 Task: Create a creative modern business powerpoint presentation slide template set.
Action: Mouse moved to (154, 474)
Screenshot: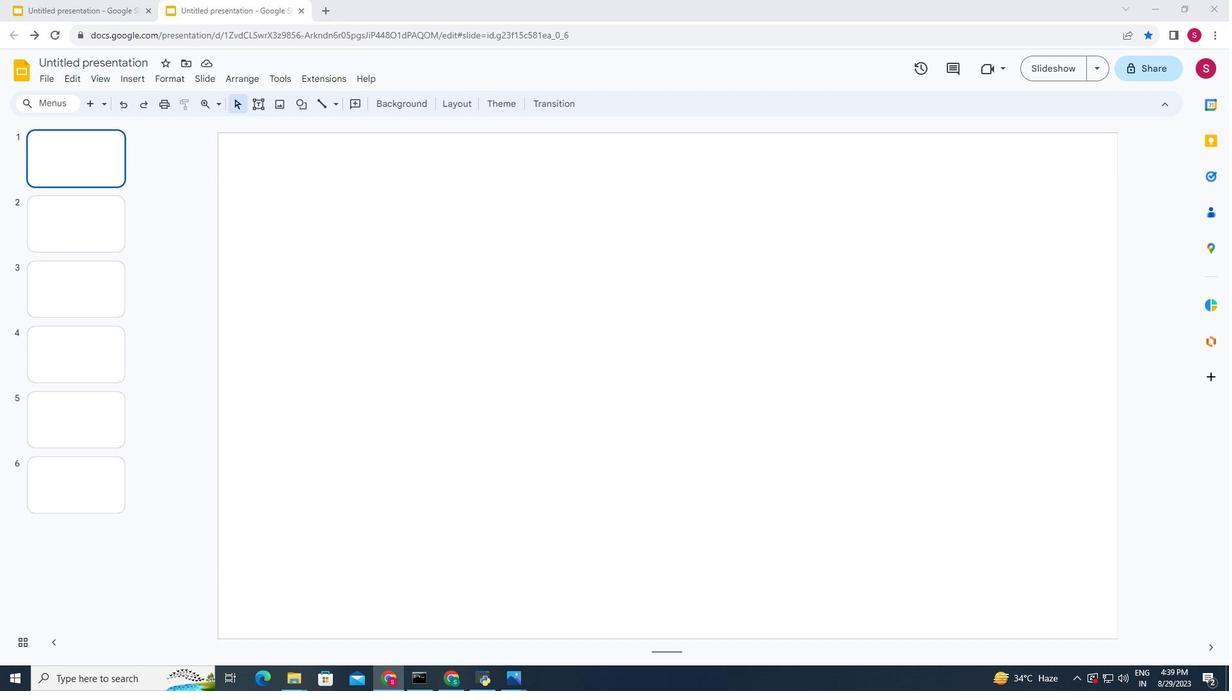 
Action: Mouse pressed left at (154, 474)
Screenshot: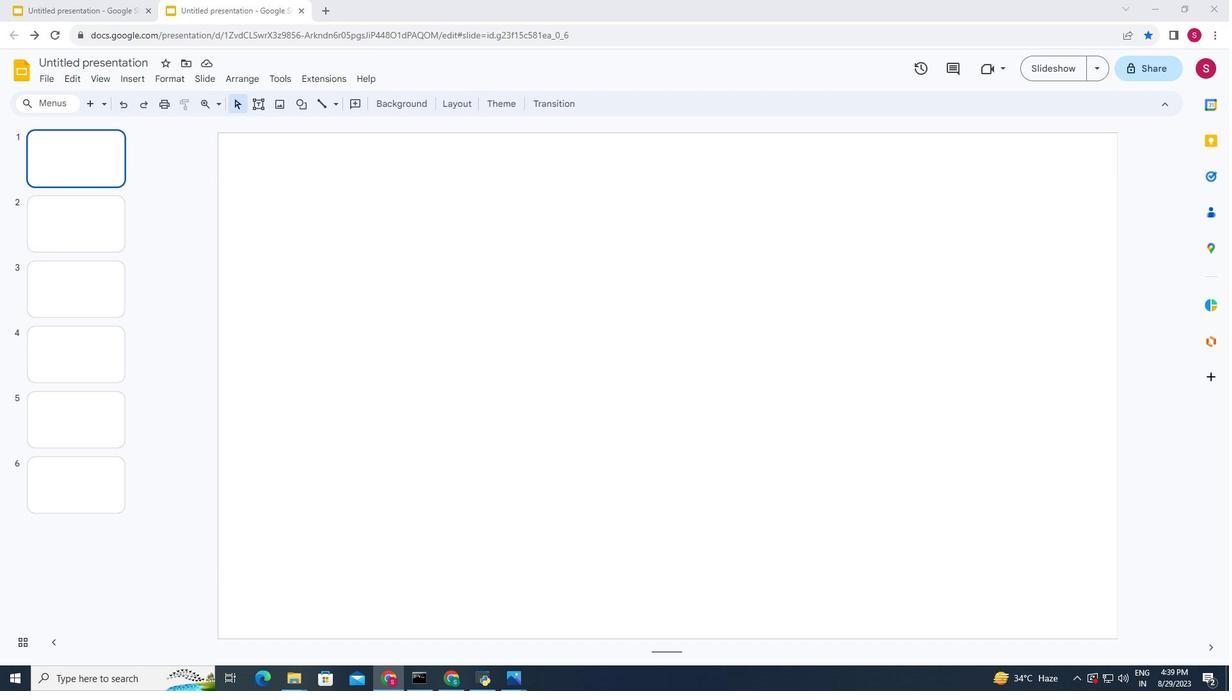 
Action: Mouse moved to (146, 477)
Screenshot: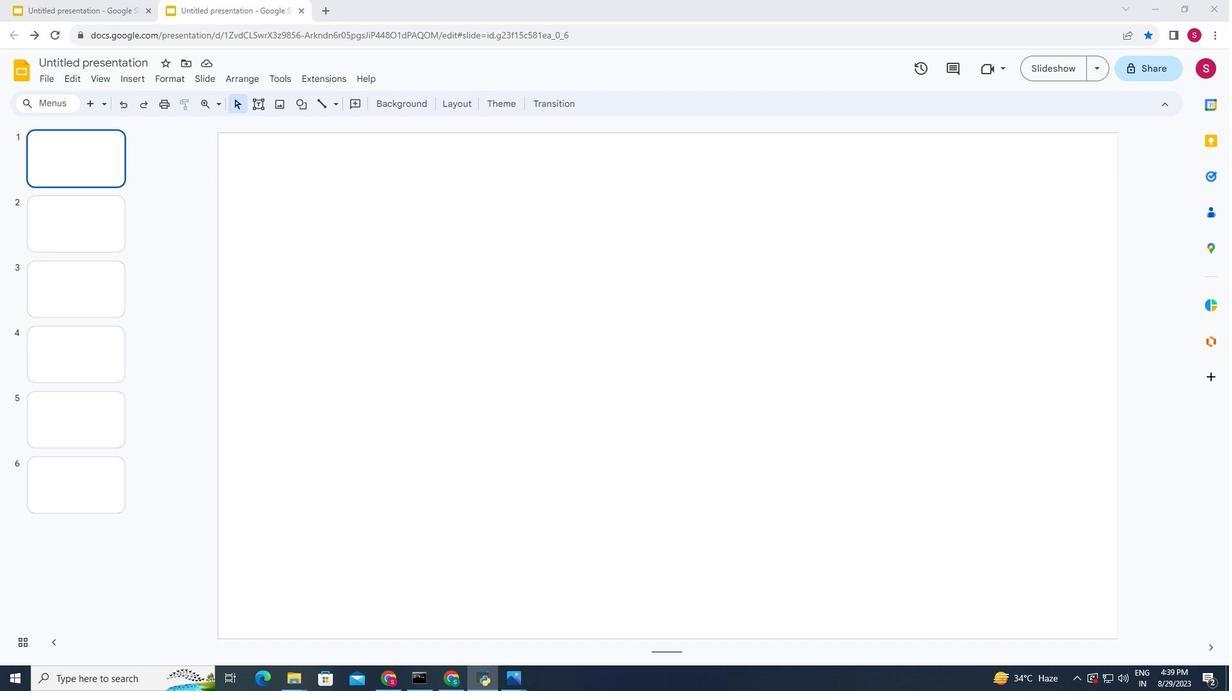 
Action: Mouse pressed left at (146, 477)
Screenshot: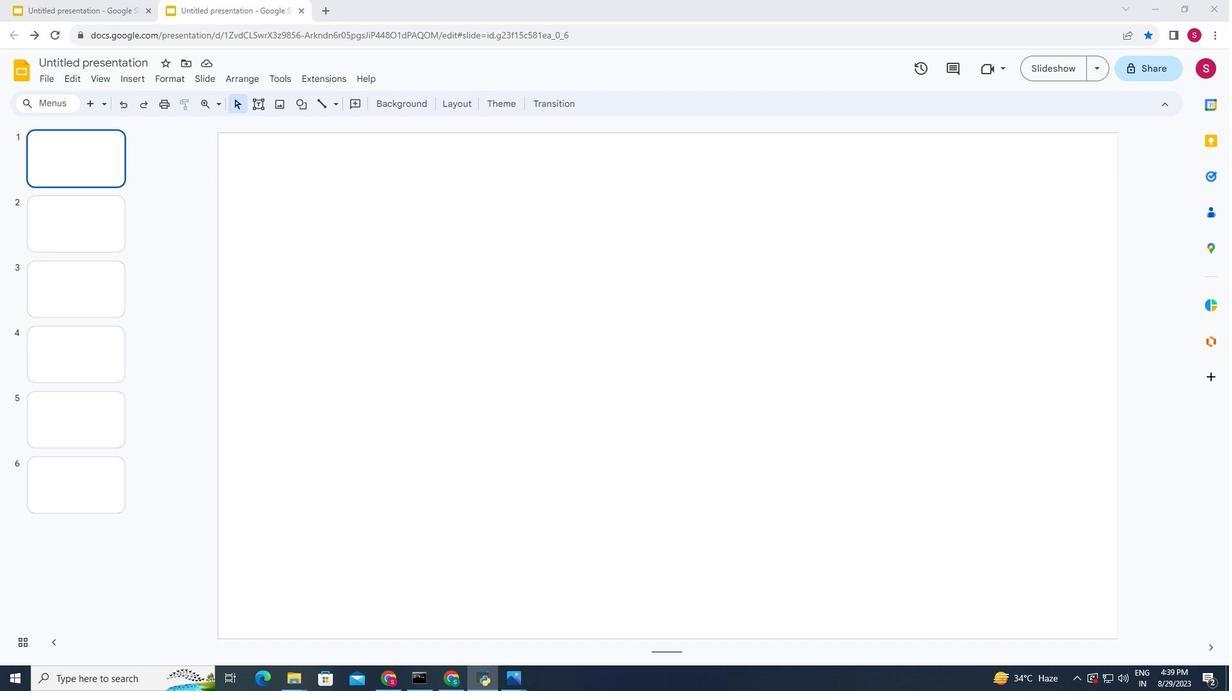
Action: Mouse moved to (94, 227)
Screenshot: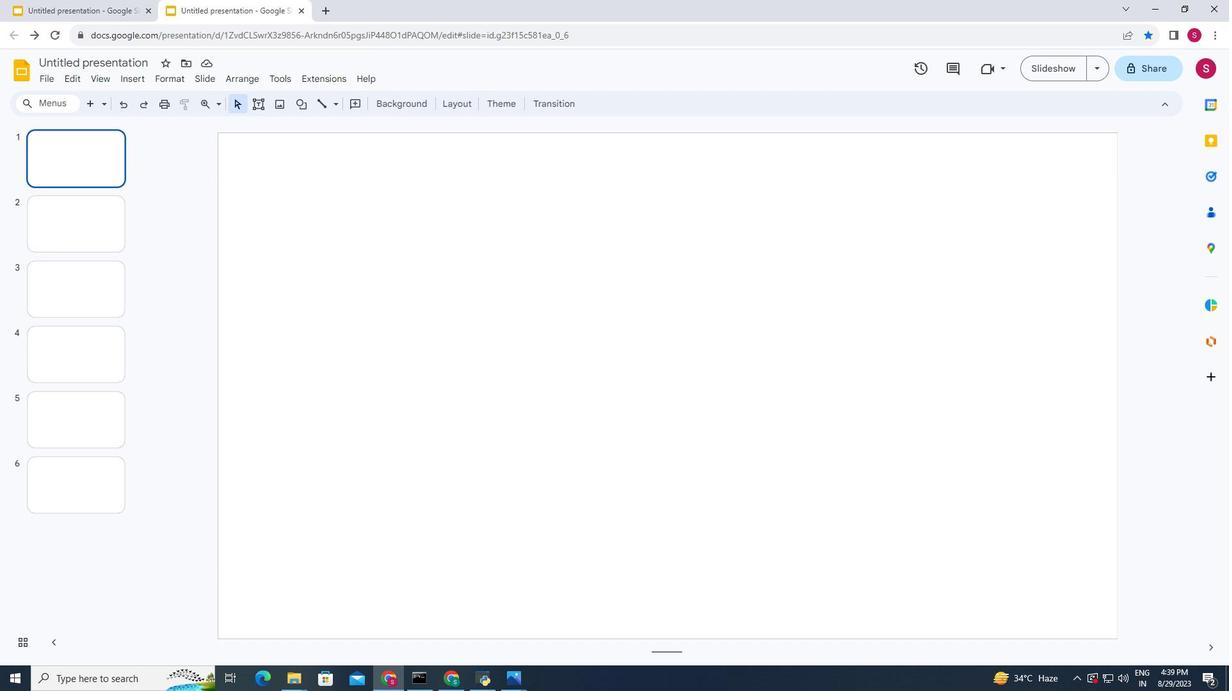 
Action: Mouse scrolled (94, 227) with delta (0, 0)
Screenshot: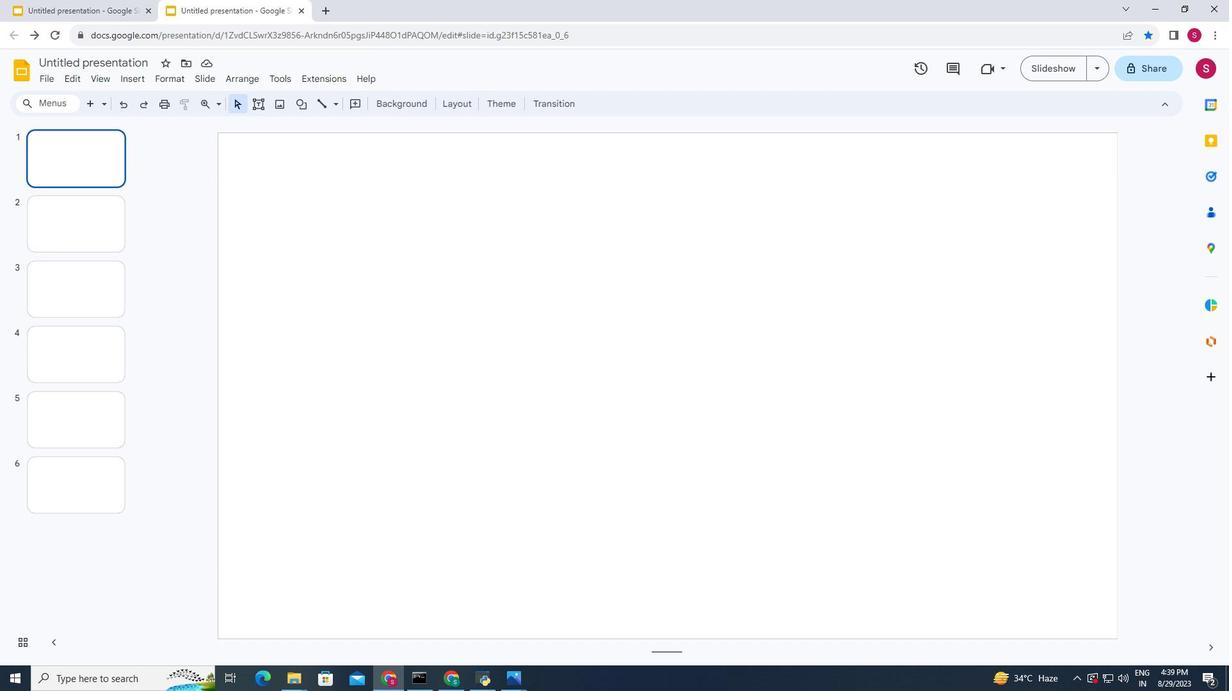 
Action: Mouse scrolled (94, 227) with delta (0, 0)
Screenshot: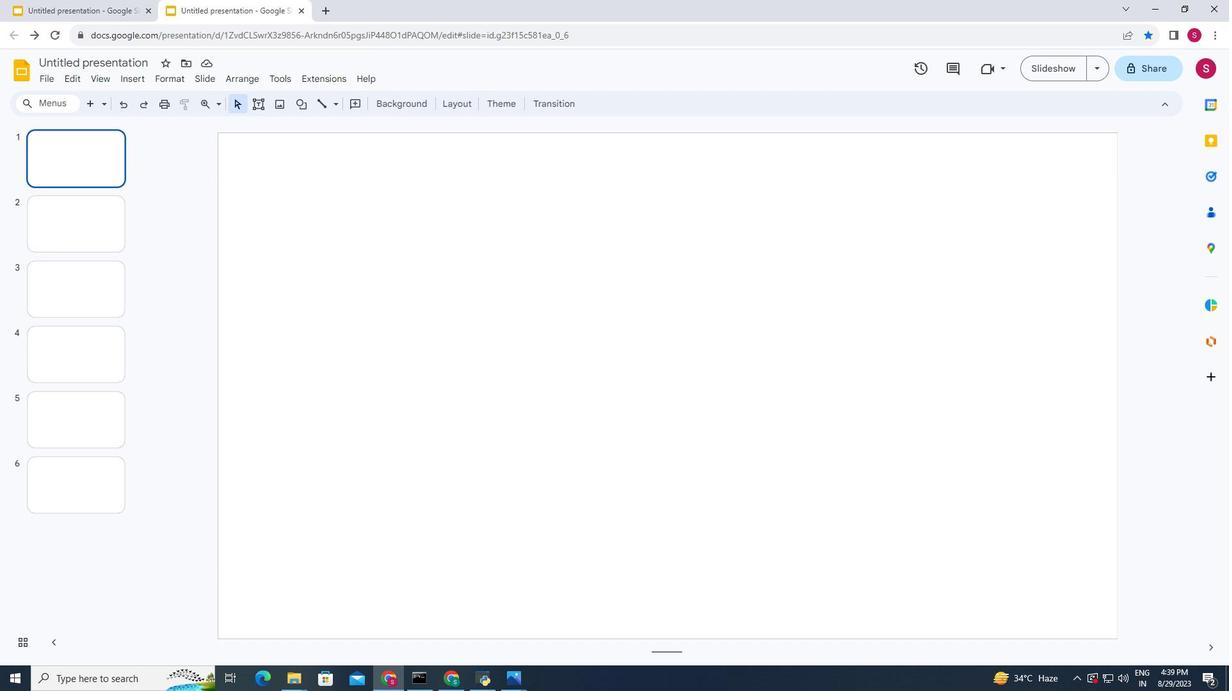 
Action: Mouse moved to (95, 227)
Screenshot: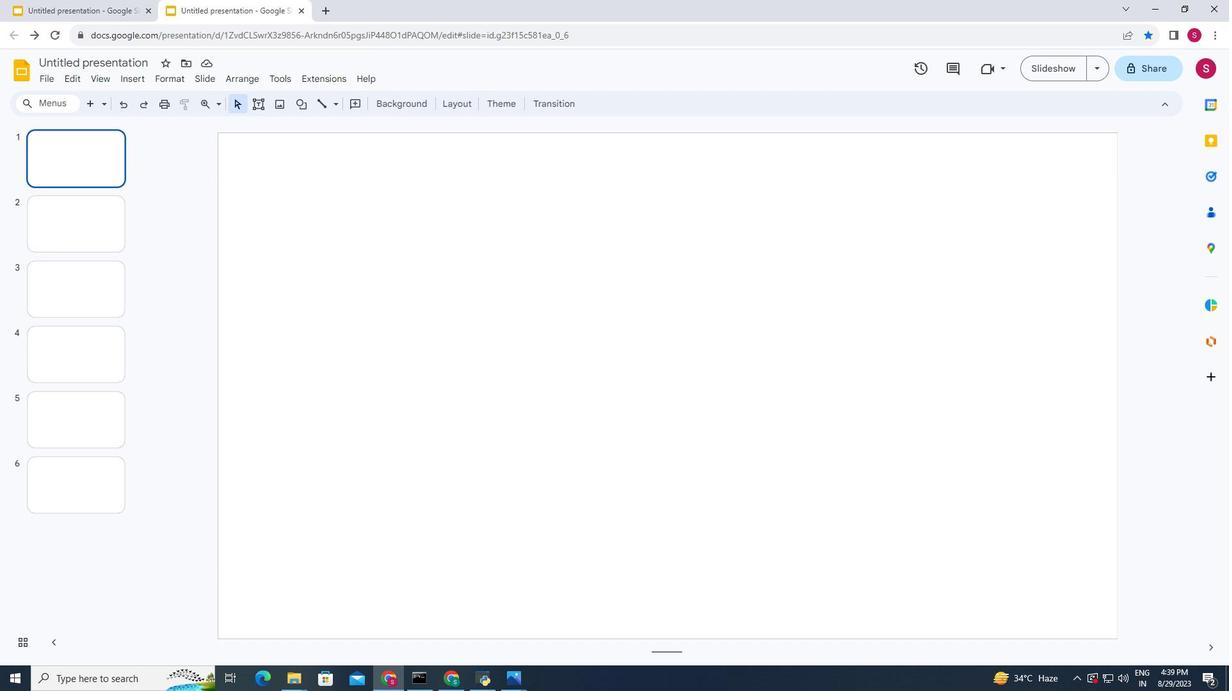 
Action: Mouse scrolled (95, 227) with delta (0, 0)
Screenshot: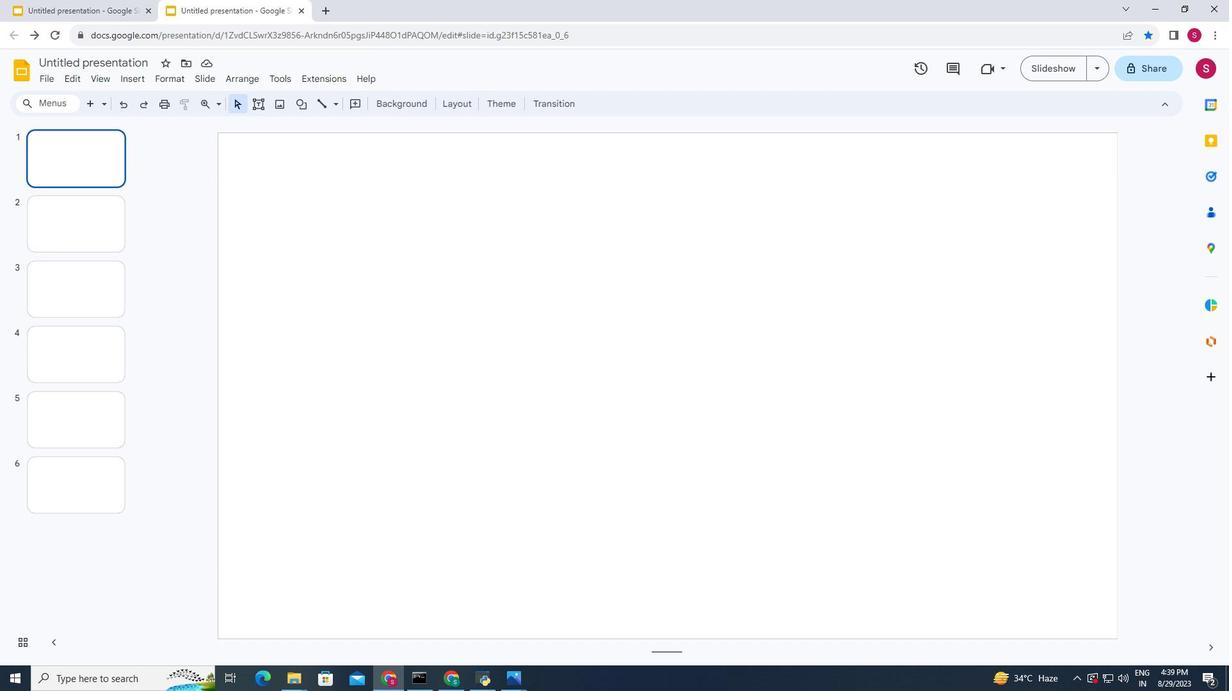
Action: Mouse moved to (96, 224)
Screenshot: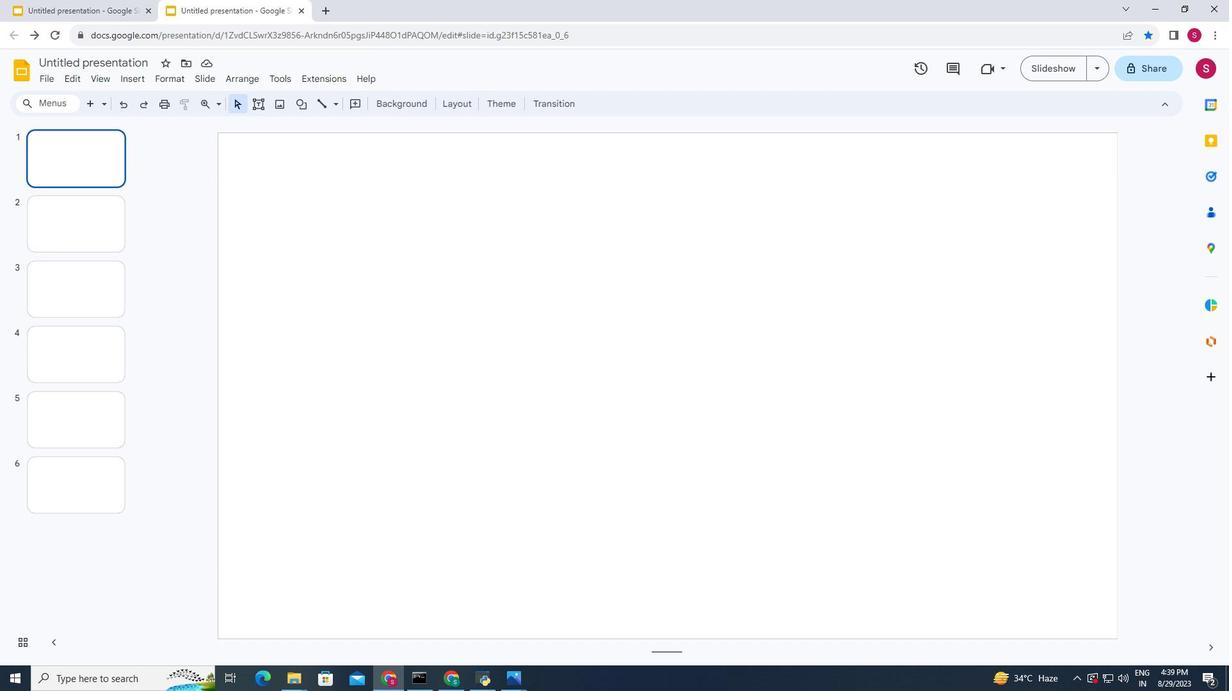 
Action: Mouse scrolled (96, 225) with delta (0, 0)
Screenshot: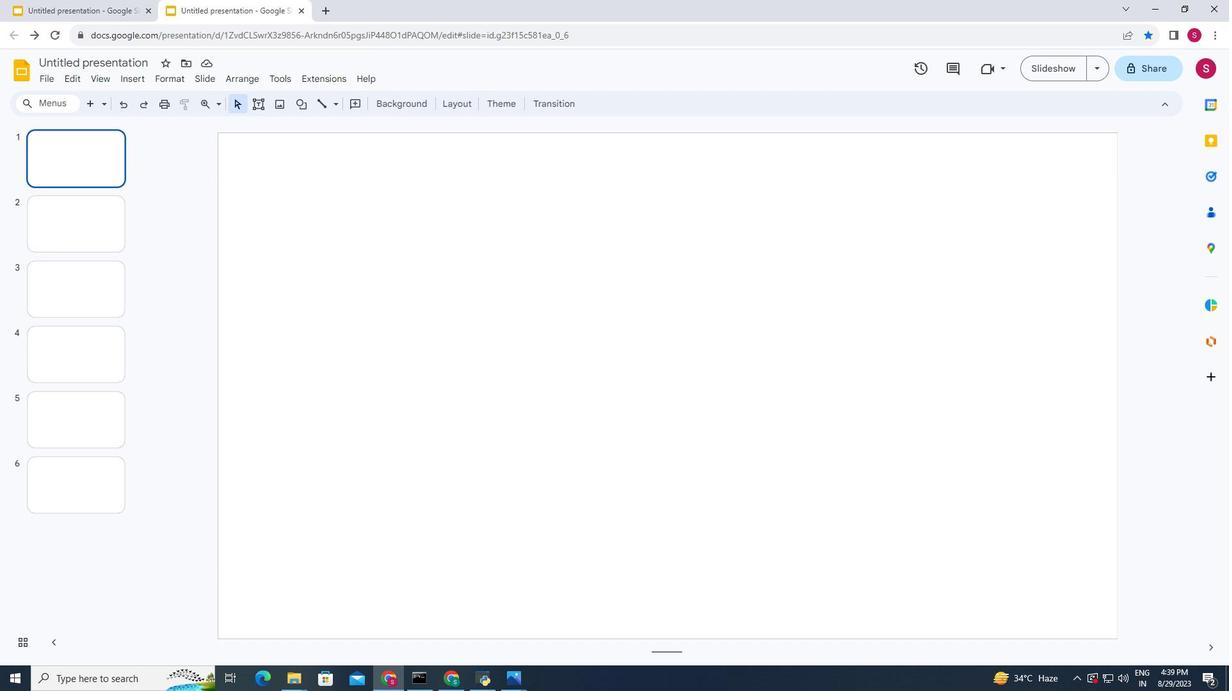 
Action: Mouse moved to (96, 221)
Screenshot: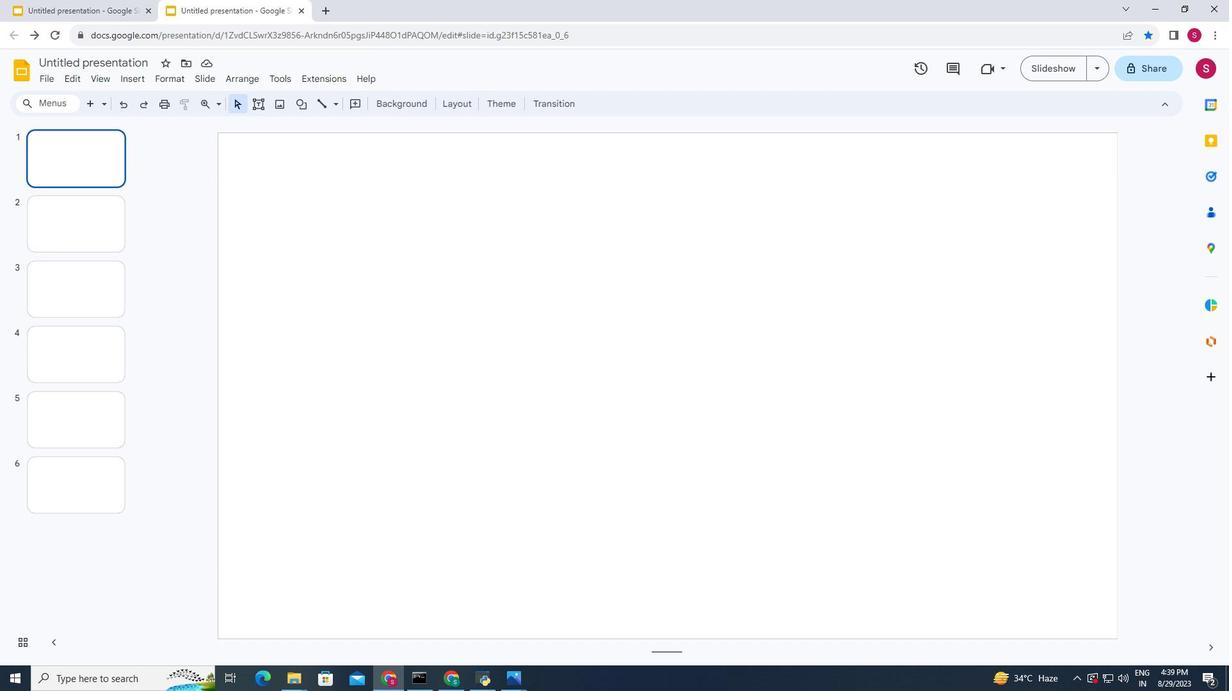 
Action: Mouse scrolled (96, 222) with delta (0, 0)
Screenshot: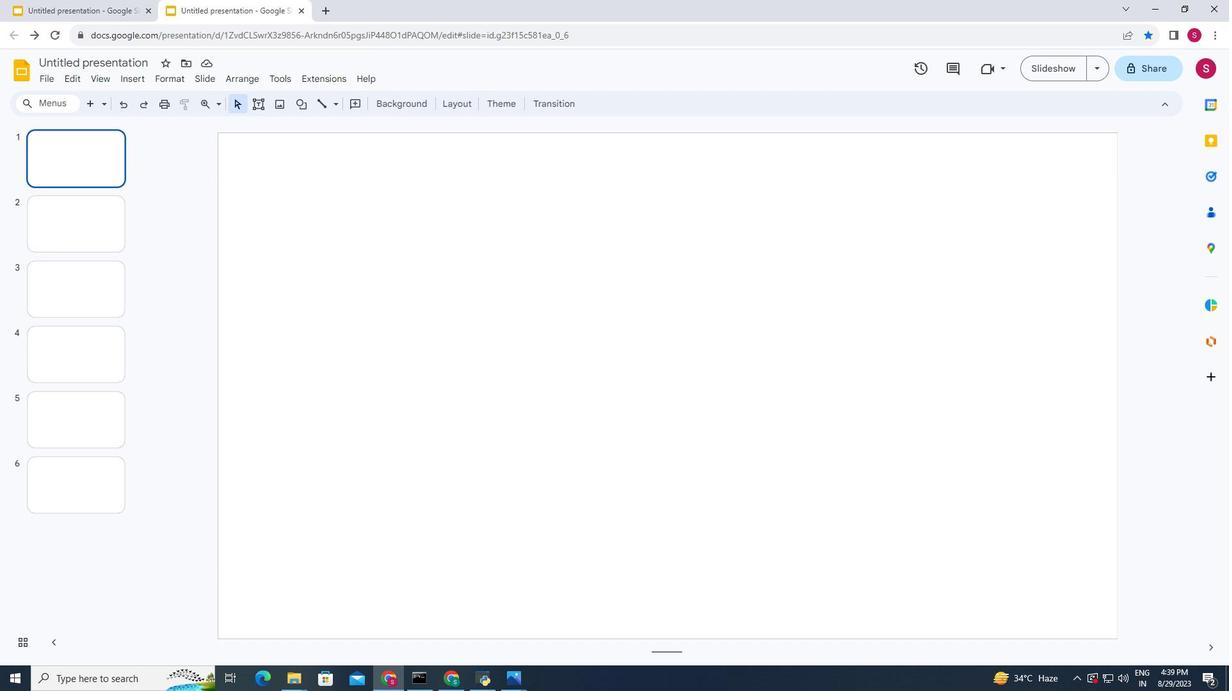 
Action: Mouse moved to (81, 169)
Screenshot: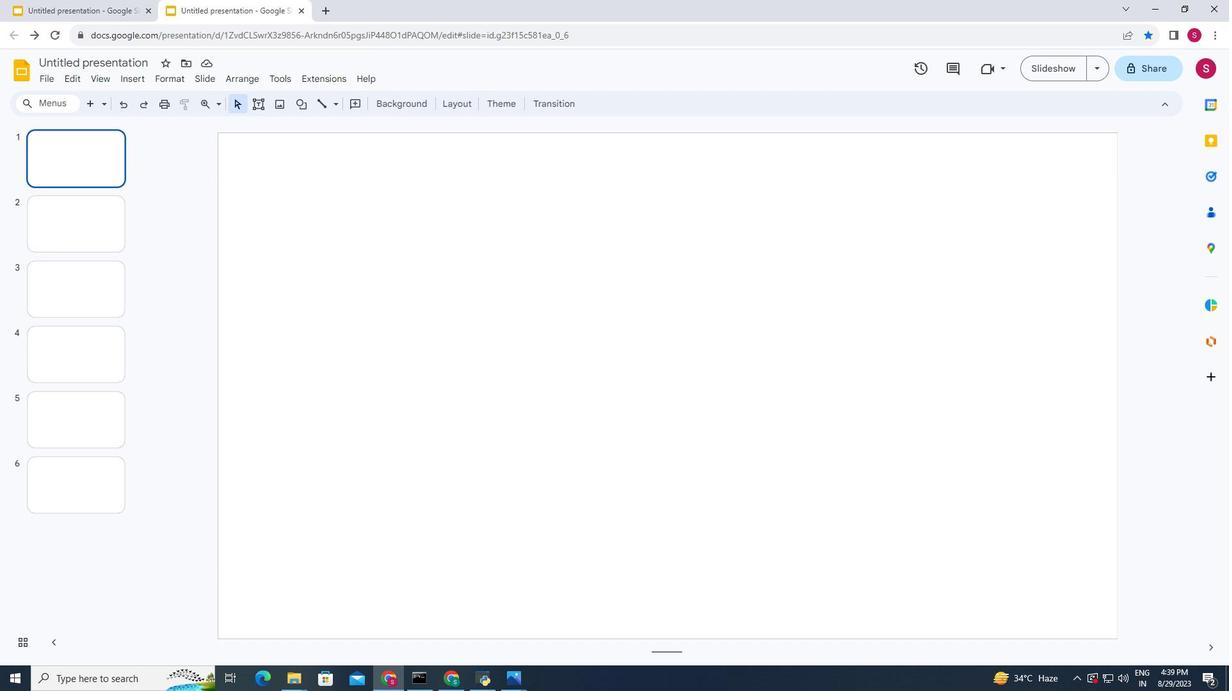 
Action: Mouse scrolled (81, 169) with delta (0, 0)
Screenshot: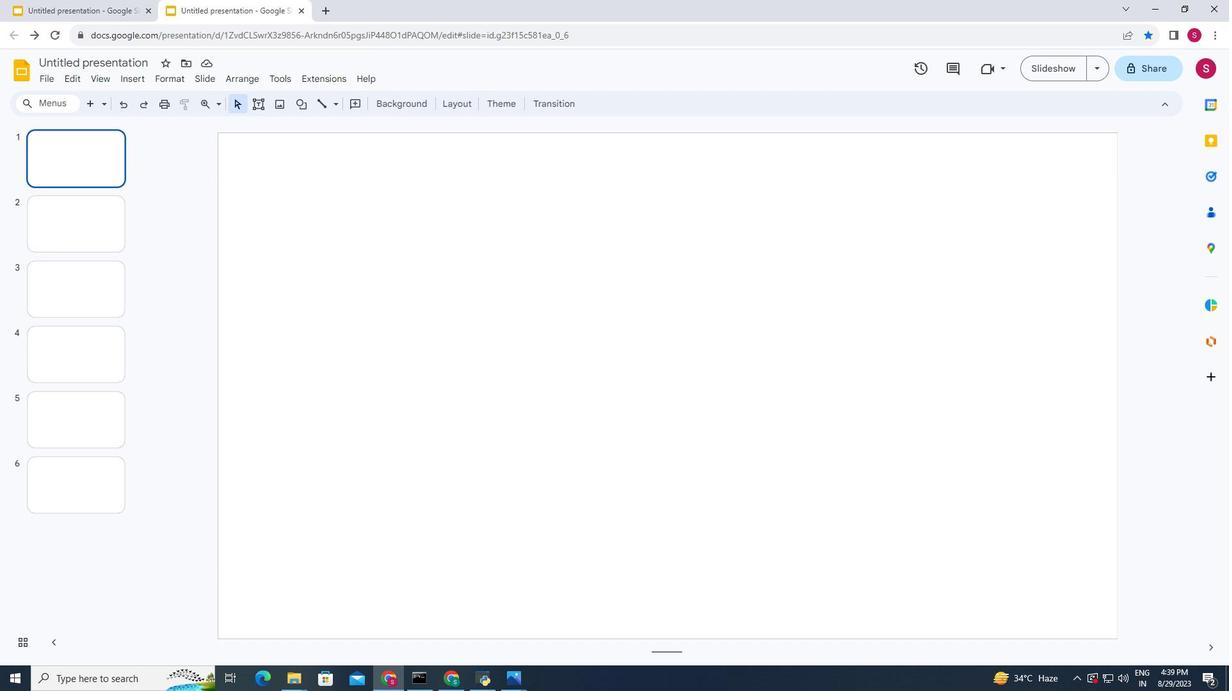 
Action: Mouse scrolled (81, 169) with delta (0, 0)
Screenshot: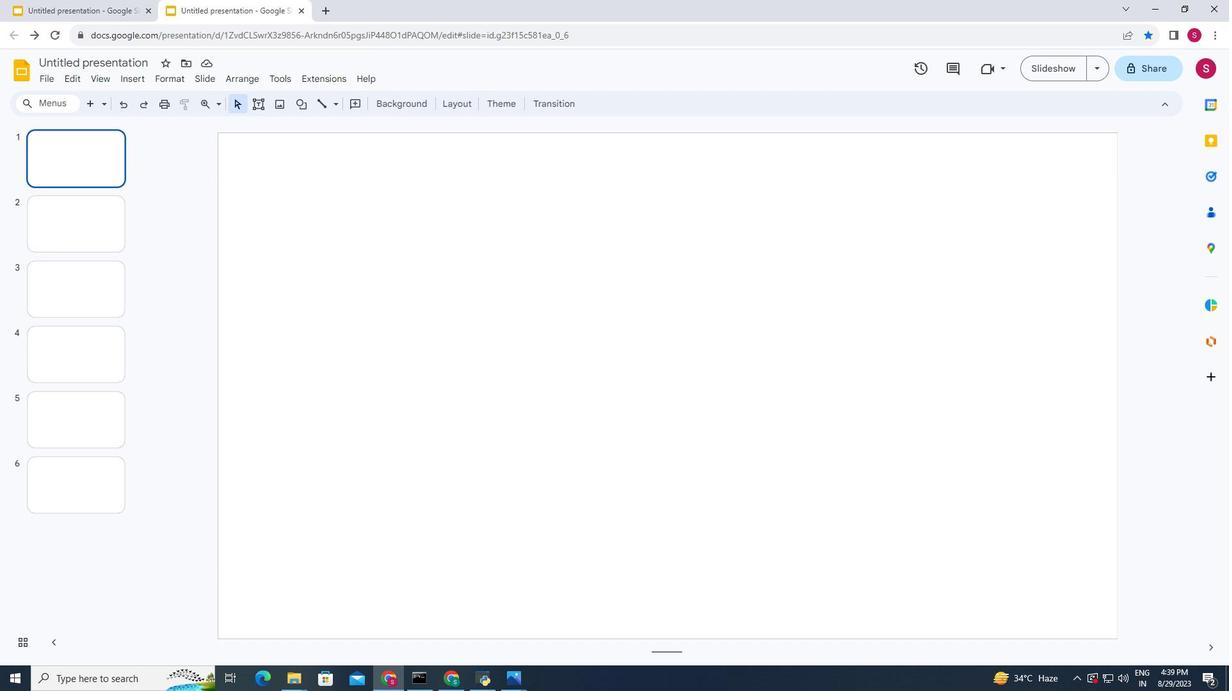 
Action: Mouse scrolled (81, 169) with delta (0, 0)
Screenshot: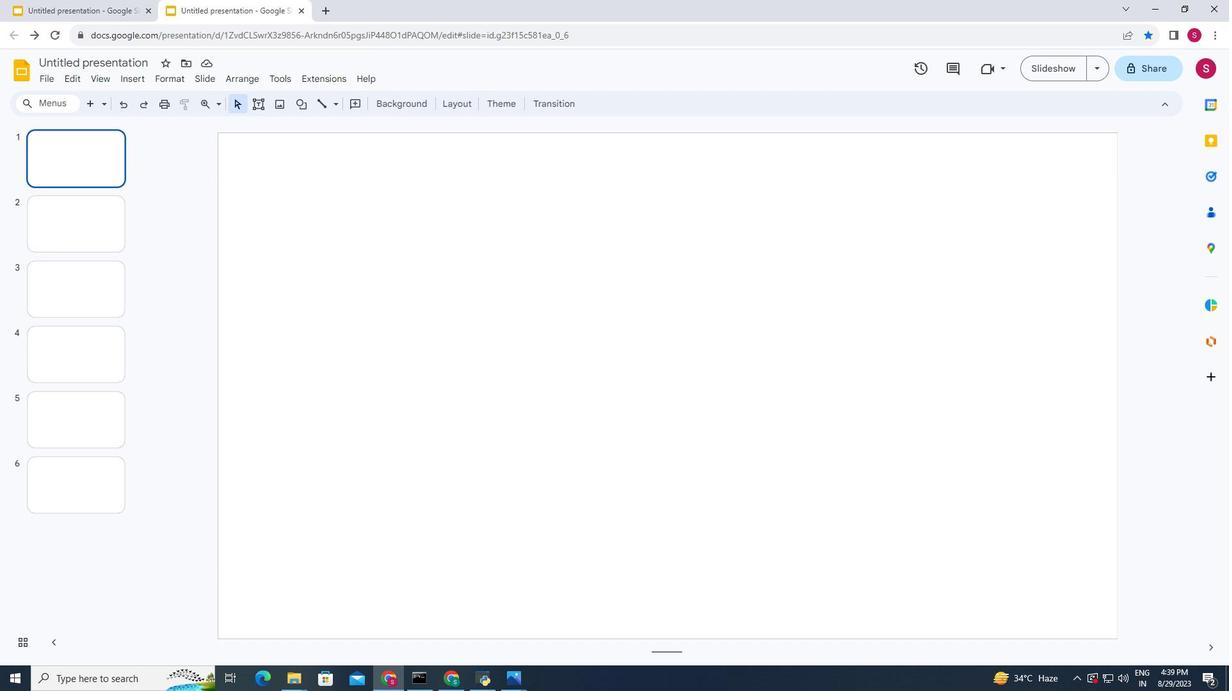 
Action: Mouse moved to (86, 218)
Screenshot: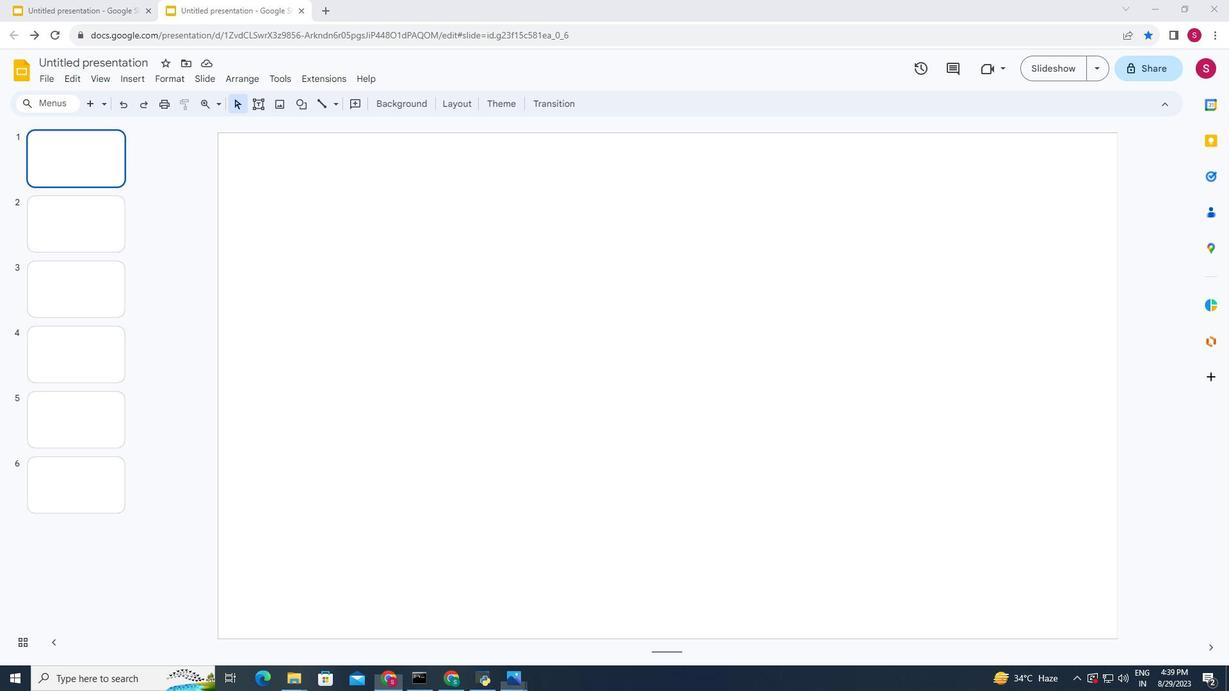 
Action: Mouse pressed left at (86, 218)
Screenshot: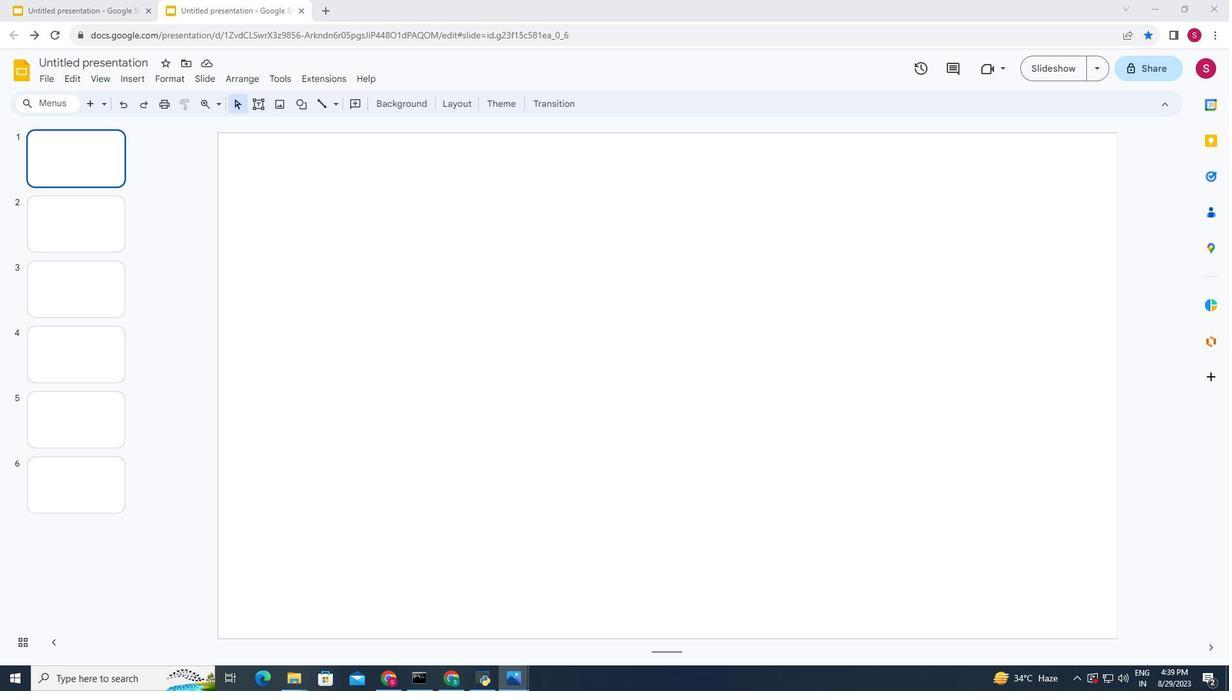 
Action: Mouse moved to (514, 181)
Screenshot: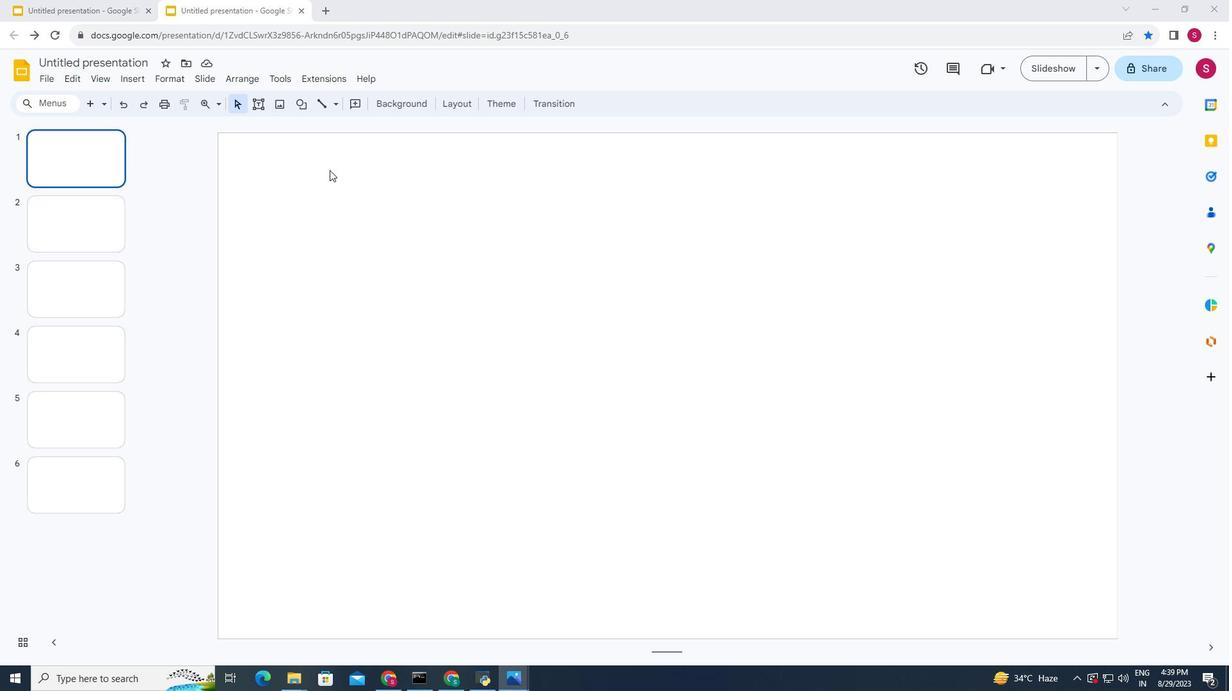 
Action: Mouse pressed left at (514, 181)
Screenshot: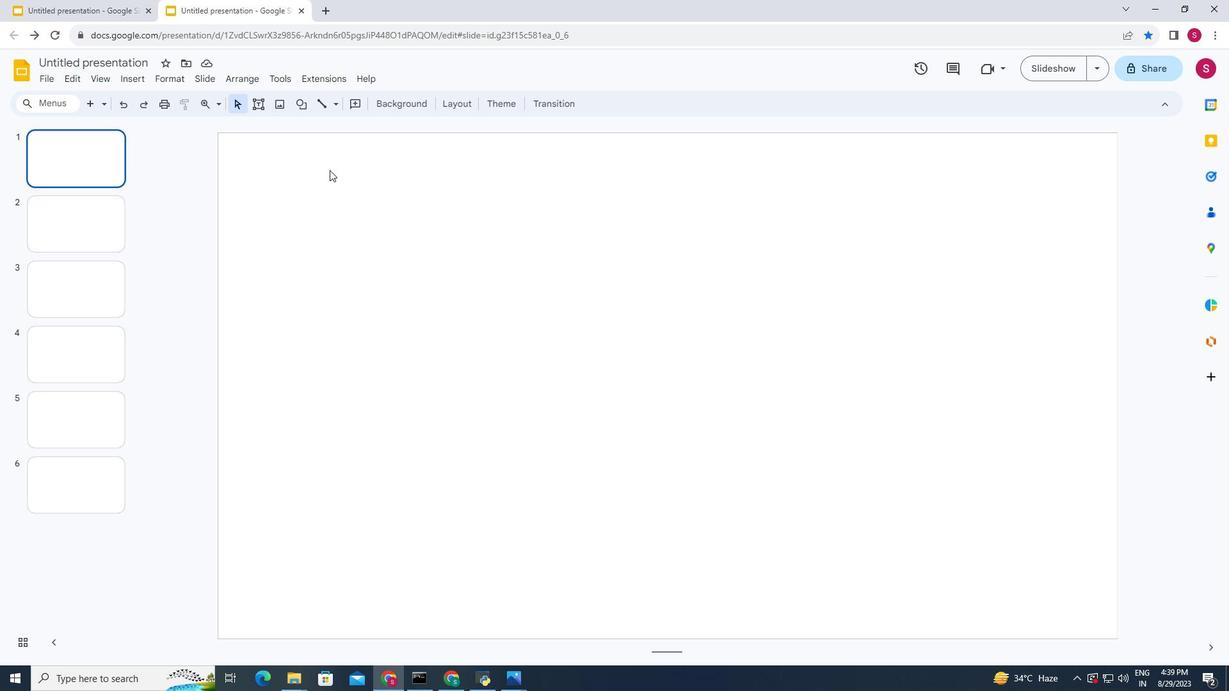 
Action: Mouse moved to (413, 162)
Screenshot: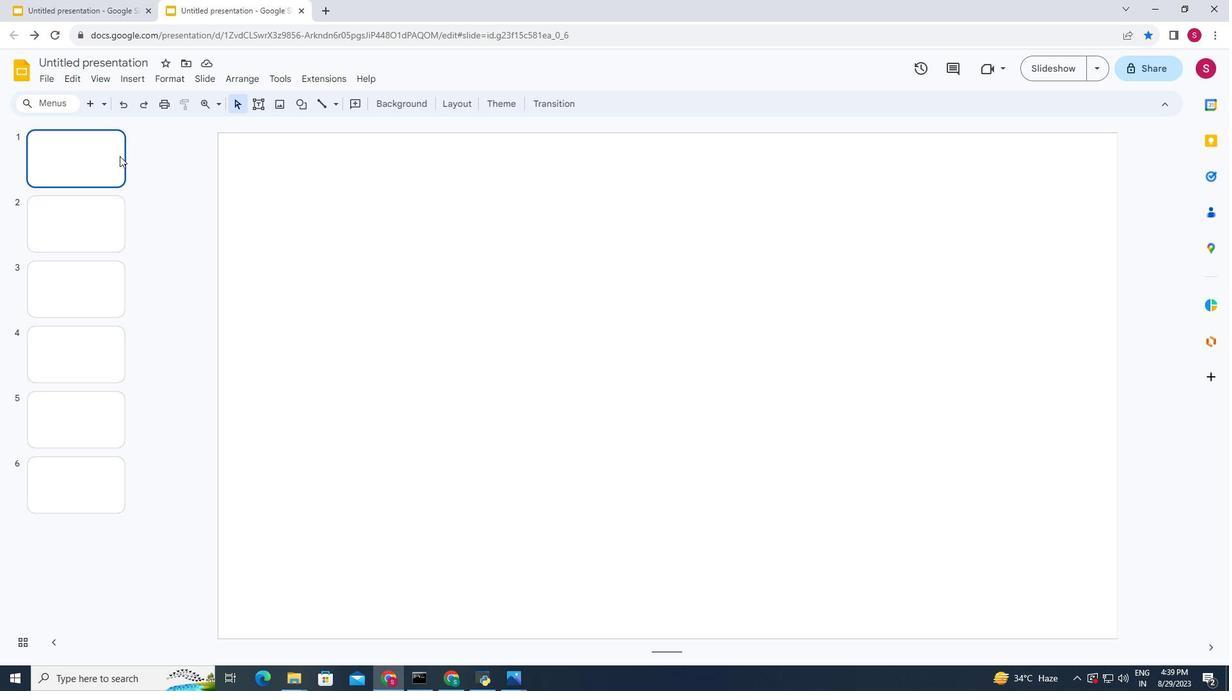 
Action: Mouse pressed left at (413, 162)
Screenshot: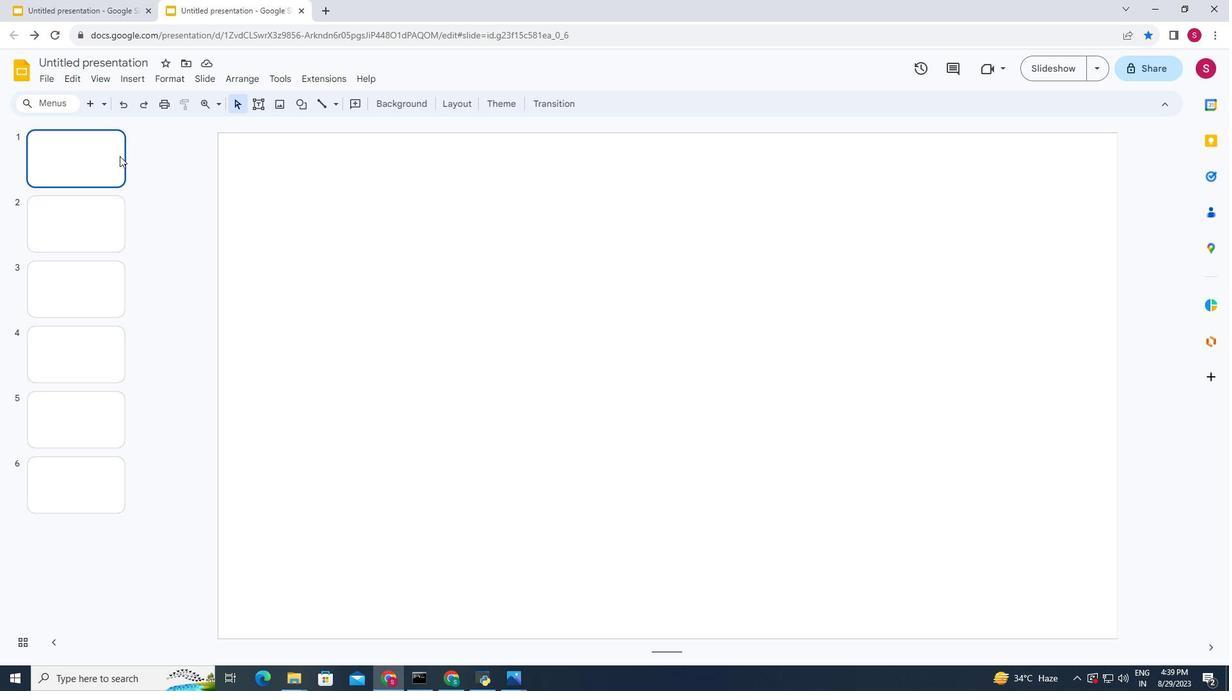 
Action: Mouse moved to (513, 122)
Screenshot: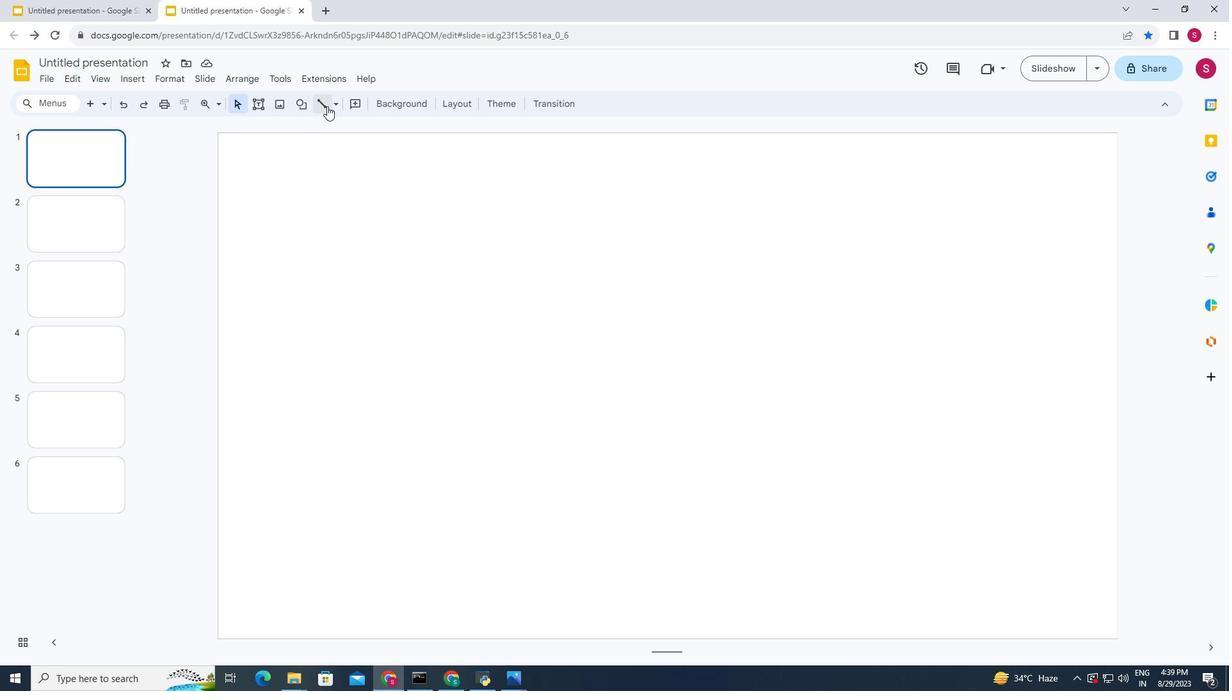 
Action: Mouse pressed left at (513, 122)
Screenshot: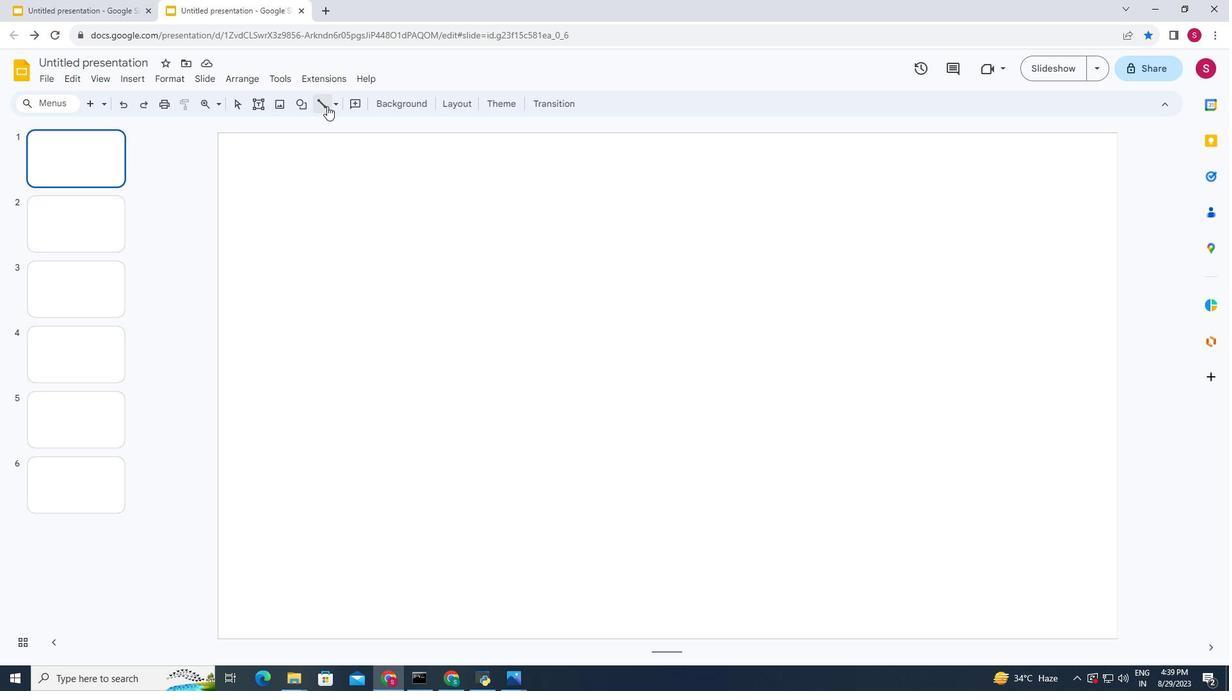 
Action: Mouse moved to (510, 186)
Screenshot: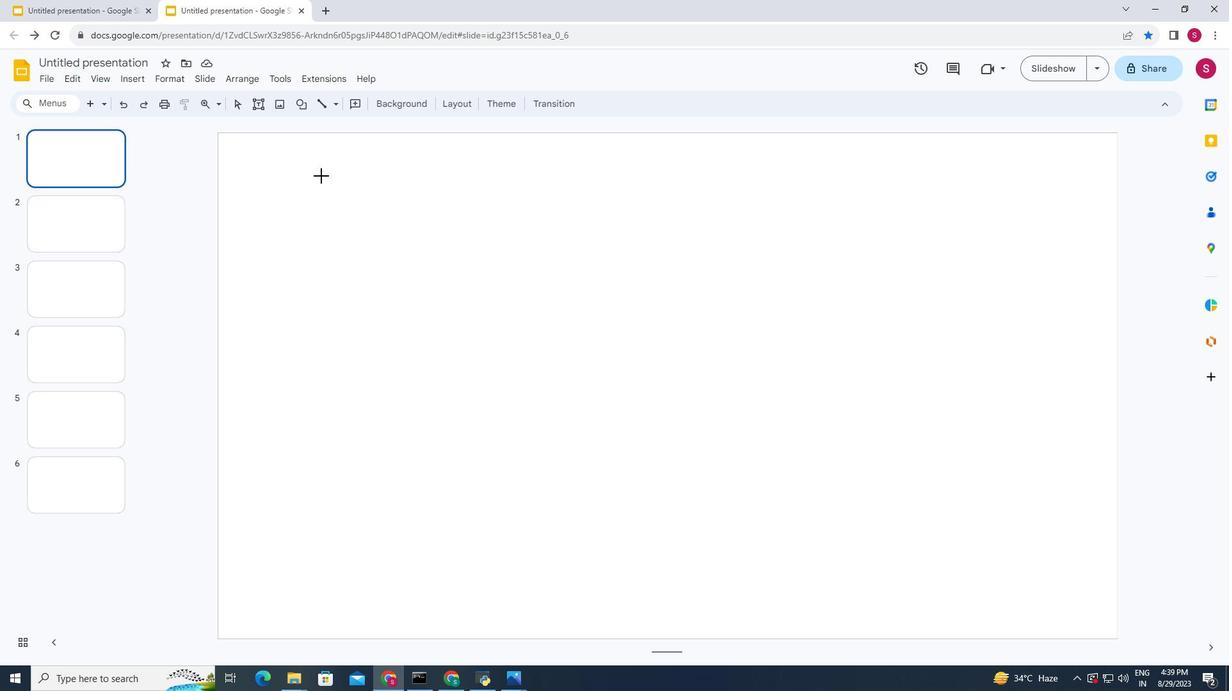 
Action: Mouse pressed left at (510, 186)
Screenshot: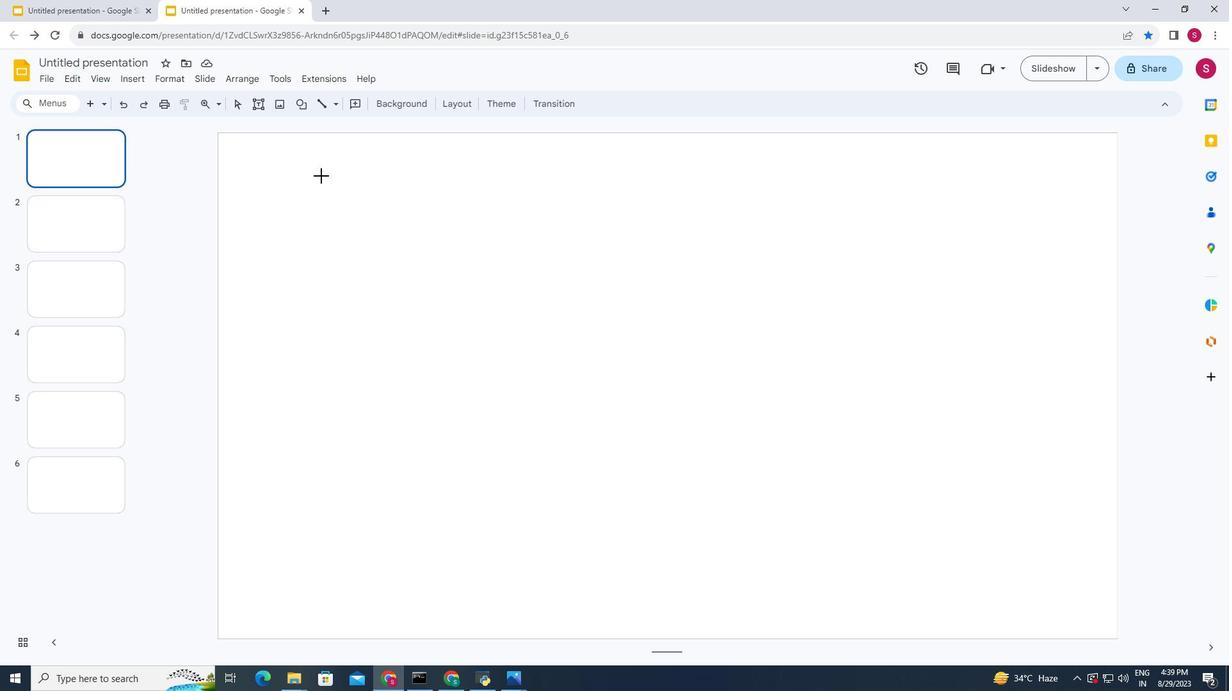 
Action: Mouse moved to (519, 243)
Screenshot: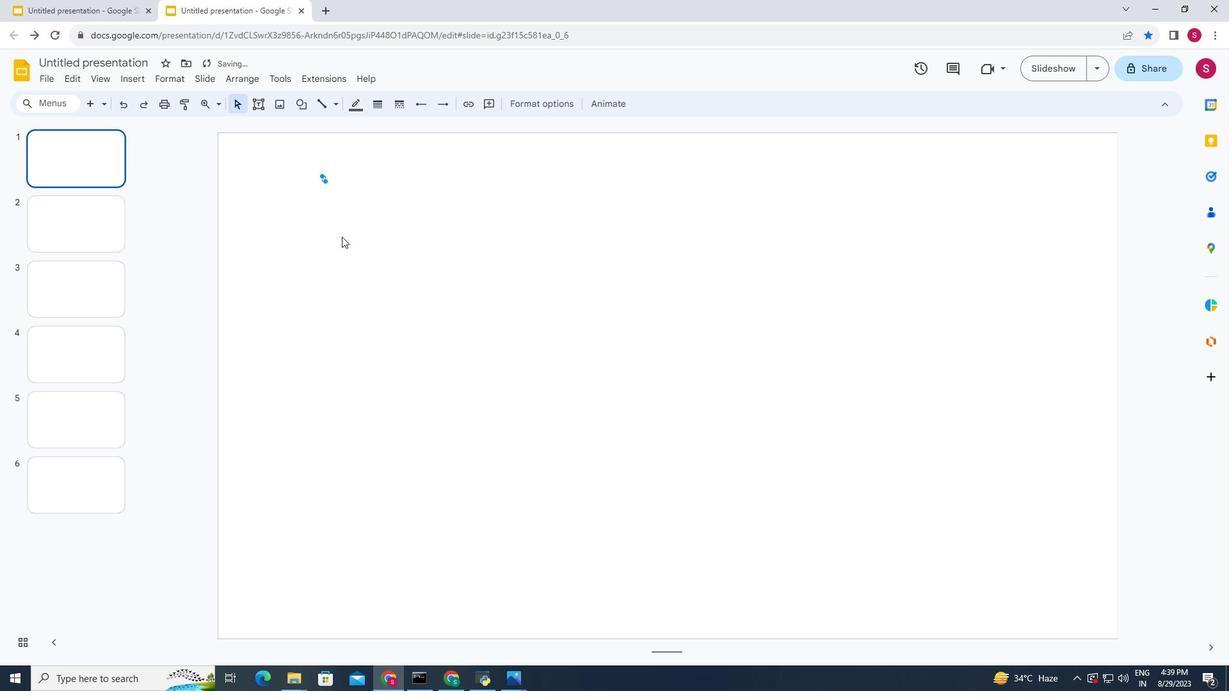 
Action: Key pressed ctrl+Z
Screenshot: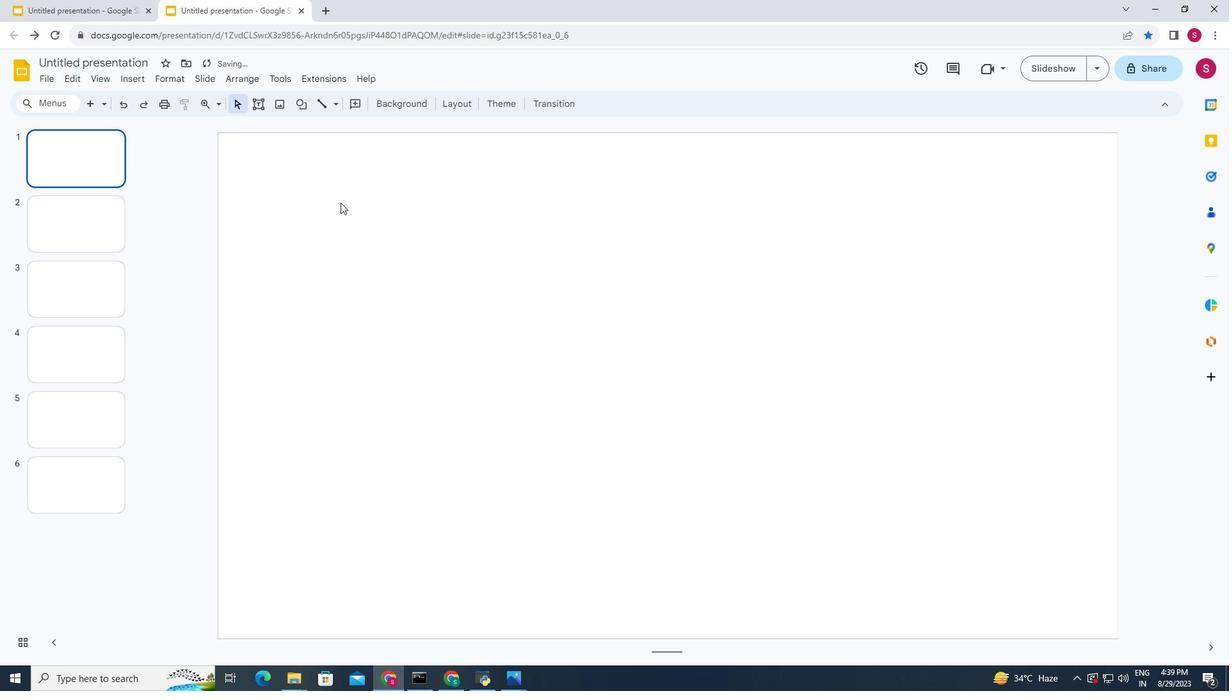 
Action: Mouse moved to (509, 117)
Screenshot: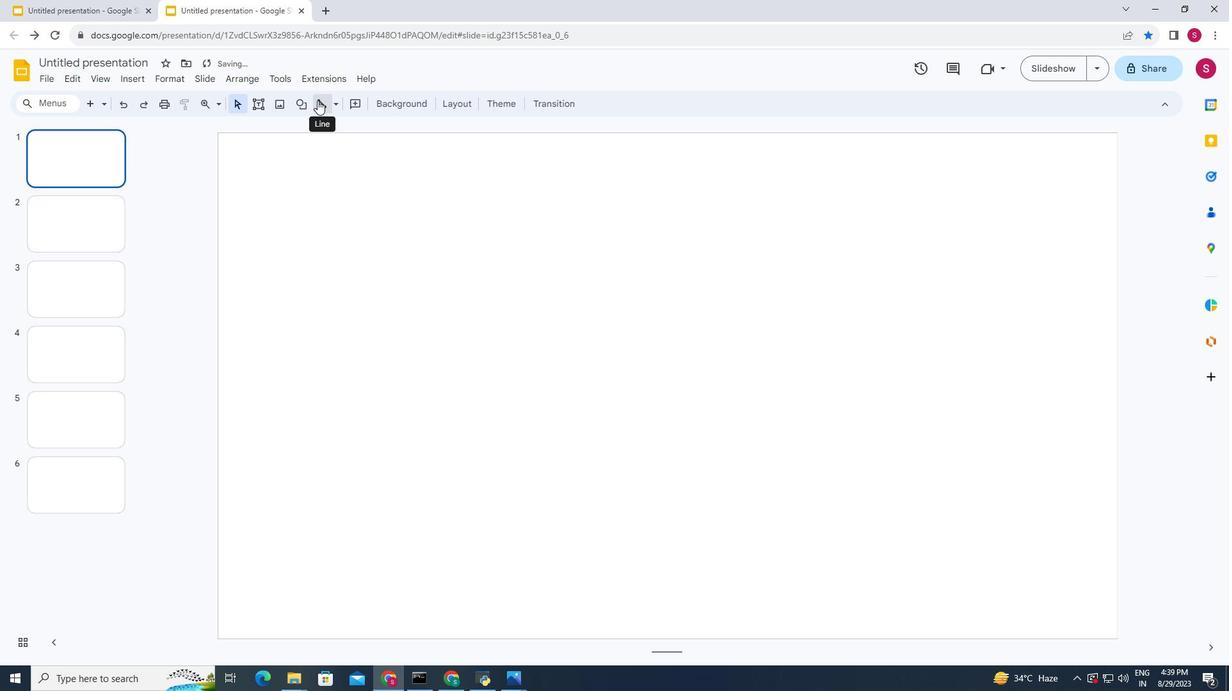 
Action: Mouse pressed left at (509, 117)
Screenshot: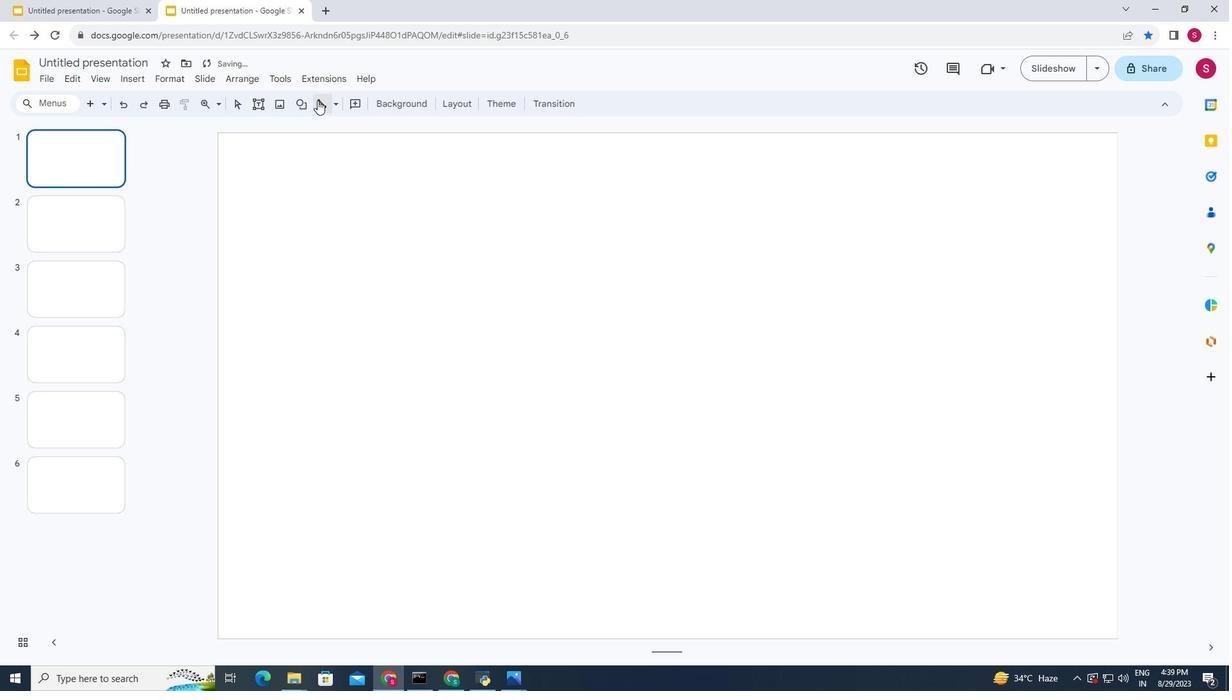 
Action: Mouse moved to (509, 118)
Screenshot: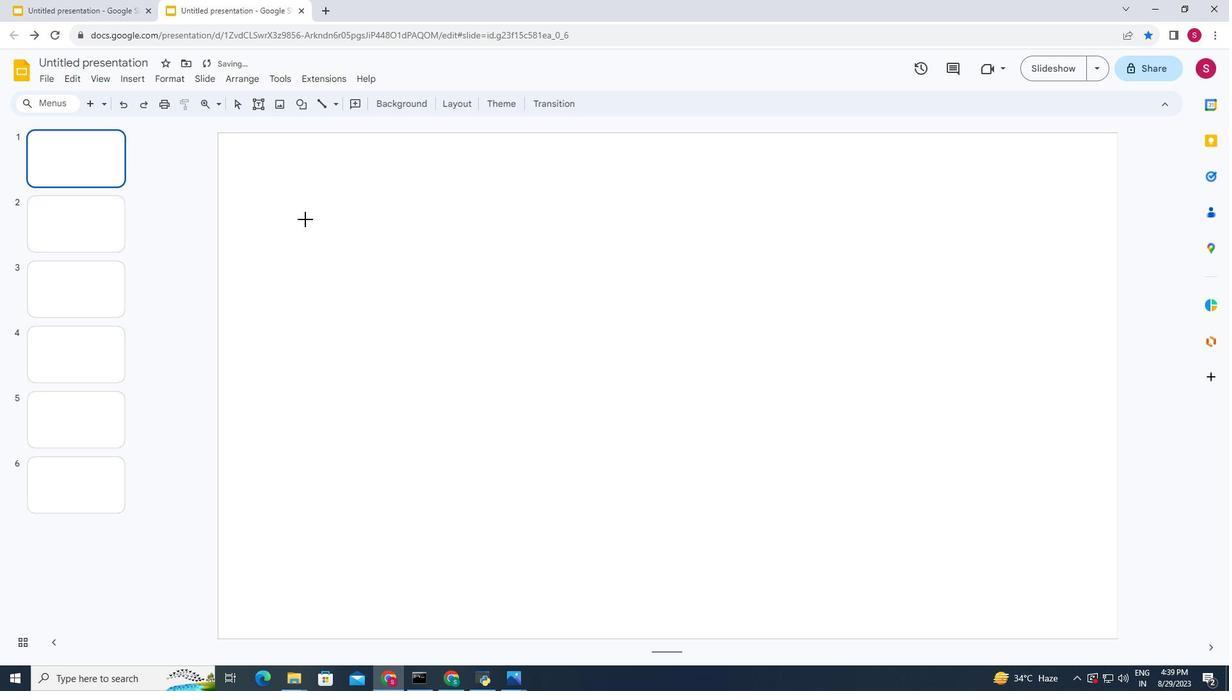 
Action: Key pressed <Key.shift>
Screenshot: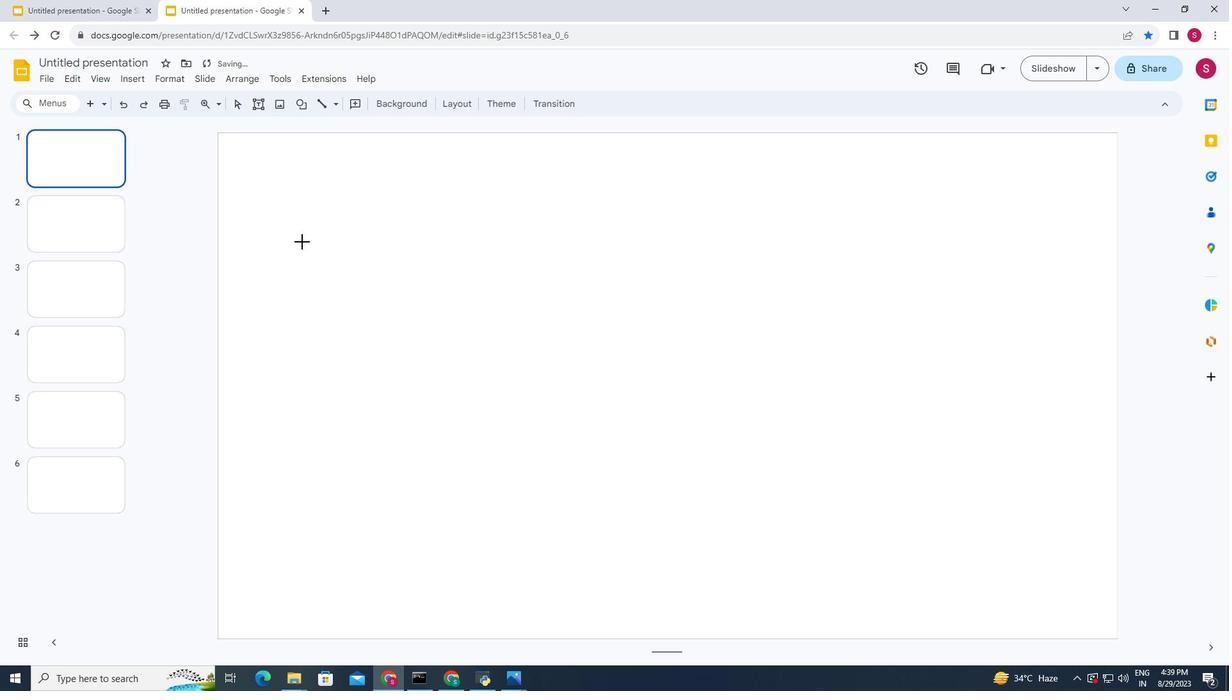 
Action: Mouse moved to (501, 236)
Screenshot: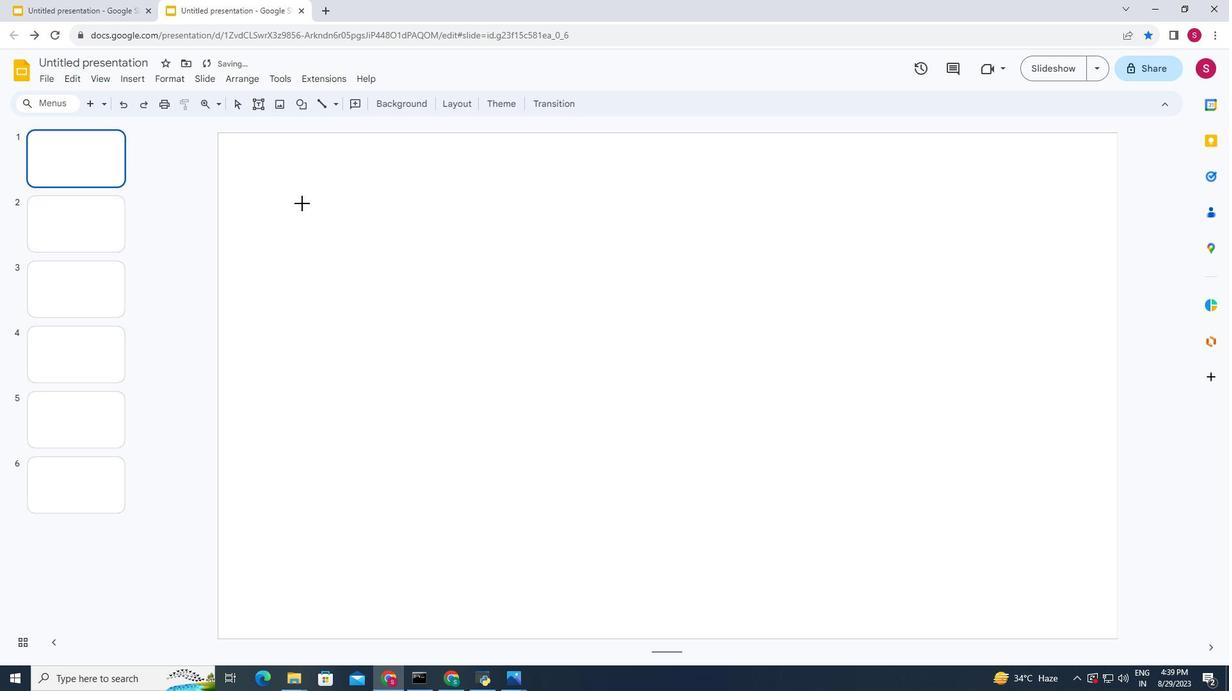 
Action: Key pressed <Key.shift>
Screenshot: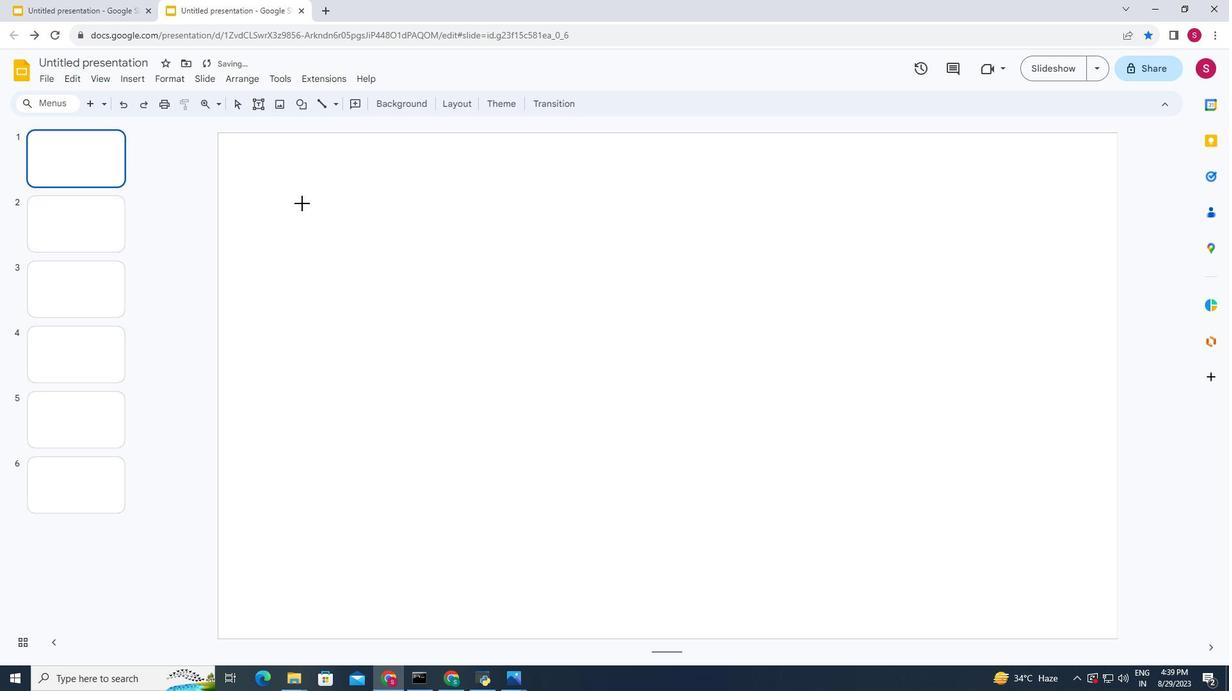 
Action: Mouse moved to (502, 227)
Screenshot: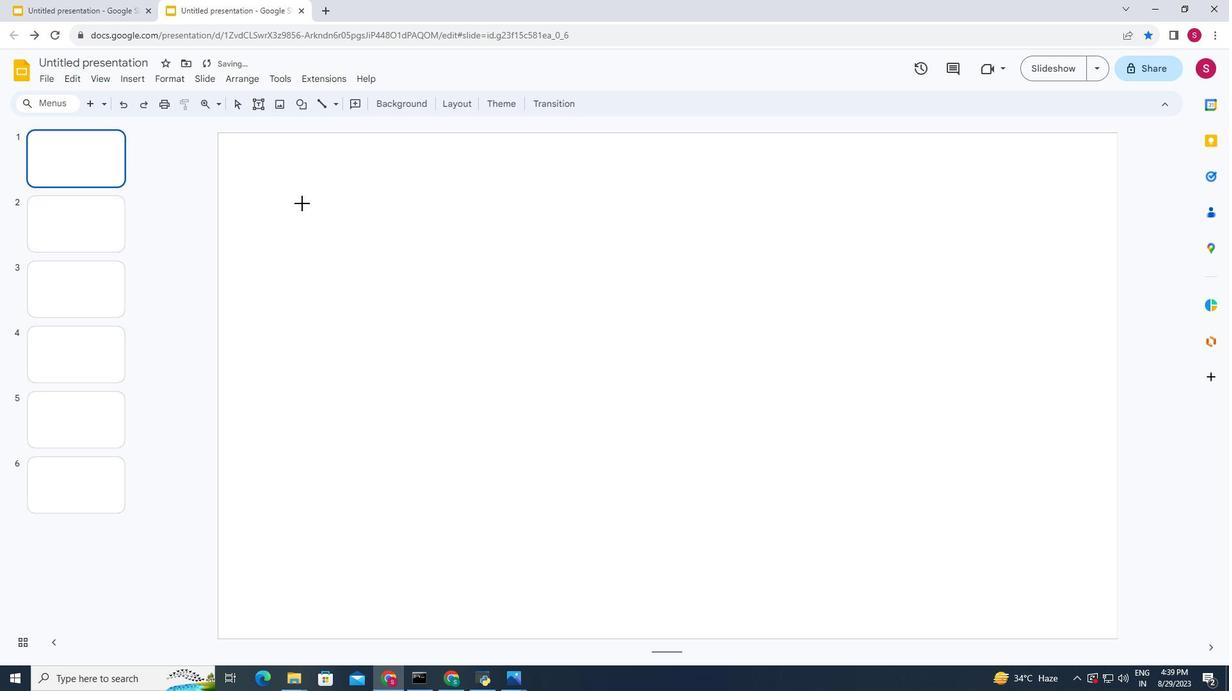 
Action: Key pressed <Key.shift>
Screenshot: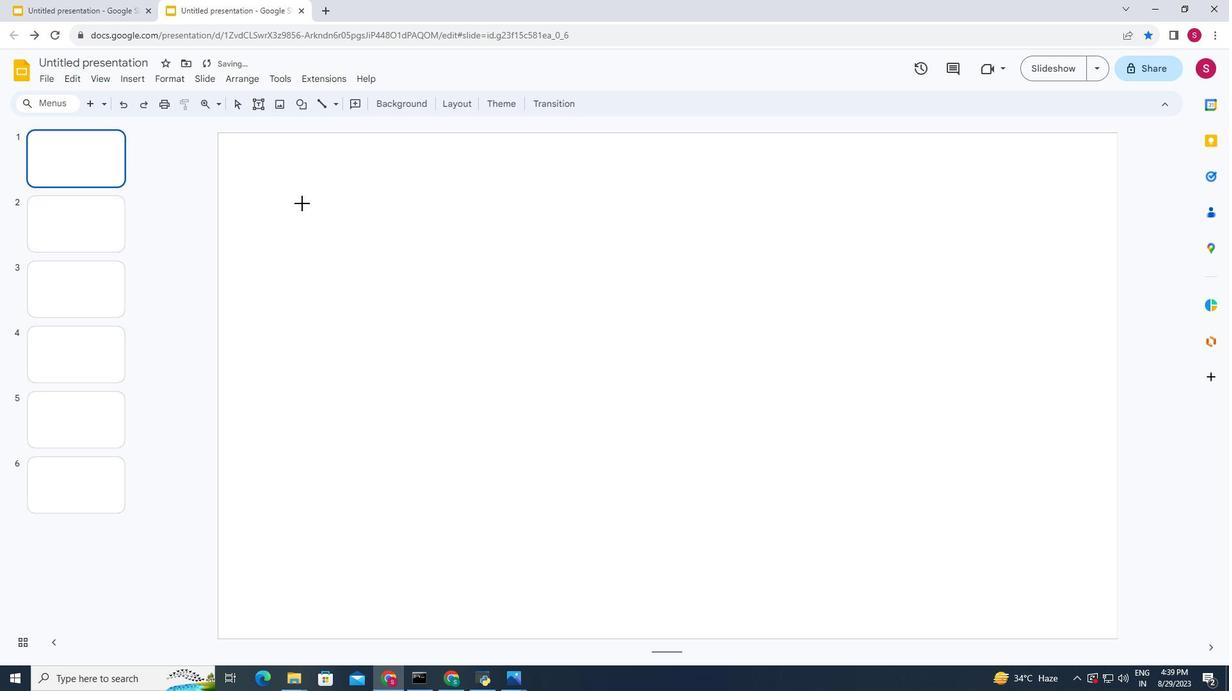 
Action: Mouse moved to (502, 222)
Screenshot: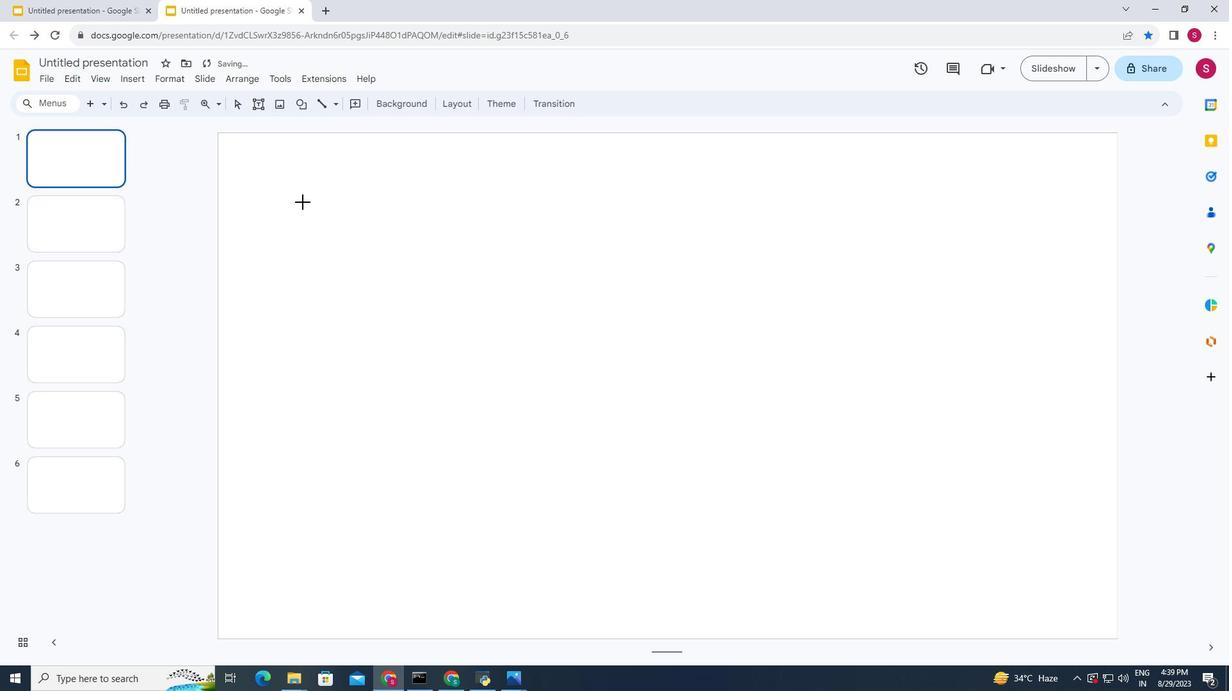 
Action: Key pressed <Key.shift>
Screenshot: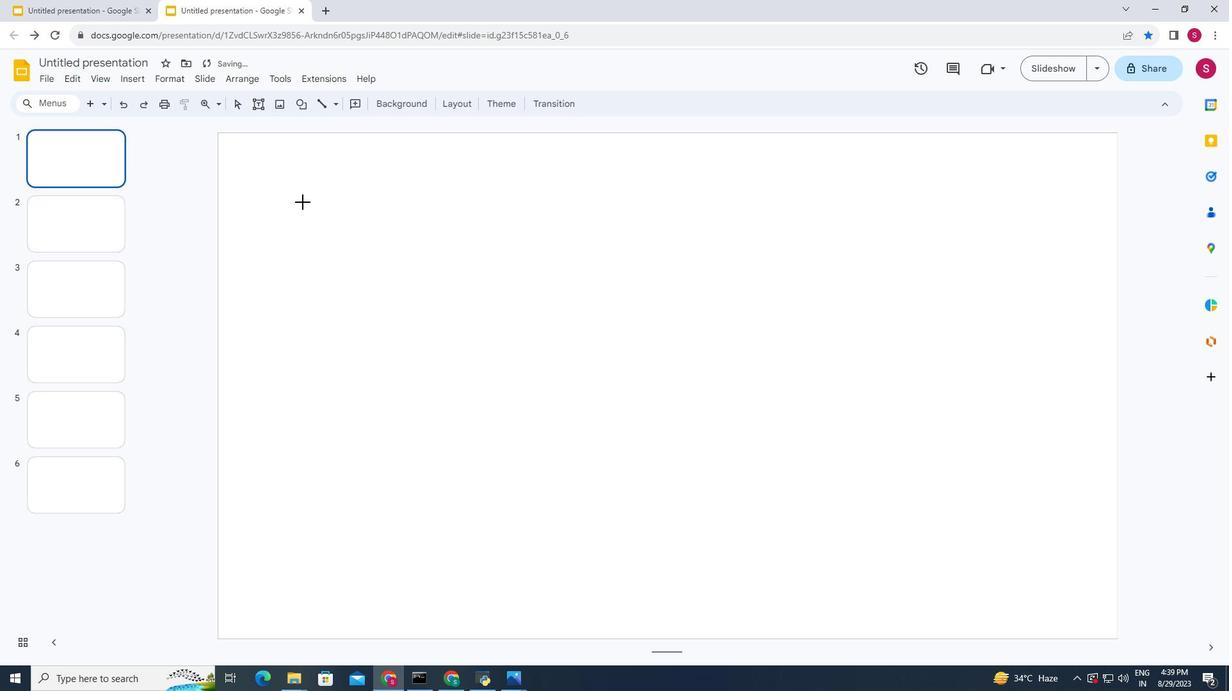 
Action: Mouse moved to (502, 220)
Screenshot: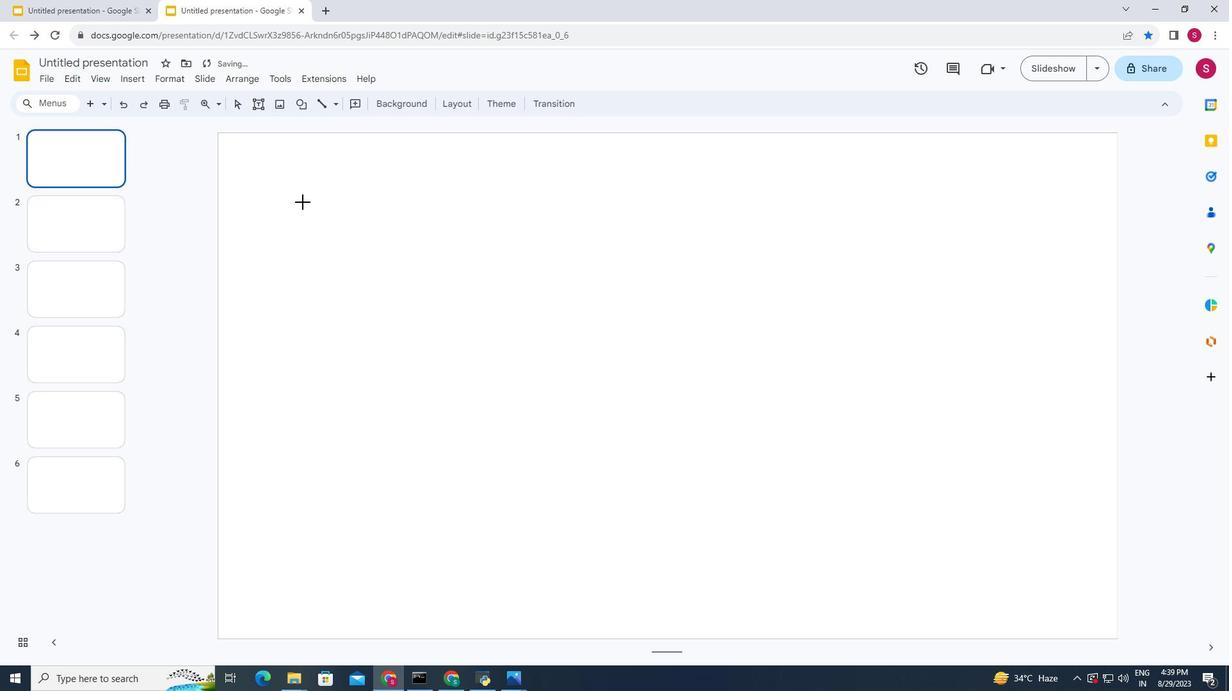 
Action: Key pressed <Key.shift>
Screenshot: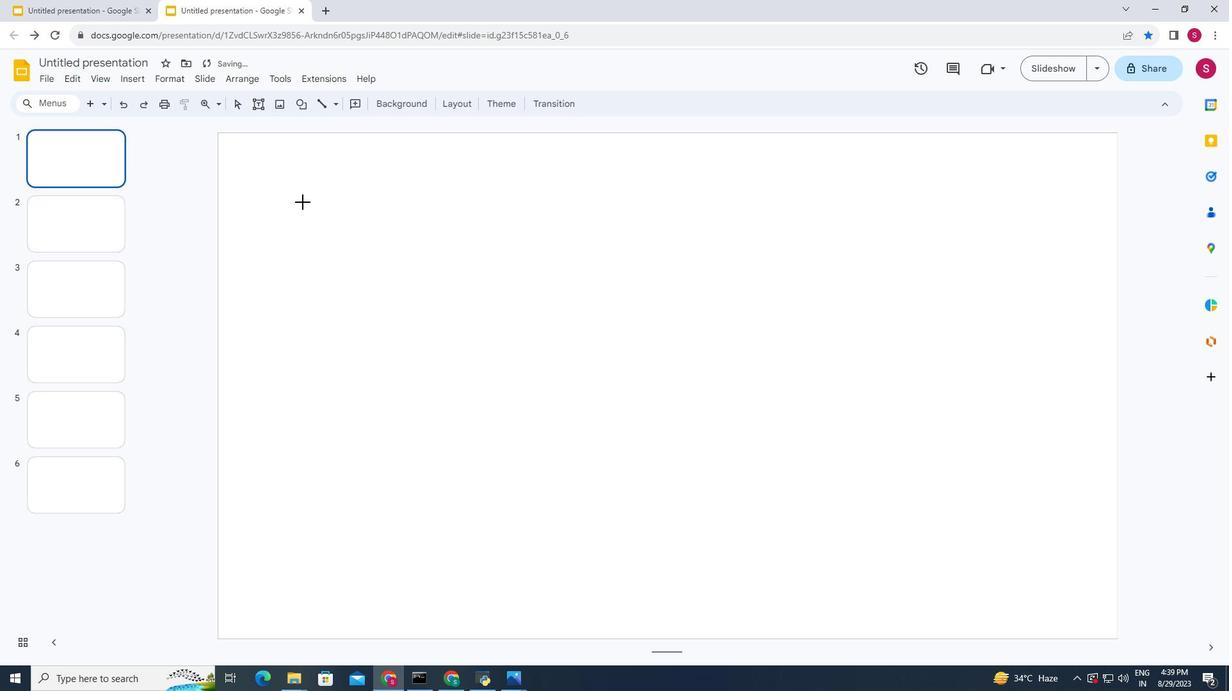 
Action: Mouse moved to (502, 219)
Screenshot: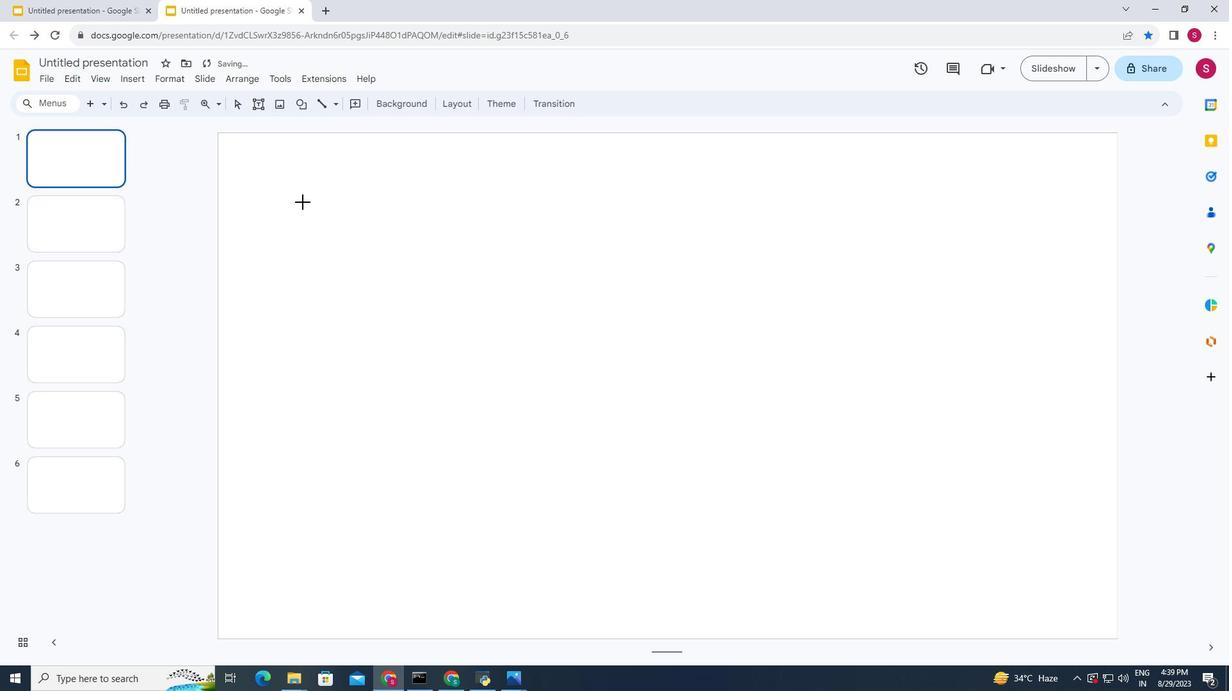 
Action: Key pressed <Key.shift>
Screenshot: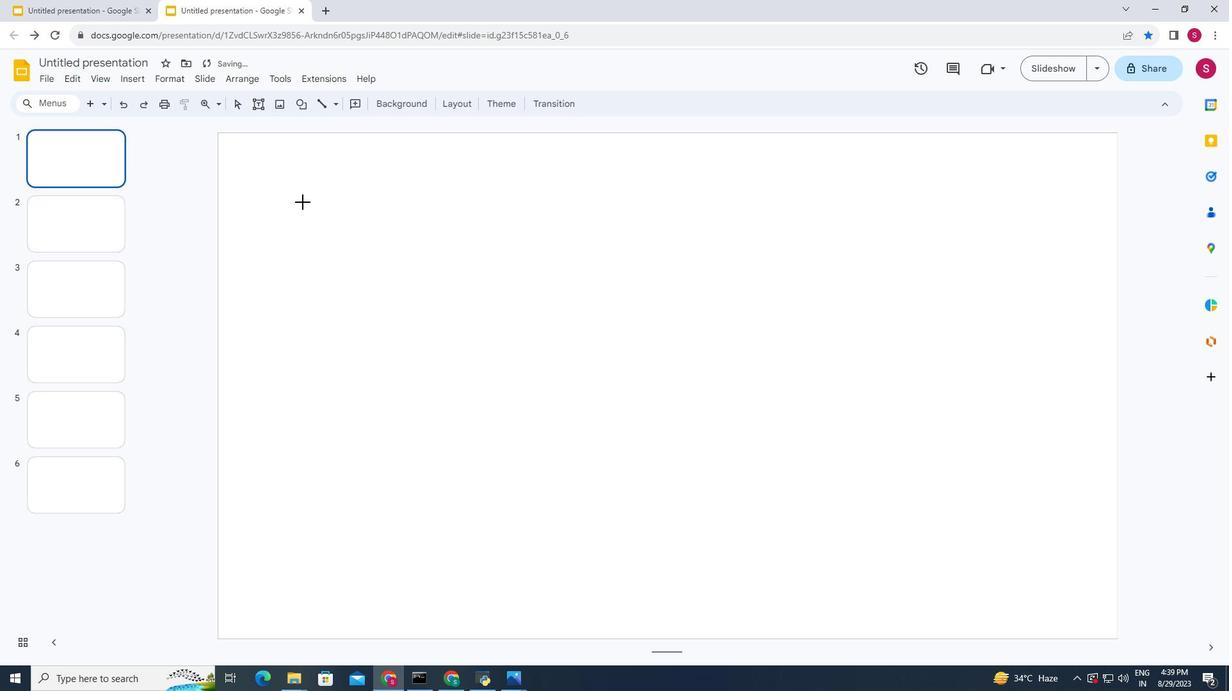 
Action: Mouse moved to (502, 216)
Screenshot: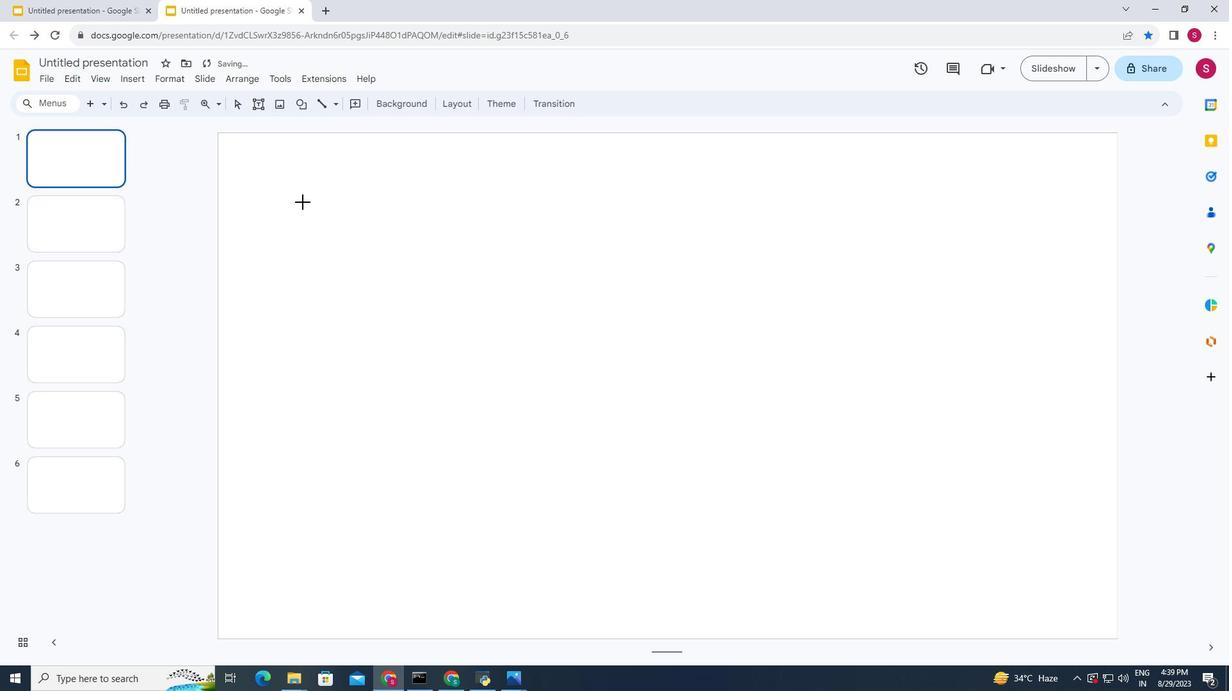 
Action: Key pressed <Key.shift>
Screenshot: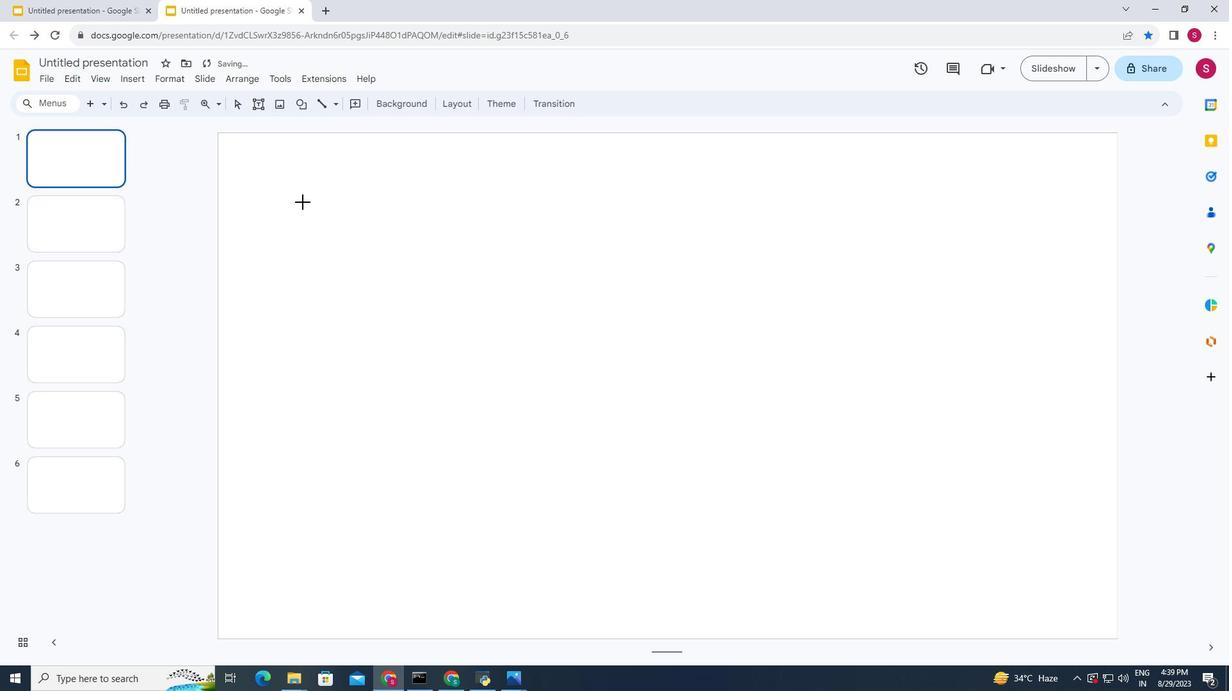 
Action: Mouse moved to (502, 213)
Screenshot: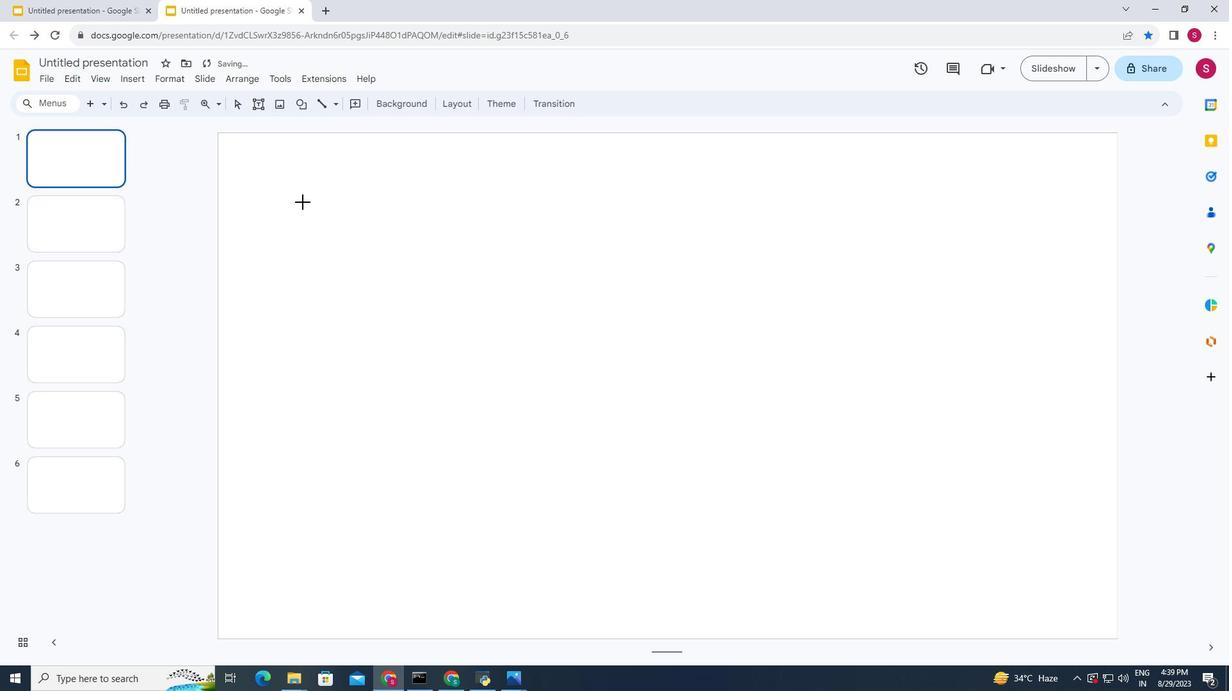 
Action: Key pressed <Key.shift>
Screenshot: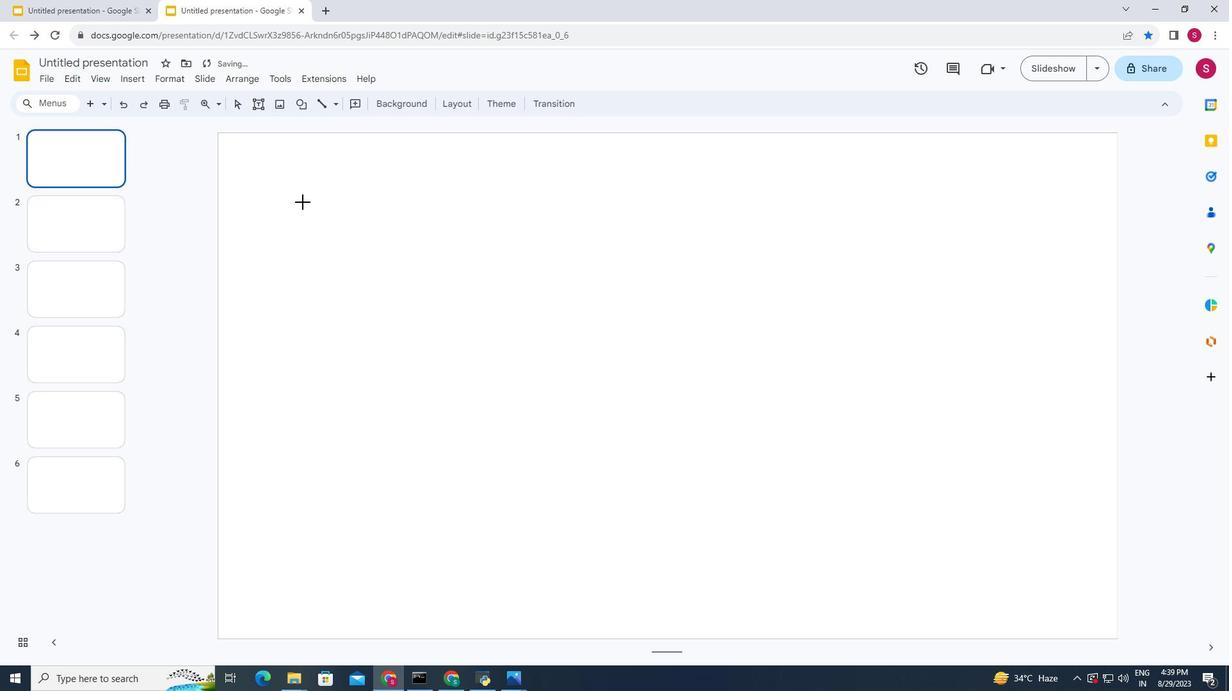 
Action: Mouse moved to (503, 211)
Screenshot: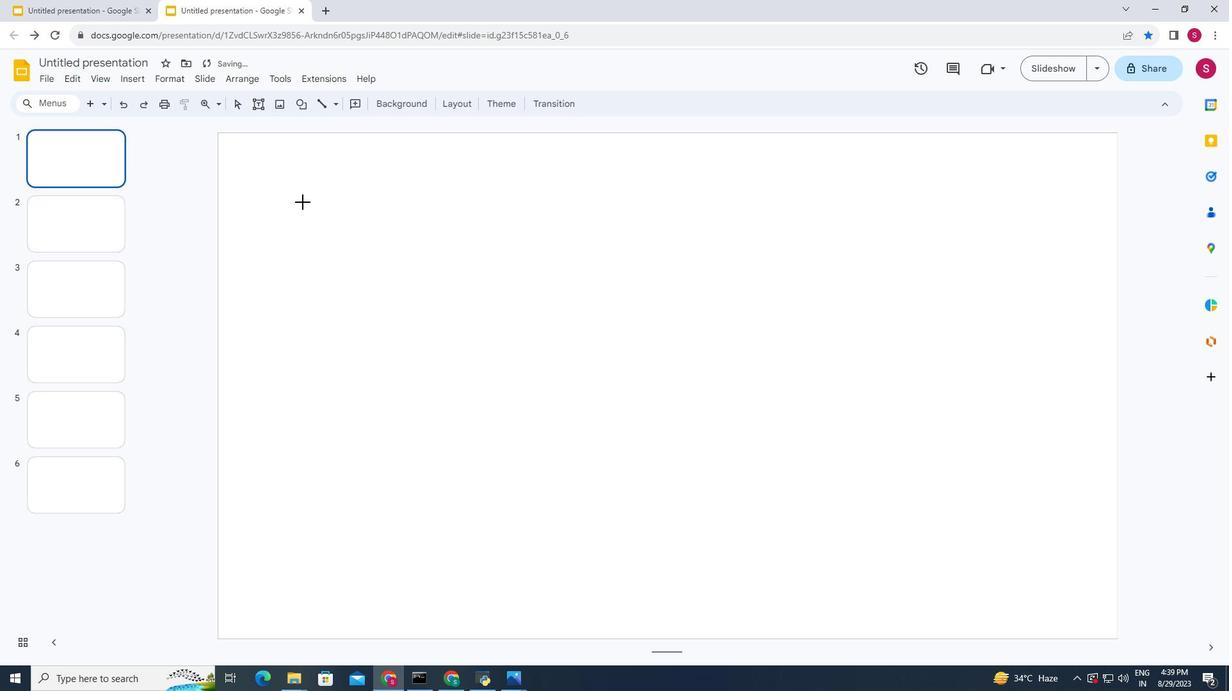 
Action: Key pressed <Key.shift>
Screenshot: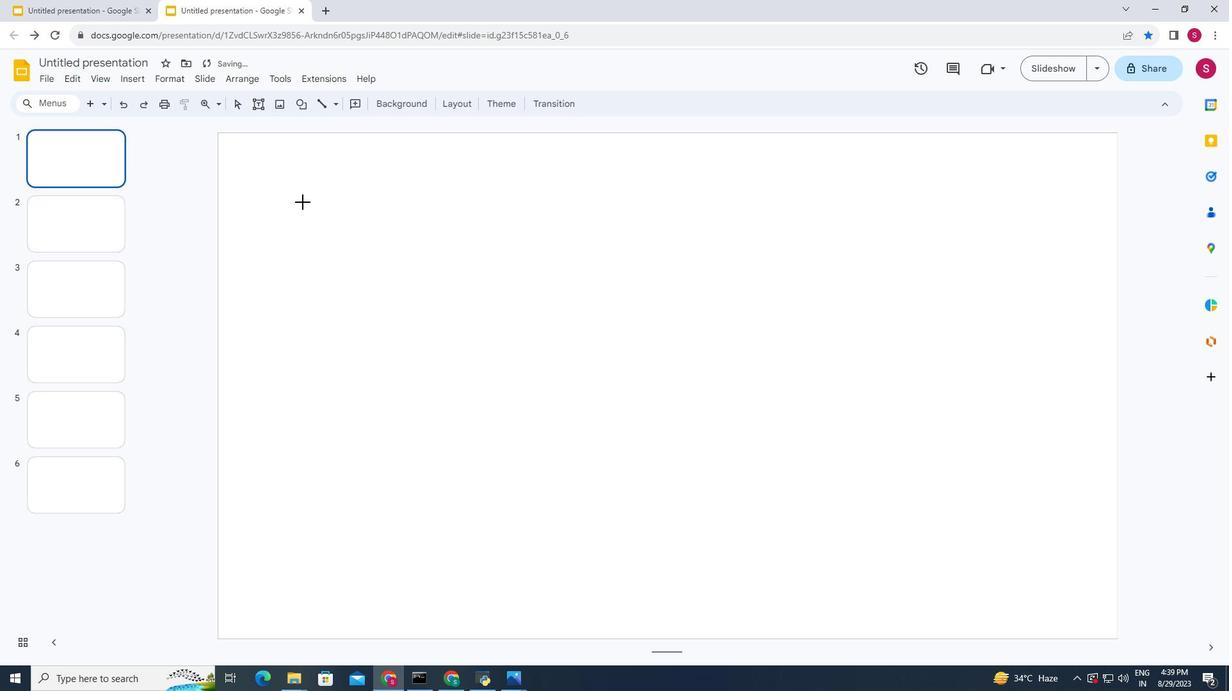 
Action: Mouse moved to (503, 211)
Screenshot: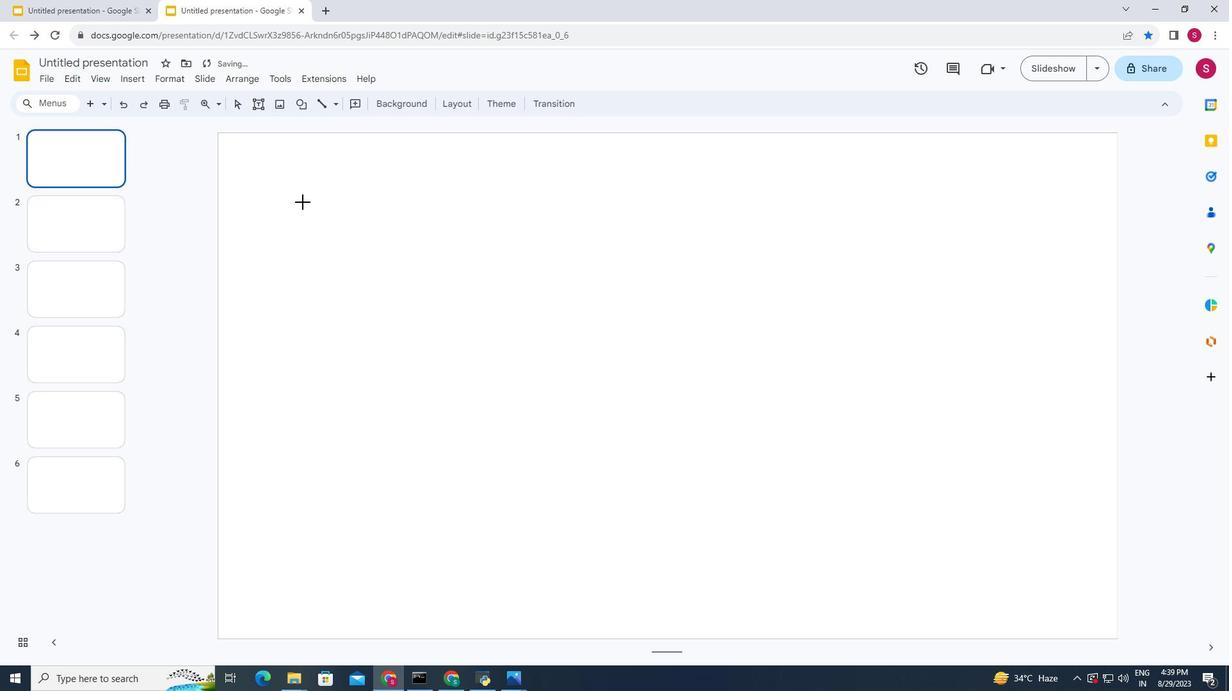 
Action: Key pressed <Key.shift><Key.shift>
Screenshot: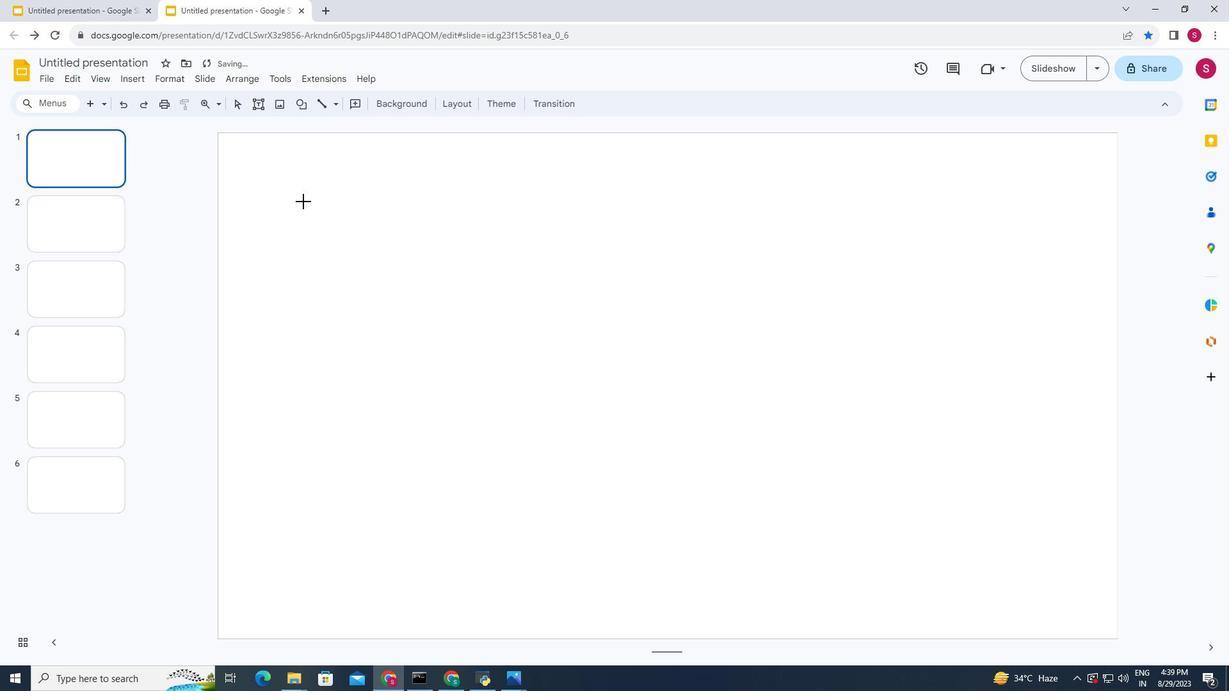 
Action: Mouse pressed left at (503, 211)
Screenshot: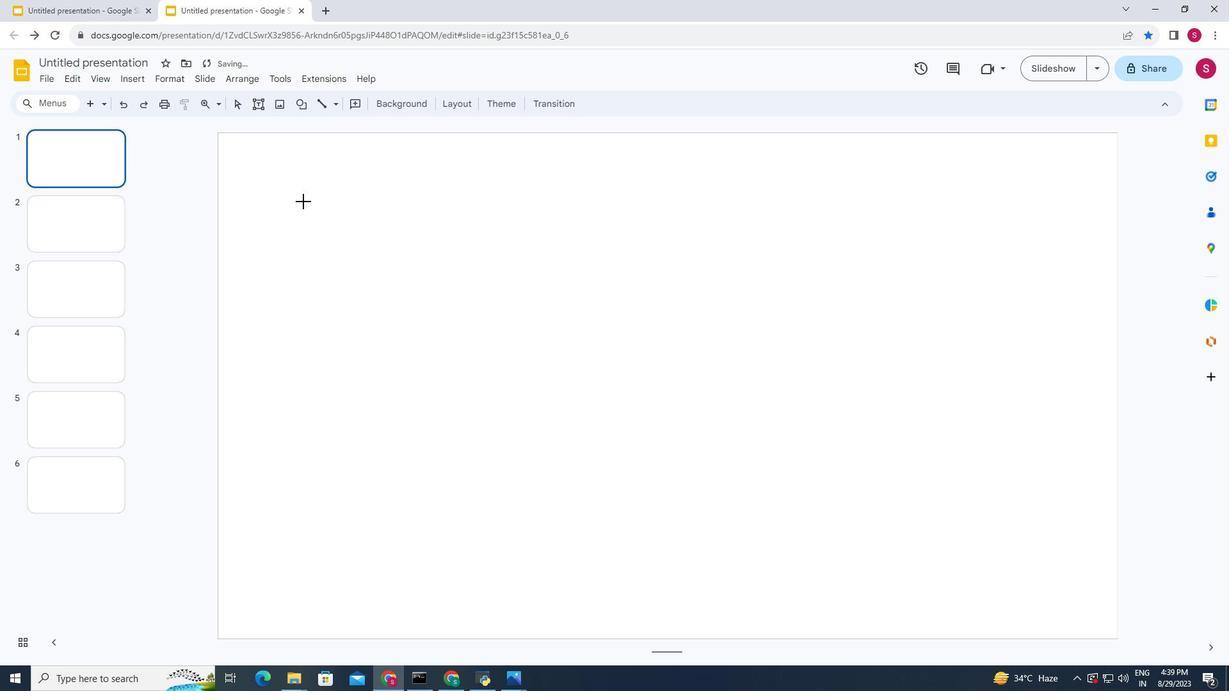 
Action: Key pressed <Key.shift><Key.shift><Key.shift>
Screenshot: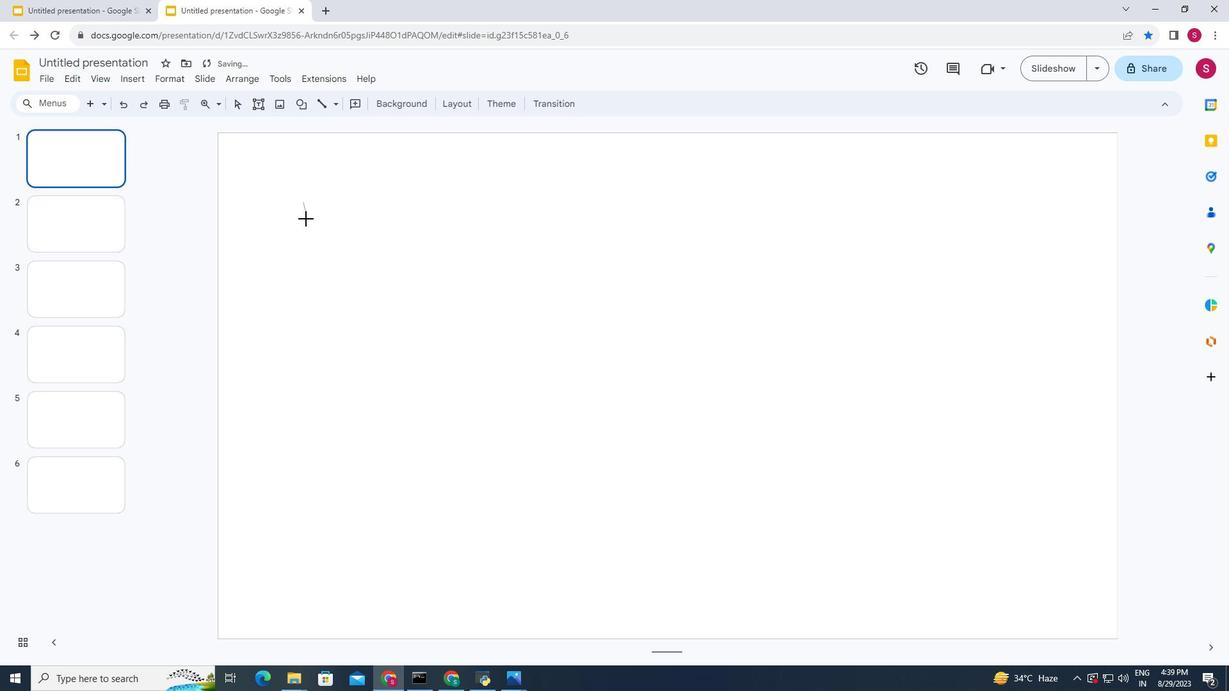 
Action: Mouse moved to (503, 211)
Screenshot: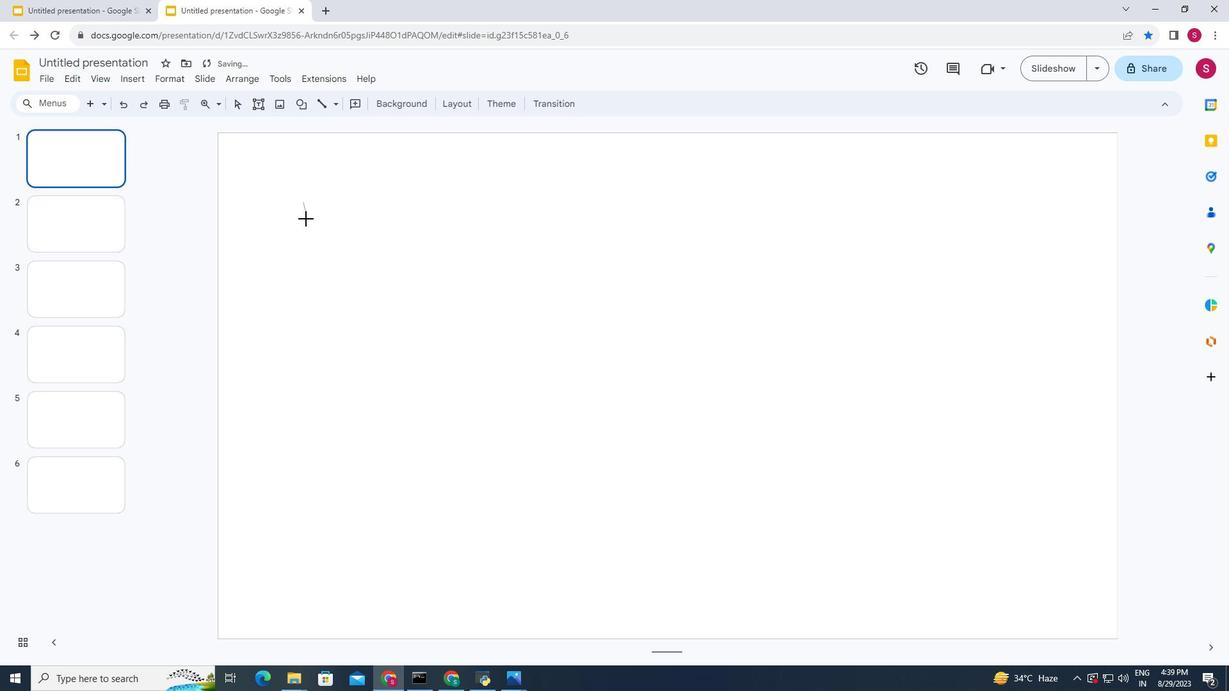 
Action: Key pressed <Key.shift>
Screenshot: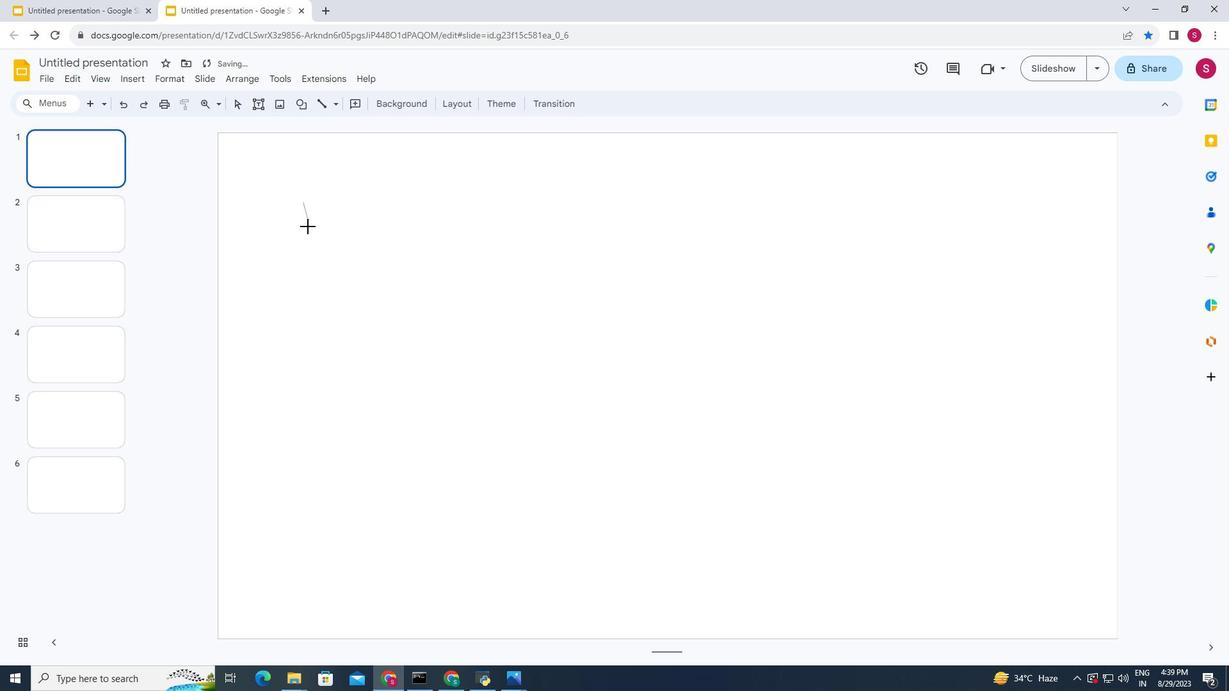 
Action: Mouse moved to (503, 211)
Screenshot: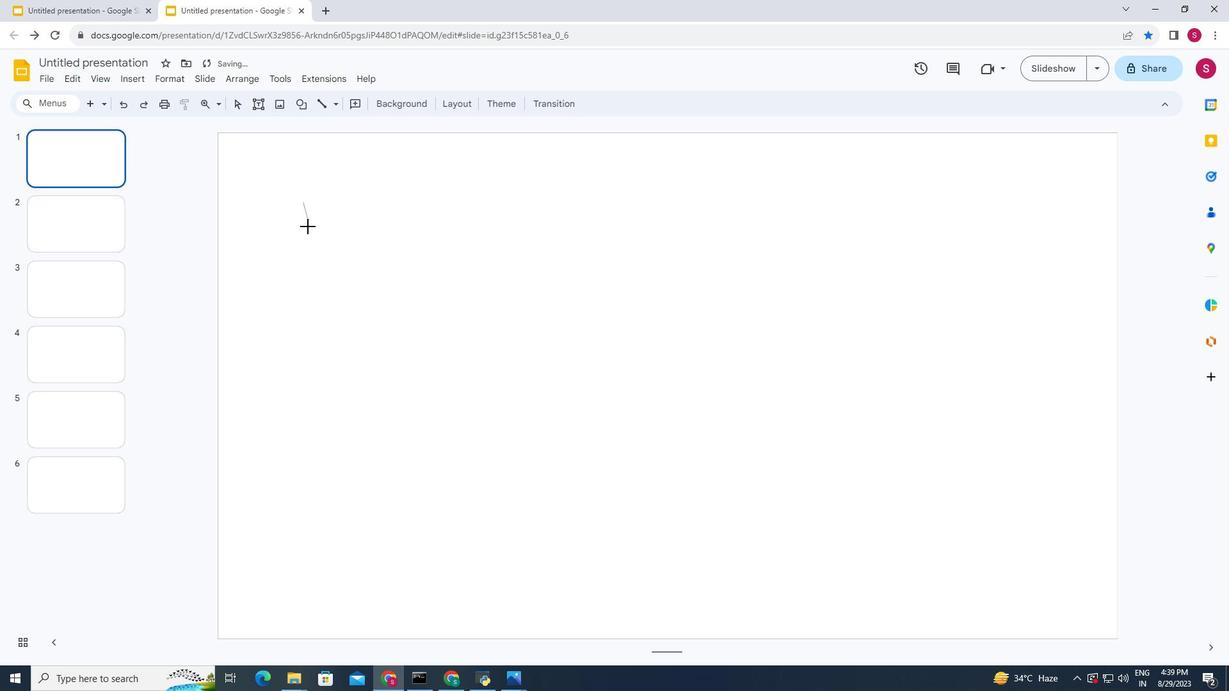 
Action: Key pressed <Key.shift>
Screenshot: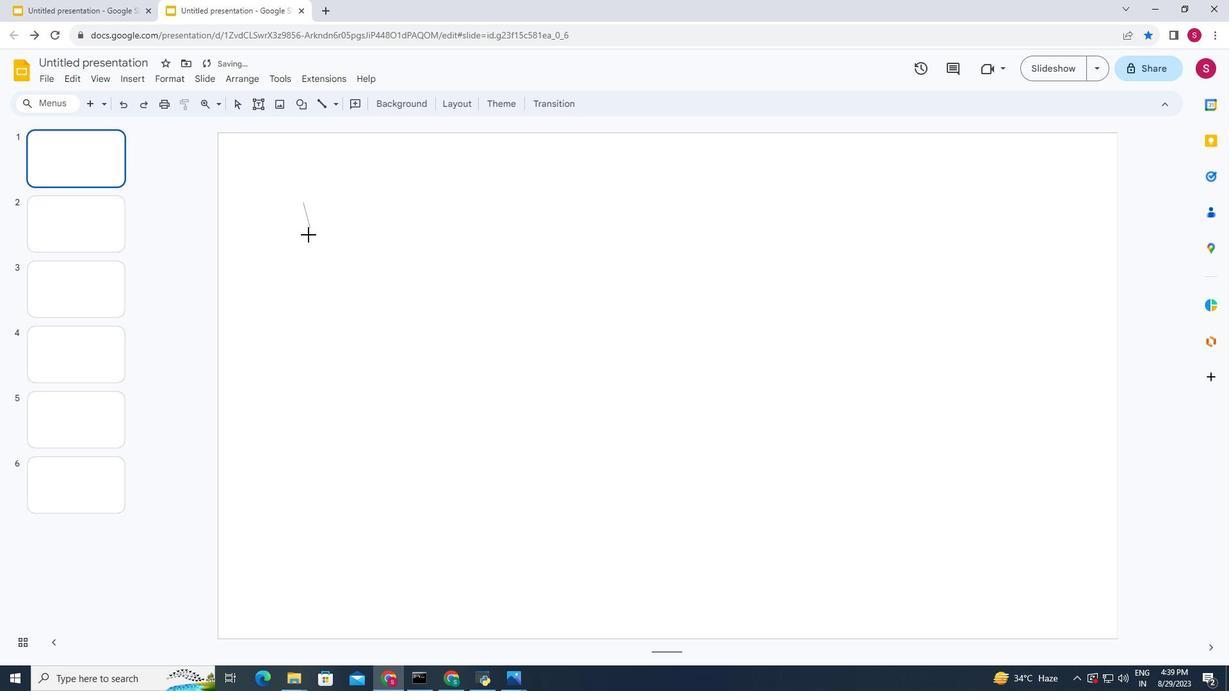 
Action: Mouse moved to (503, 218)
Screenshot: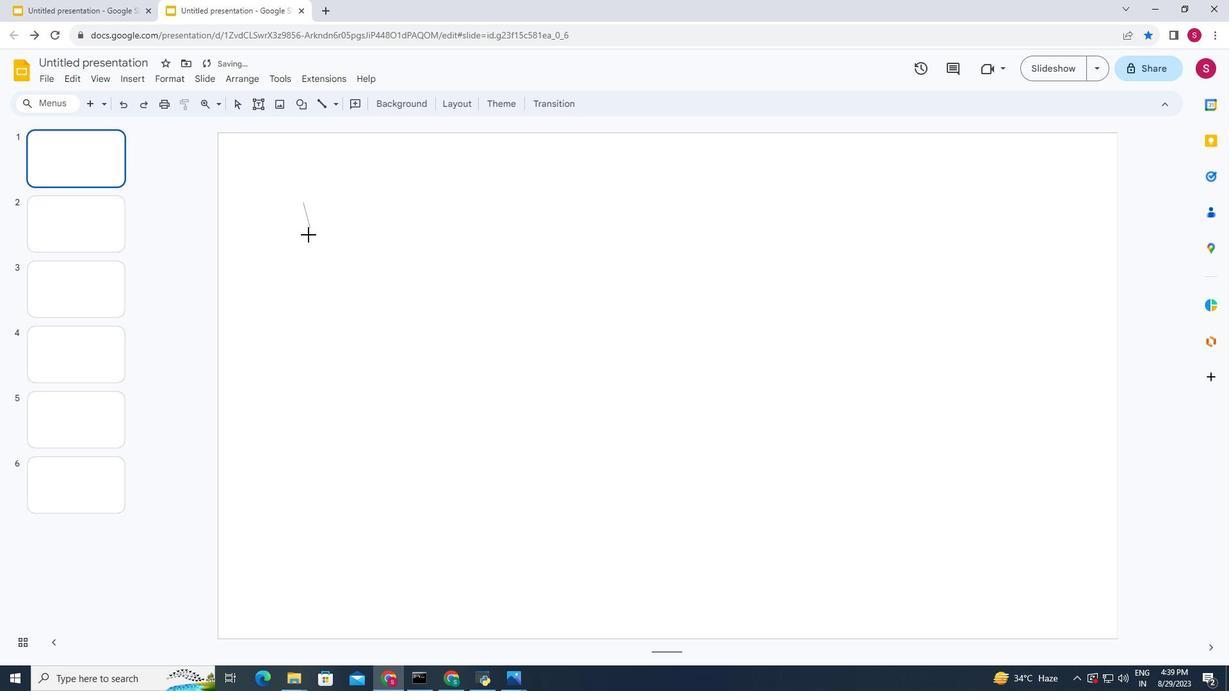 
Action: Key pressed <Key.shift>
Screenshot: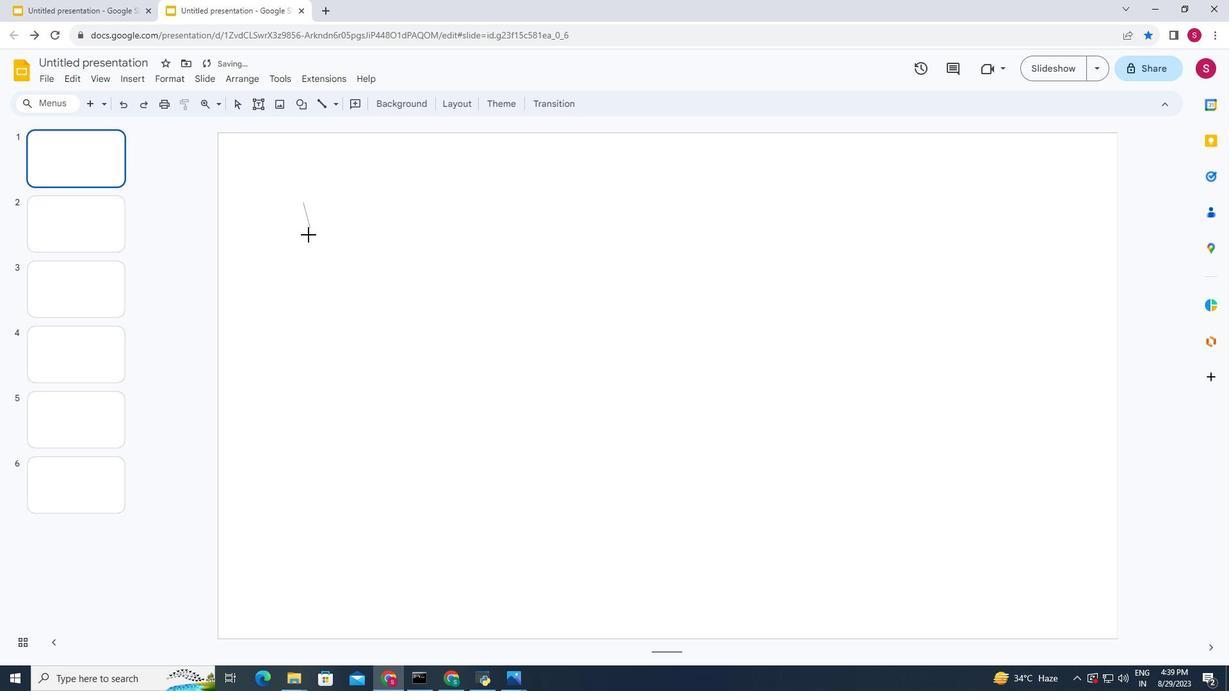 
Action: Mouse moved to (503, 222)
Screenshot: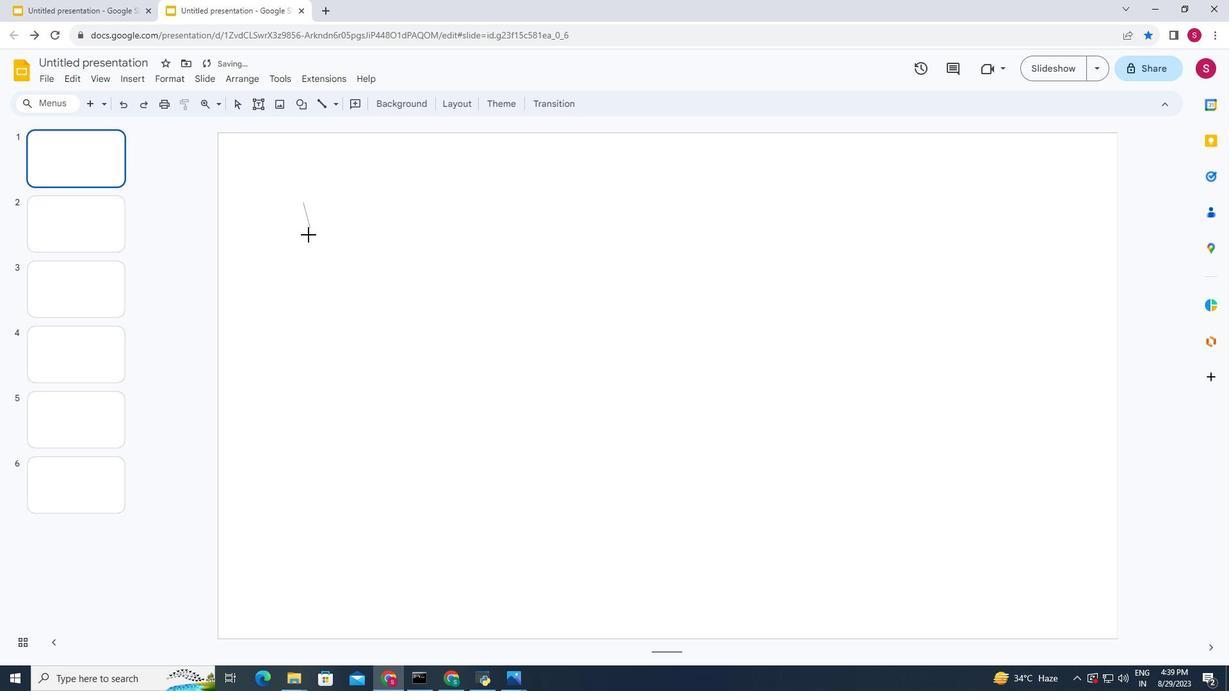 
Action: Key pressed <Key.shift>
Screenshot: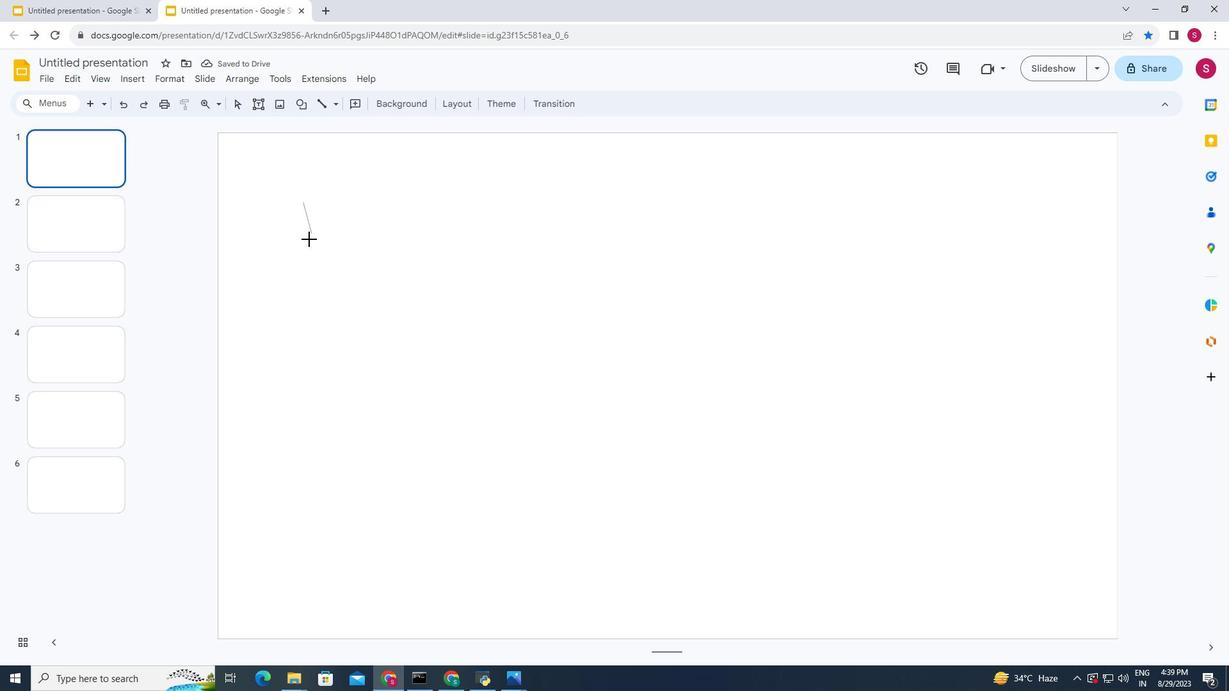 
Action: Mouse moved to (504, 227)
Screenshot: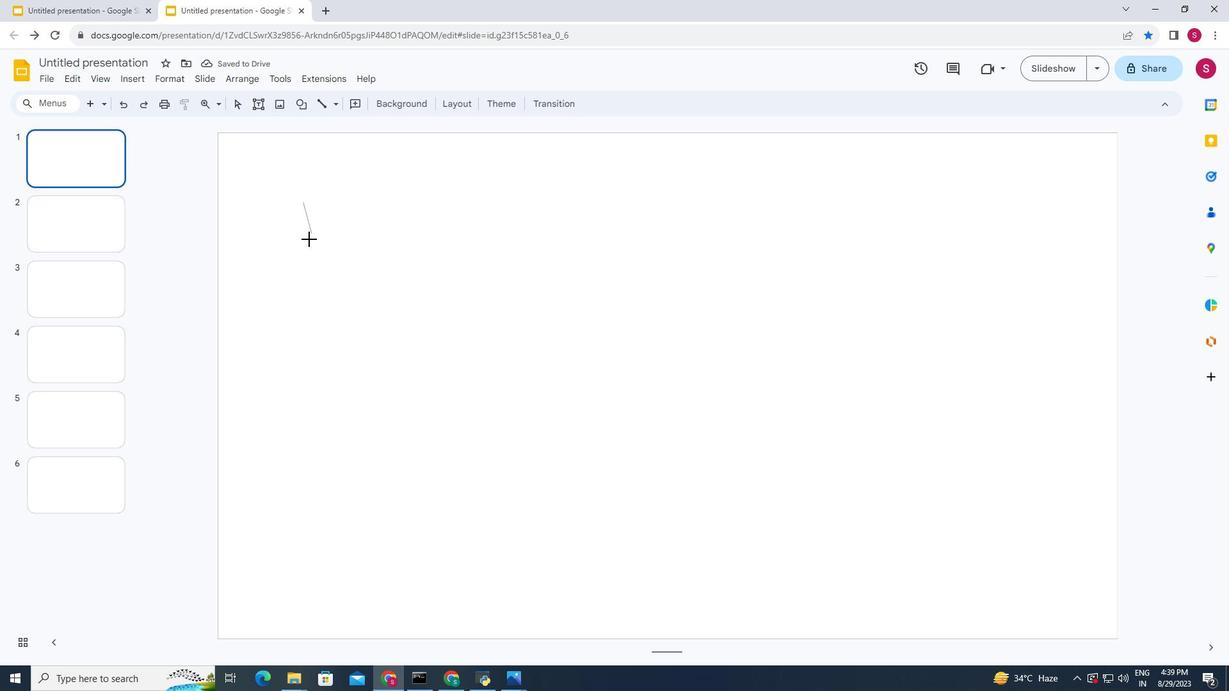 
Action: Key pressed <Key.shift>
Screenshot: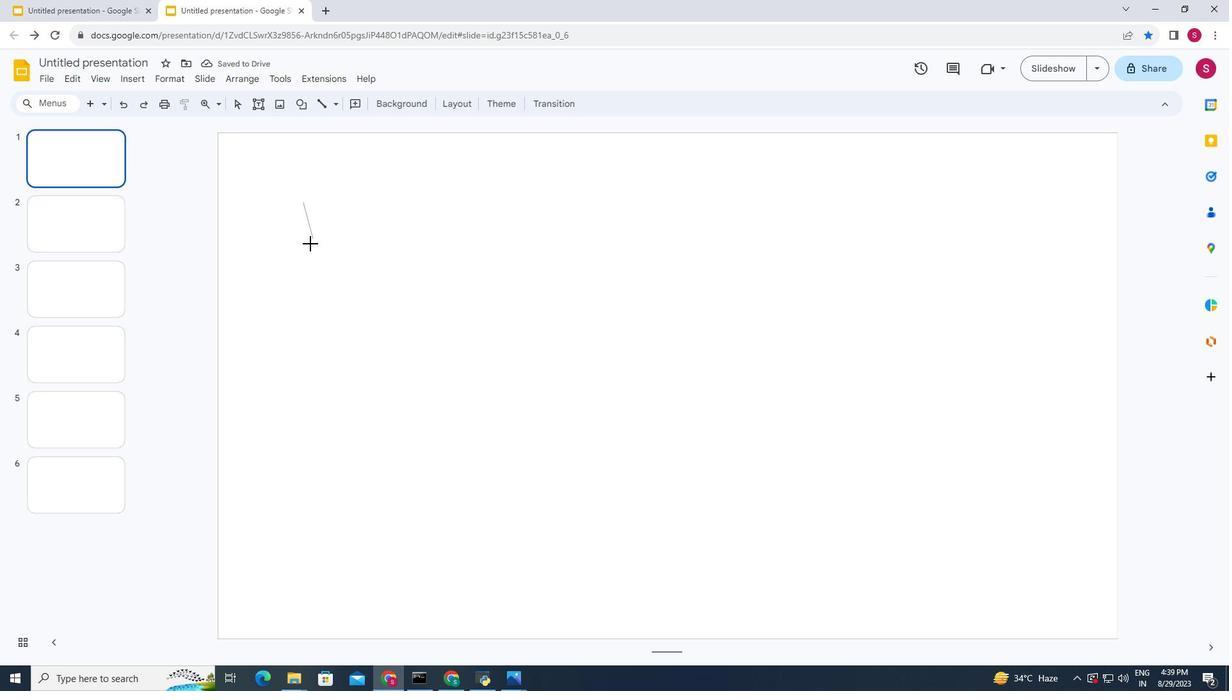 
Action: Mouse moved to (504, 230)
Screenshot: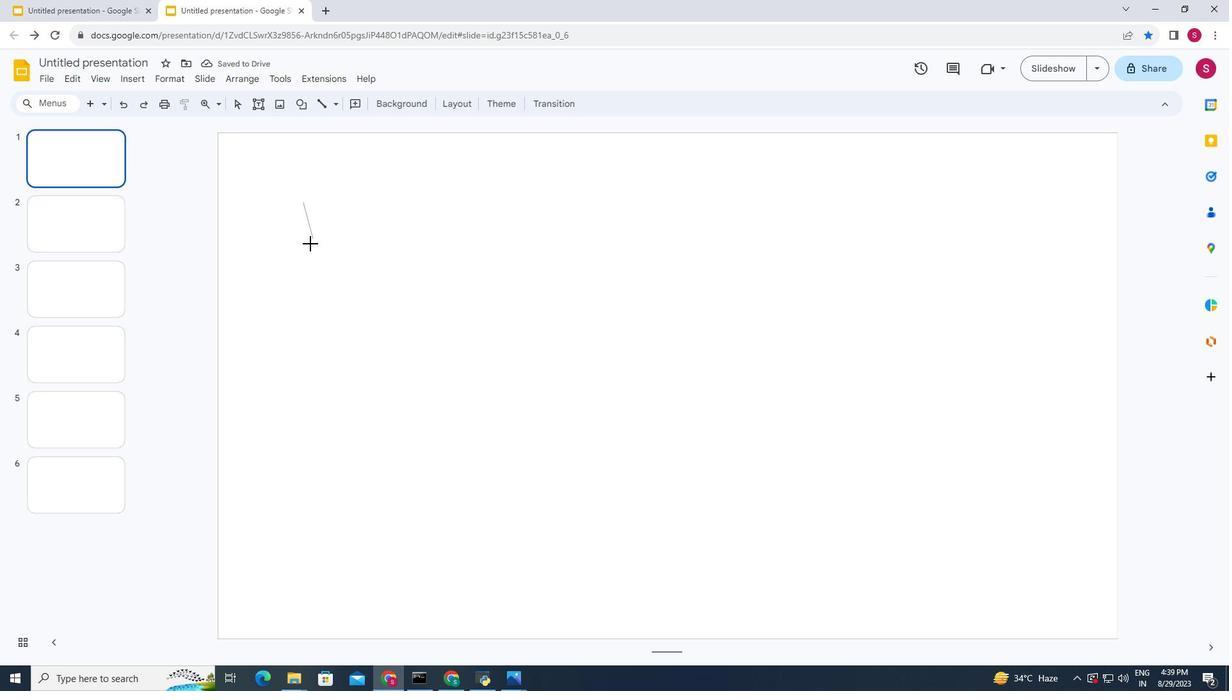 
Action: Key pressed <Key.shift>
Screenshot: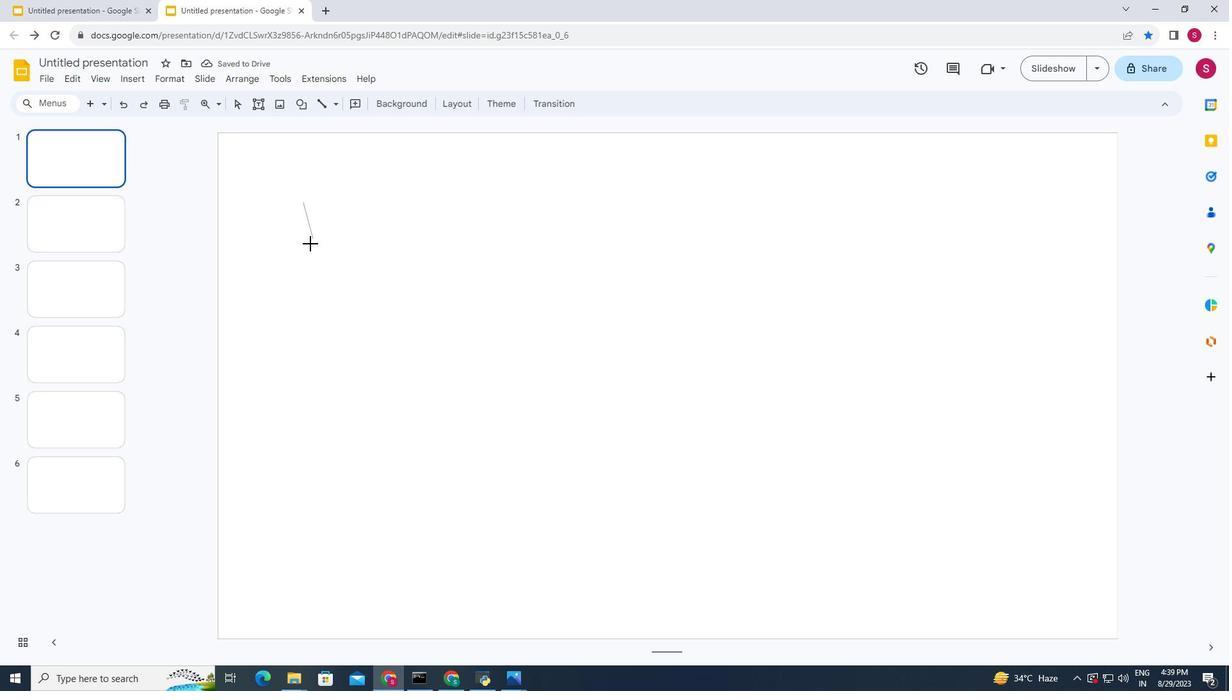 
Action: Mouse moved to (505, 236)
Screenshot: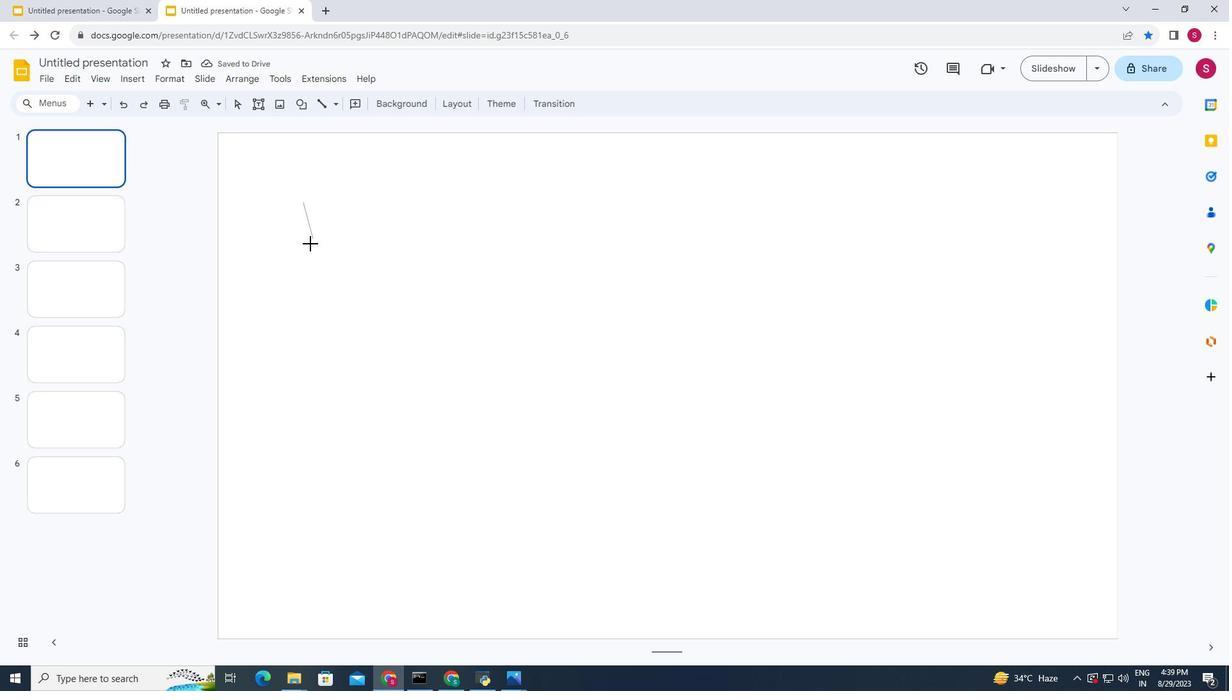 
Action: Key pressed <Key.shift>
Screenshot: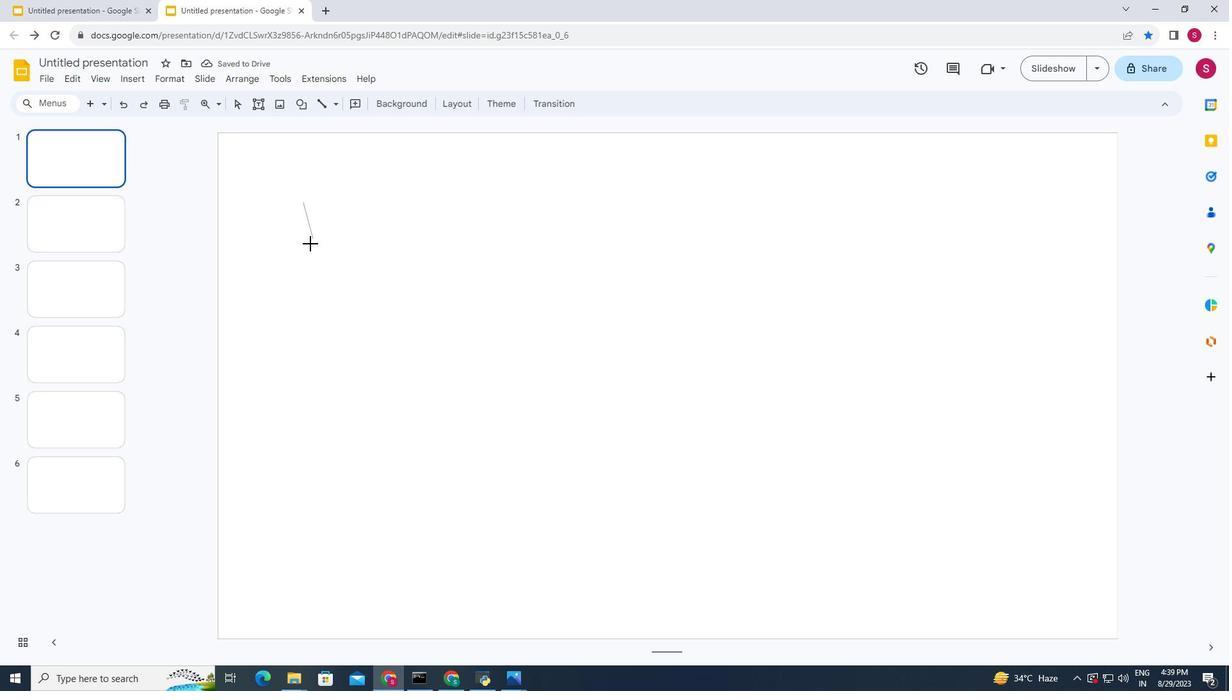 
Action: Mouse moved to (505, 242)
Screenshot: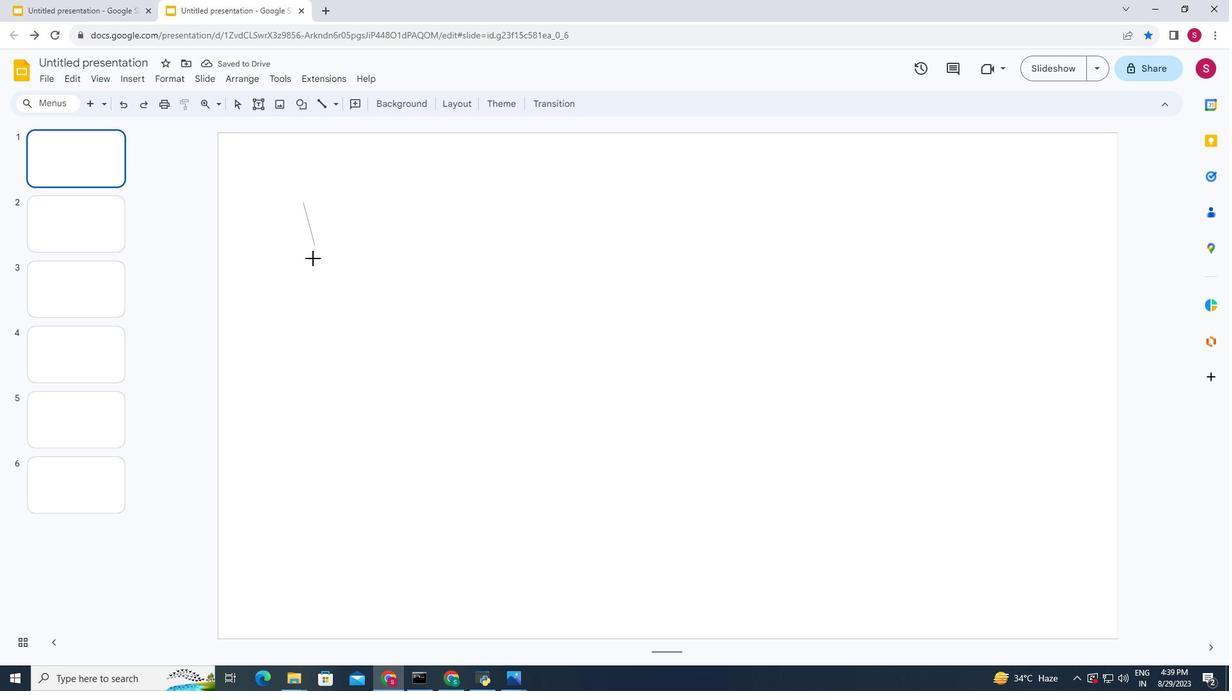
Action: Key pressed <Key.shift>
Screenshot: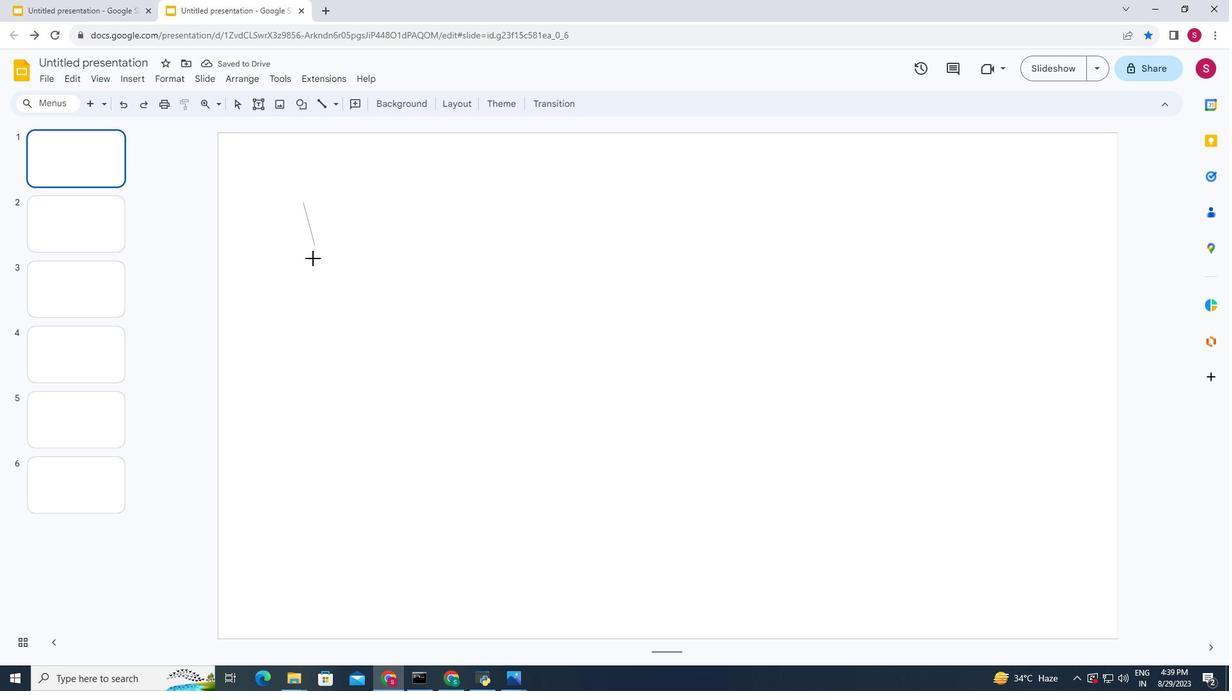 
Action: Mouse moved to (505, 245)
Screenshot: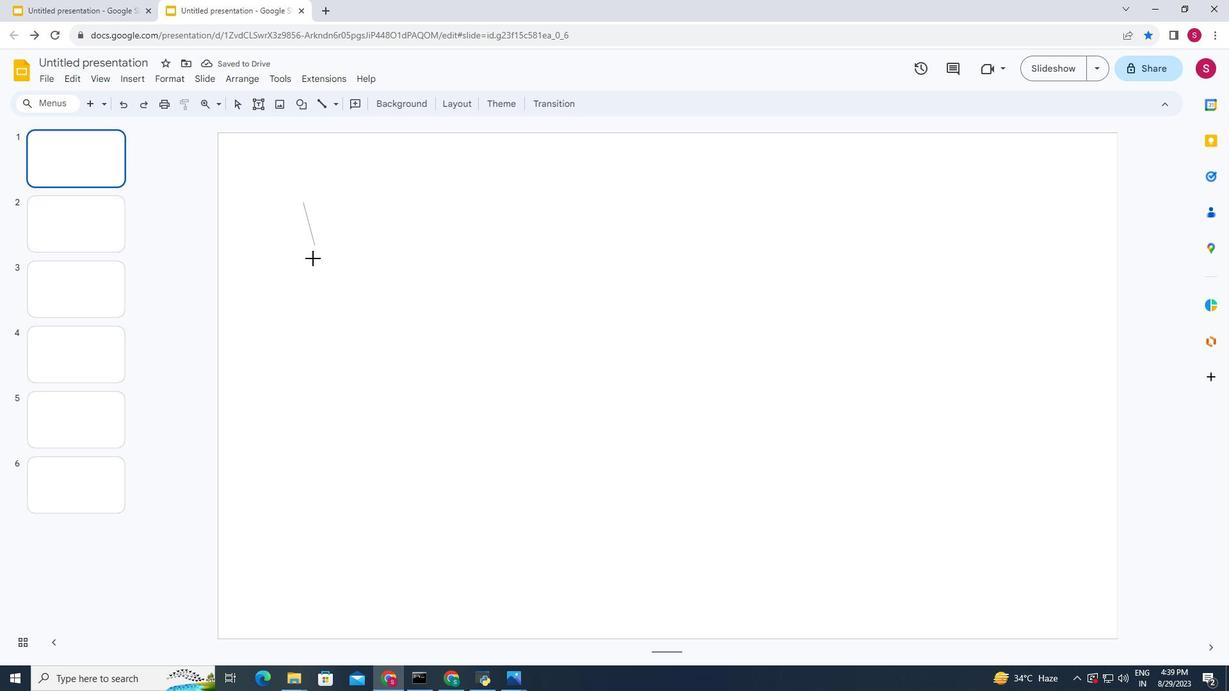 
Action: Key pressed <Key.shift>
Screenshot: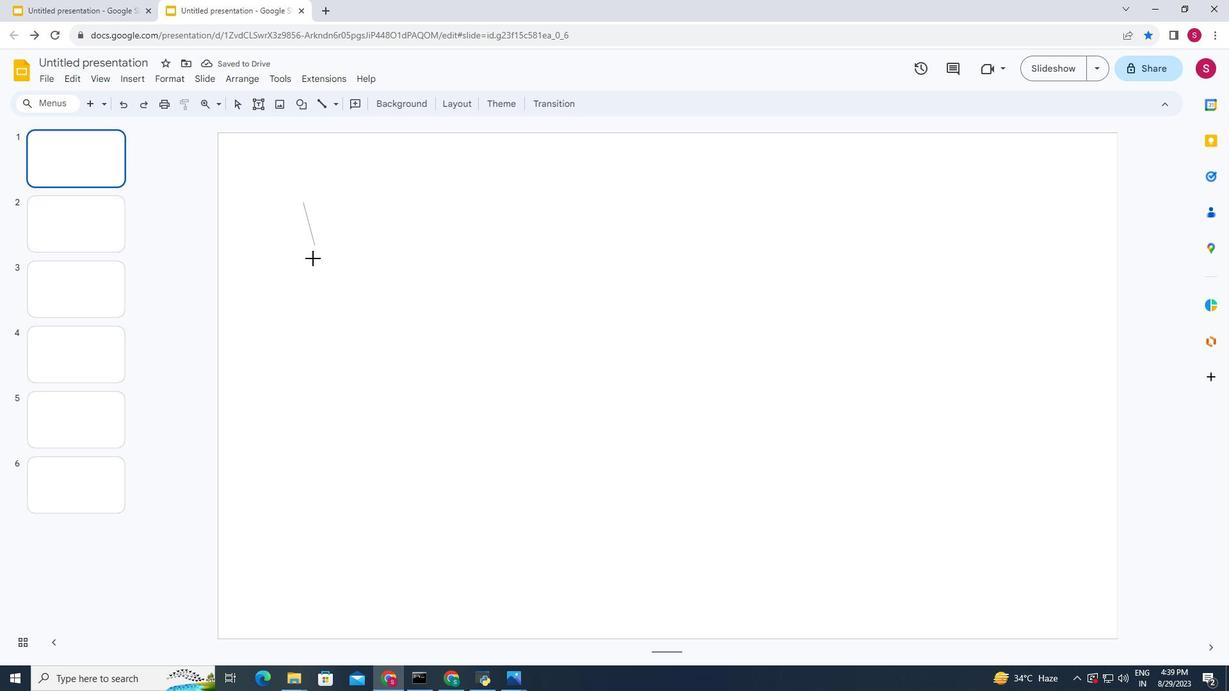 
Action: Mouse moved to (505, 248)
Screenshot: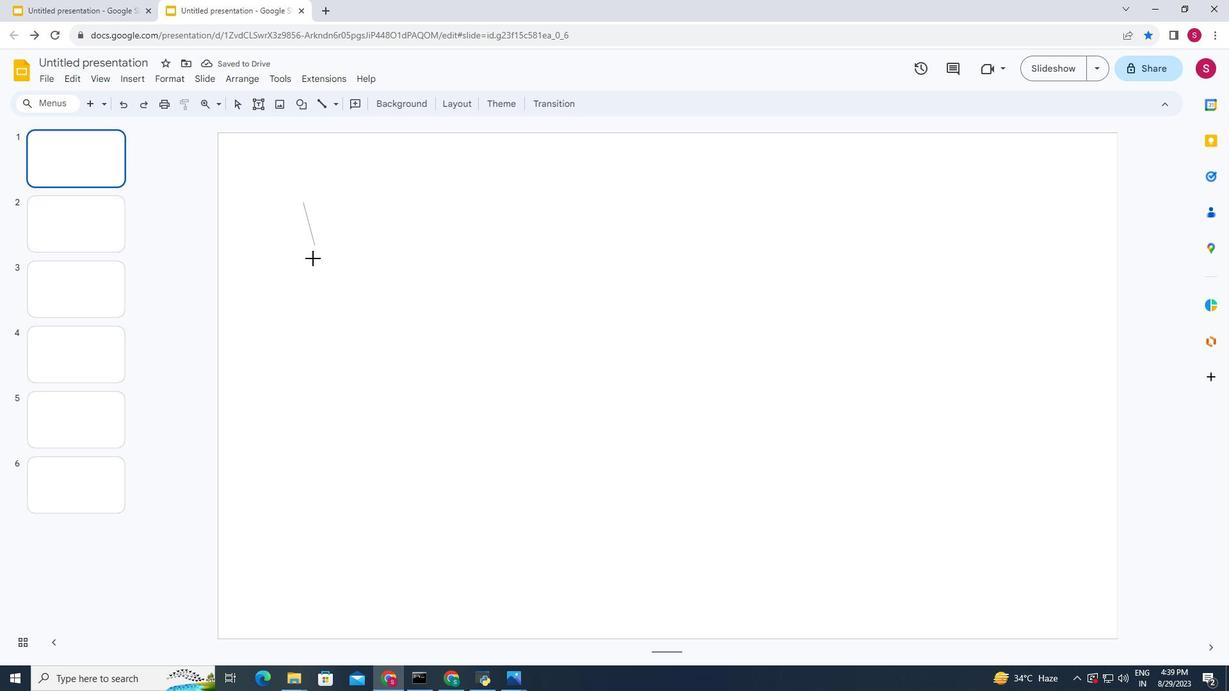 
Action: Key pressed <Key.shift>
Screenshot: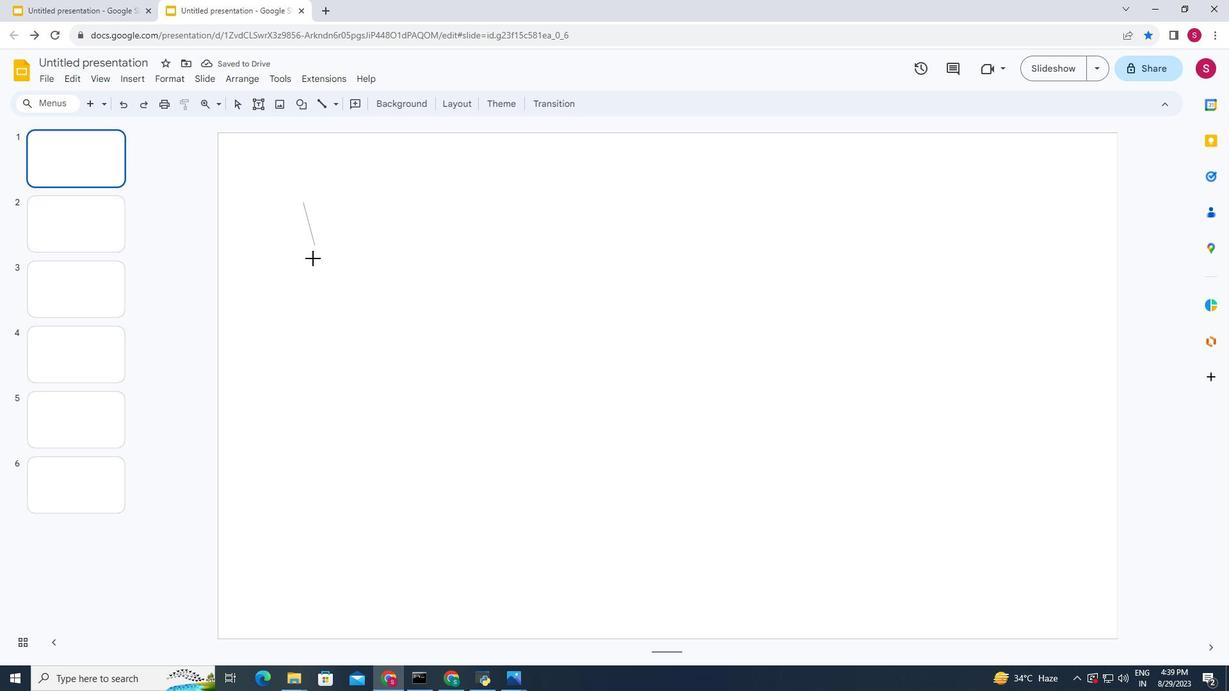 
Action: Mouse moved to (506, 250)
Screenshot: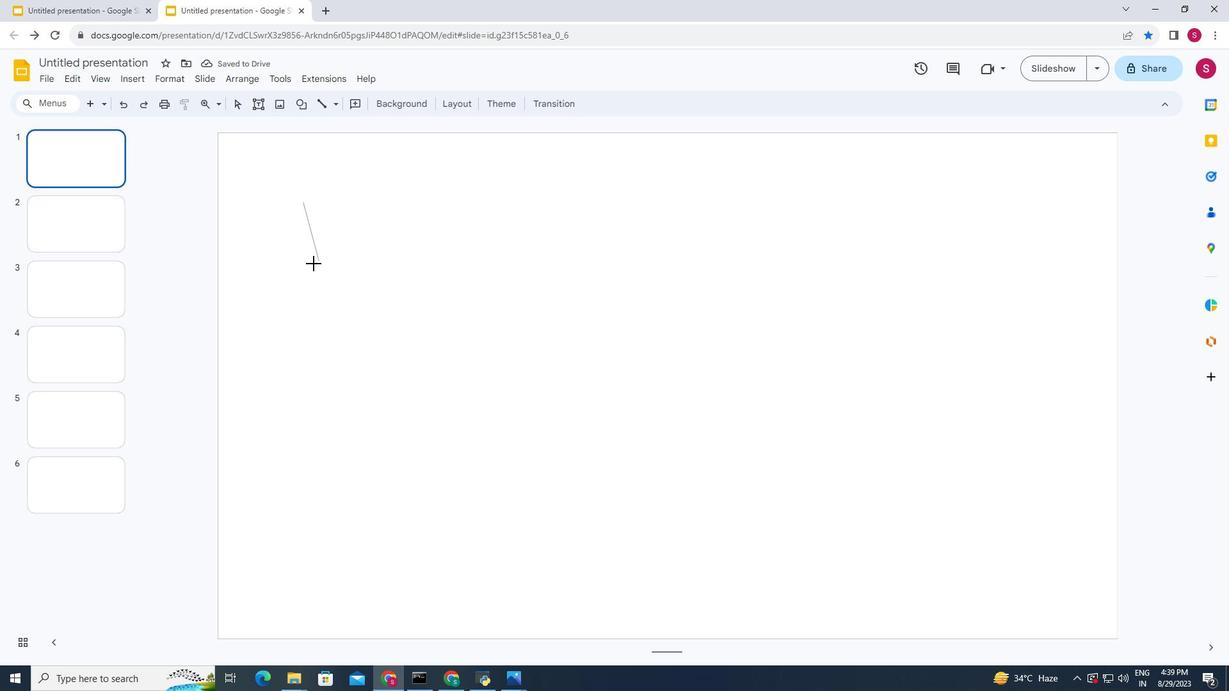 
Action: Key pressed <Key.shift>
Screenshot: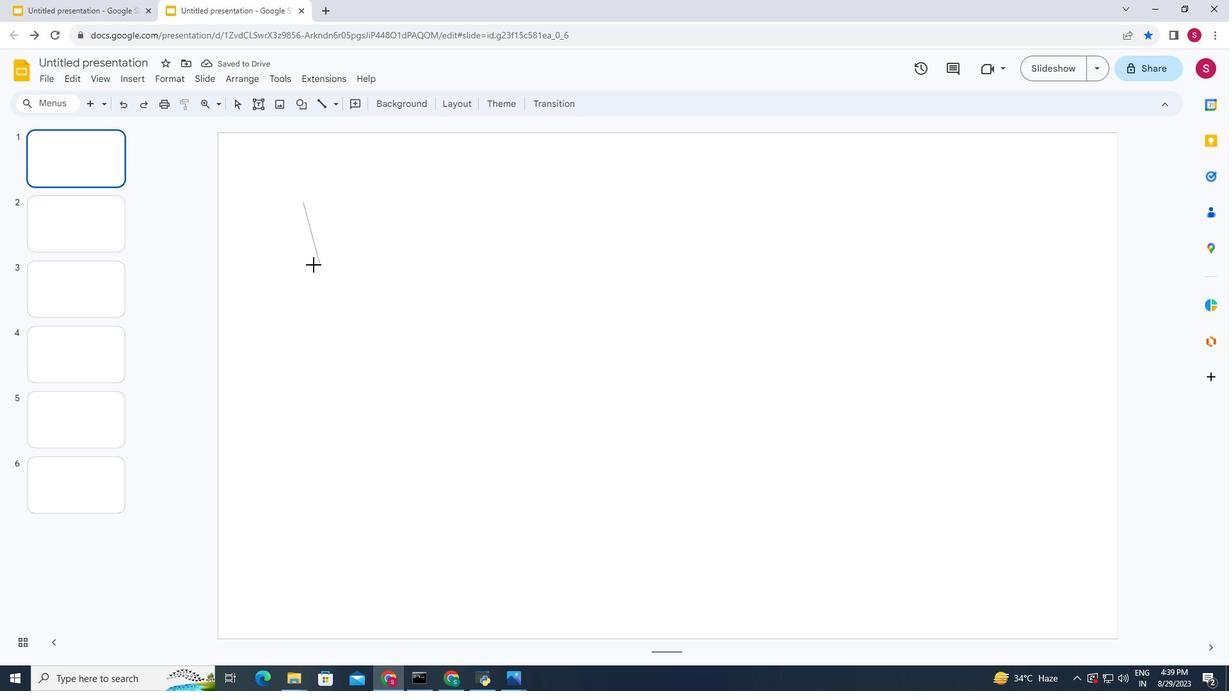
Action: Mouse moved to (506, 251)
Screenshot: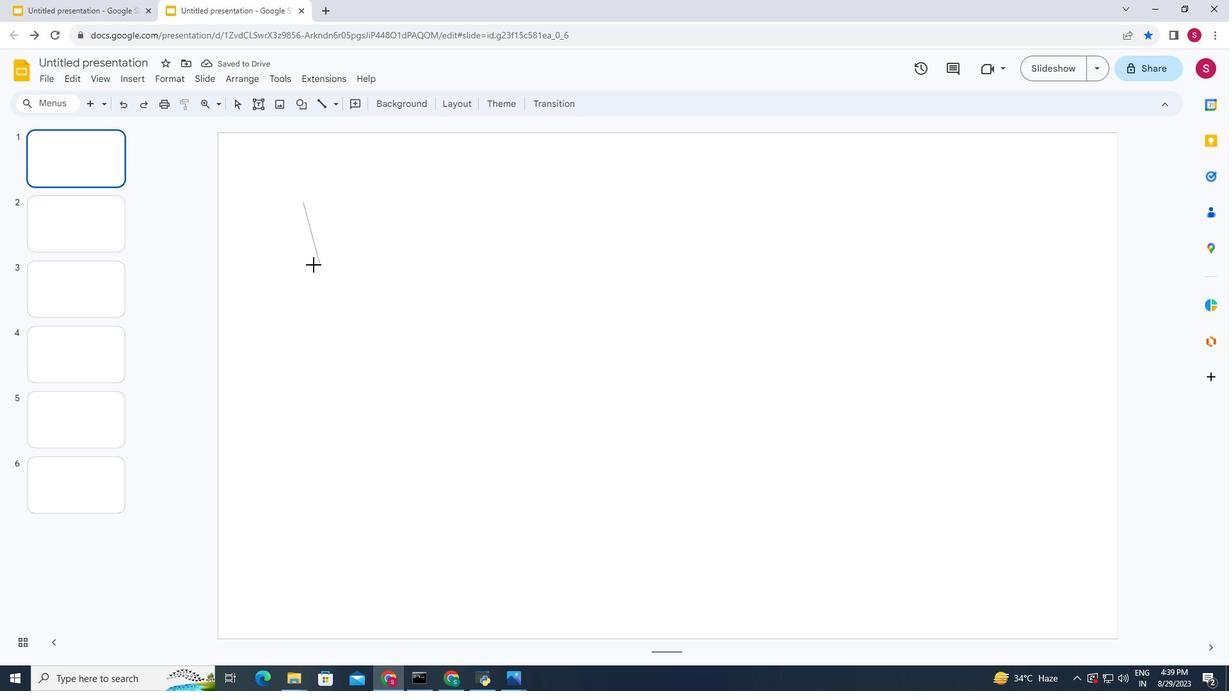 
Action: Key pressed <Key.shift>
Screenshot: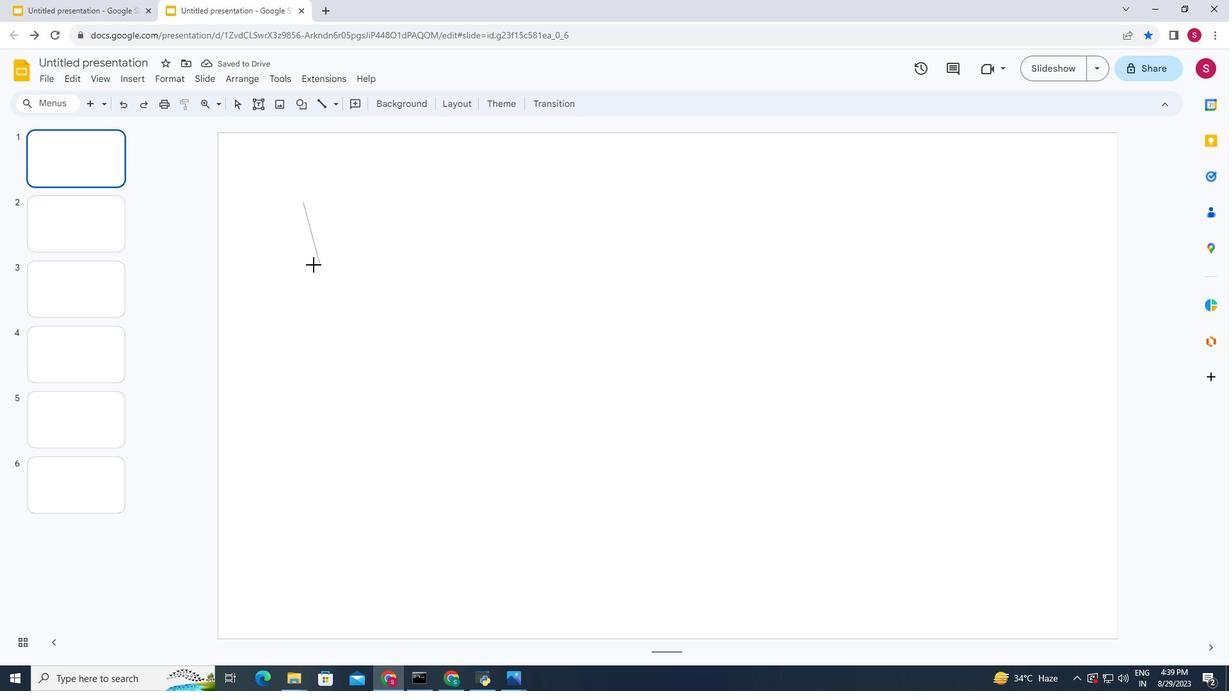 
Action: Mouse moved to (507, 259)
Screenshot: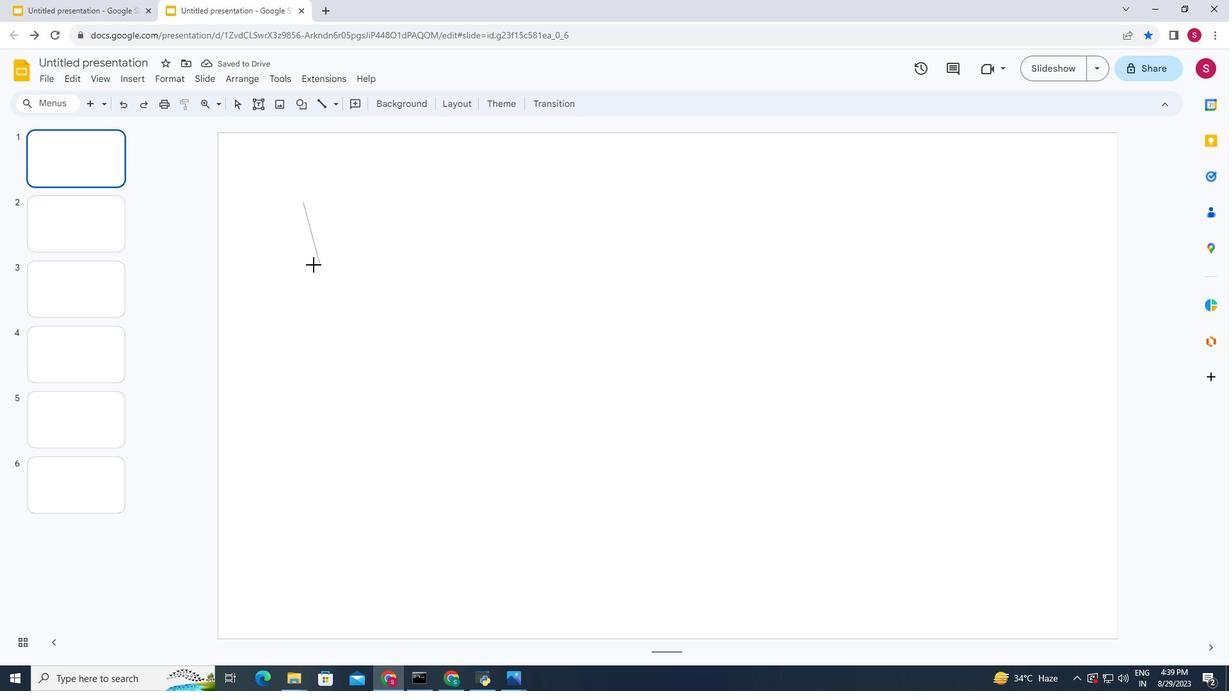 
Action: Key pressed <Key.shift>
Screenshot: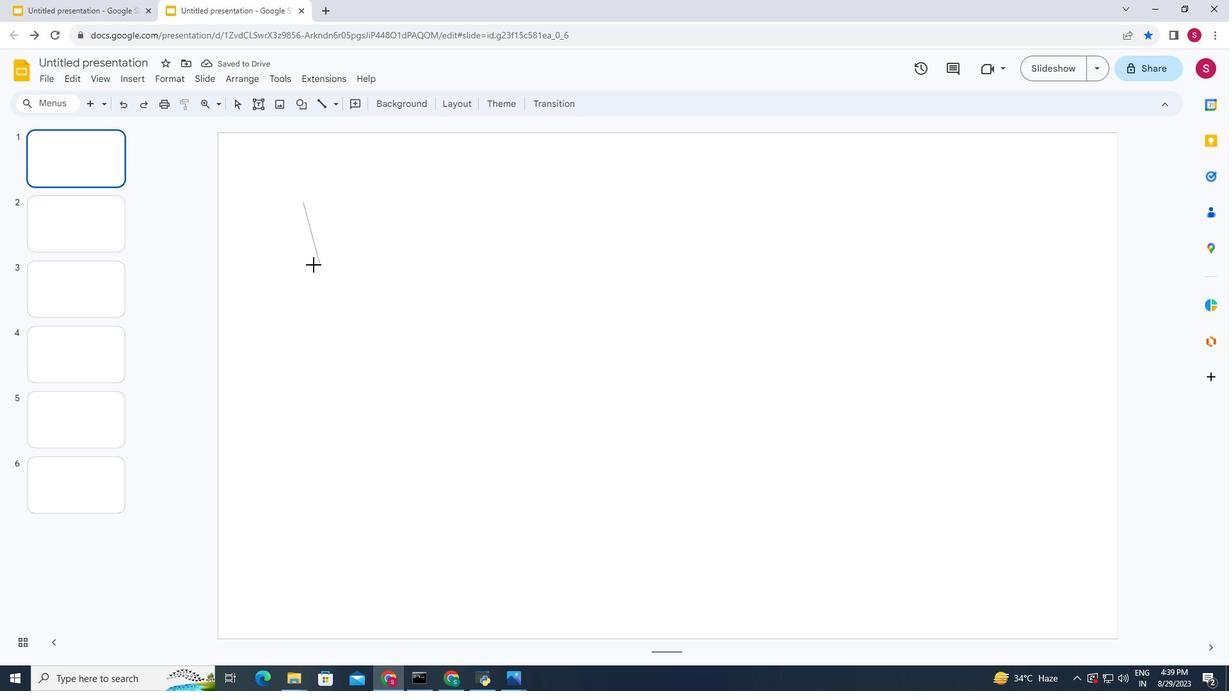 
Action: Mouse moved to (507, 263)
Screenshot: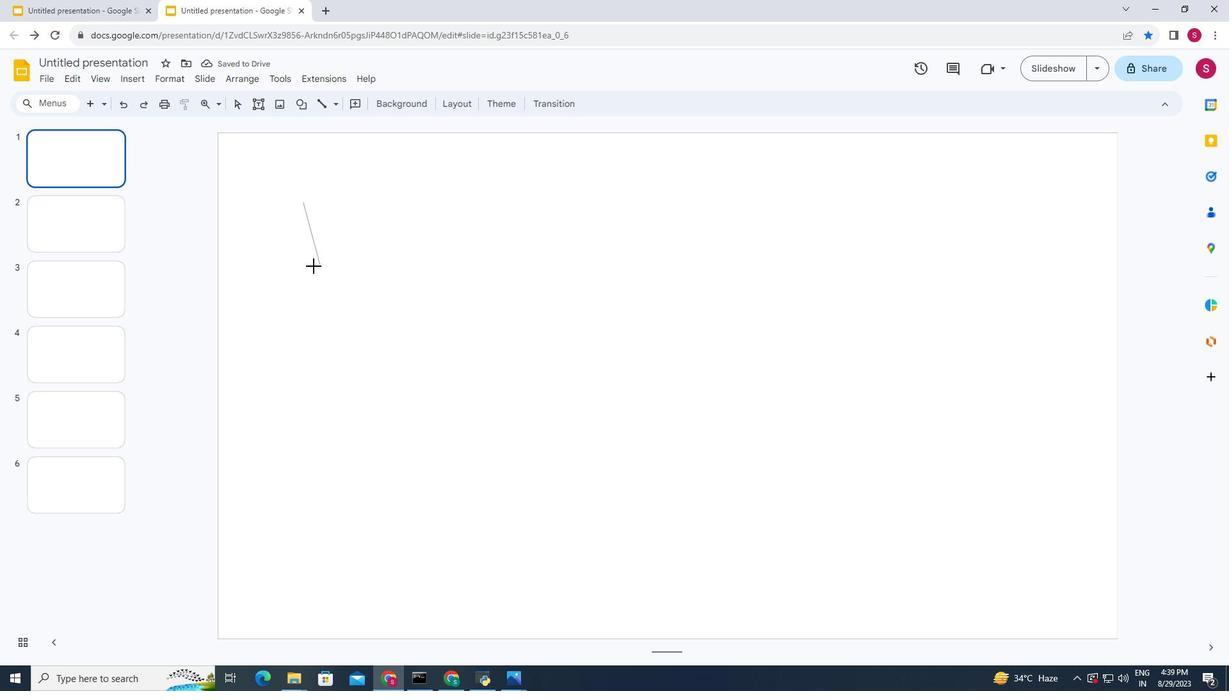 
Action: Key pressed <Key.shift>
Screenshot: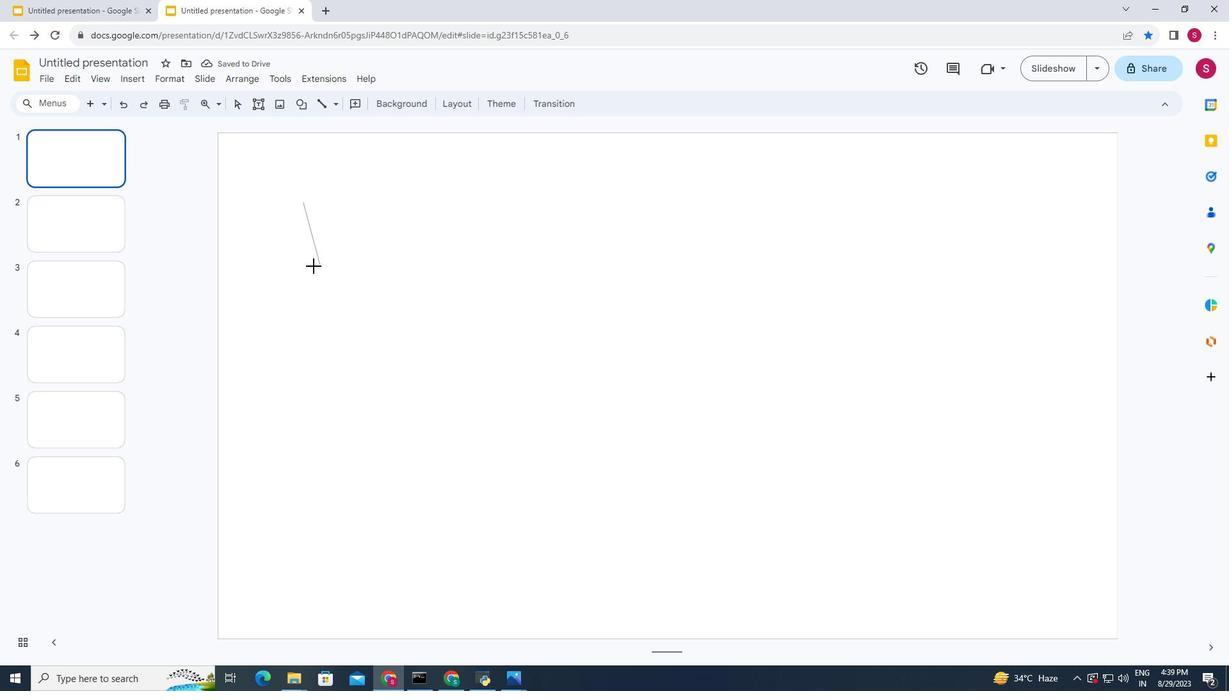 
Action: Mouse moved to (507, 266)
Screenshot: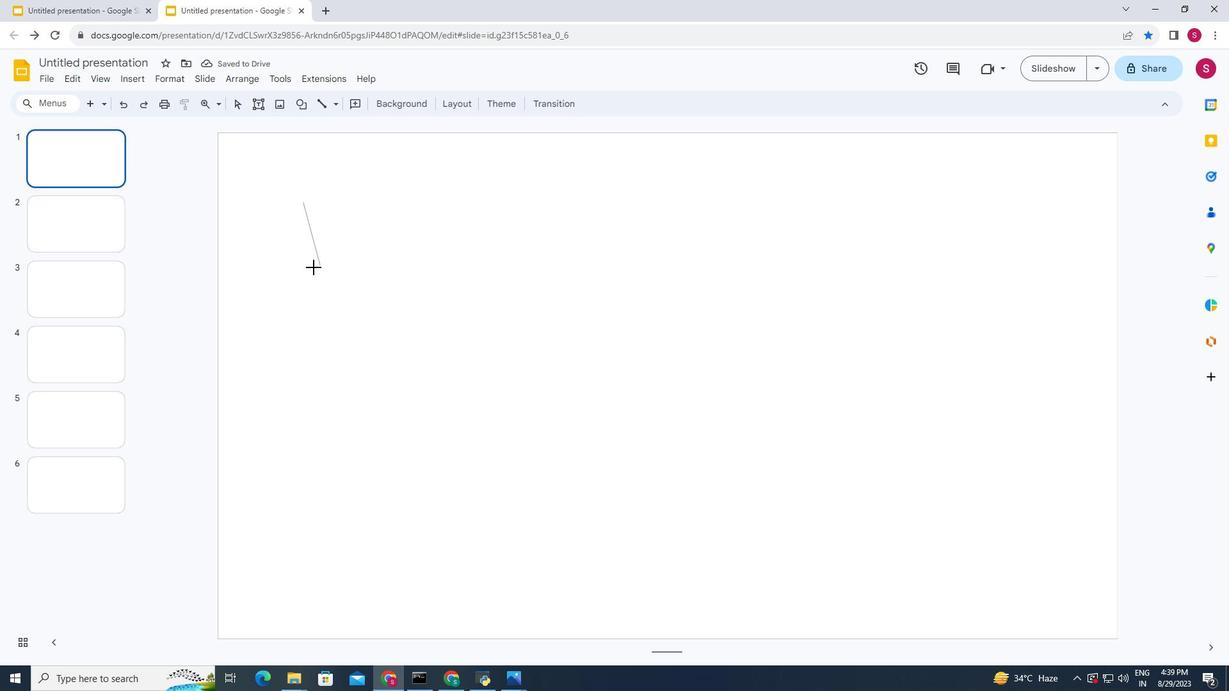 
Action: Key pressed <Key.shift>
Screenshot: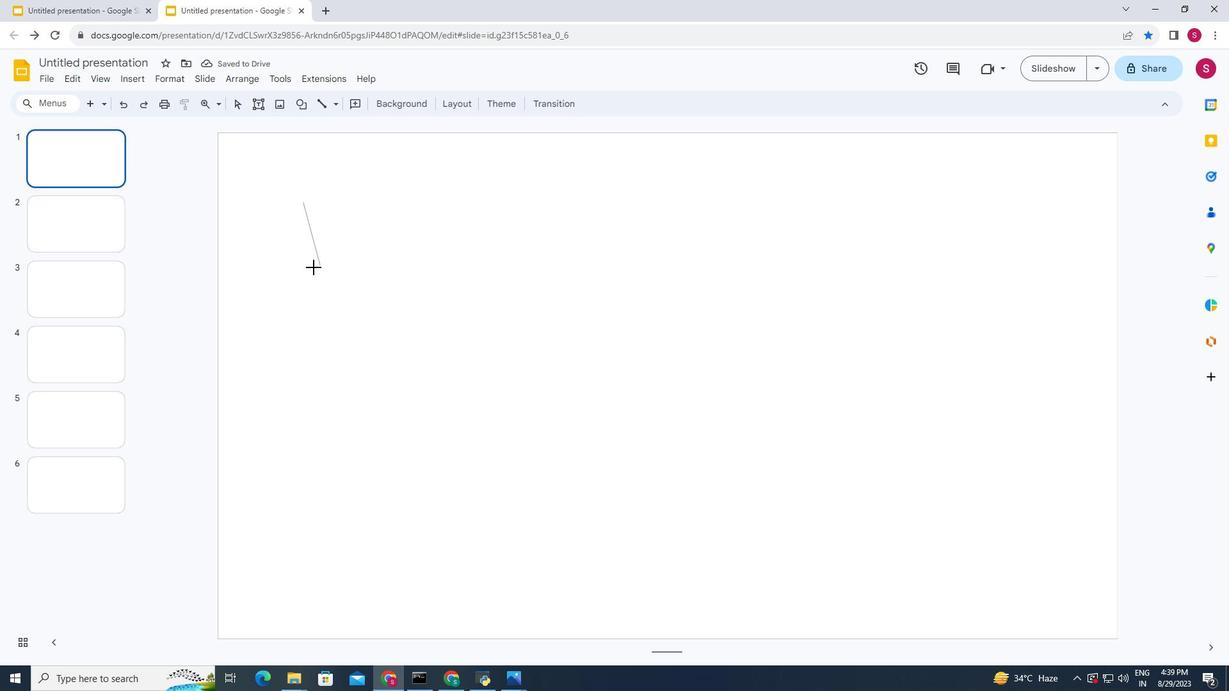 
Action: Mouse moved to (507, 268)
Screenshot: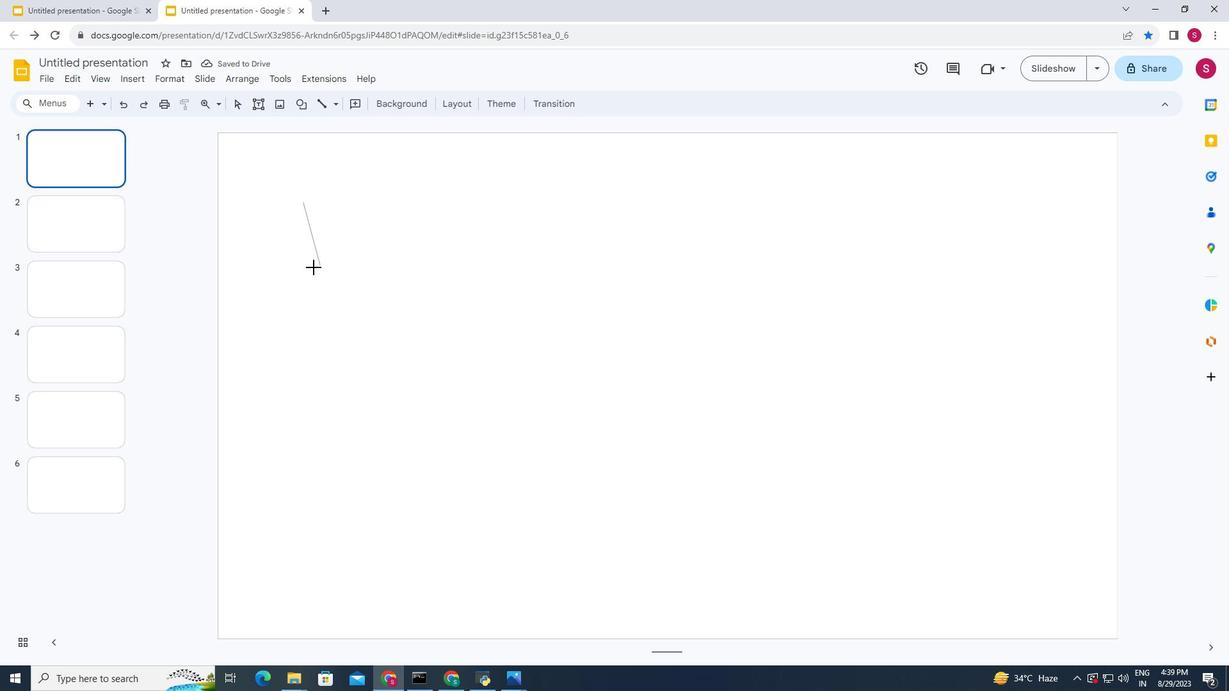
Action: Key pressed <Key.shift>
Screenshot: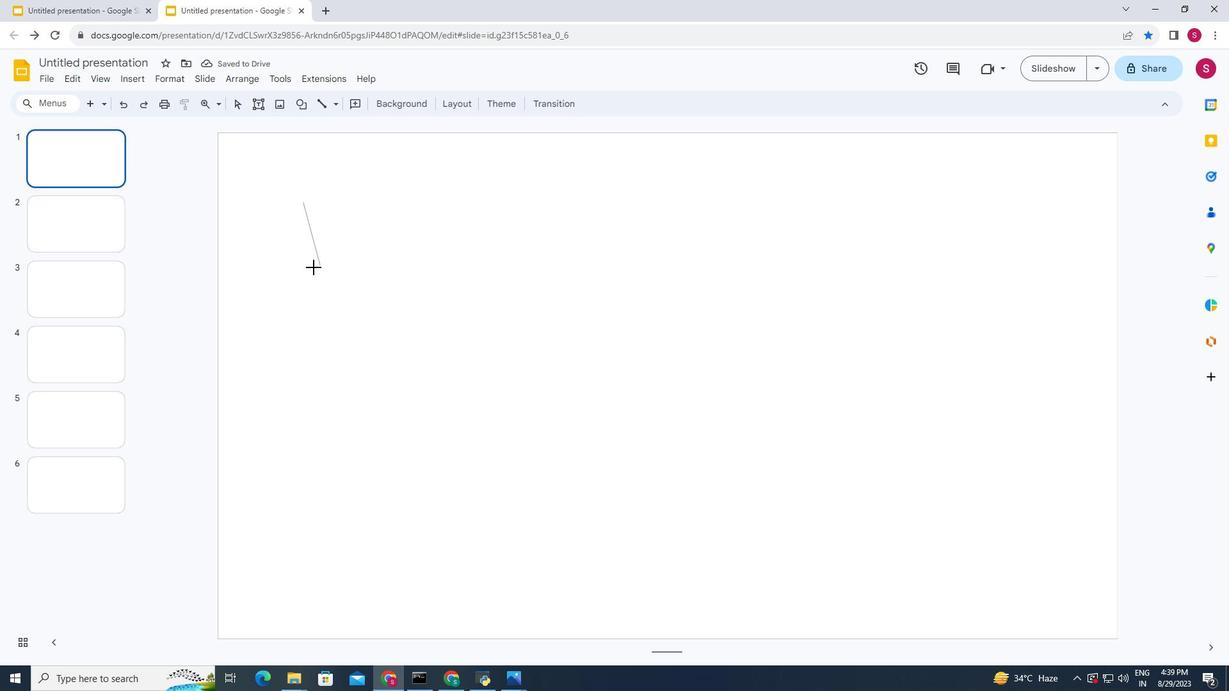 
Action: Mouse moved to (507, 270)
Screenshot: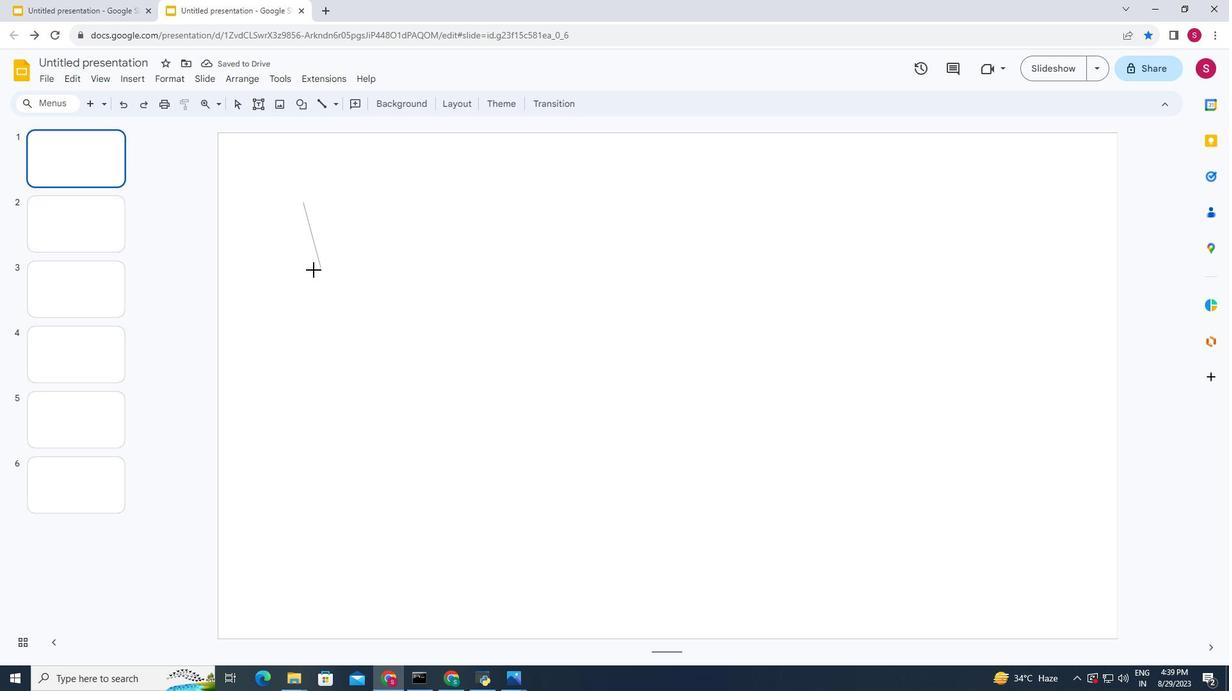 
Action: Key pressed <Key.shift>
Screenshot: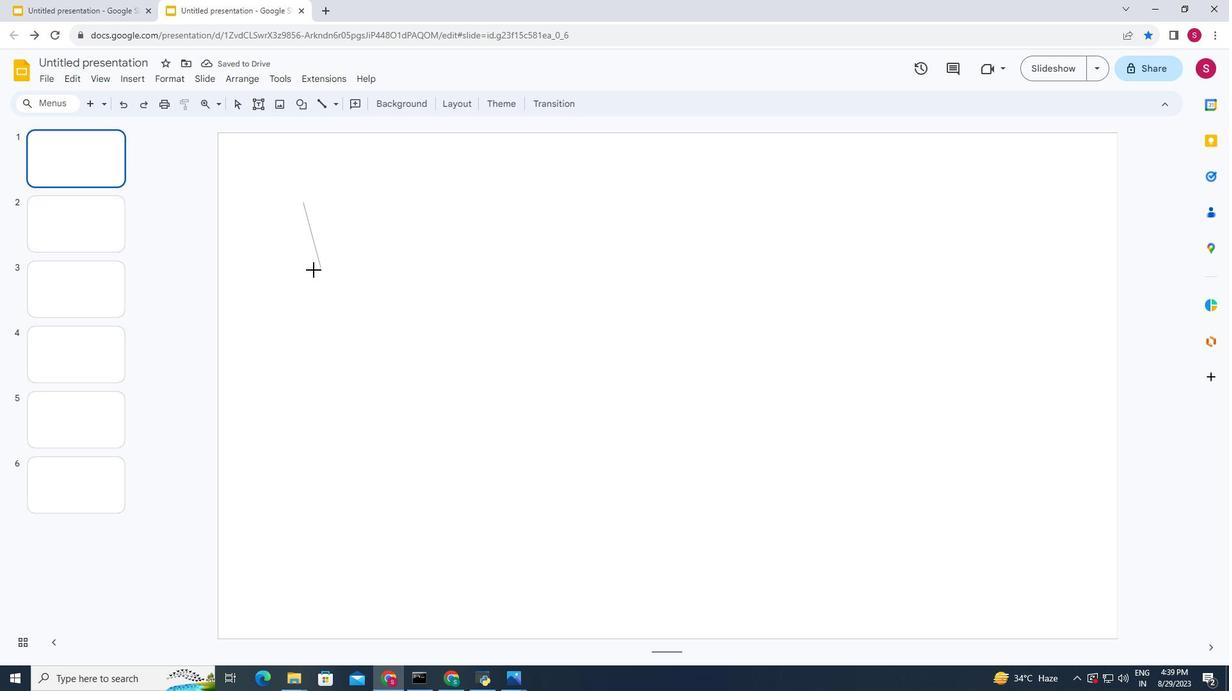 
Action: Mouse moved to (507, 270)
Screenshot: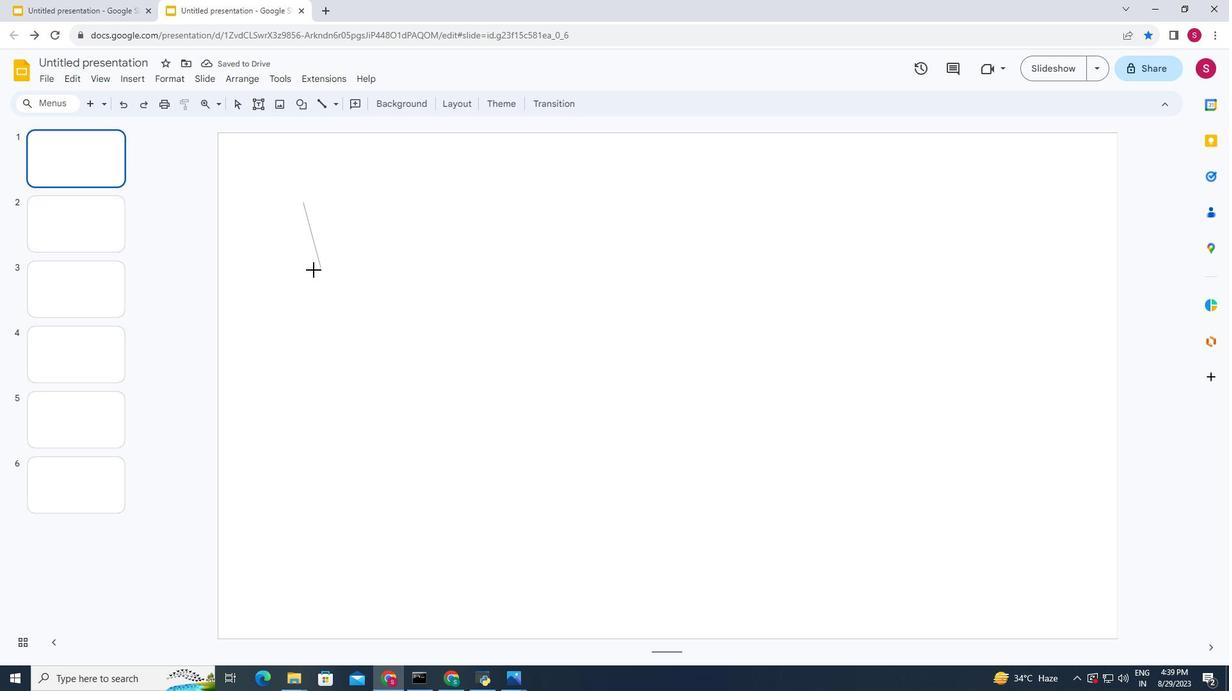 
Action: Key pressed <Key.shift>
Screenshot: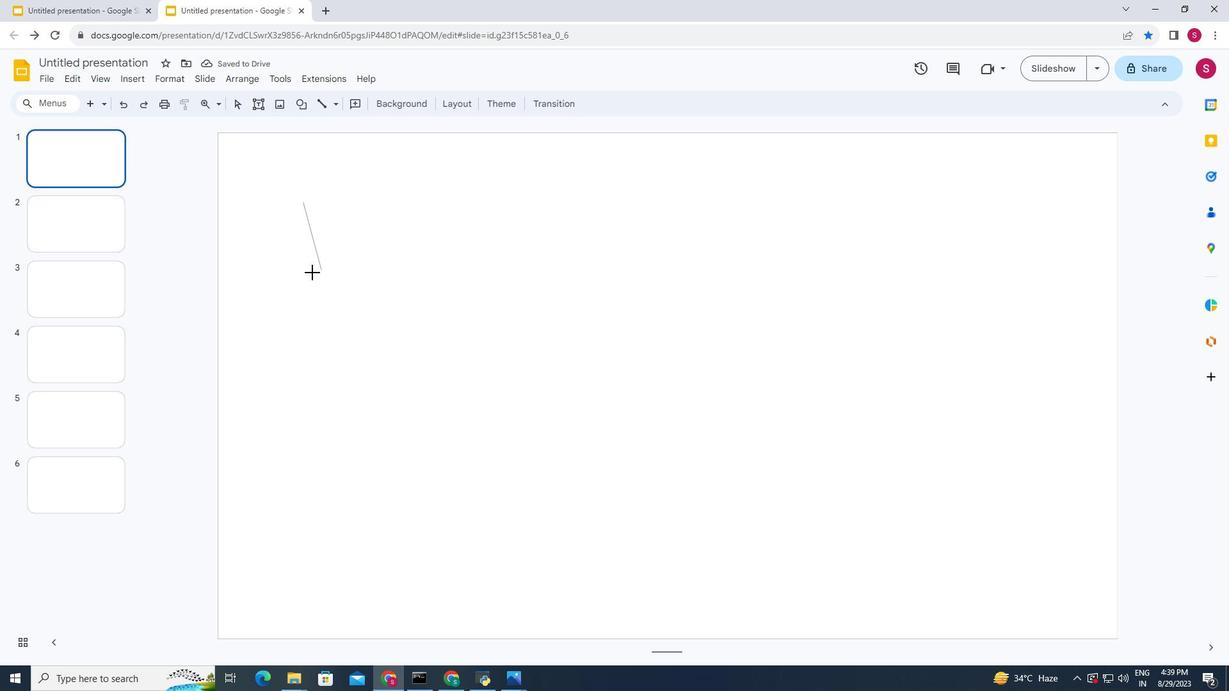 
Action: Mouse moved to (507, 270)
Screenshot: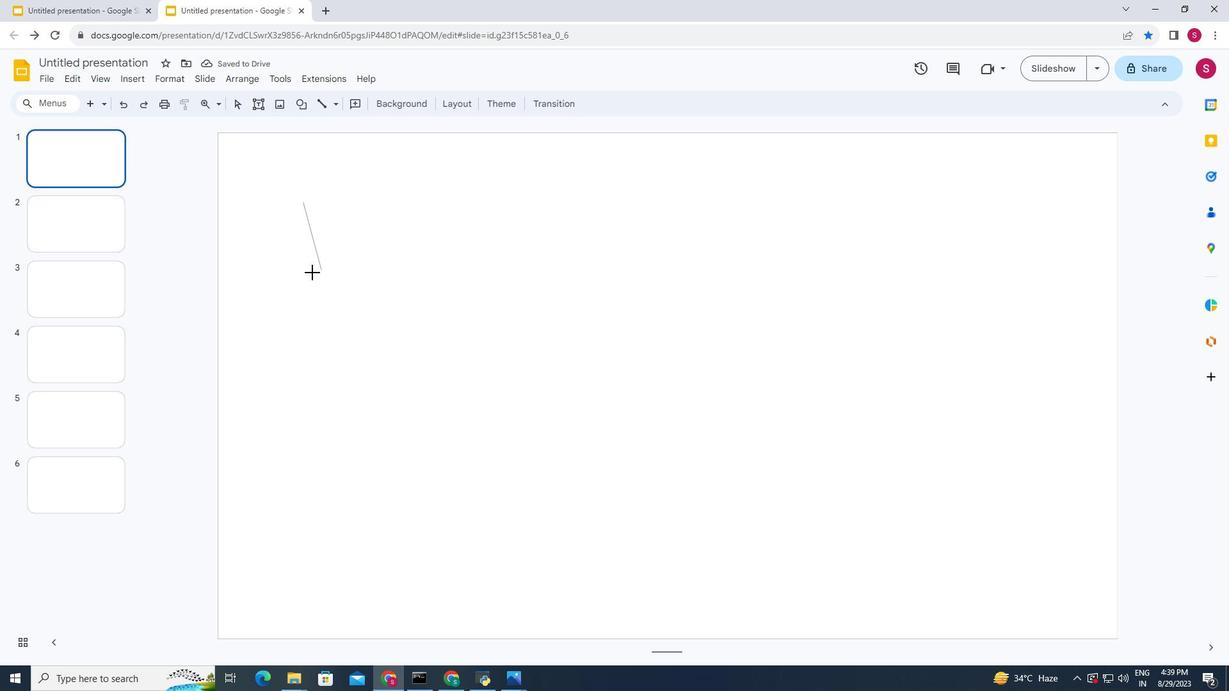 
Action: Key pressed <Key.shift>
Screenshot: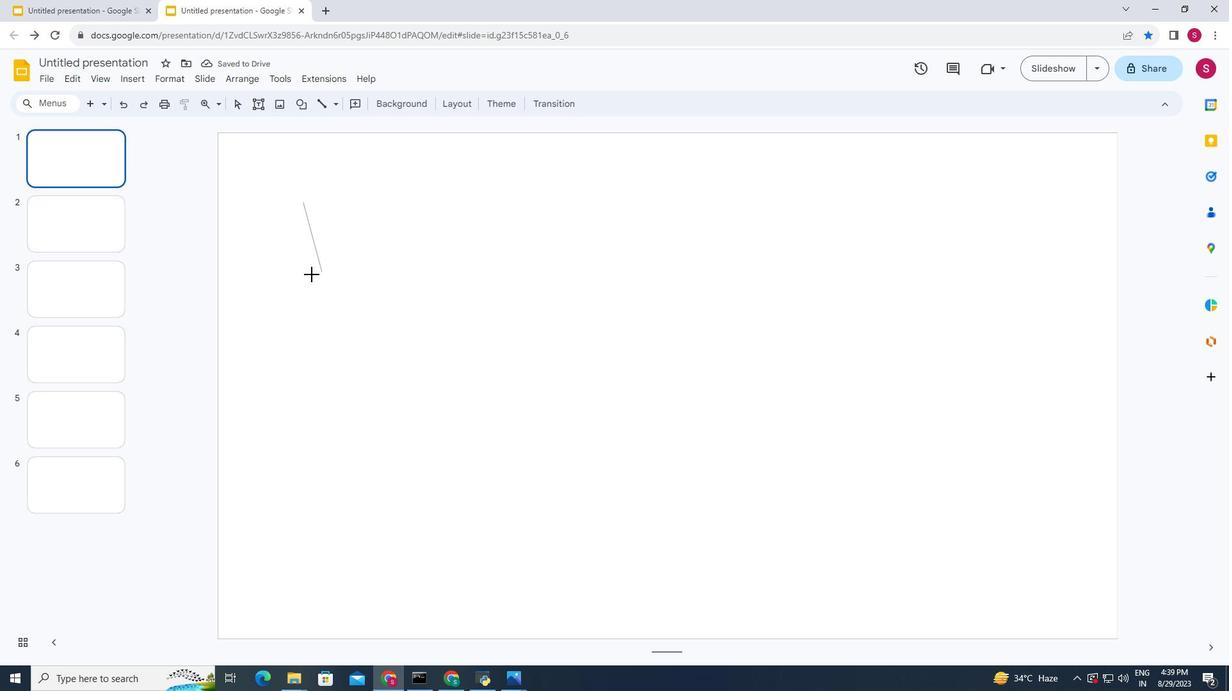 
Action: Mouse moved to (507, 271)
Screenshot: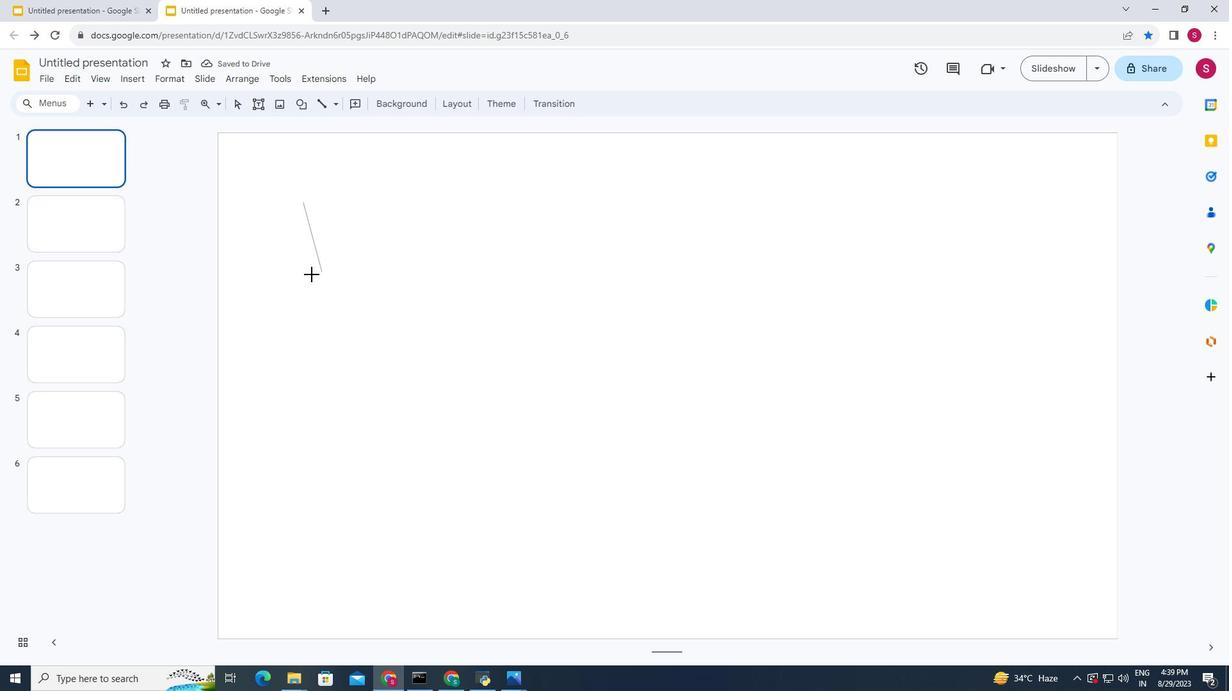 
Action: Key pressed <Key.shift>
Screenshot: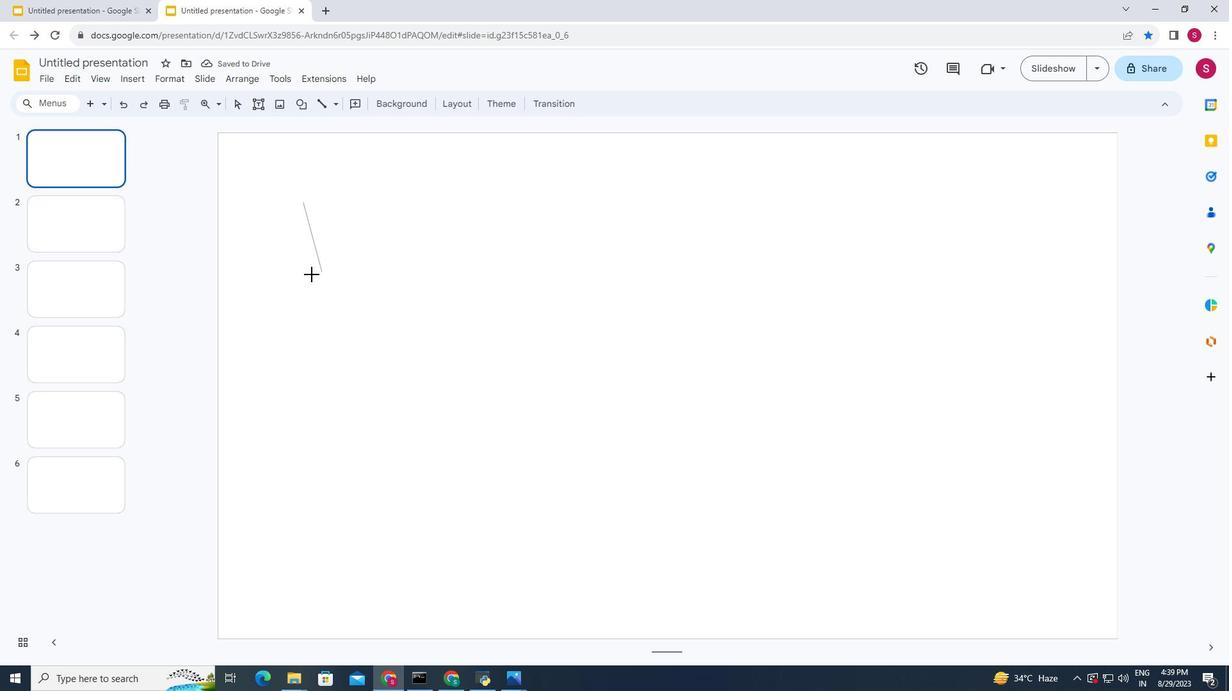 
Action: Mouse moved to (507, 272)
Screenshot: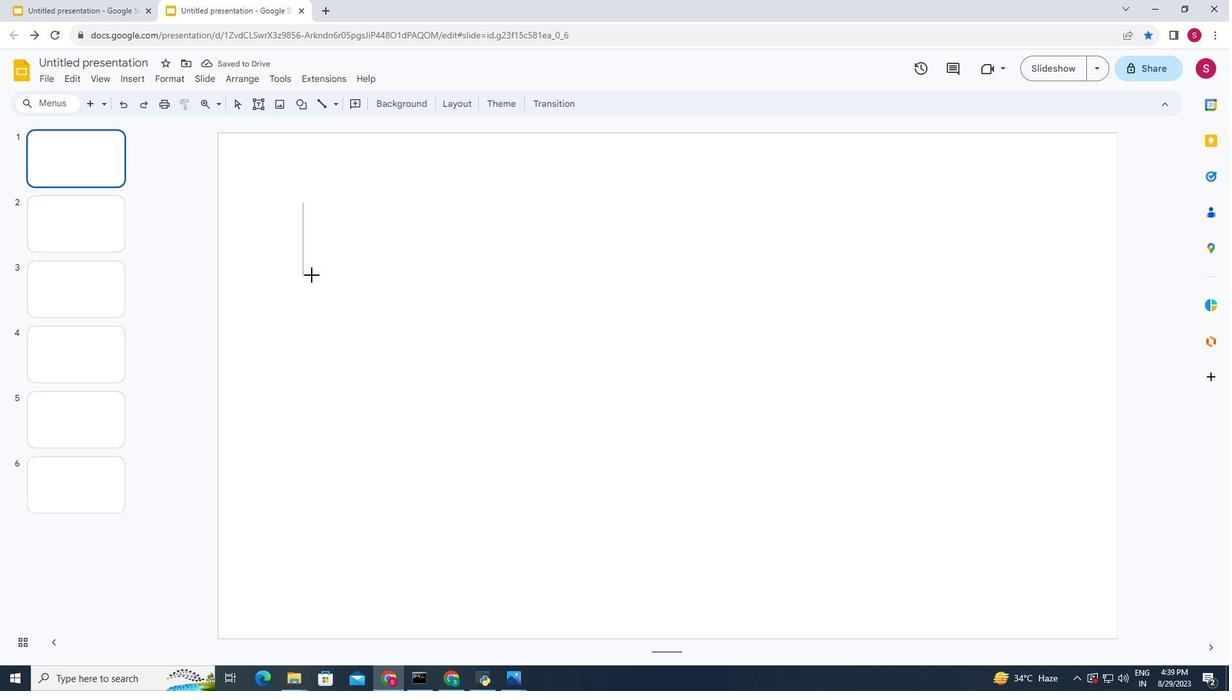 
Action: Key pressed <Key.shift>
Screenshot: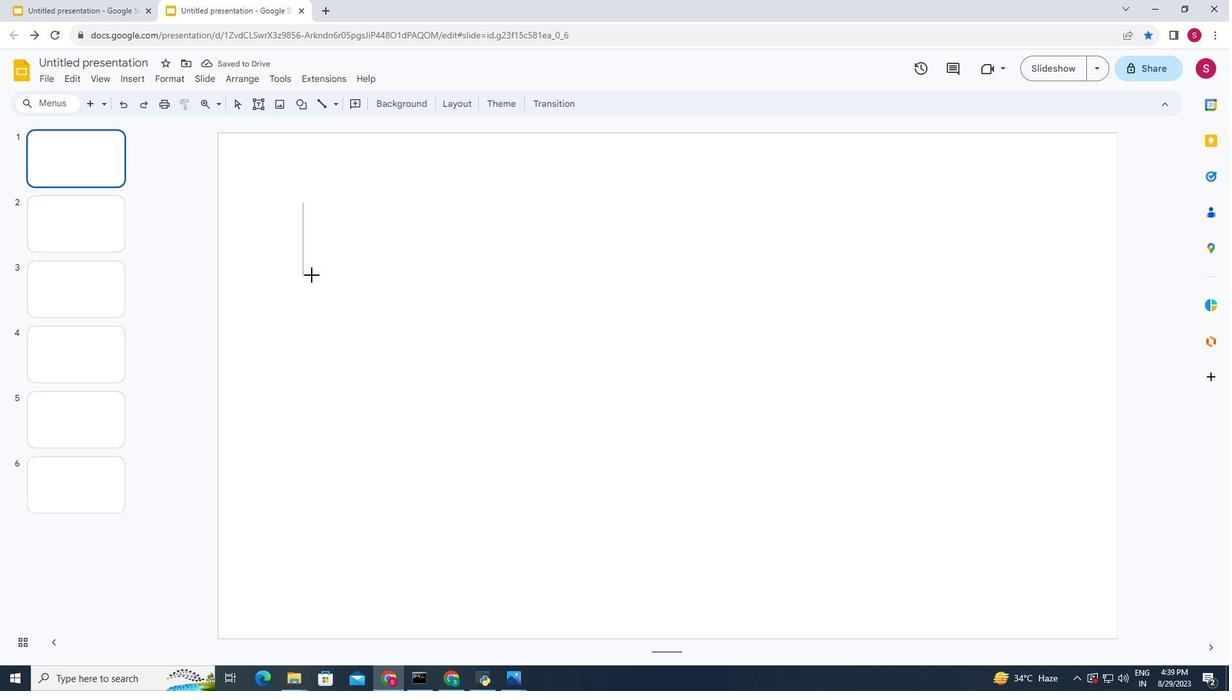 
Action: Mouse moved to (507, 274)
Screenshot: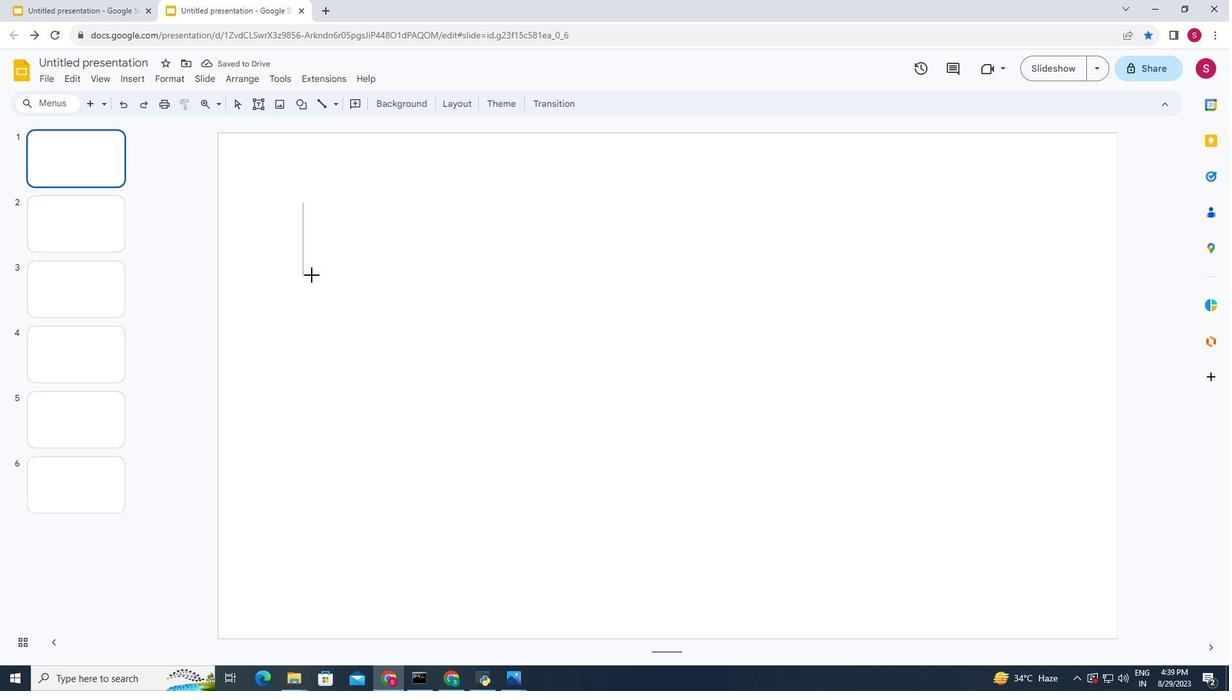 
Action: Key pressed <Key.shift>
Screenshot: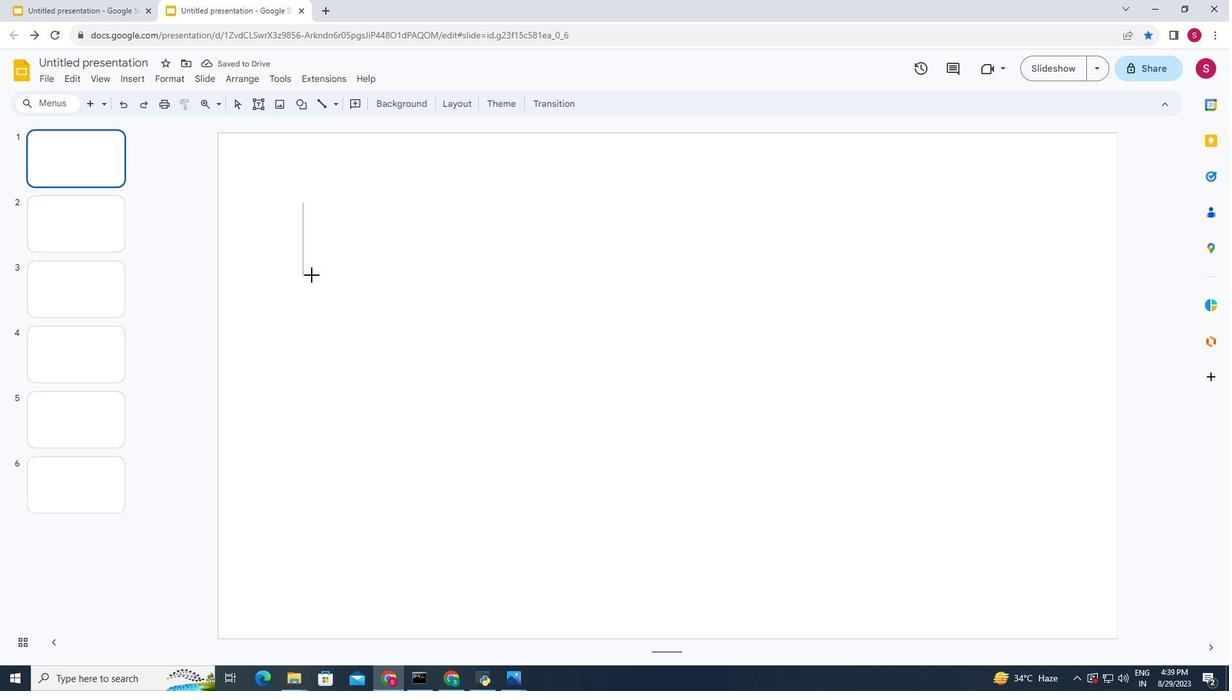 
Action: Mouse moved to (507, 276)
Screenshot: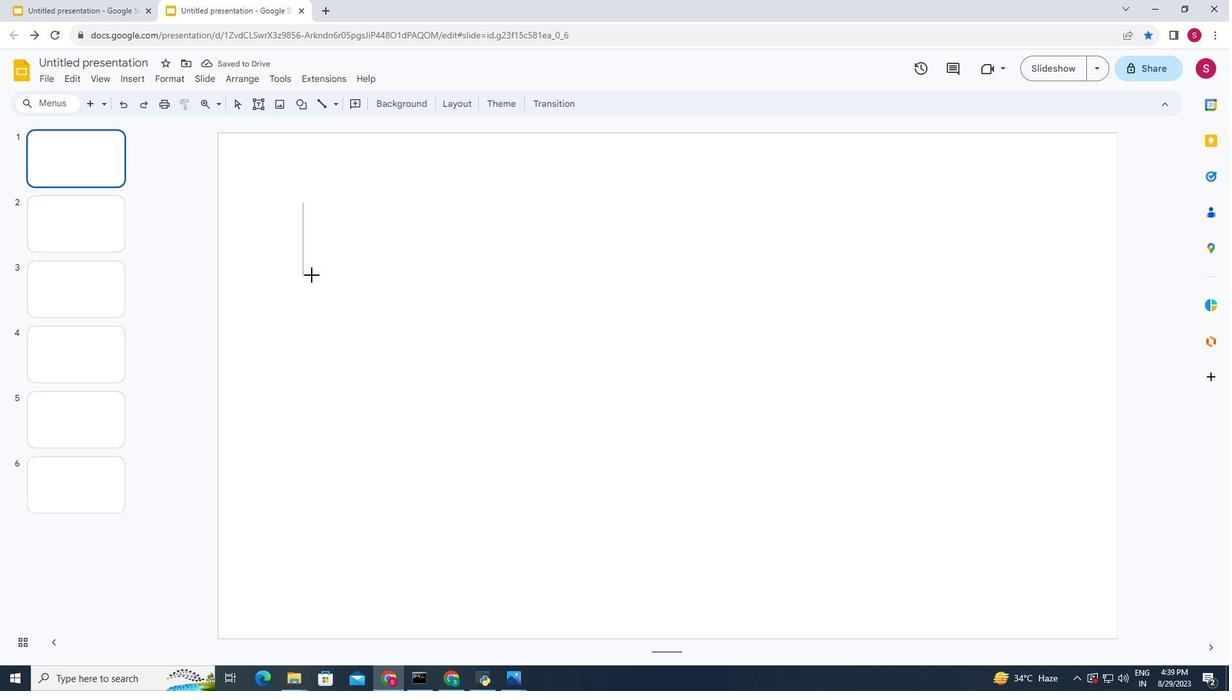 
Action: Key pressed <Key.shift>
Screenshot: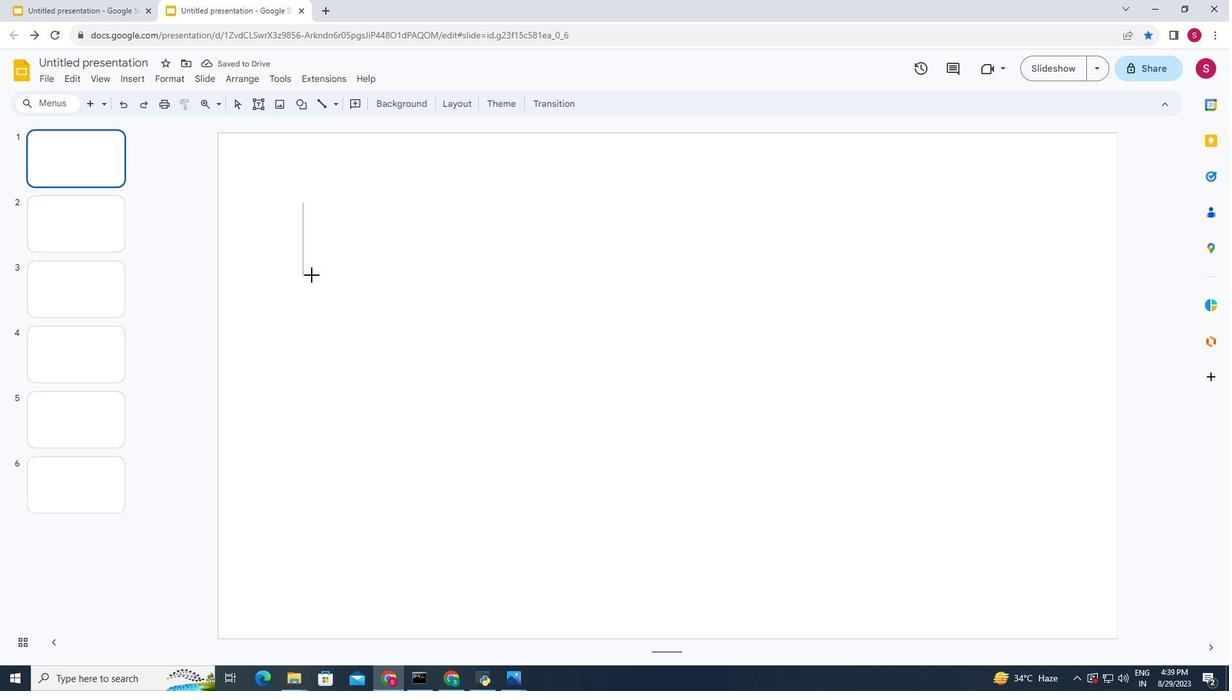 
Action: Mouse moved to (507, 279)
Screenshot: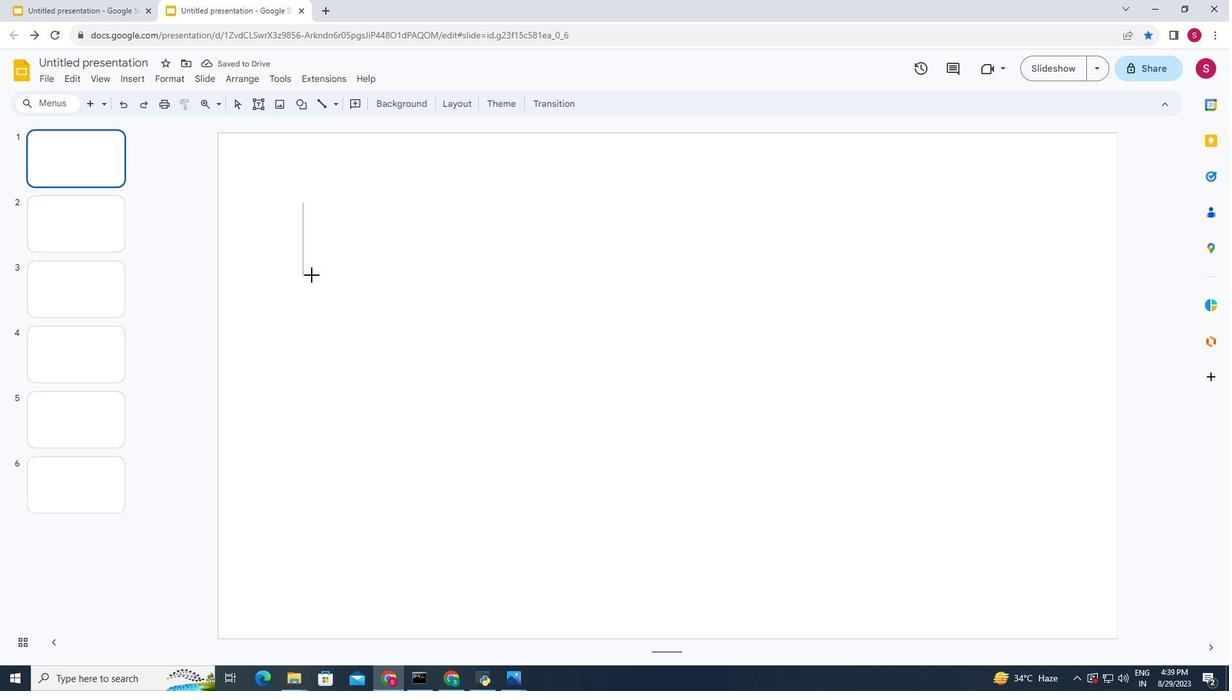 
Action: Key pressed <Key.shift>
Screenshot: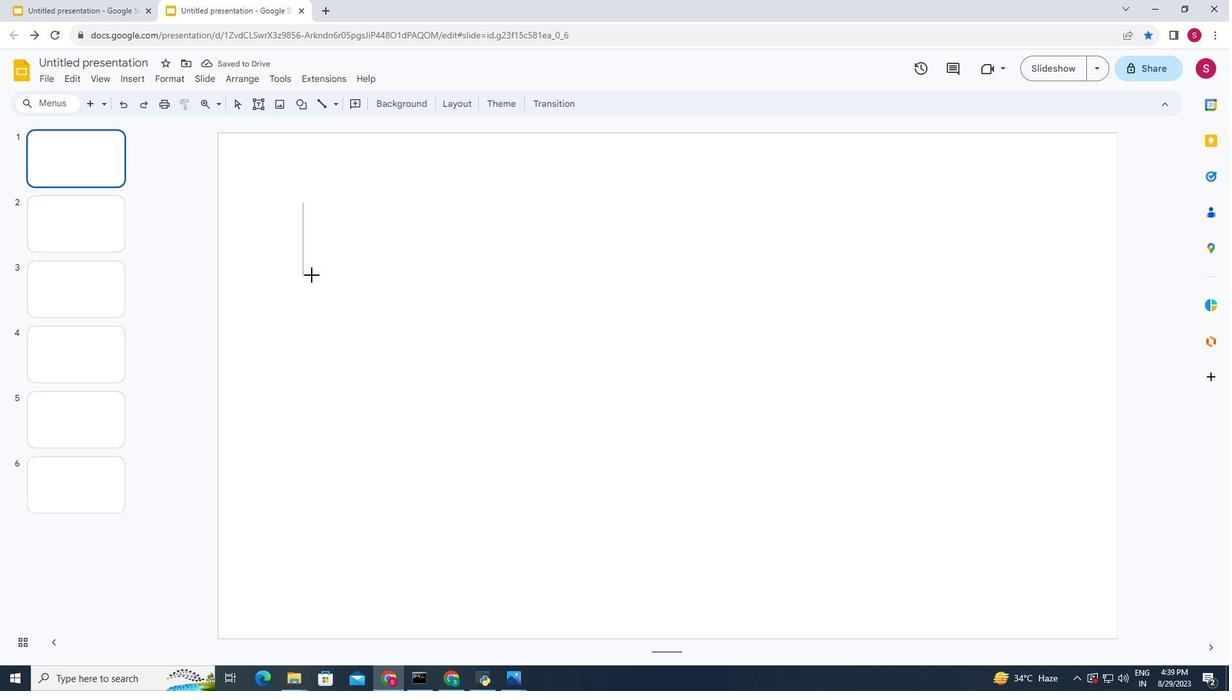 
Action: Mouse moved to (507, 279)
Screenshot: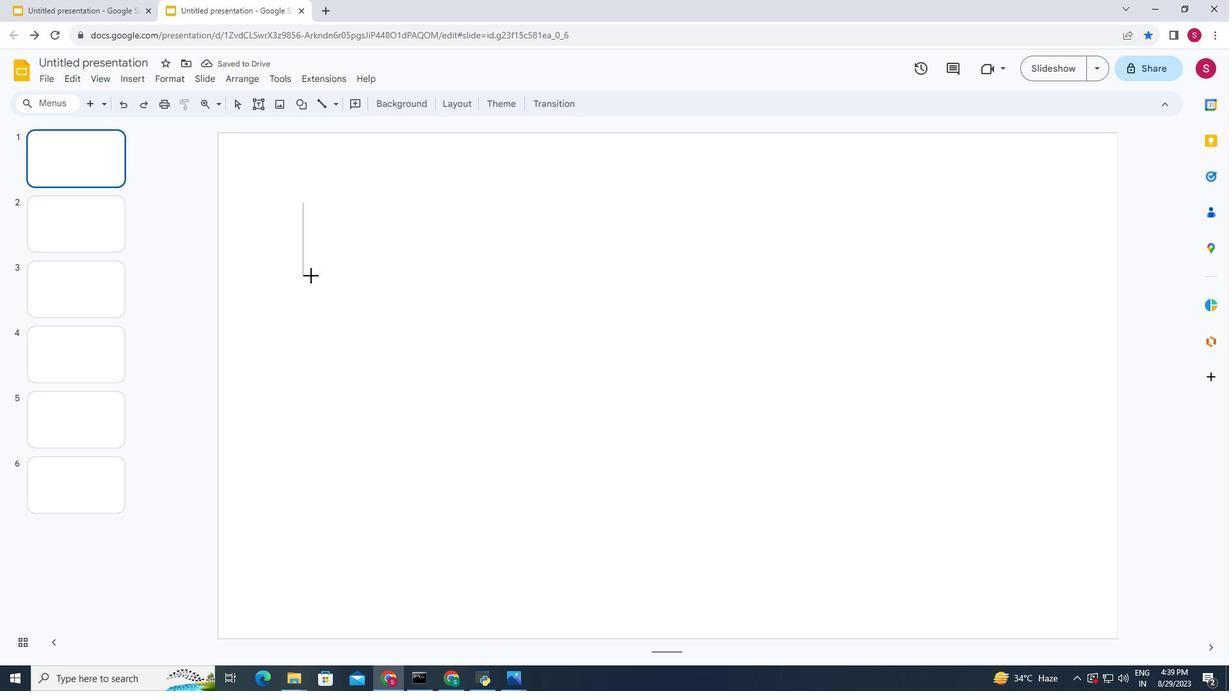 
Action: Key pressed <Key.shift><Key.shift><Key.shift><Key.shift><Key.shift><Key.shift>
Screenshot: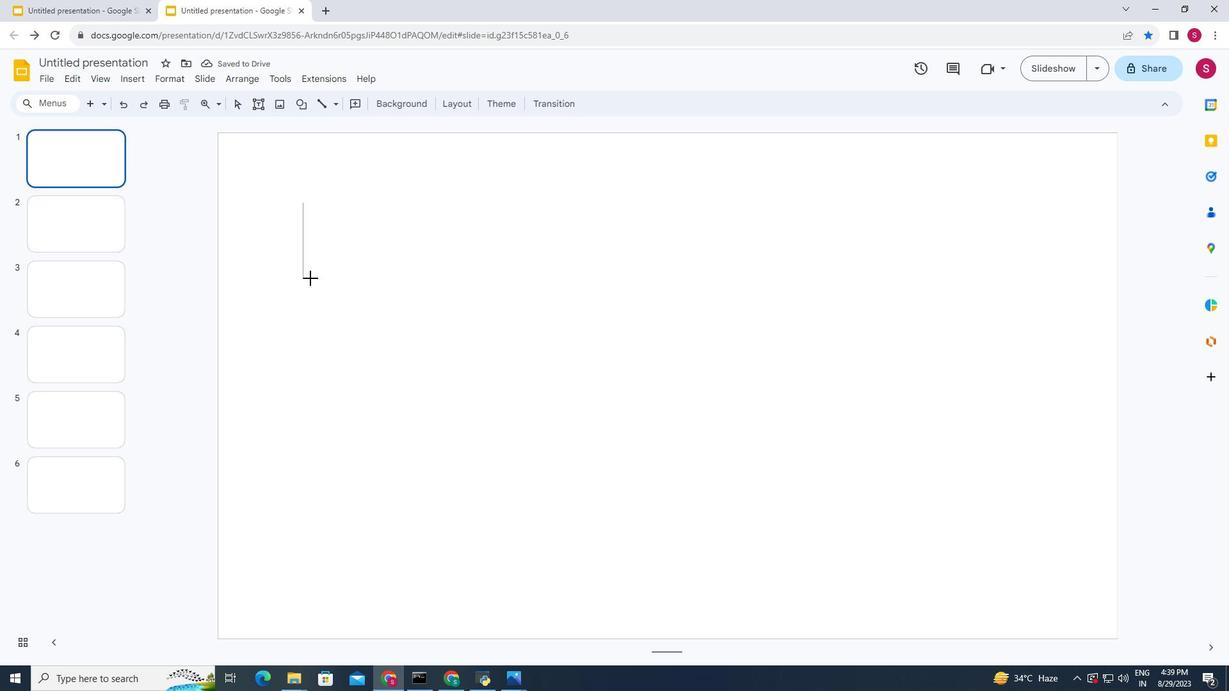 
Action: Mouse moved to (506, 280)
Screenshot: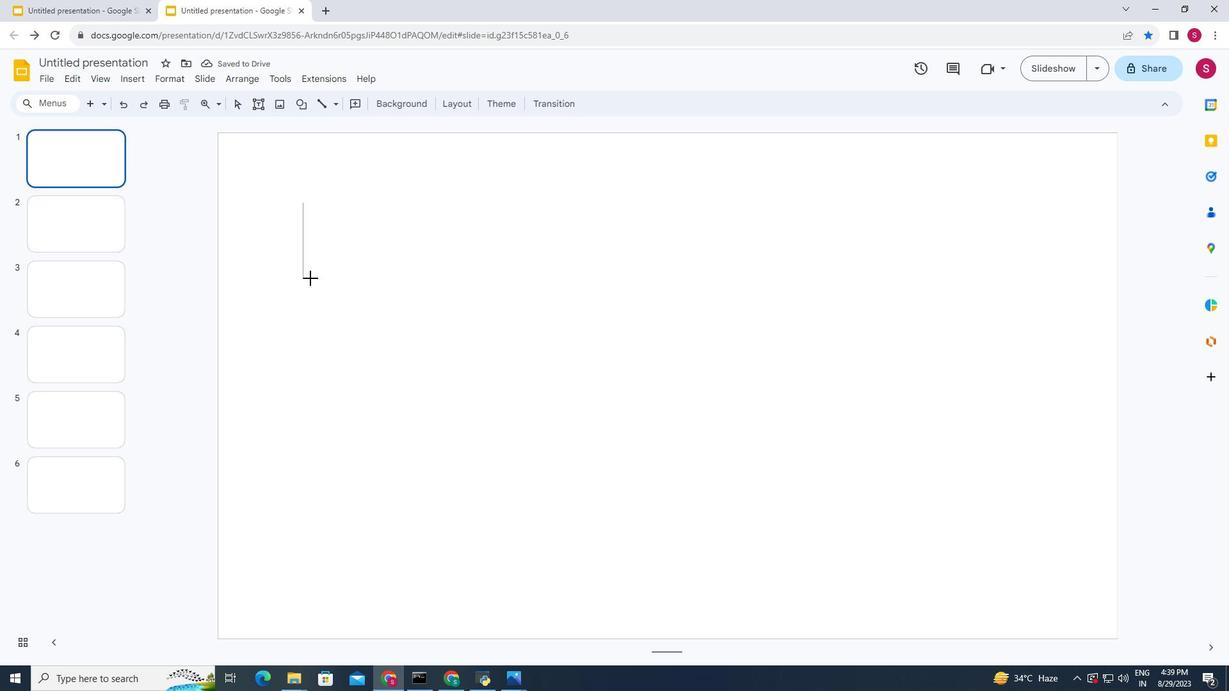 
Action: Key pressed <Key.shift>
Screenshot: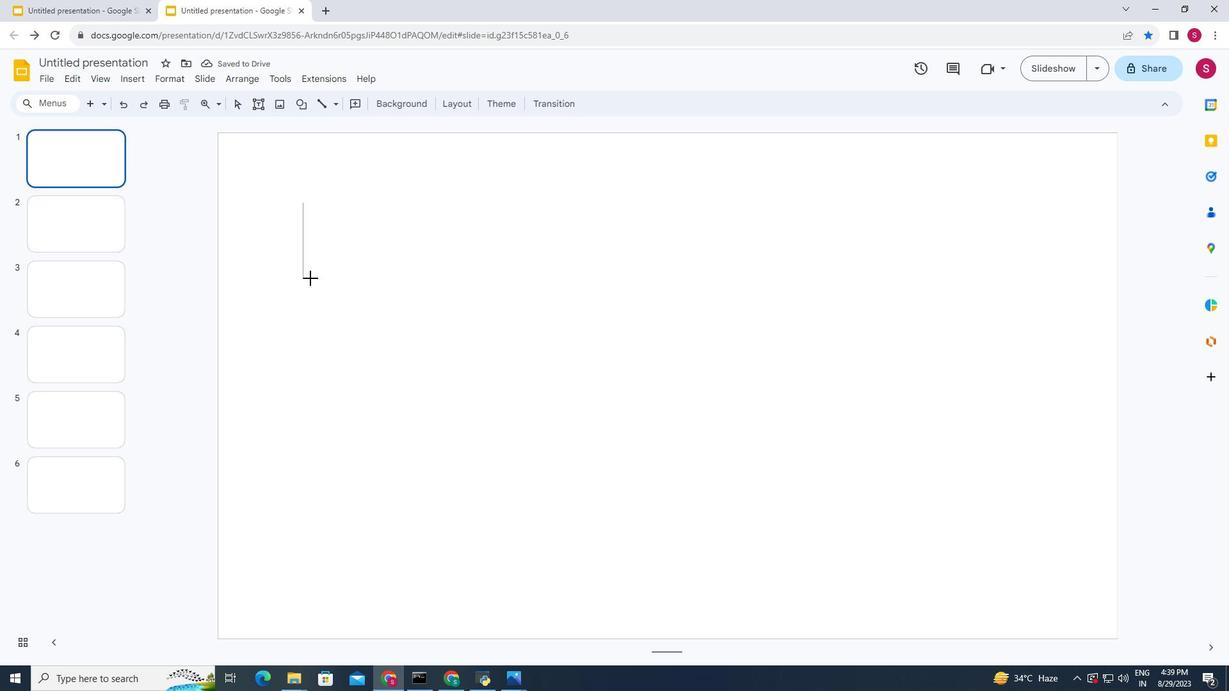 
Action: Mouse moved to (506, 282)
Screenshot: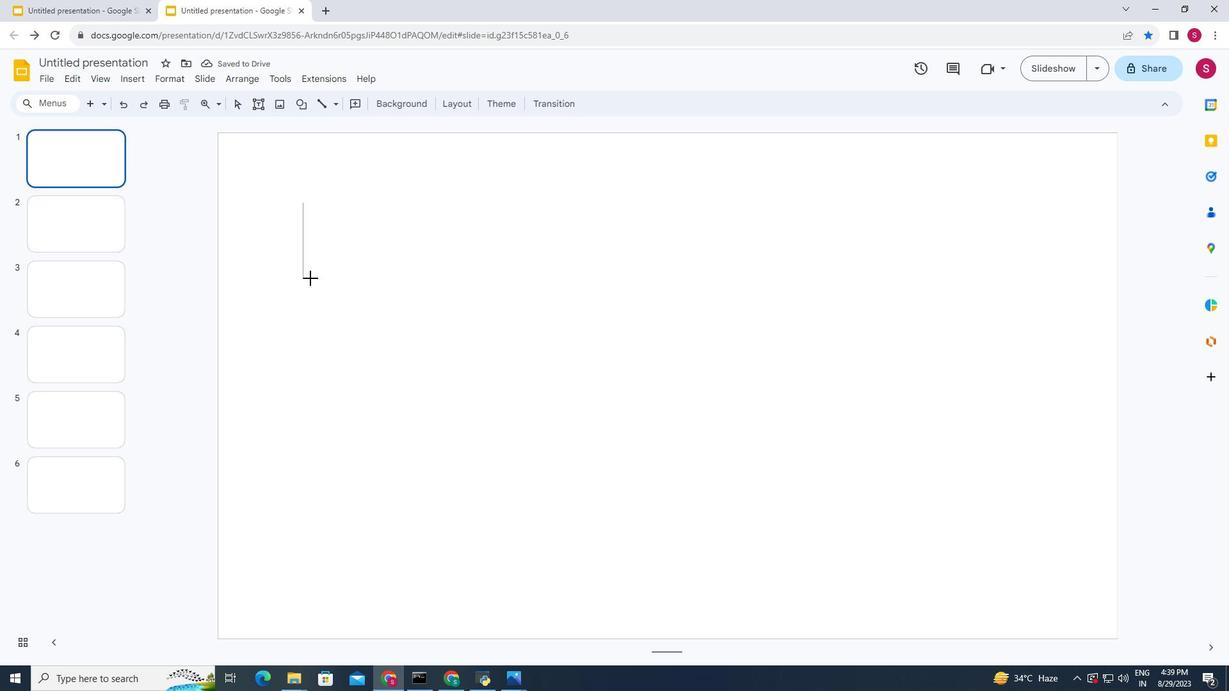 
Action: Key pressed <Key.shift><Key.shift><Key.shift><Key.shift><Key.shift><Key.shift><Key.shift><Key.shift><Key.shift><Key.shift><Key.shift><Key.shift><Key.shift><Key.shift><Key.shift><Key.shift><Key.shift><Key.shift><Key.shift><Key.shift><Key.shift>
Screenshot: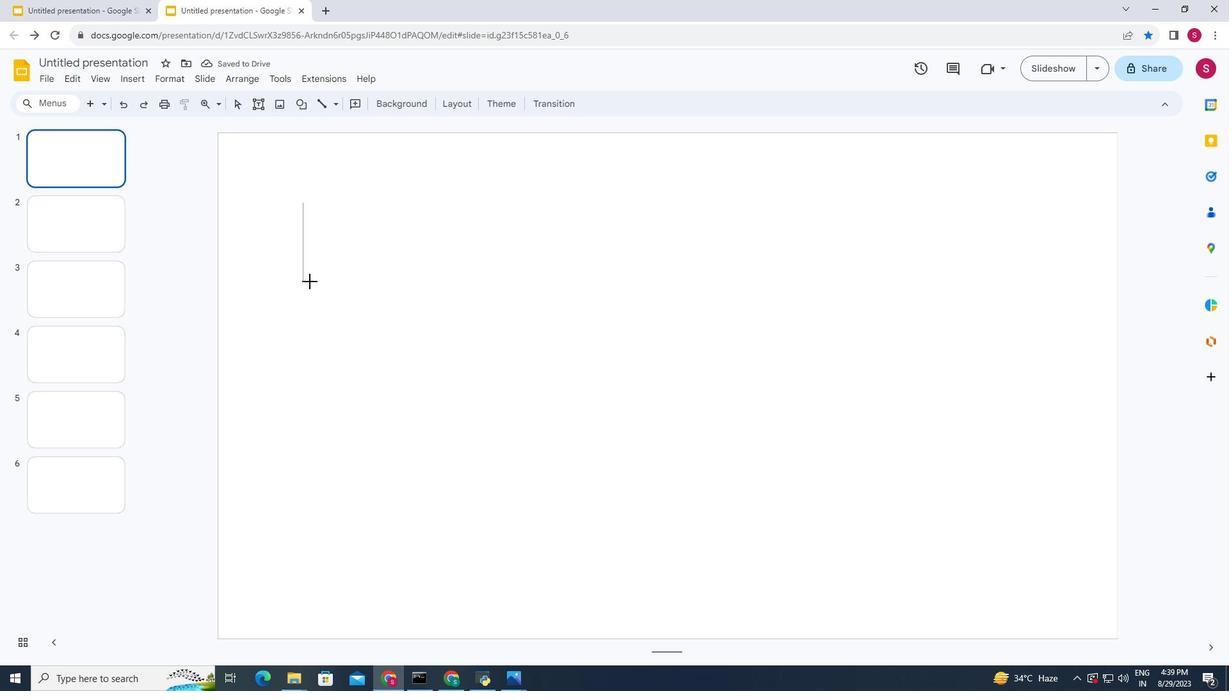 
Action: Mouse moved to (506, 283)
Screenshot: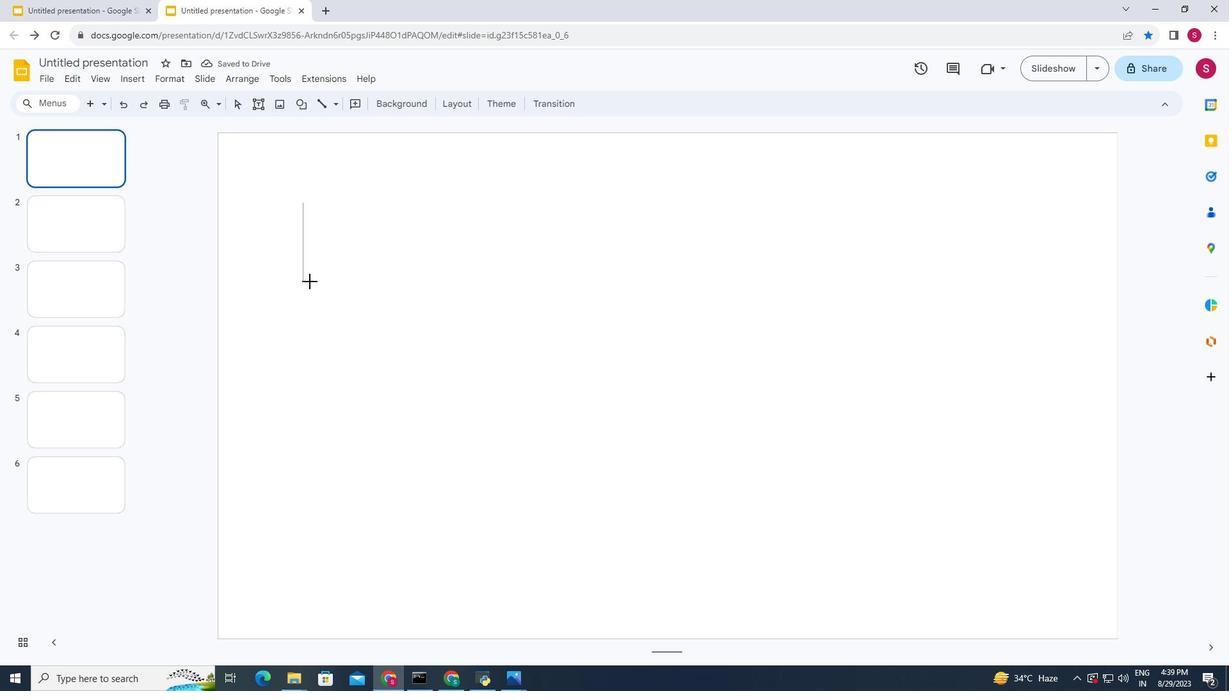
Action: Key pressed <Key.shift>
Screenshot: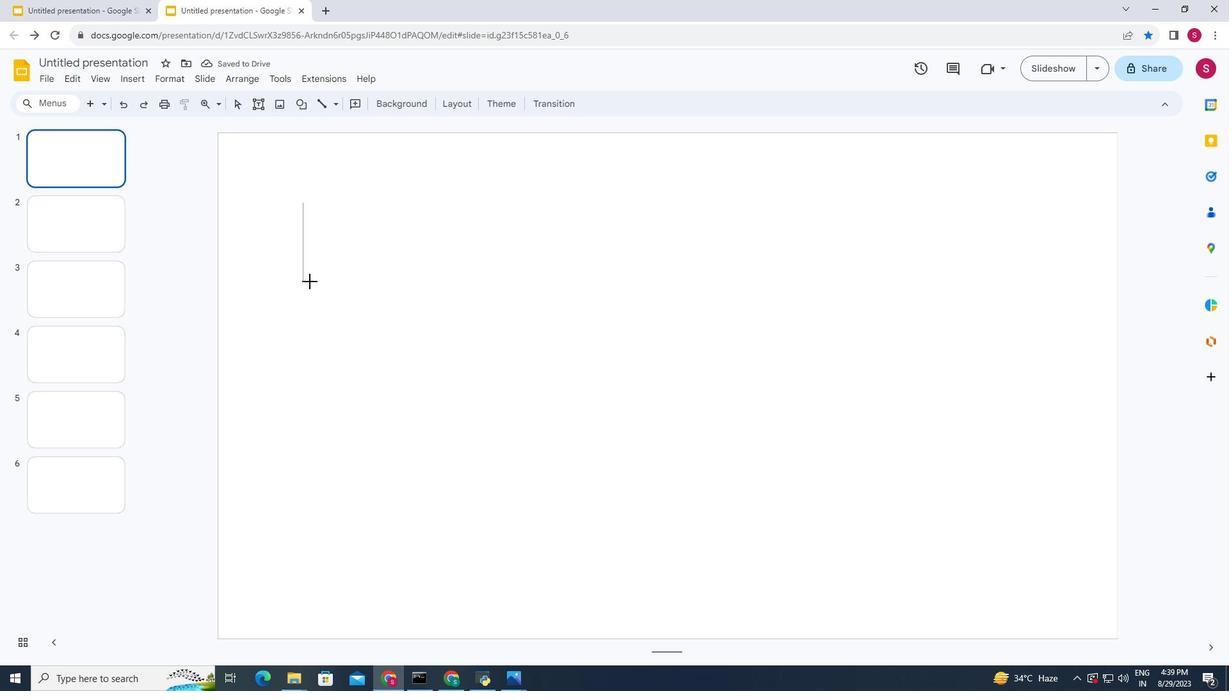 
Action: Mouse moved to (506, 284)
Screenshot: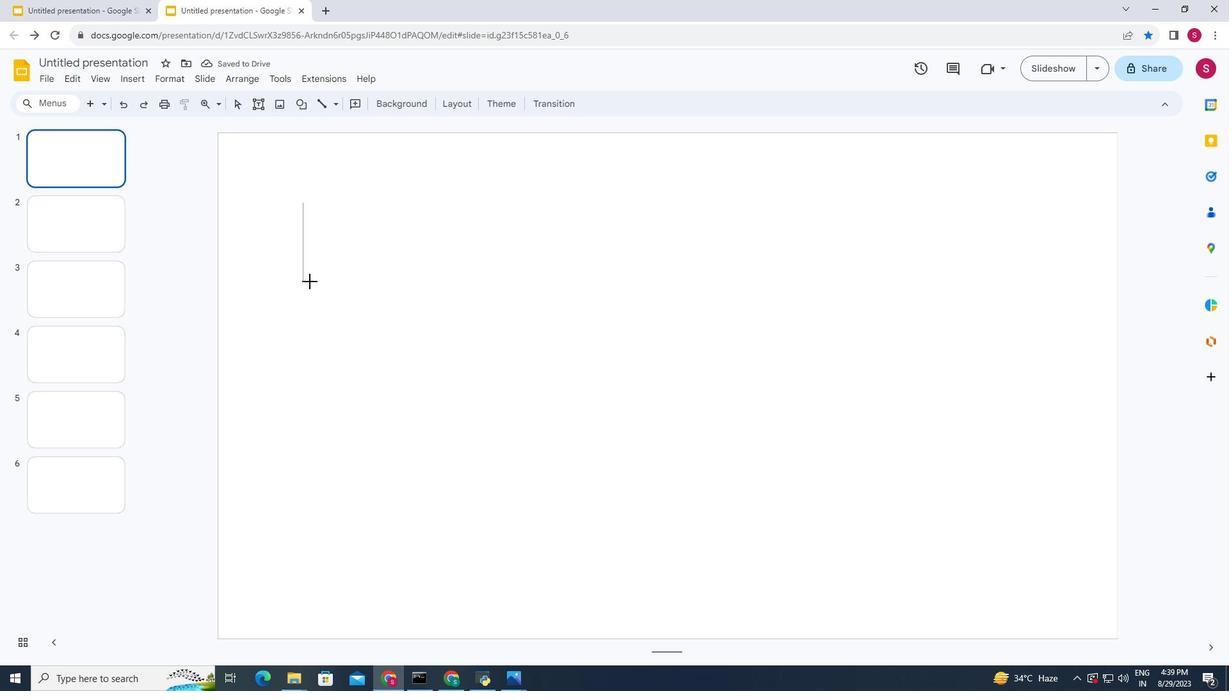 
Action: Key pressed <Key.shift><Key.shift>
Screenshot: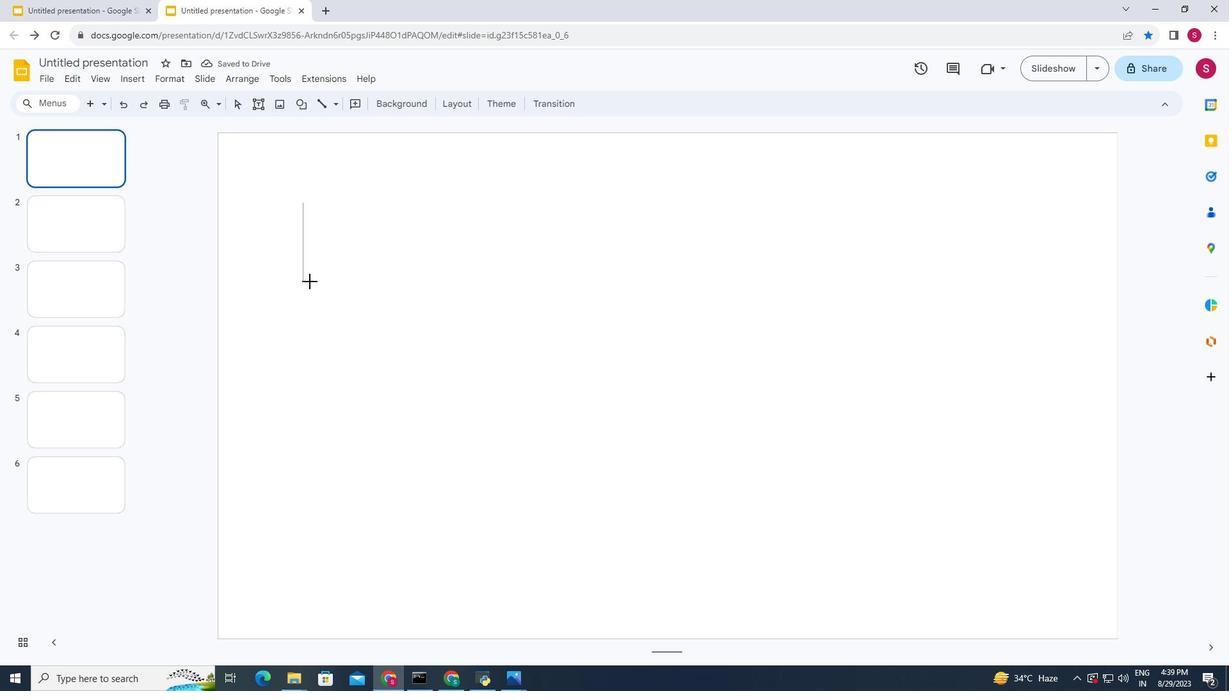 
Action: Mouse moved to (505, 285)
Screenshot: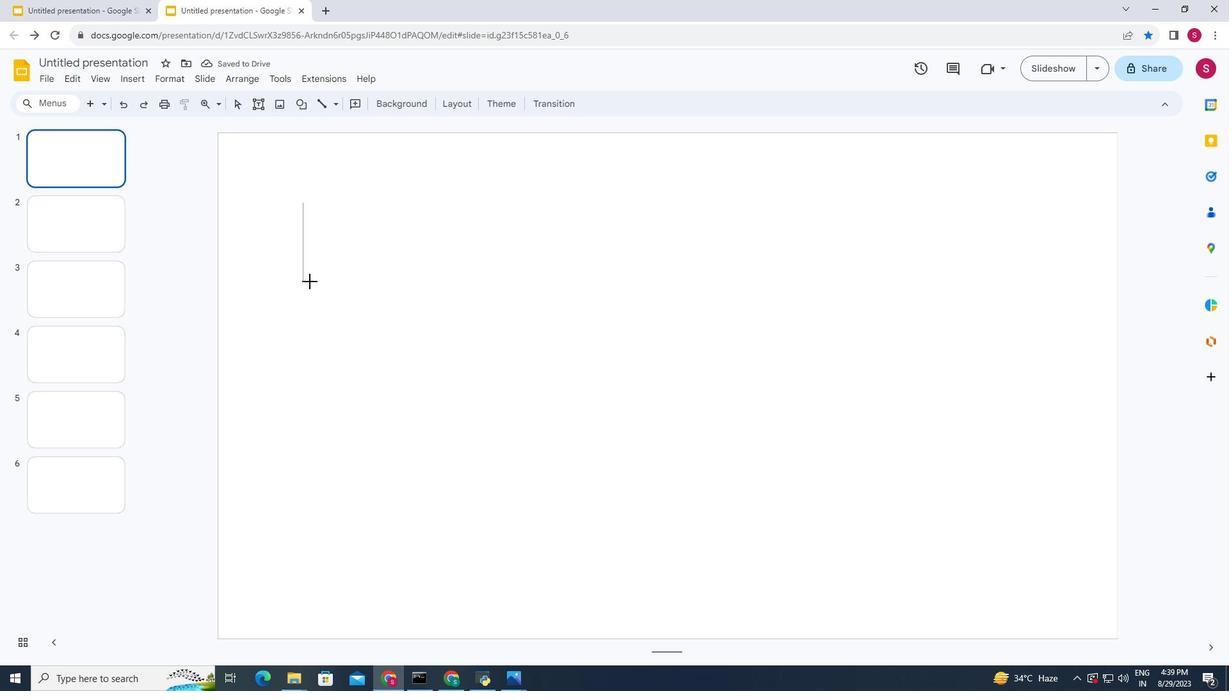 
Action: Key pressed <Key.shift><Key.shift><Key.shift><Key.shift><Key.shift><Key.shift><Key.shift><Key.shift><Key.shift><Key.shift>
Screenshot: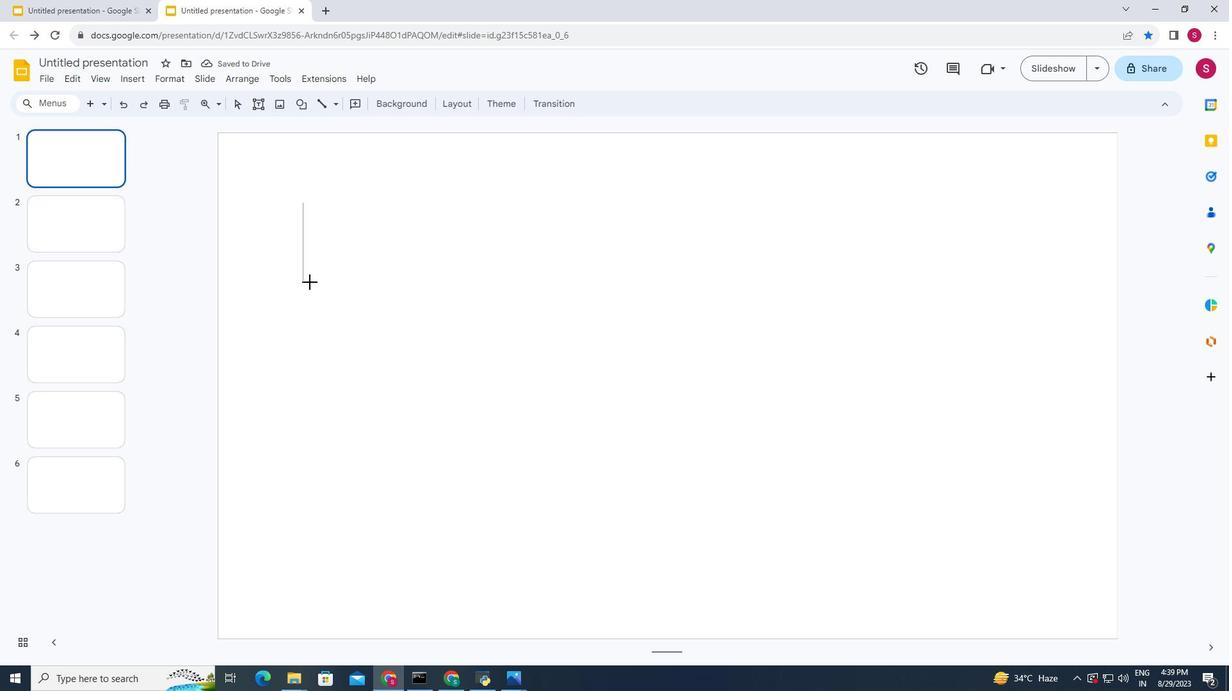 
Action: Mouse moved to (505, 286)
Screenshot: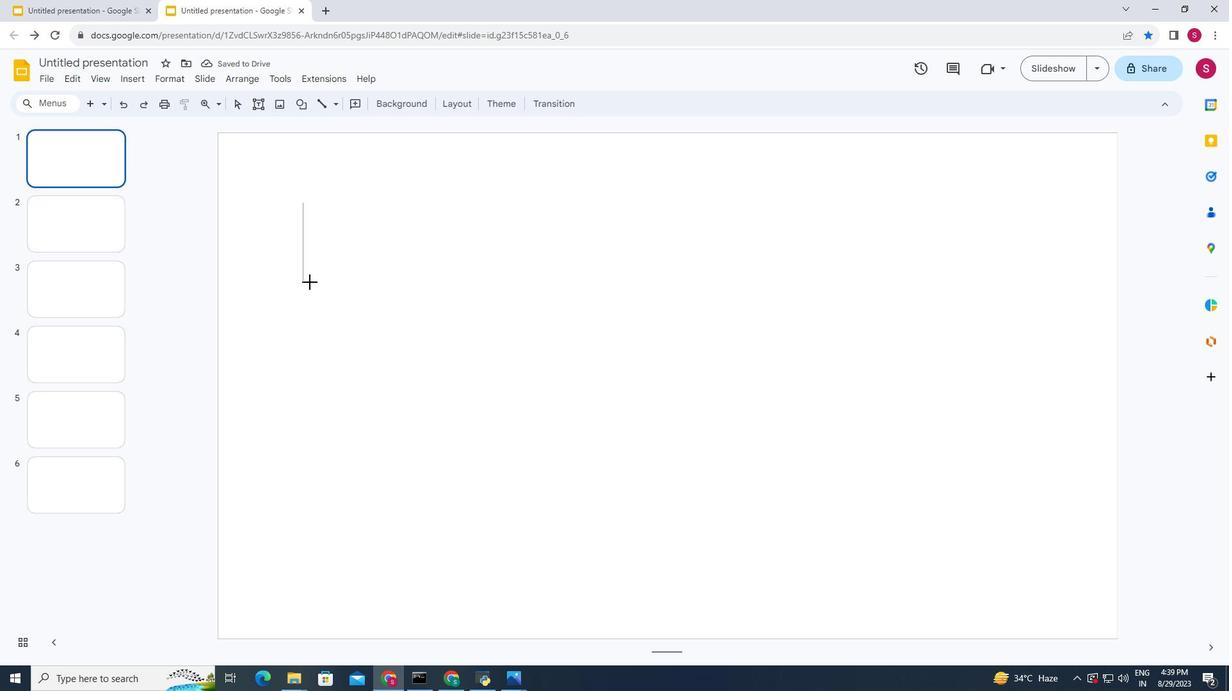 
Action: Key pressed <Key.shift><Key.shift><Key.shift><Key.shift><Key.shift><Key.shift><Key.shift><Key.shift><Key.shift><Key.shift><Key.shift><Key.shift><Key.shift><Key.shift><Key.shift><Key.shift><Key.shift><Key.shift><Key.shift><Key.shift><Key.shift>
Screenshot: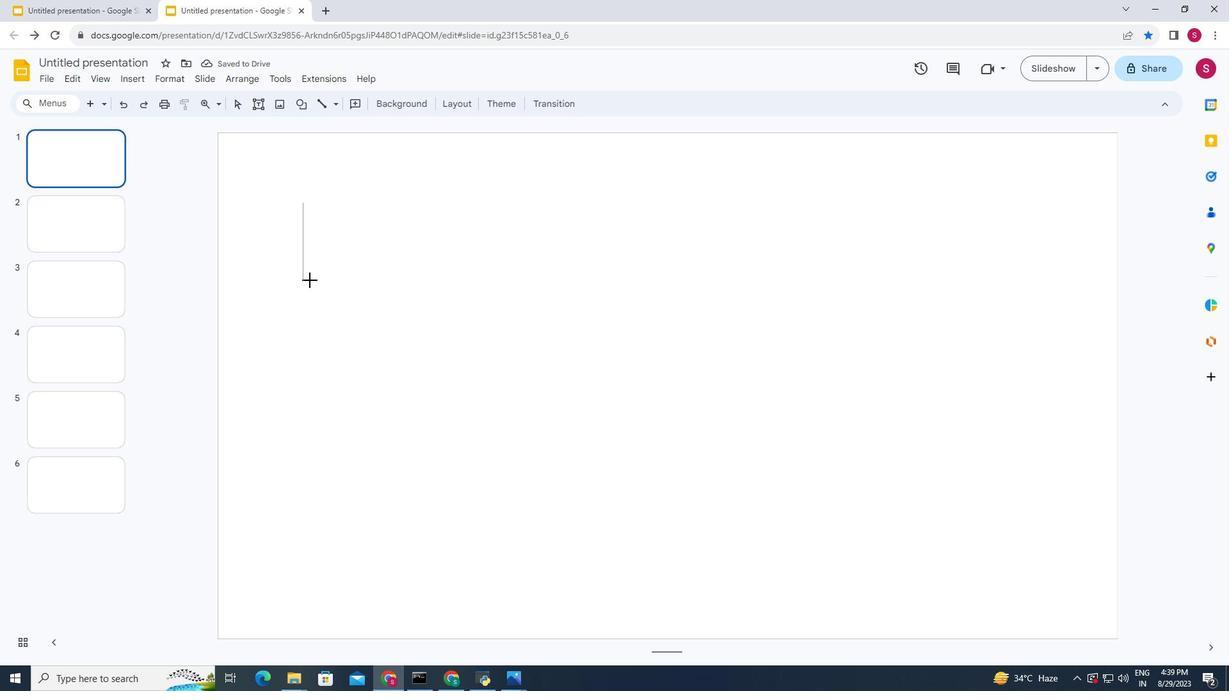 
Action: Mouse moved to (505, 286)
Screenshot: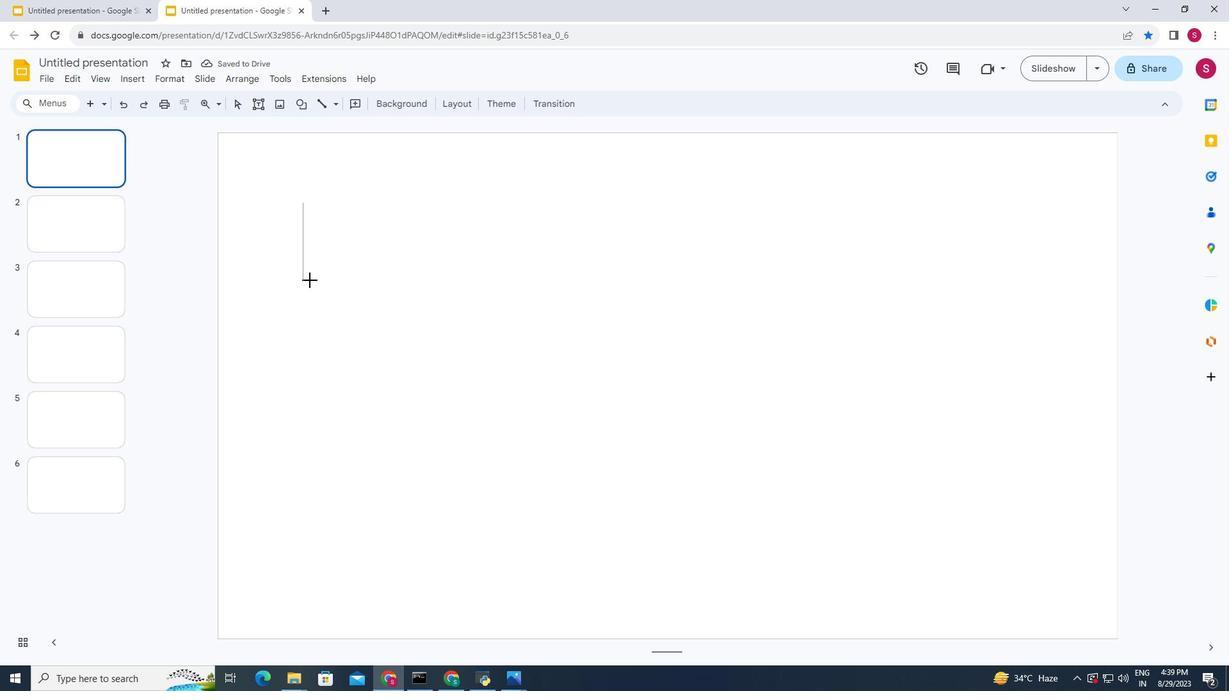 
Action: Key pressed <Key.shift>
Screenshot: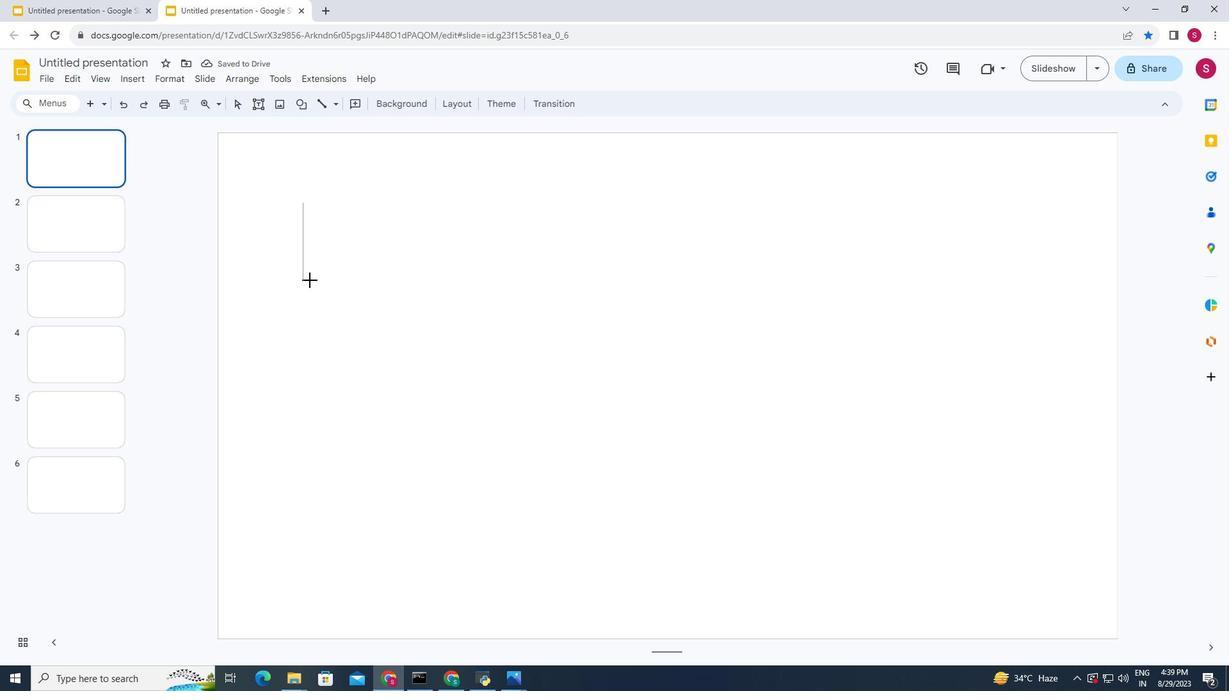
Action: Mouse moved to (505, 284)
Screenshot: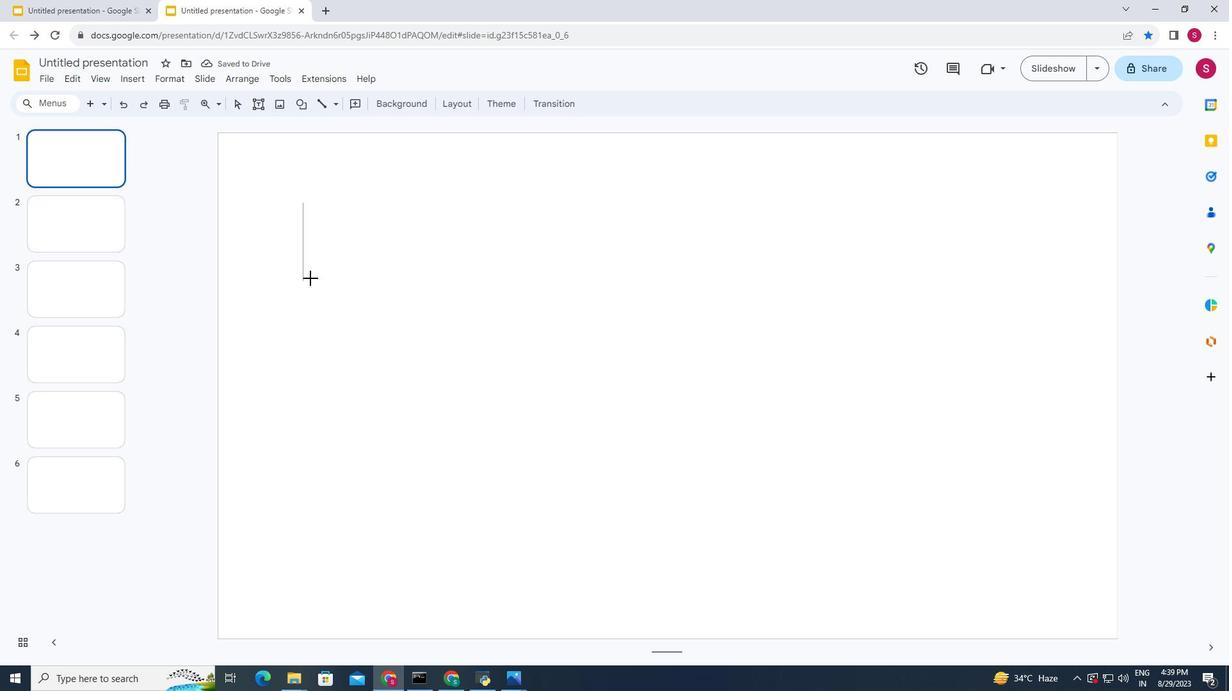 
Action: Key pressed <Key.shift><Key.shift><Key.shift><Key.shift><Key.shift>
Screenshot: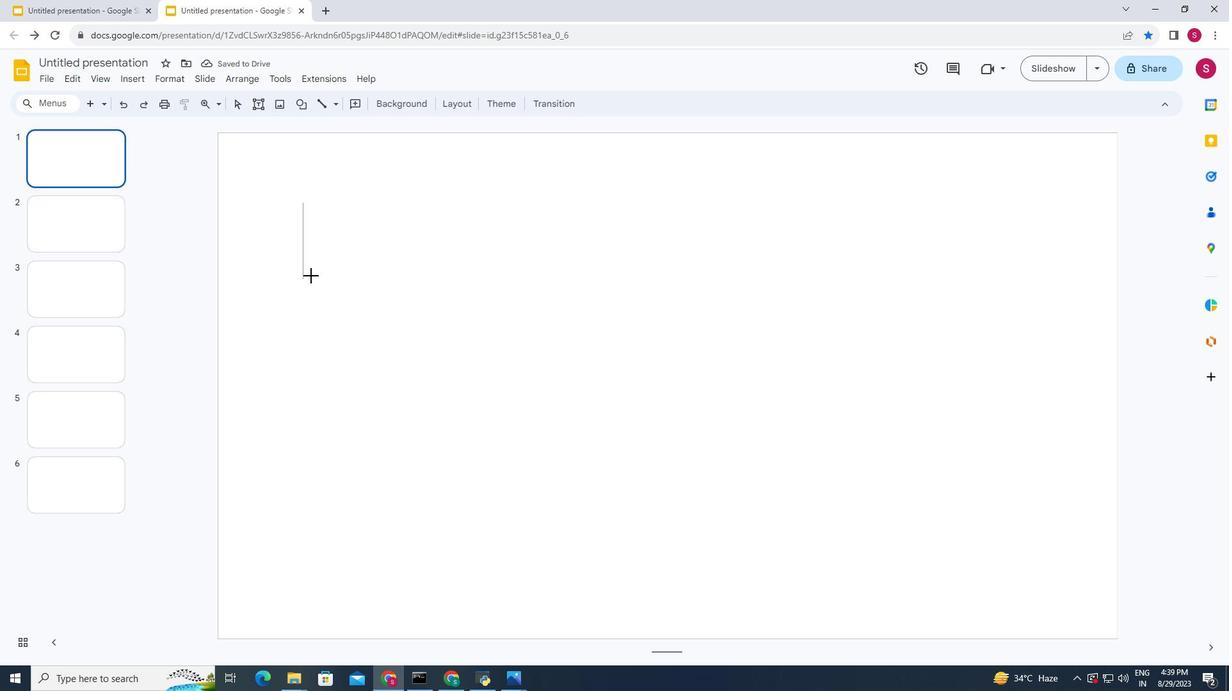 
Action: Mouse moved to (505, 283)
Screenshot: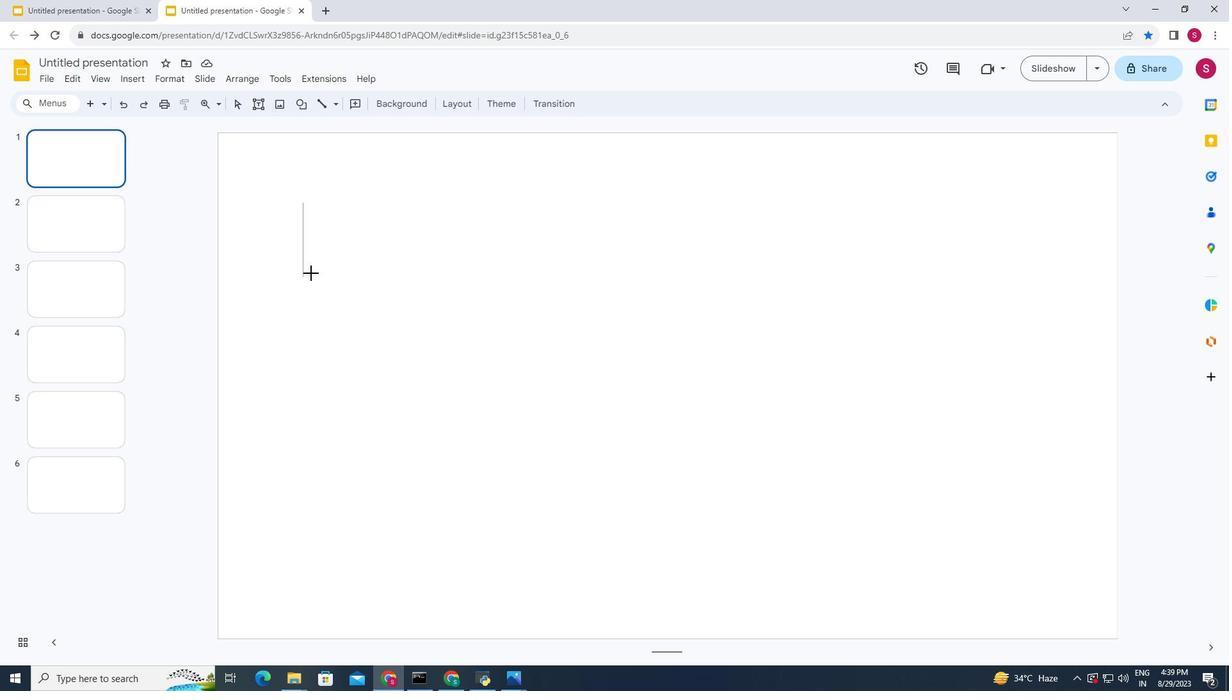 
Action: Key pressed <Key.shift>
Screenshot: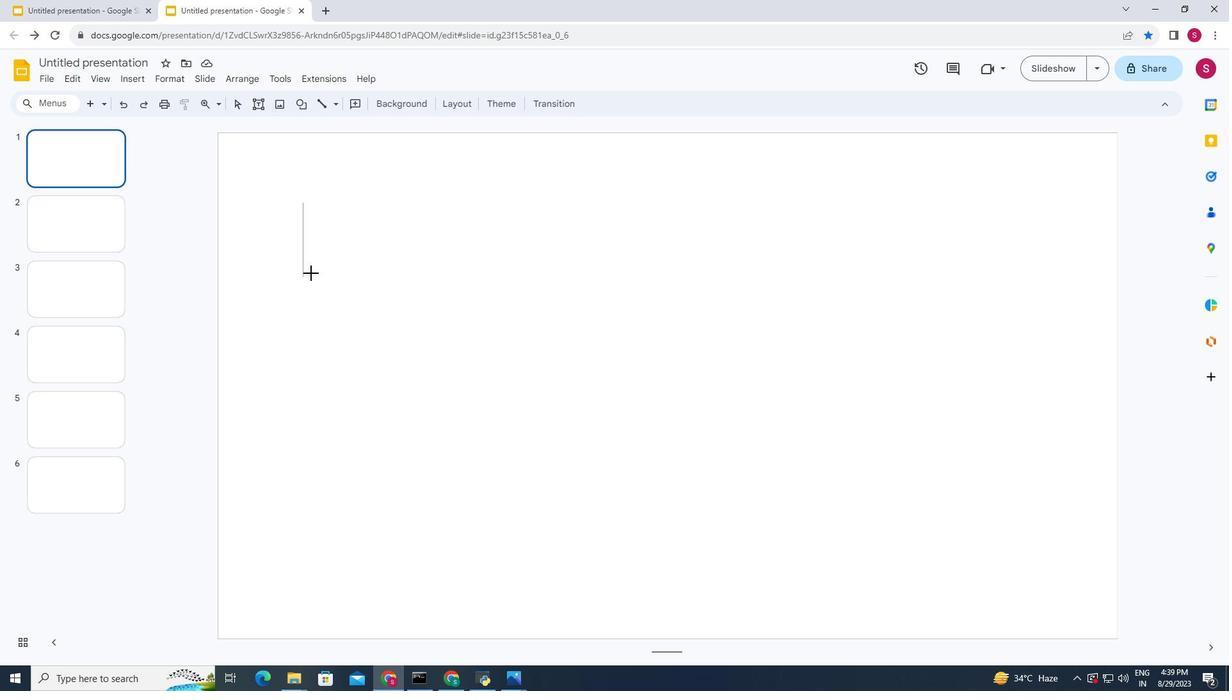 
Action: Mouse moved to (506, 282)
Screenshot: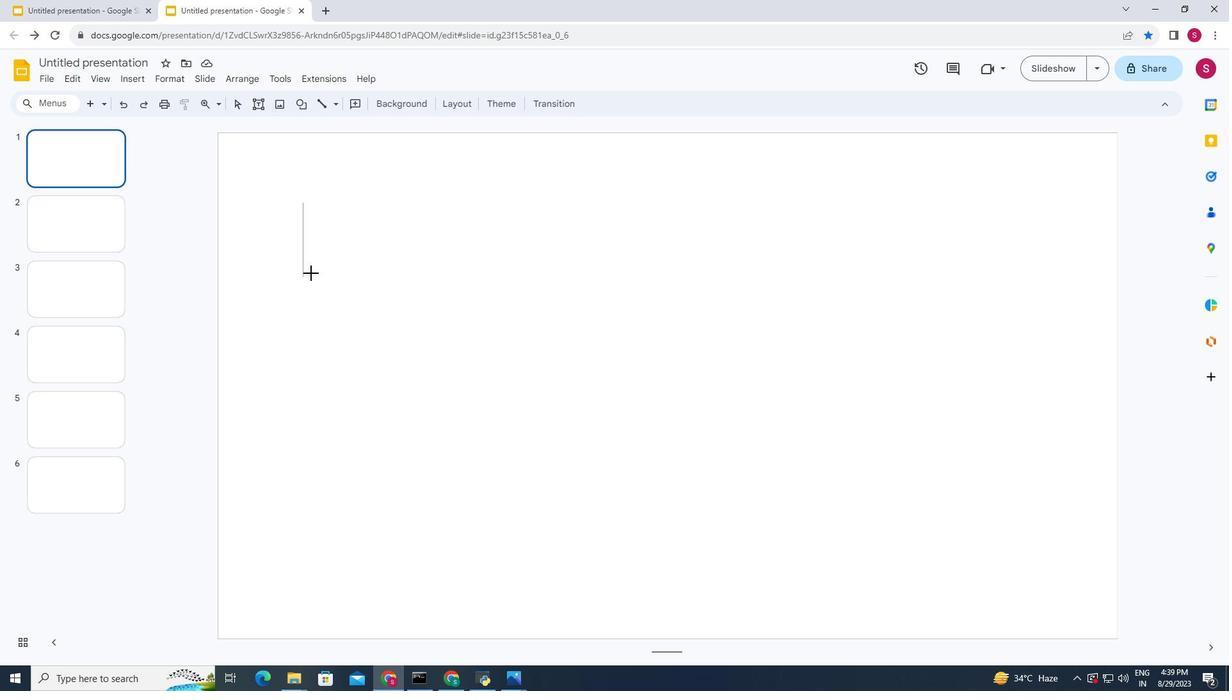 
Action: Key pressed <Key.shift>
Screenshot: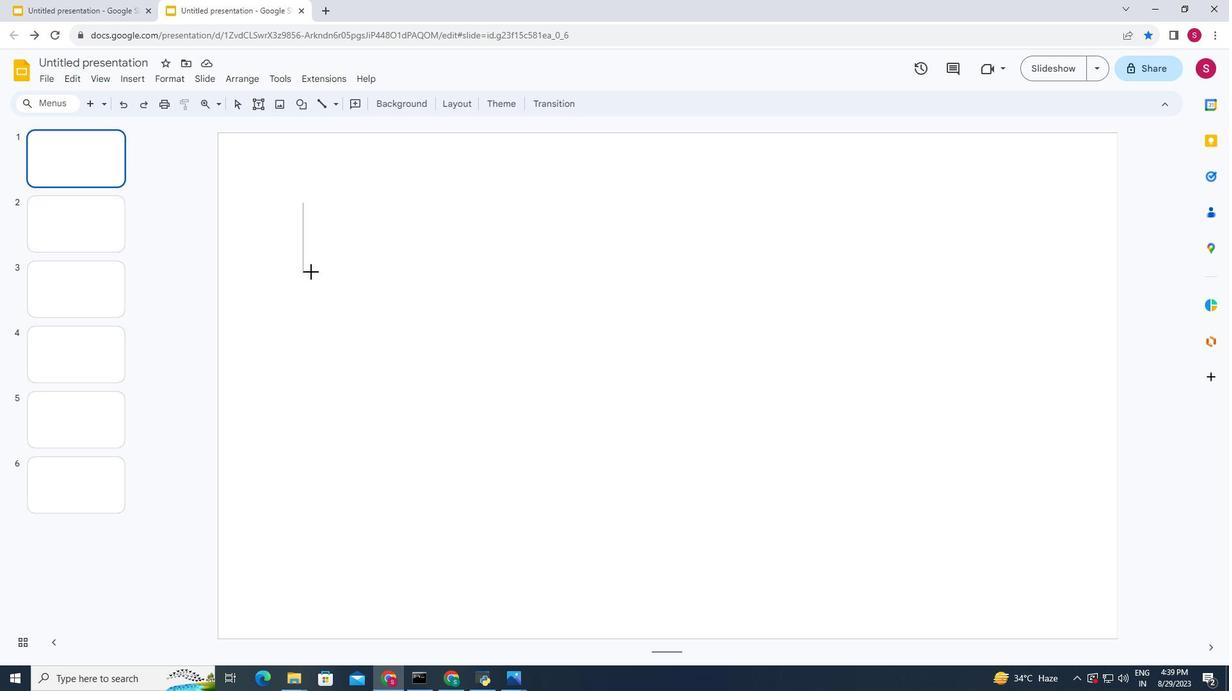 
Action: Mouse moved to (506, 281)
Screenshot: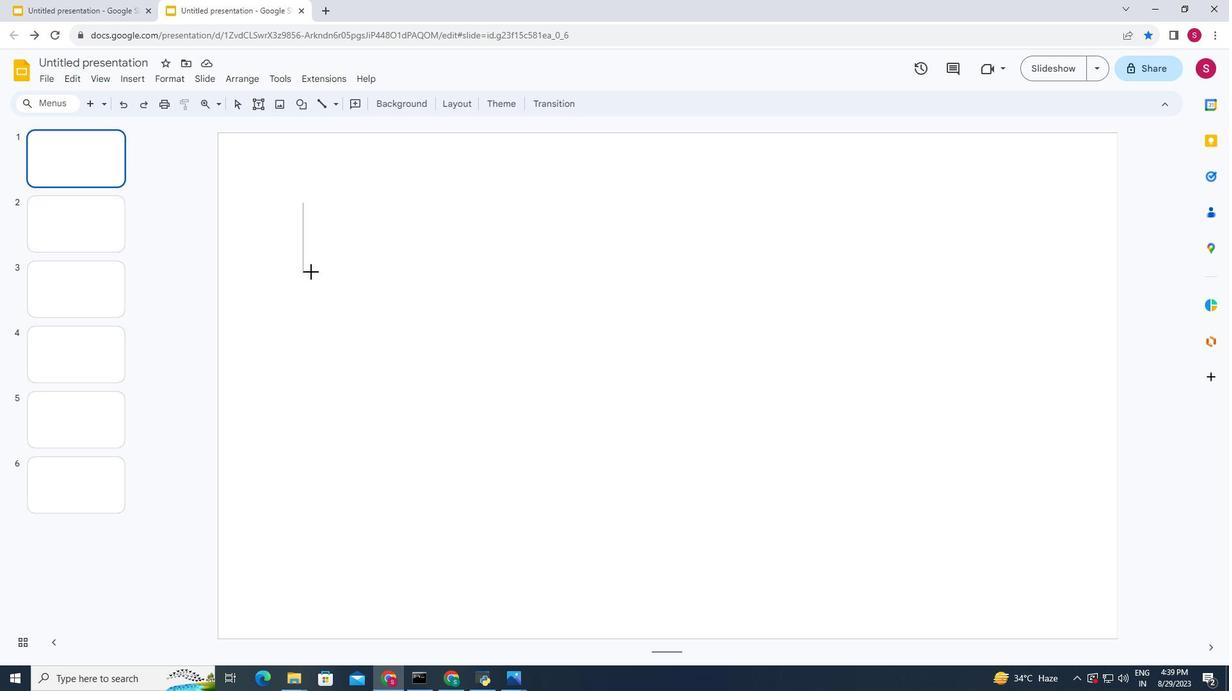 
Action: Key pressed <Key.shift><Key.shift>
Screenshot: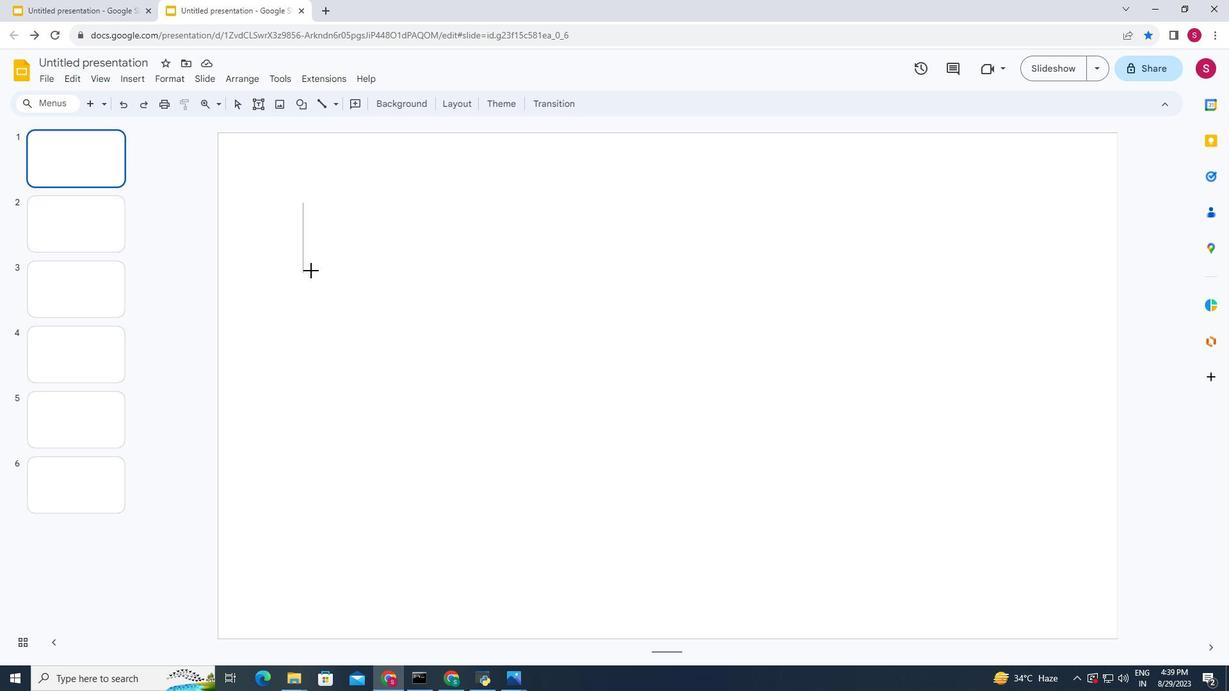 
Action: Mouse moved to (506, 279)
Screenshot: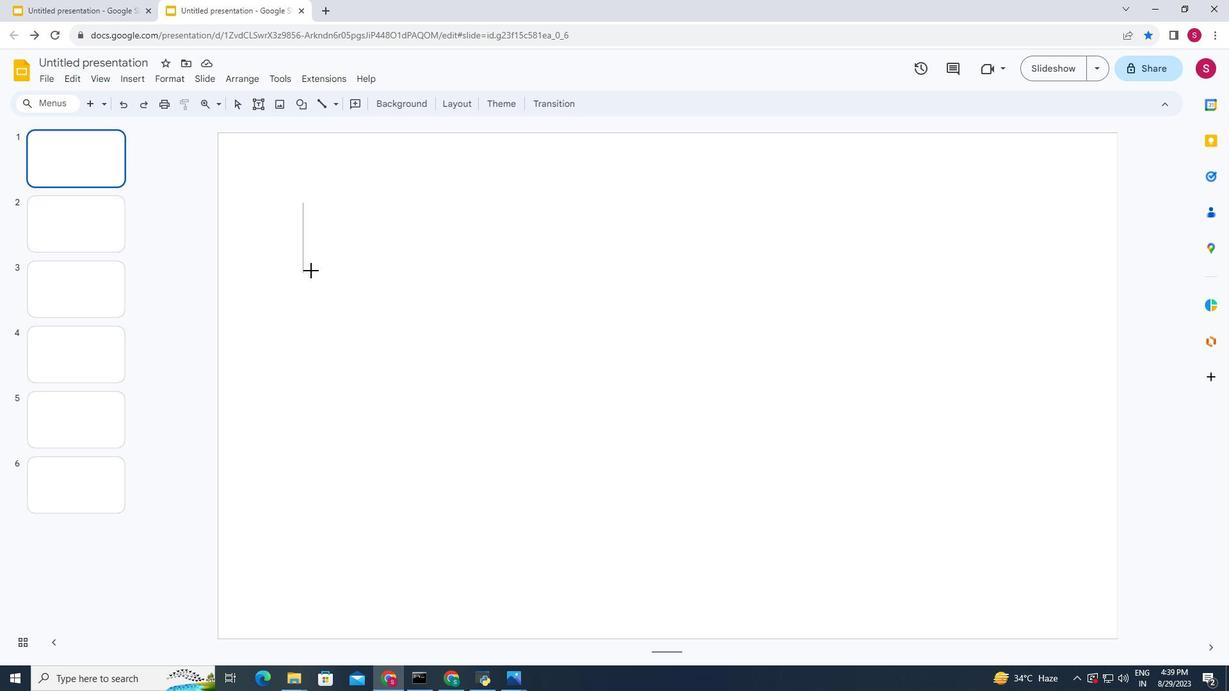 
Action: Key pressed <Key.shift>
Screenshot: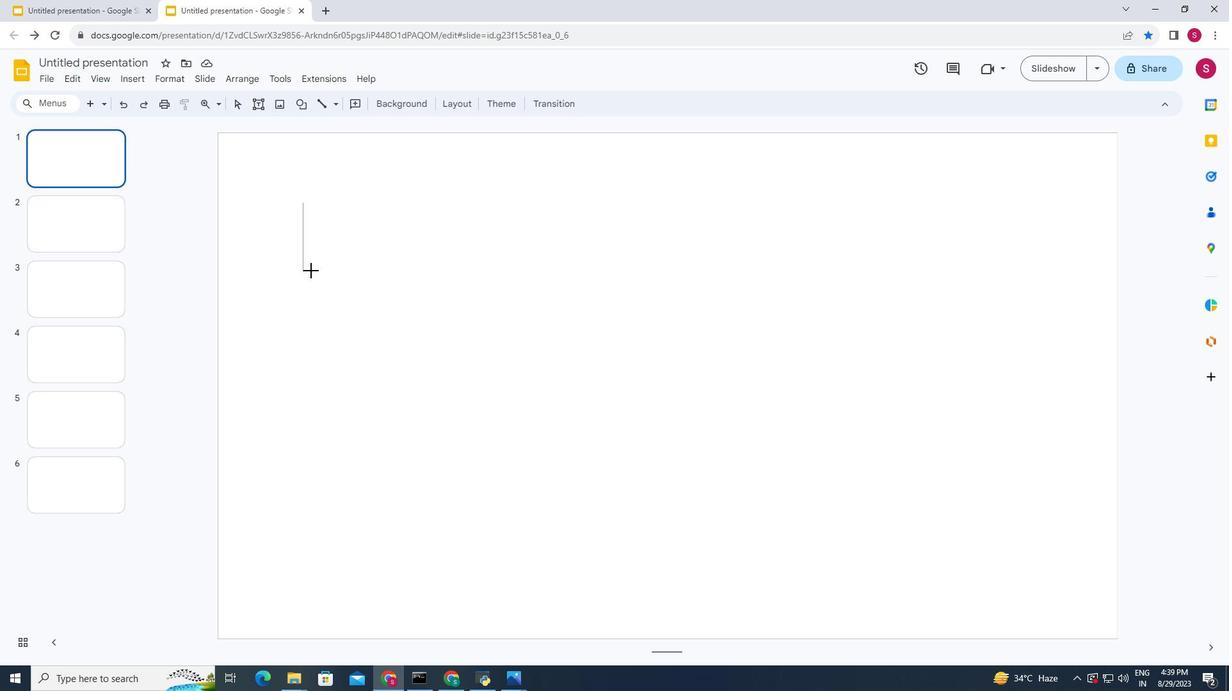 
Action: Mouse moved to (506, 278)
Screenshot: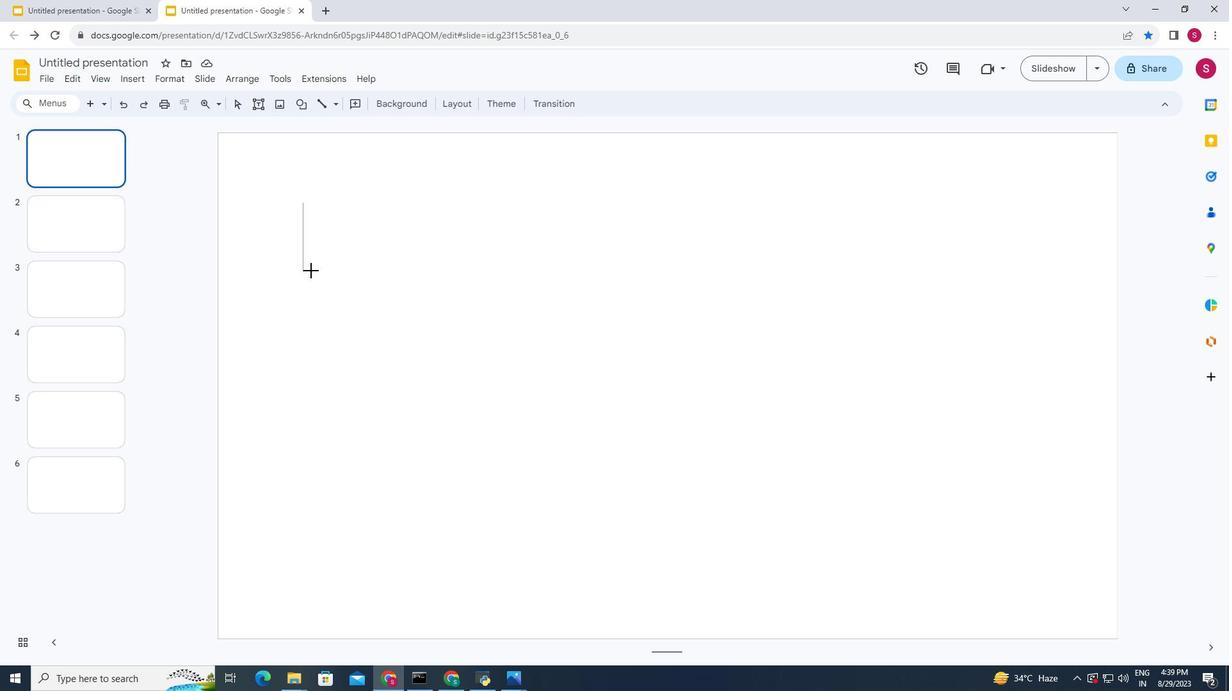 
Action: Key pressed <Key.shift>
Screenshot: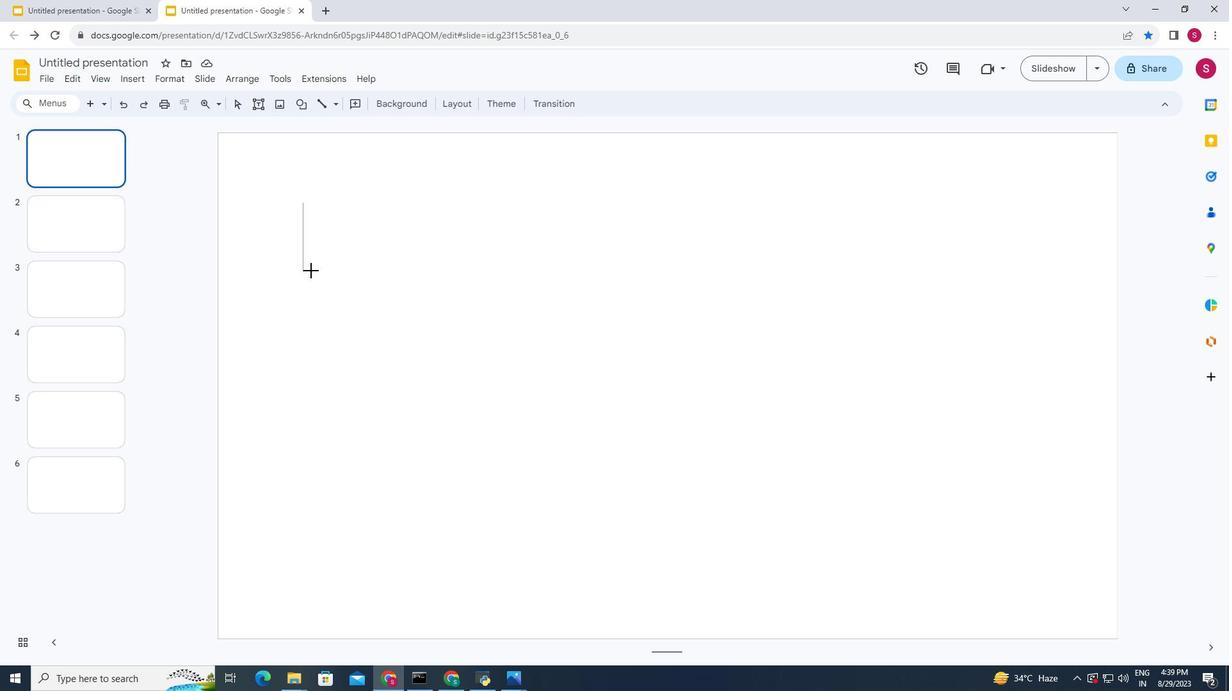 
Action: Mouse moved to (506, 276)
Screenshot: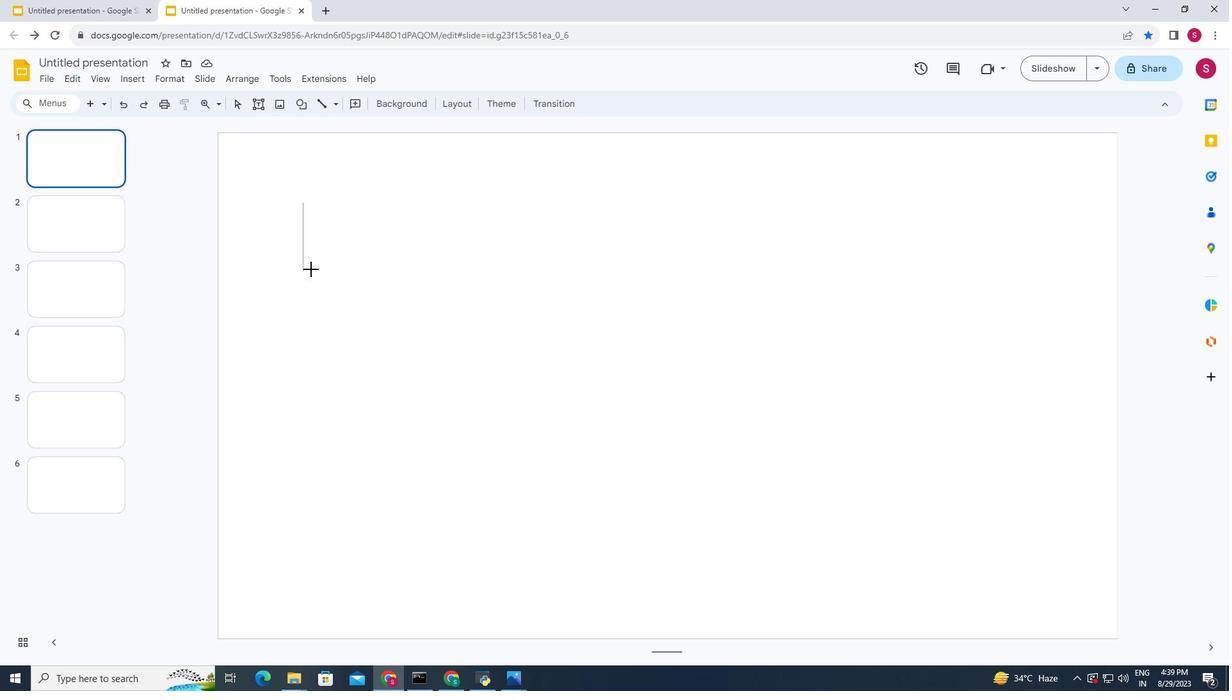 
Action: Key pressed <Key.shift><Key.shift>
Screenshot: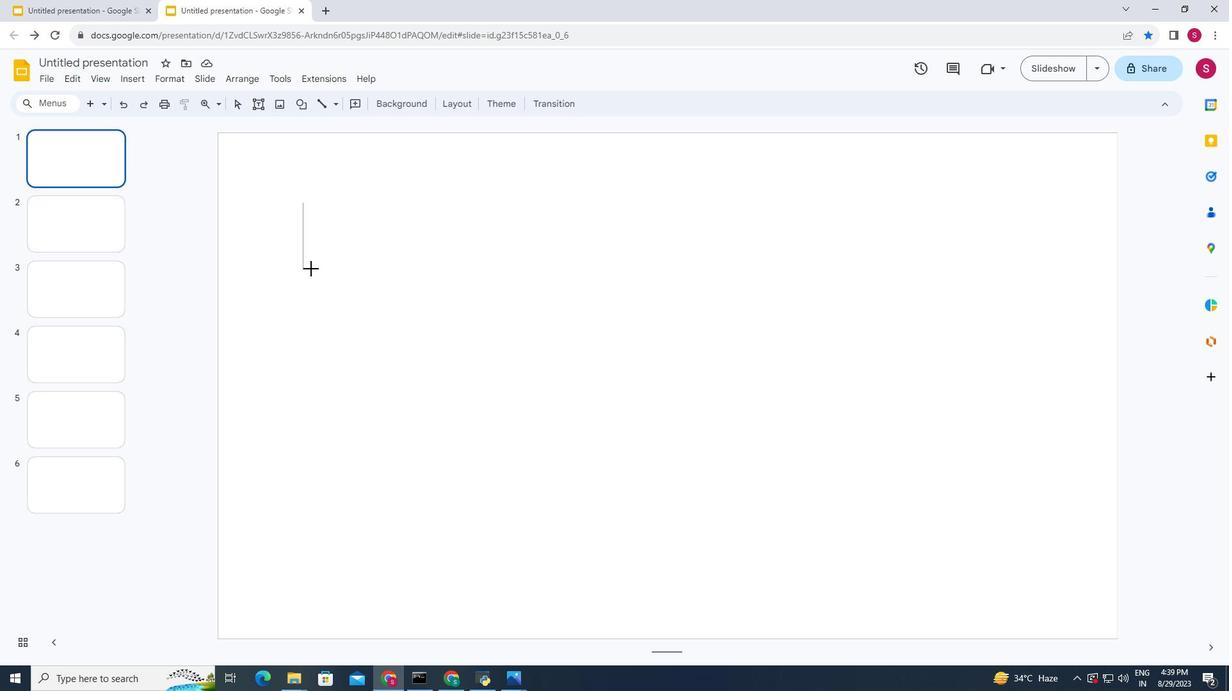 
Action: Mouse moved to (506, 275)
Screenshot: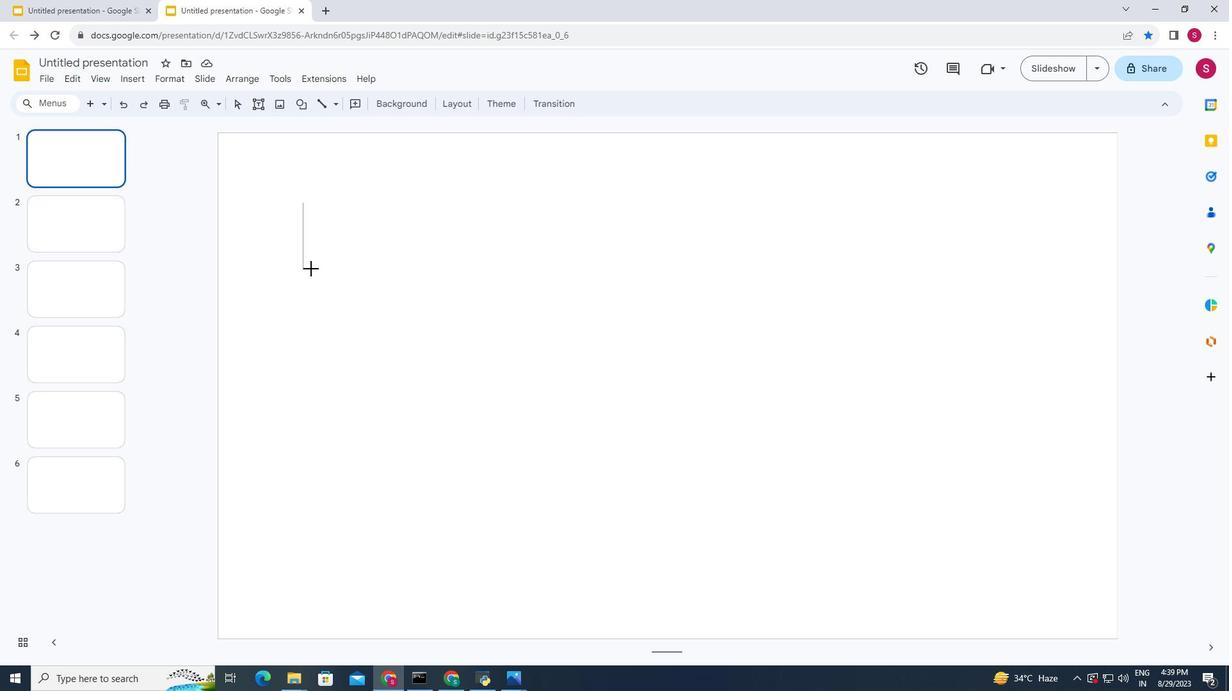 
Action: Key pressed <Key.shift>
Screenshot: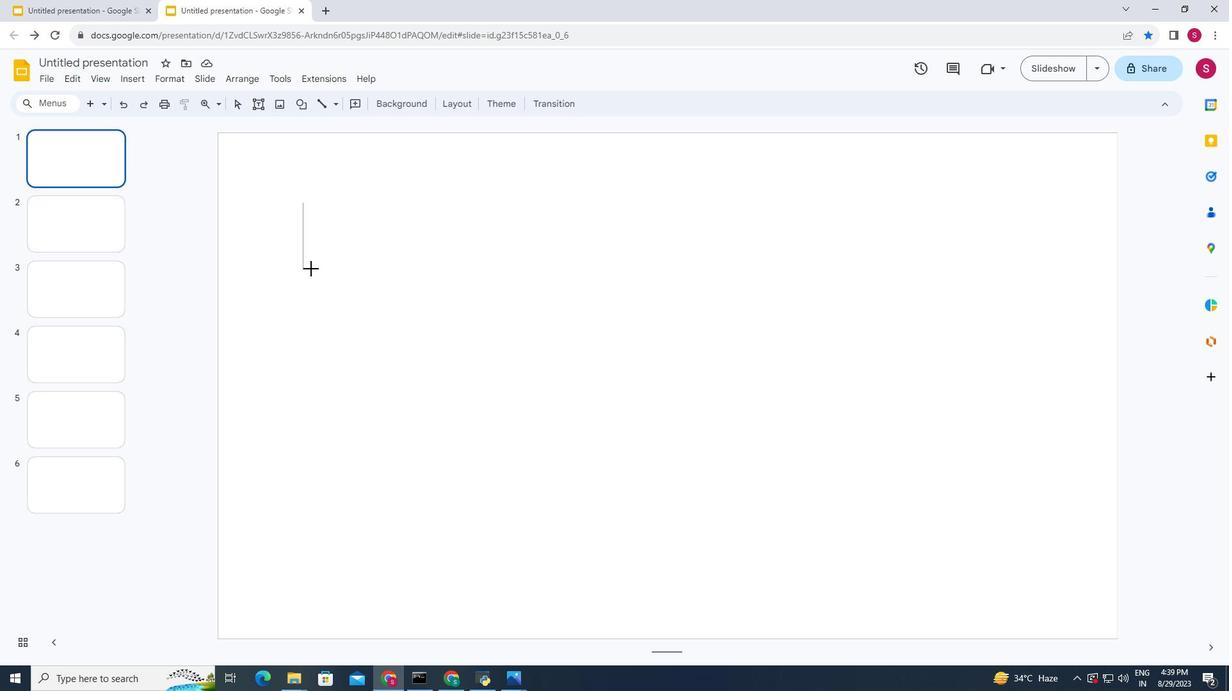 
Action: Mouse moved to (506, 275)
Screenshot: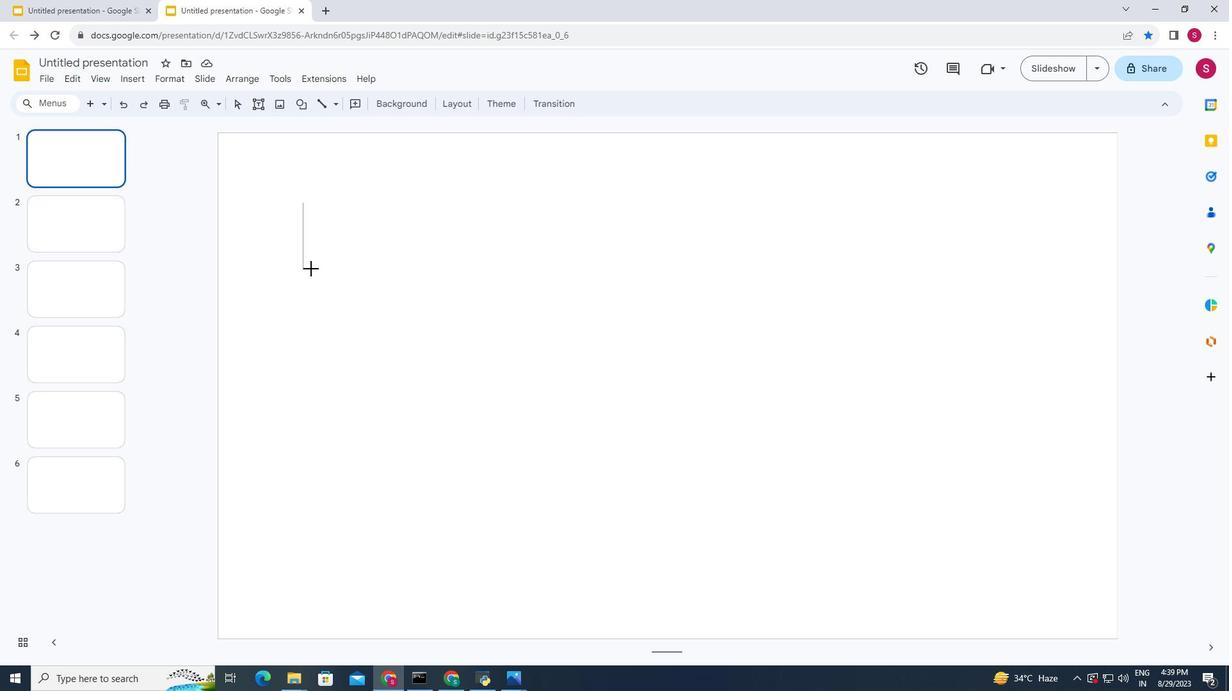 
Action: Key pressed <Key.shift><Key.shift>
Screenshot: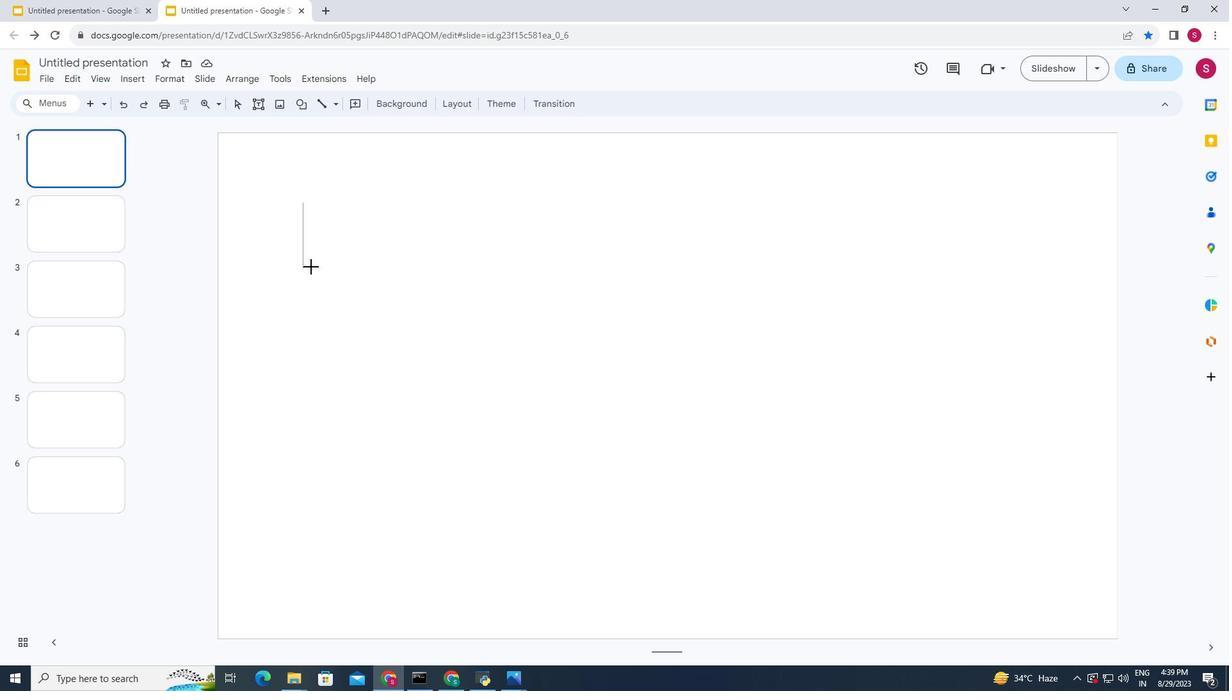 
Action: Mouse moved to (506, 274)
Screenshot: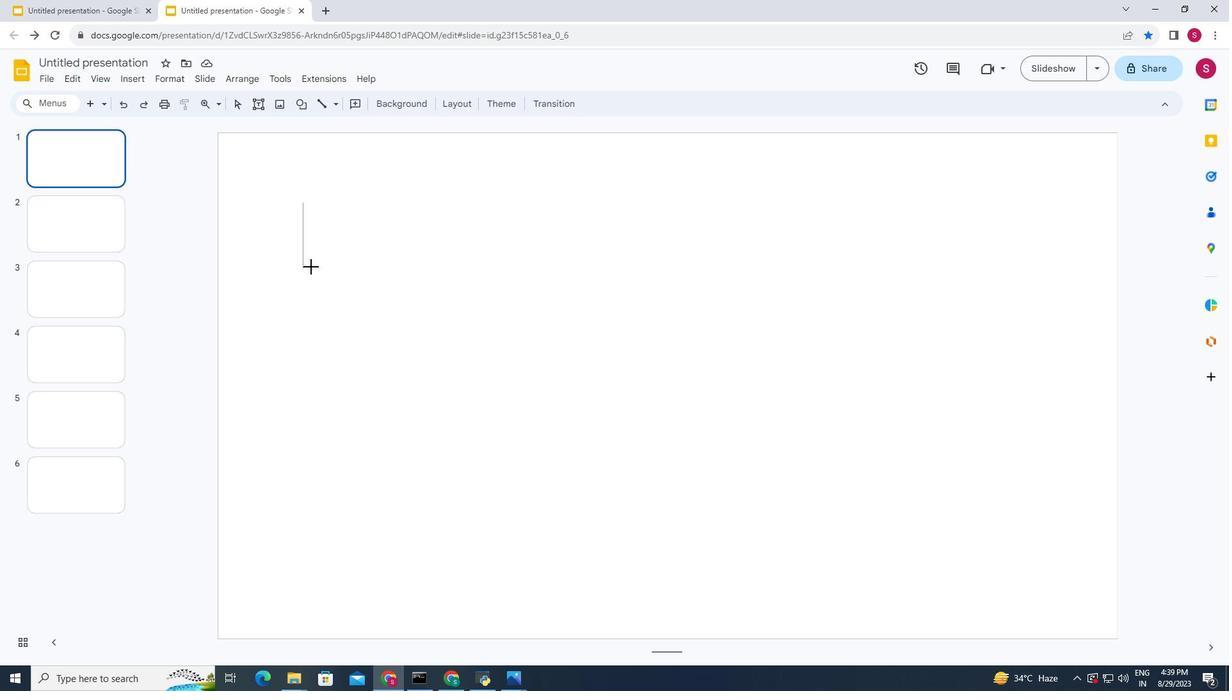 
Action: Key pressed <Key.shift>
Screenshot: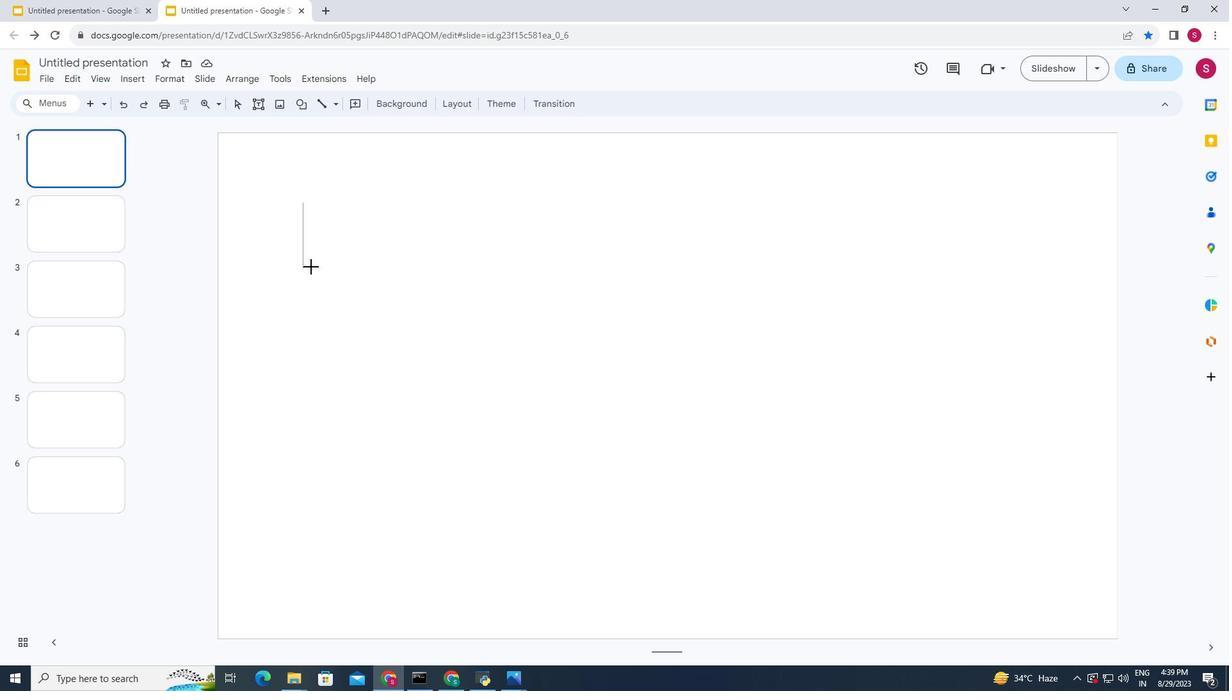 
Action: Mouse moved to (506, 274)
Screenshot: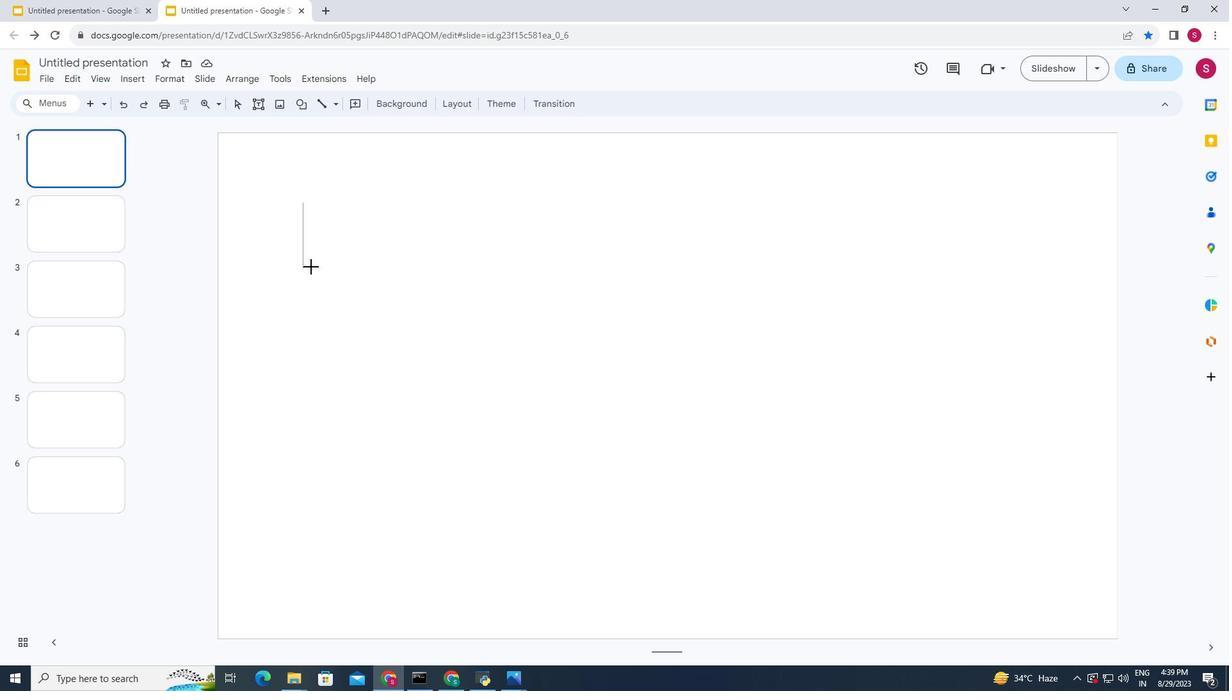 
Action: Key pressed <Key.shift>
Screenshot: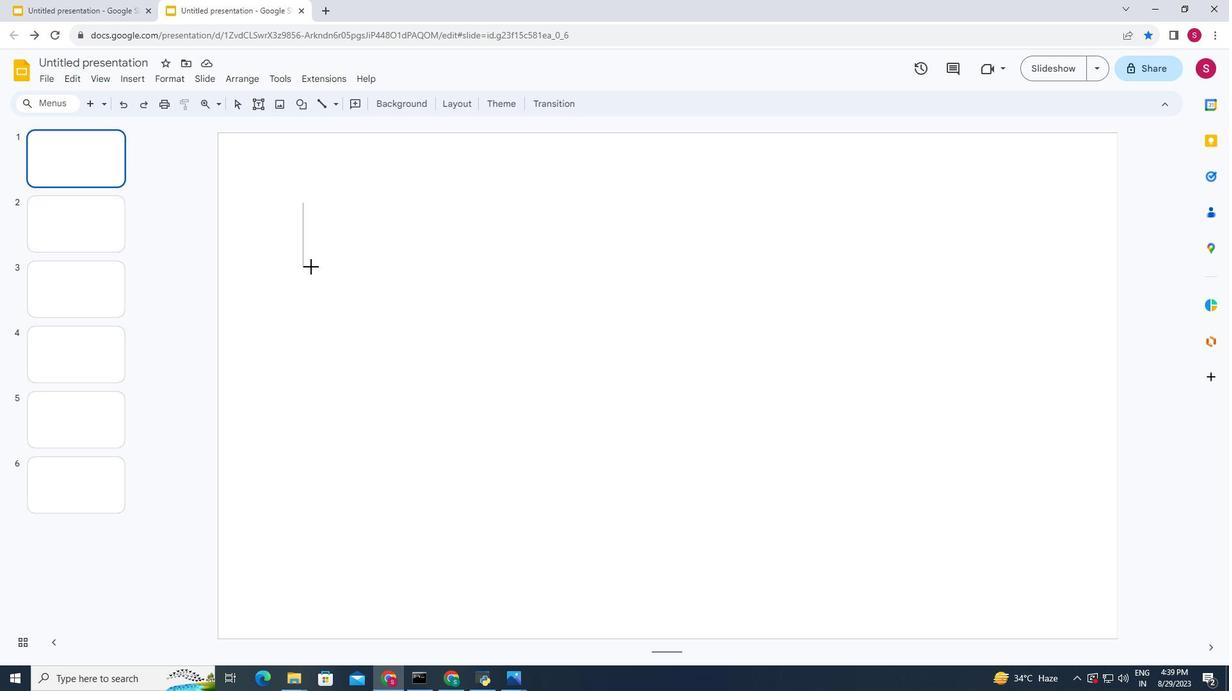 
Action: Mouse moved to (506, 273)
Screenshot: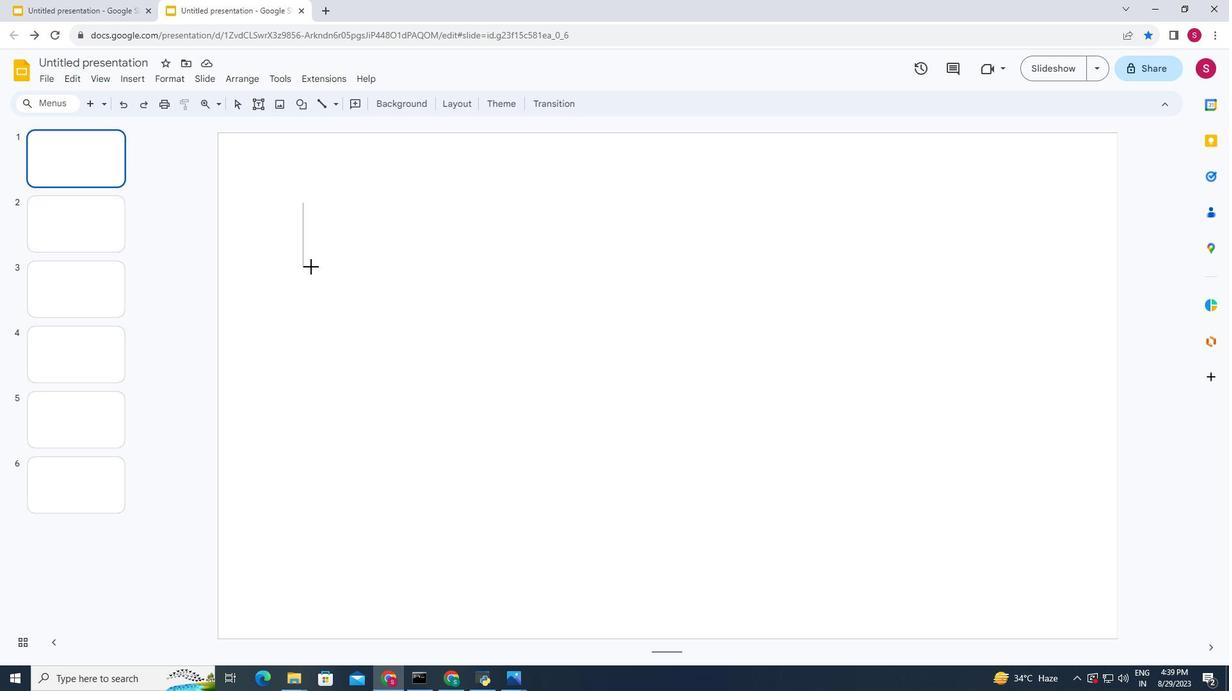 
Action: Key pressed <Key.shift>
Screenshot: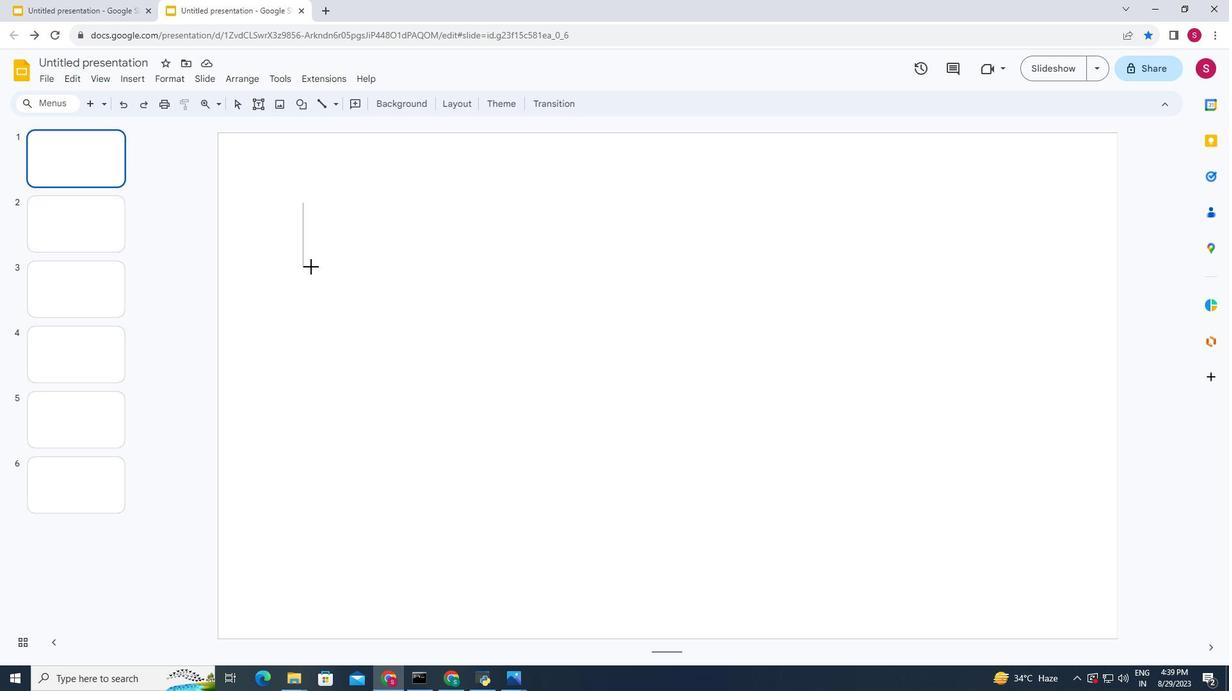 
Action: Mouse moved to (506, 273)
Screenshot: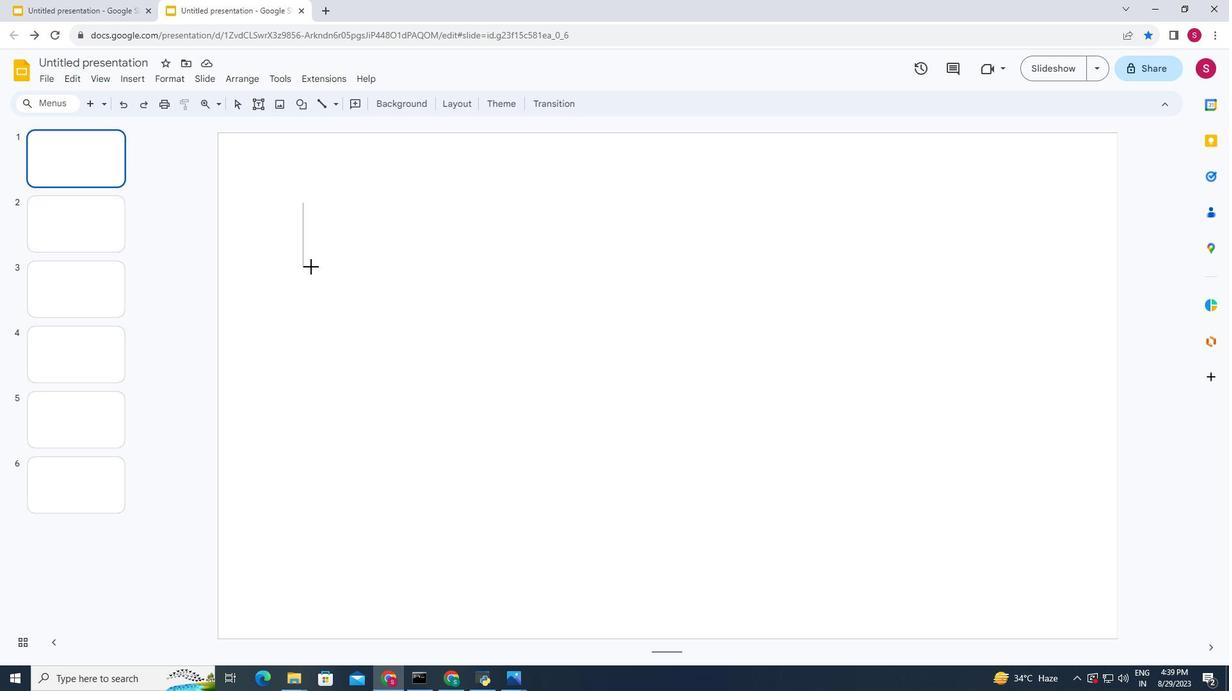 
Action: Key pressed <Key.shift>
Screenshot: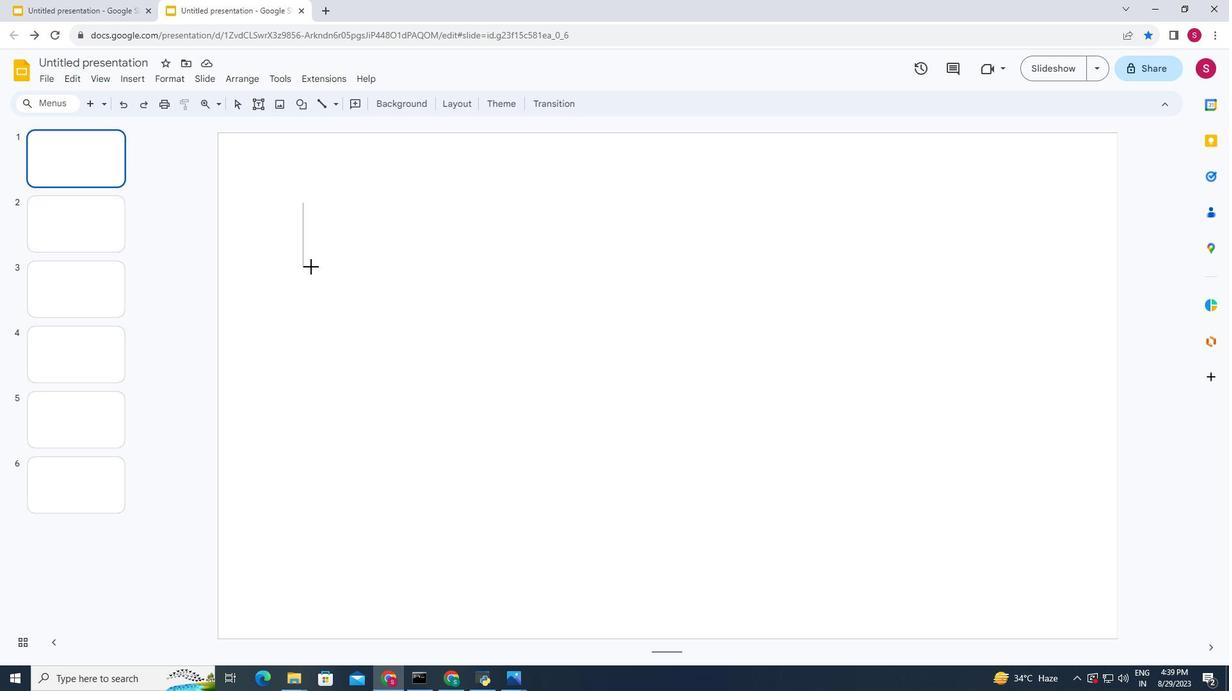 
Action: Mouse moved to (506, 272)
Screenshot: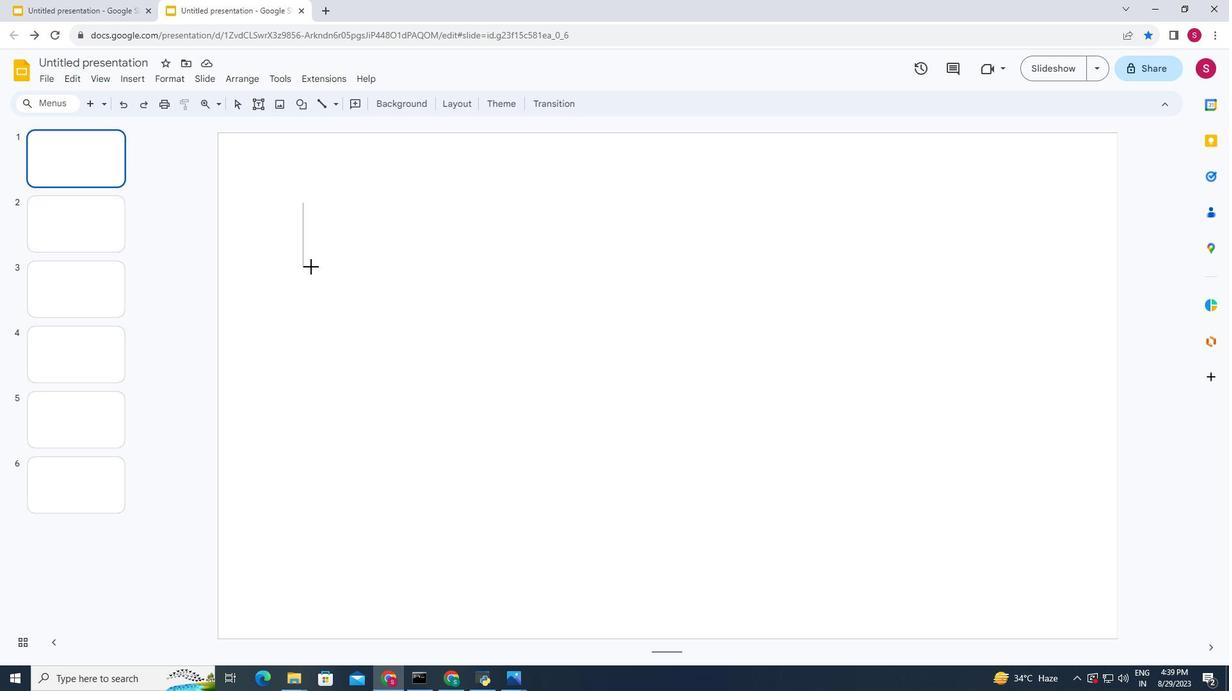 
Action: Key pressed <Key.shift>
Screenshot: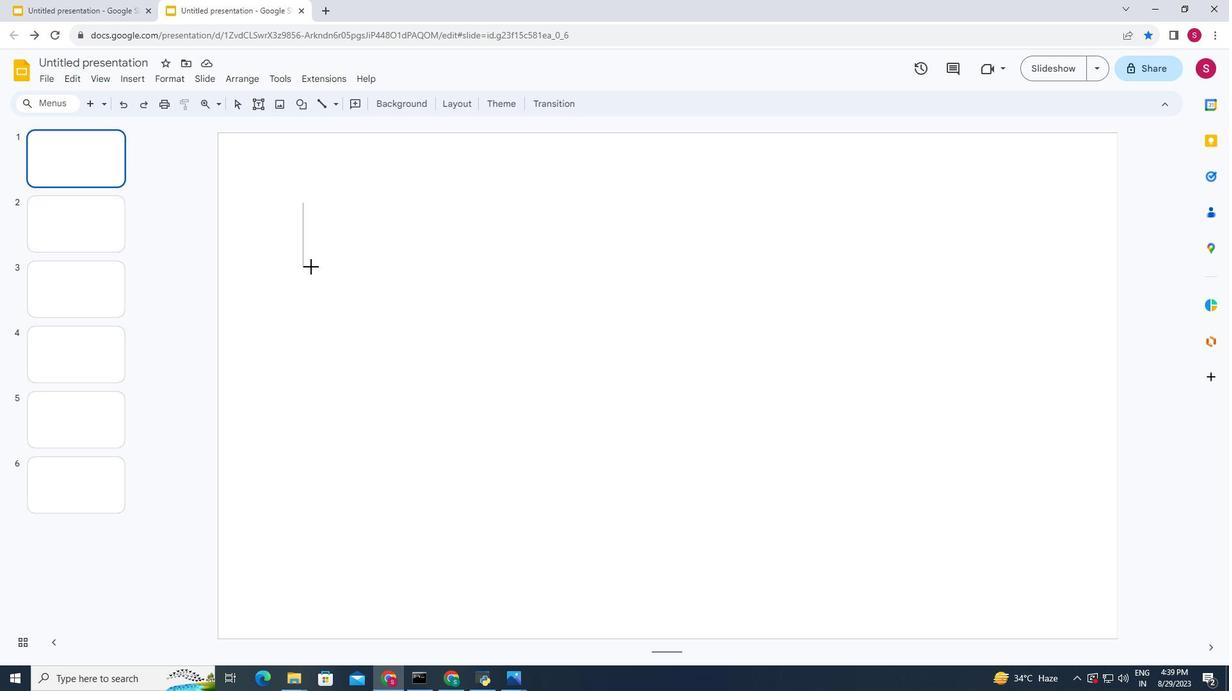 
Action: Mouse moved to (506, 271)
Screenshot: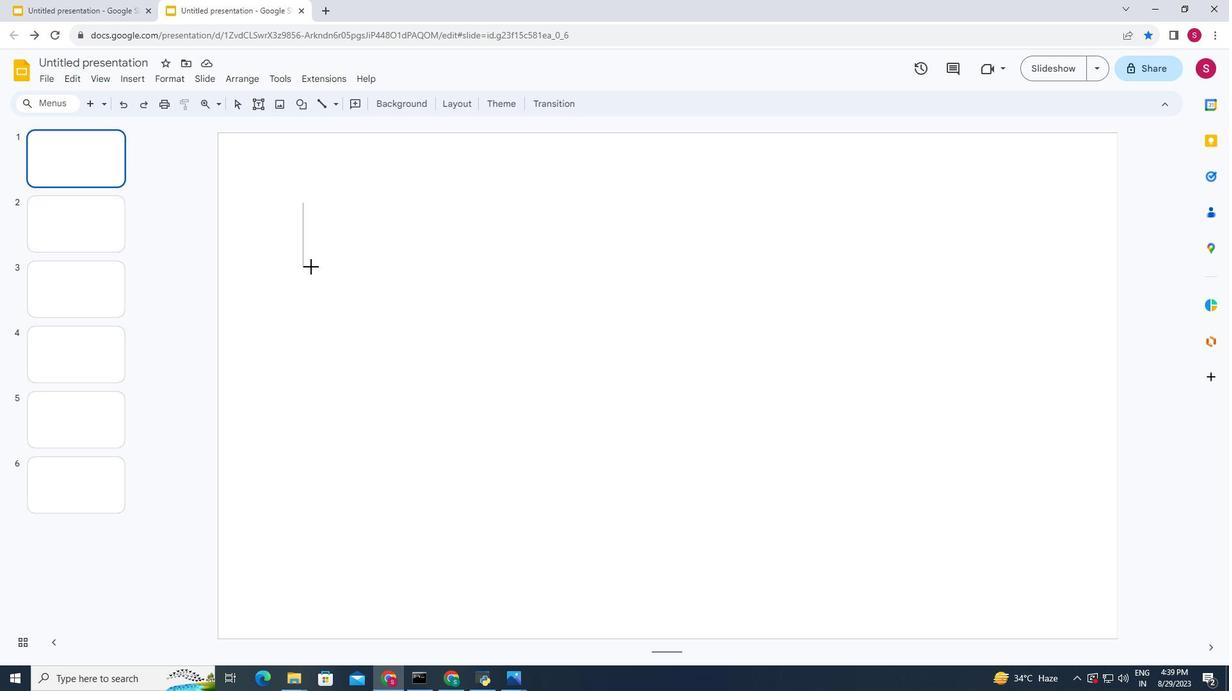 
Action: Key pressed <Key.shift><Key.shift><Key.shift><Key.shift><Key.shift><Key.shift><Key.shift><Key.shift><Key.shift><Key.shift>
Screenshot: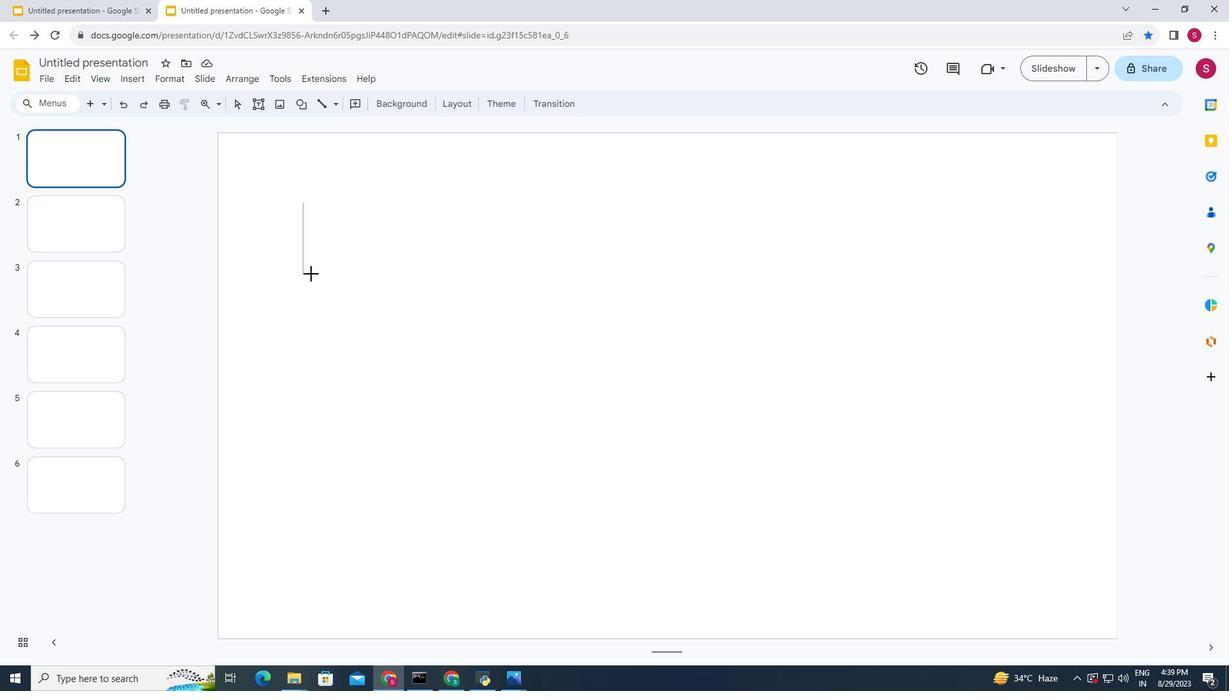
Action: Mouse moved to (506, 271)
Screenshot: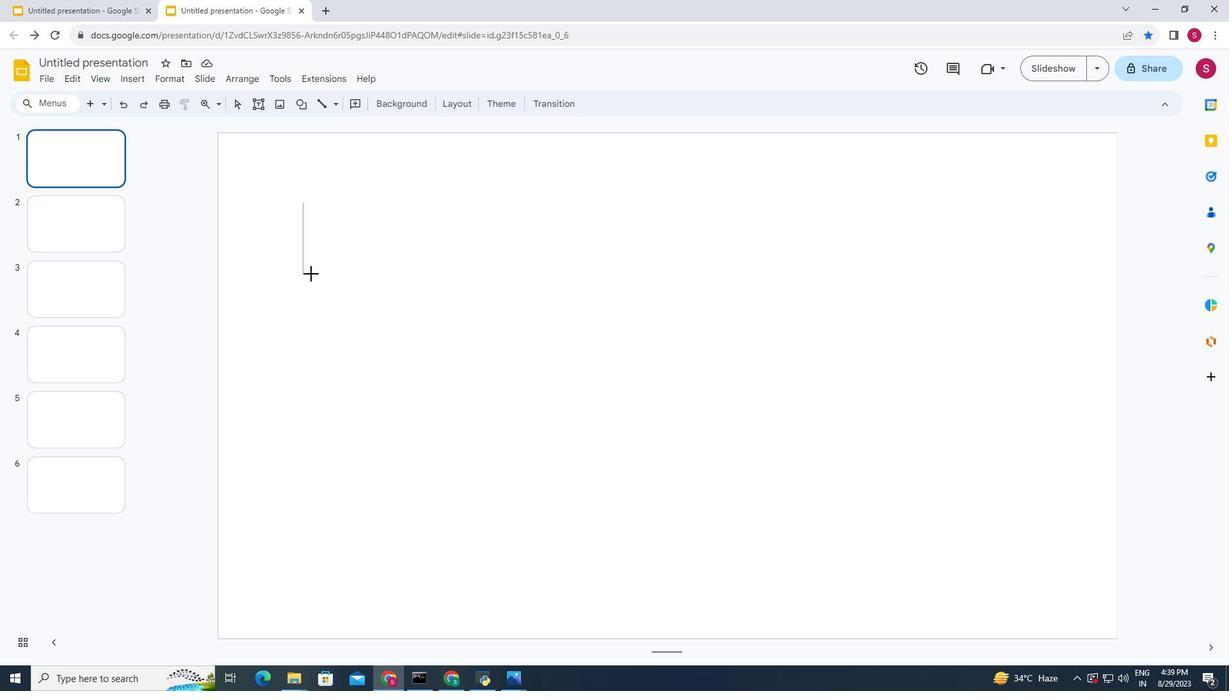 
Action: Key pressed <Key.shift>
Screenshot: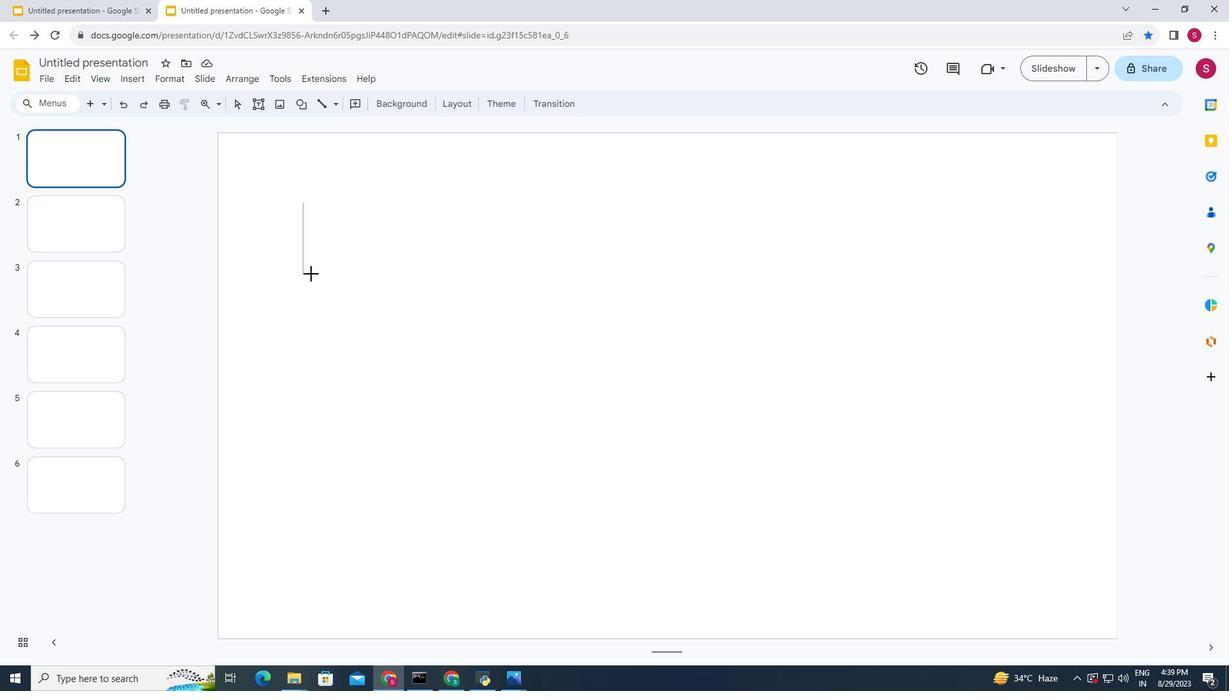 
Action: Mouse moved to (506, 274)
Screenshot: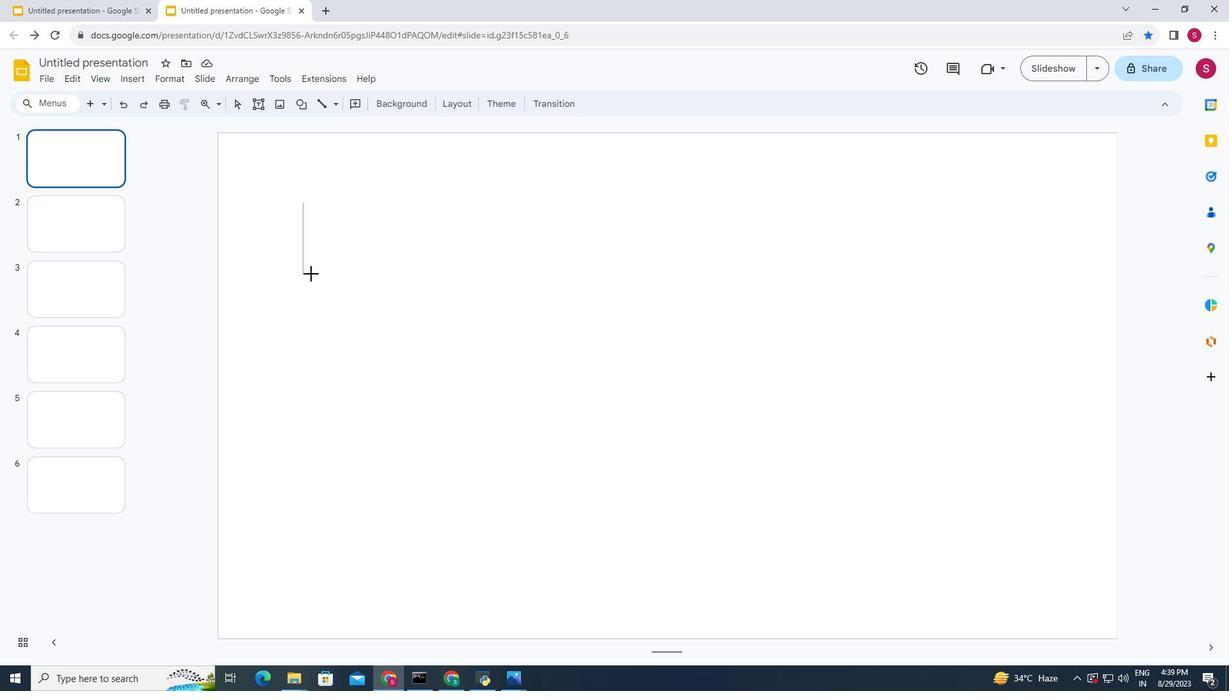 
Action: Key pressed <Key.shift>
Screenshot: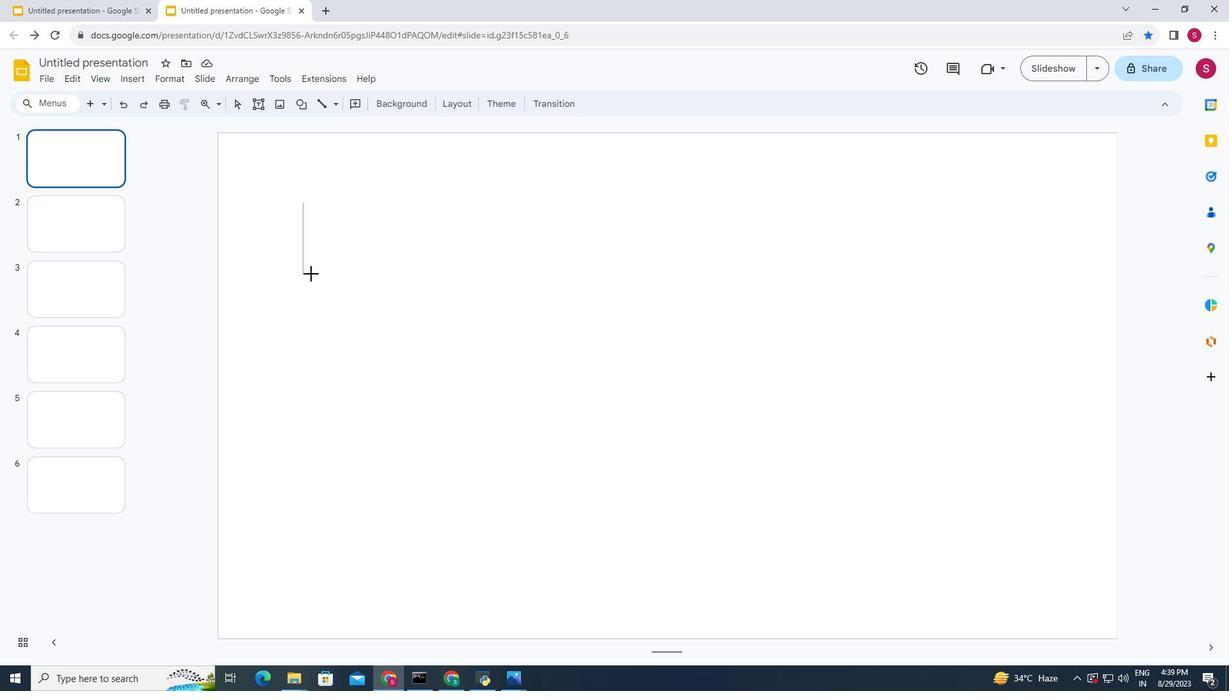 
Action: Mouse moved to (506, 276)
Screenshot: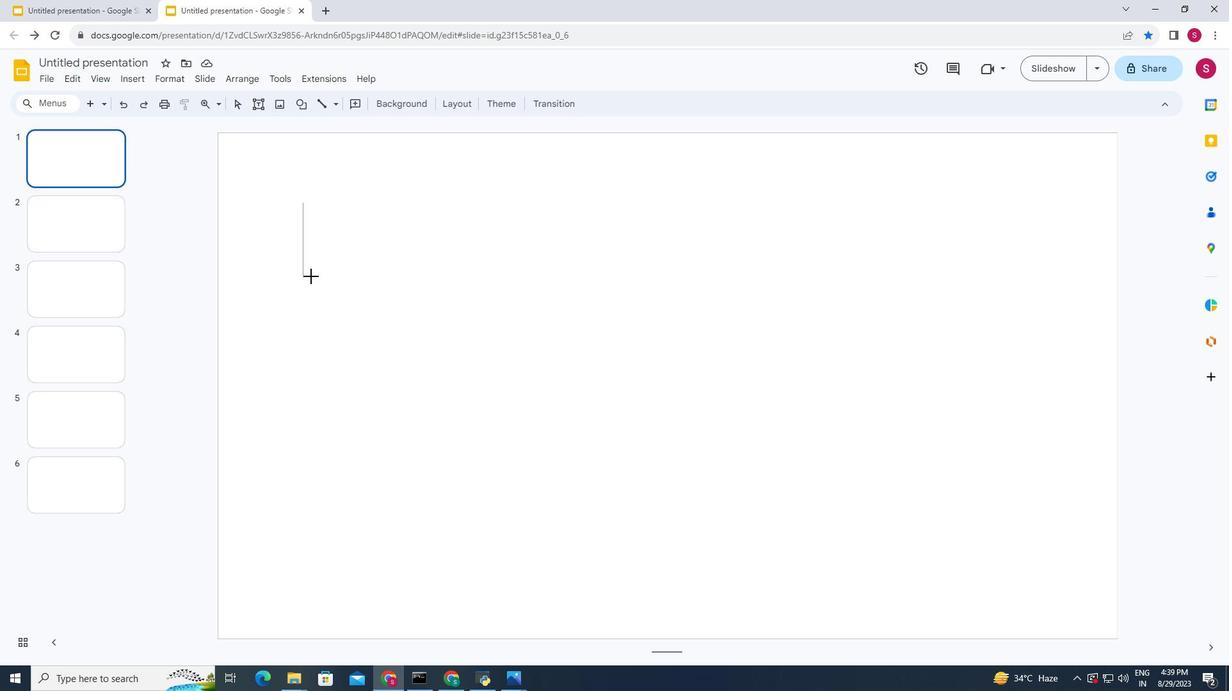 
Action: Key pressed <Key.shift>
Screenshot: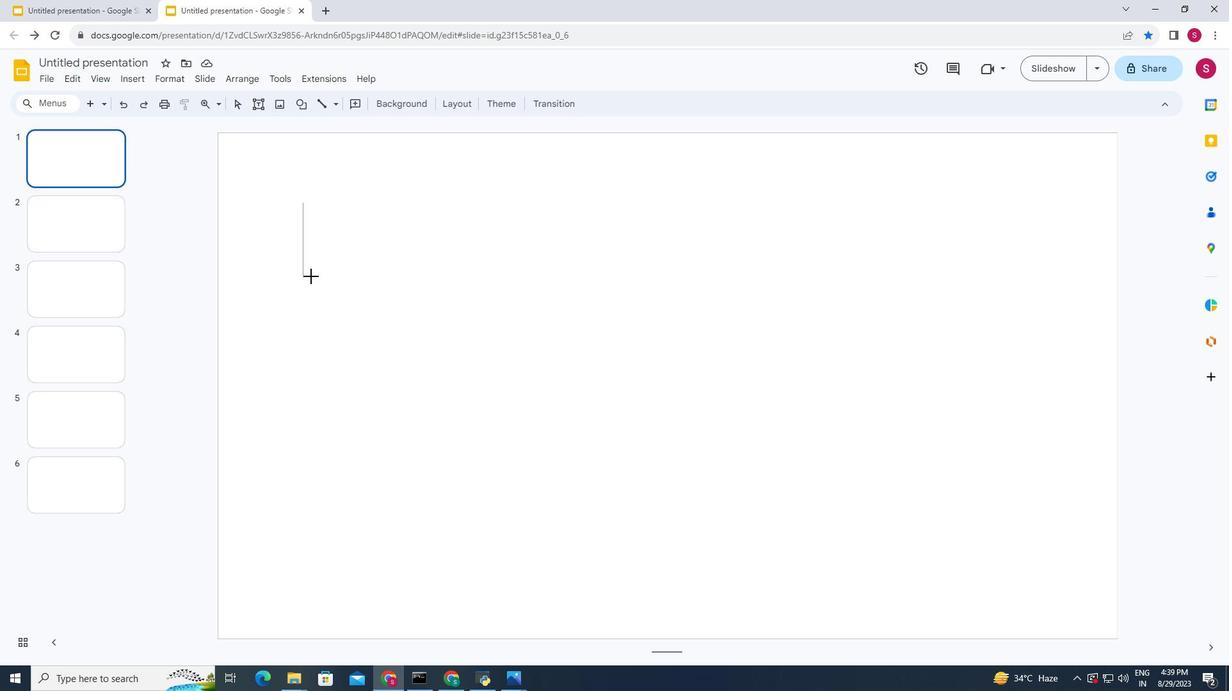 
Action: Mouse moved to (506, 277)
Screenshot: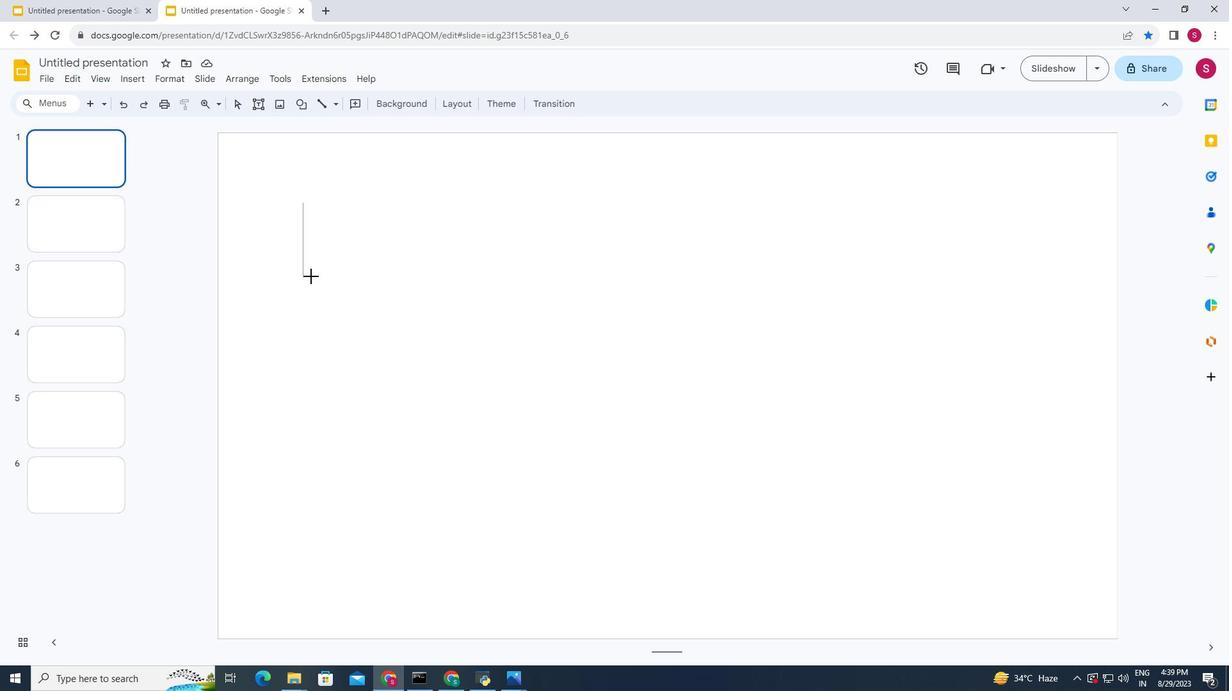 
Action: Key pressed <Key.shift><Key.shift>
Screenshot: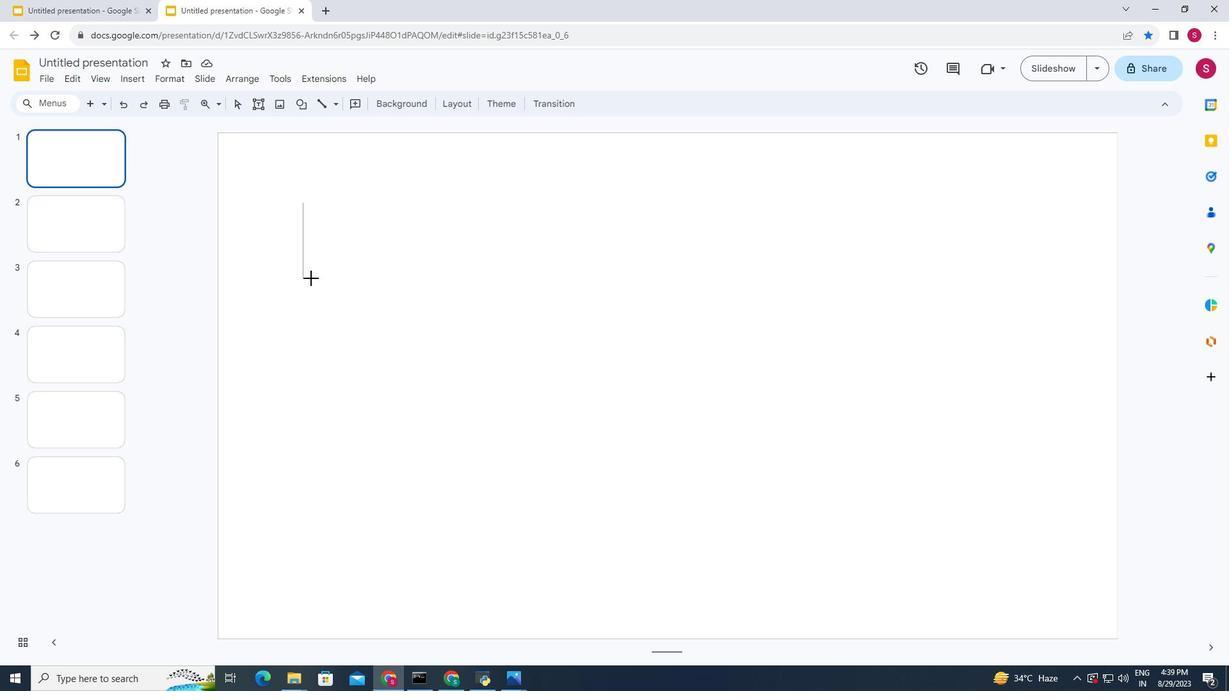 
Action: Mouse moved to (506, 278)
Screenshot: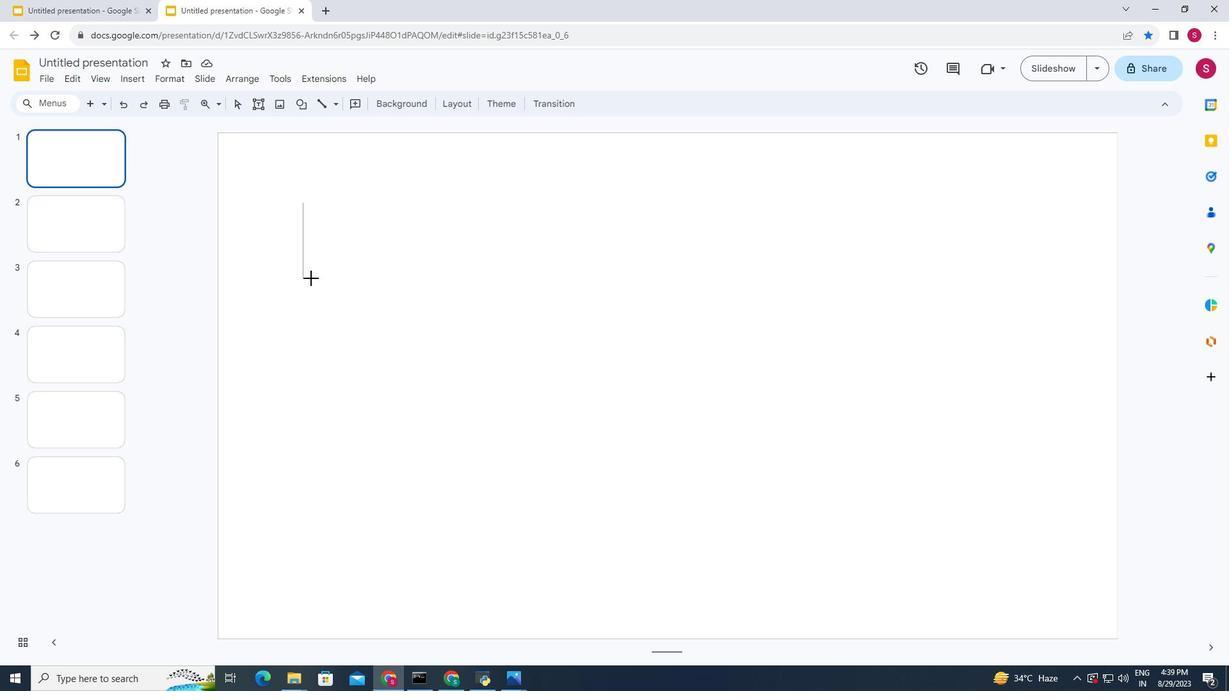
Action: Key pressed <Key.shift>
Screenshot: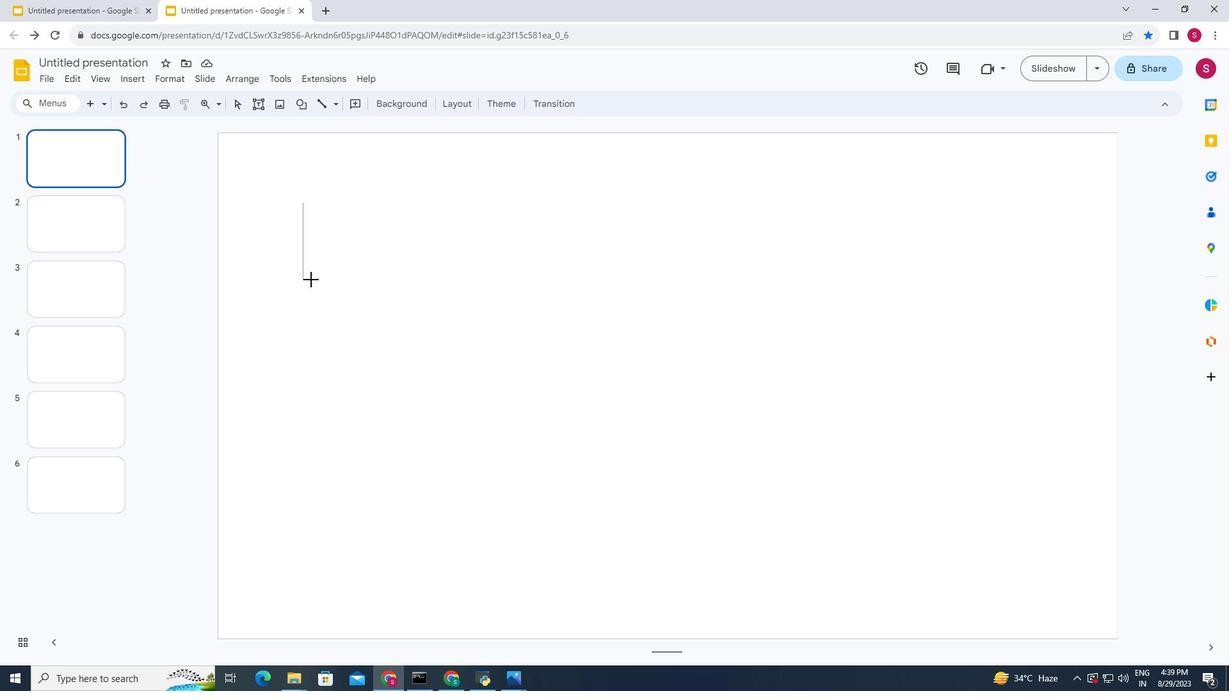 
Action: Mouse moved to (506, 279)
Screenshot: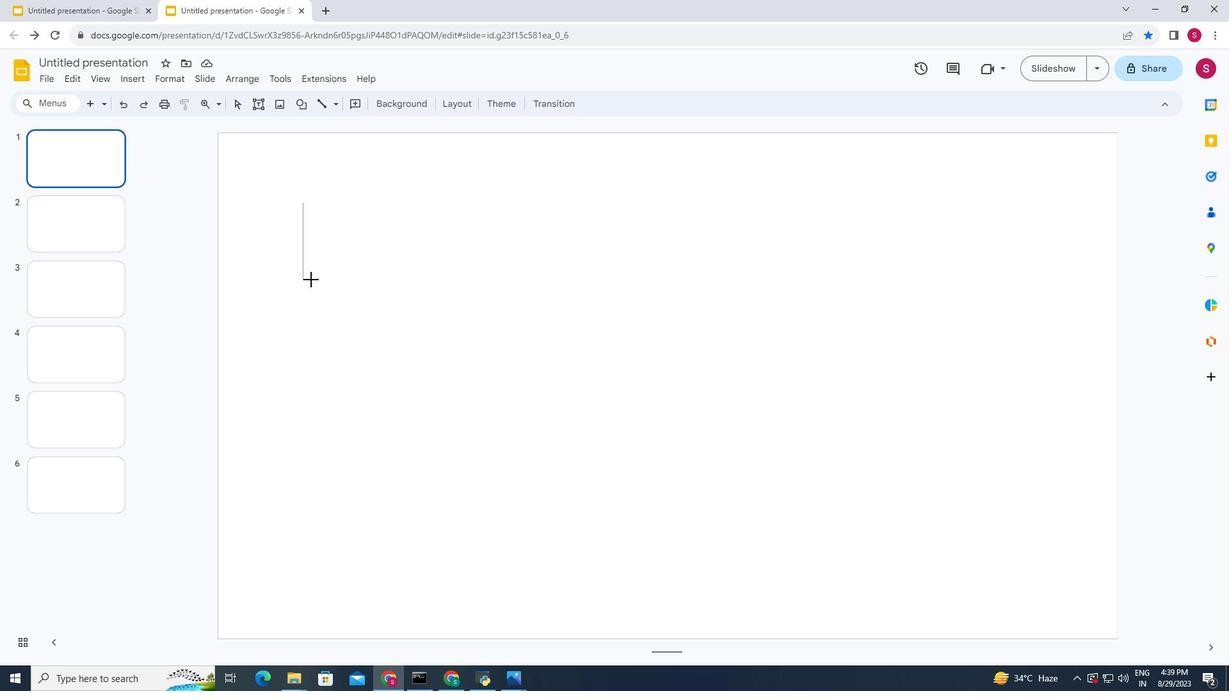 
Action: Key pressed <Key.shift>
Screenshot: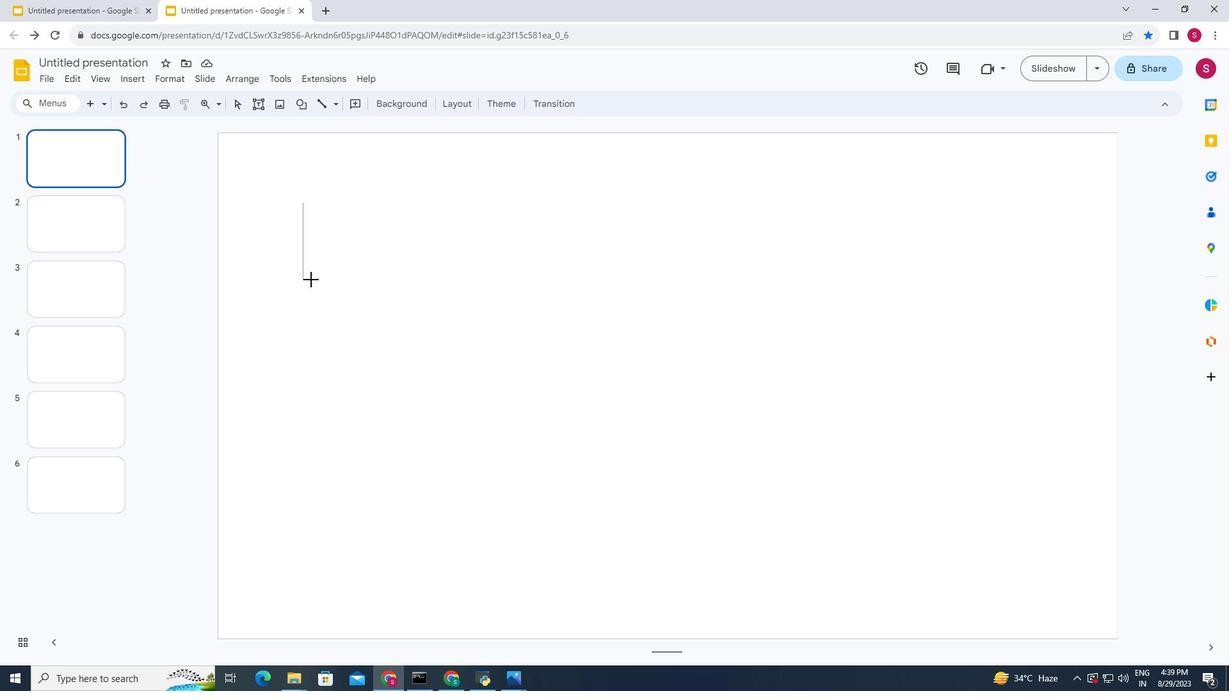 
Action: Mouse moved to (506, 280)
Screenshot: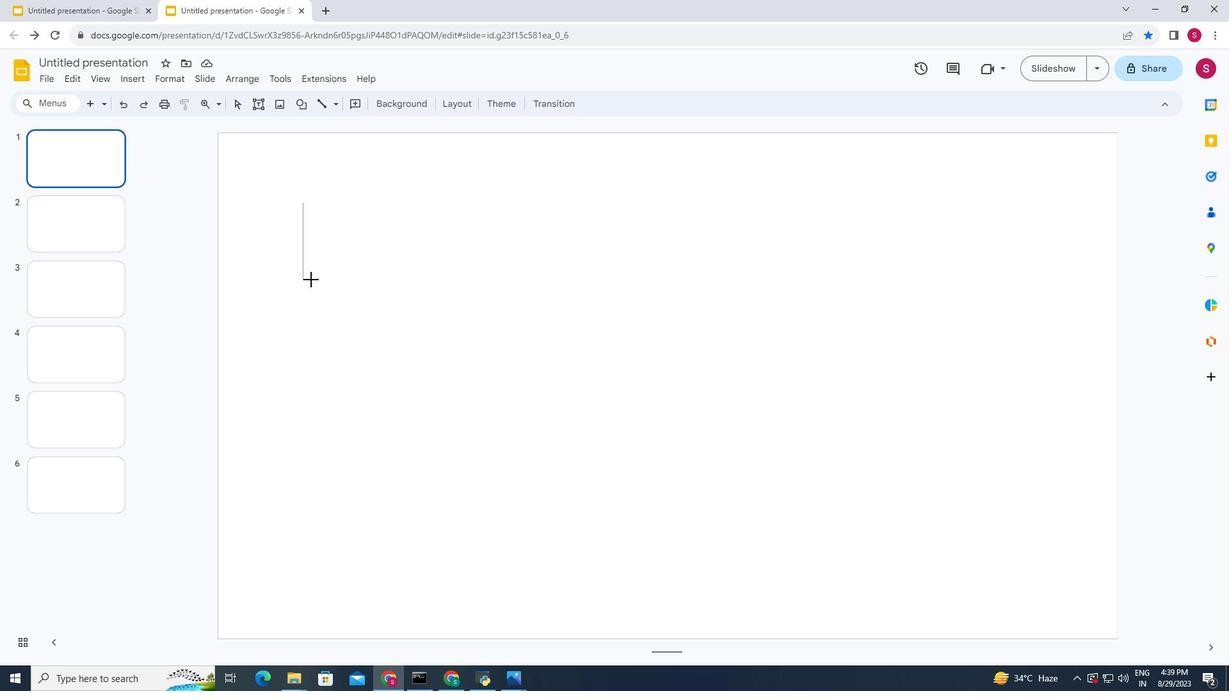 
Action: Key pressed <Key.shift><Key.shift>
Screenshot: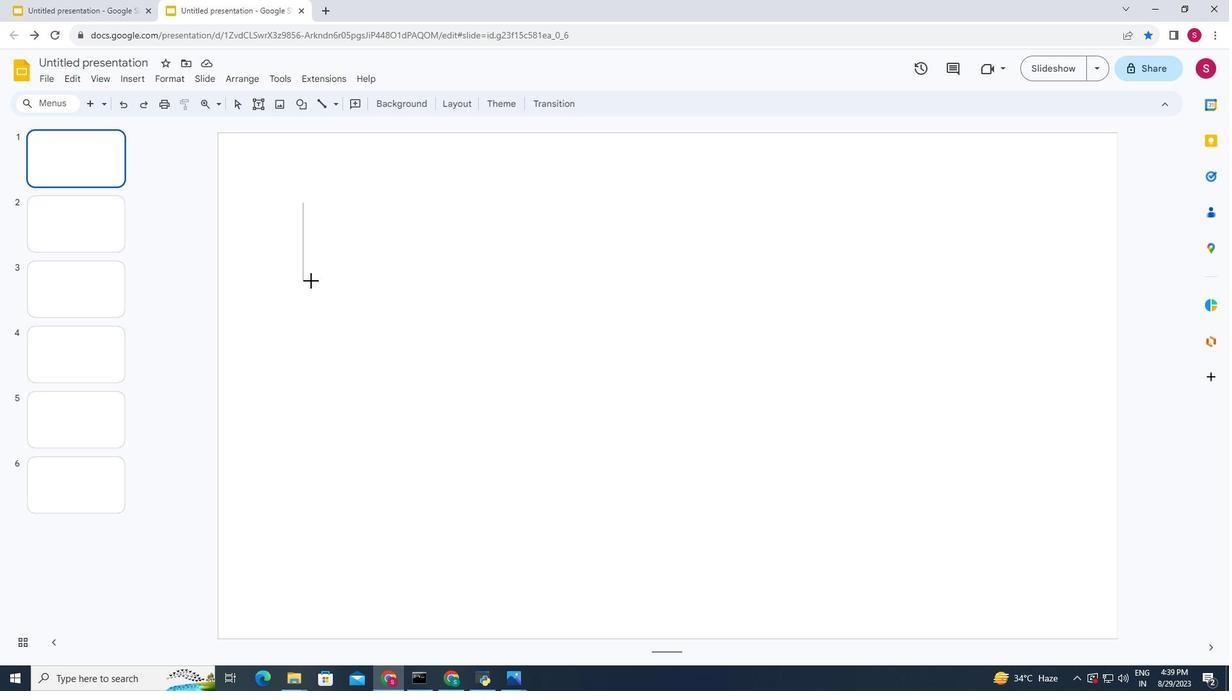 
Action: Mouse moved to (506, 280)
Screenshot: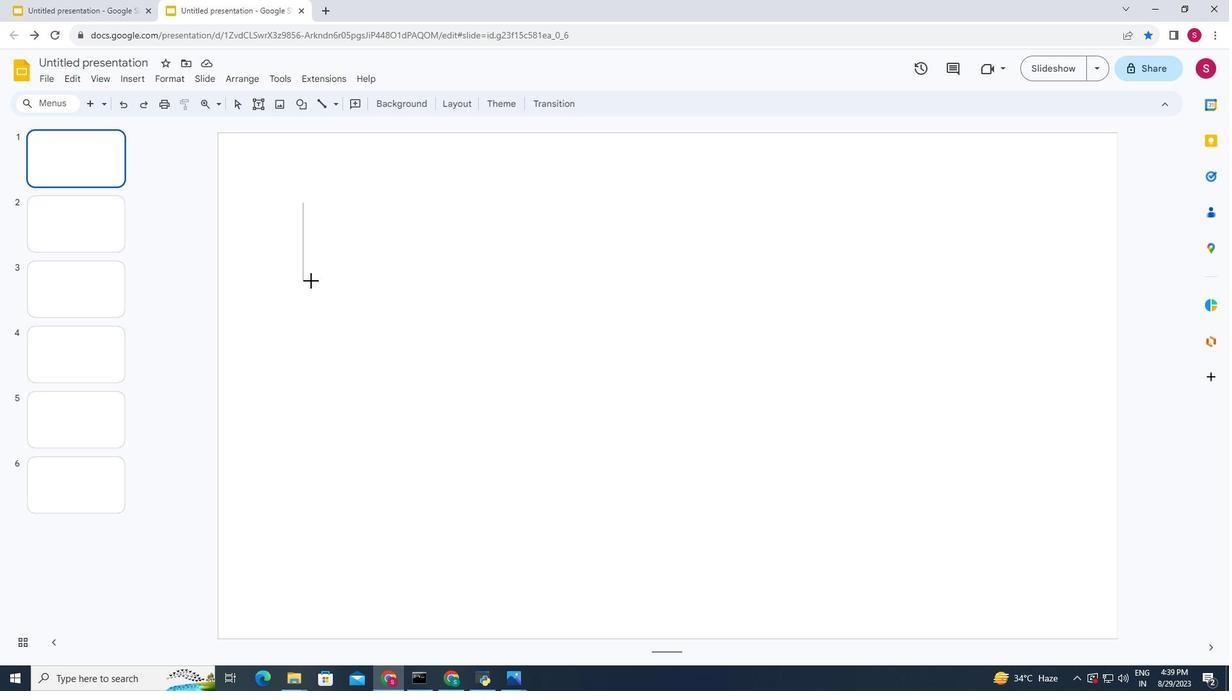 
Action: Key pressed <Key.shift>
Screenshot: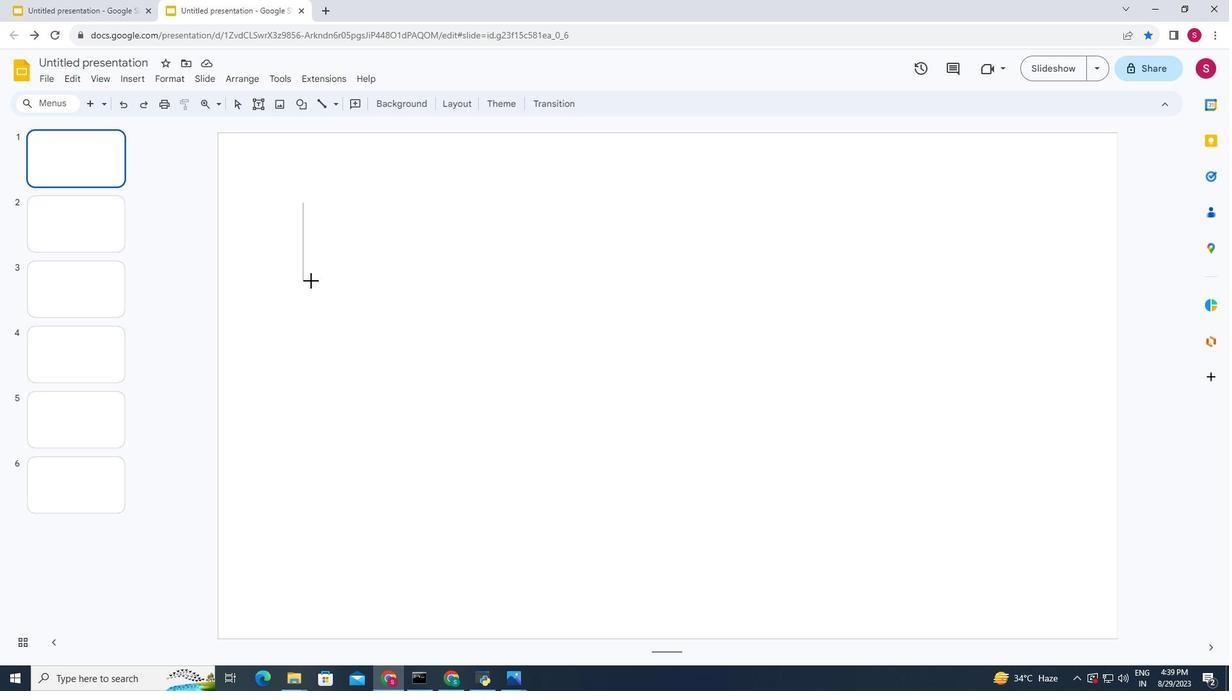 
Action: Mouse moved to (506, 282)
Screenshot: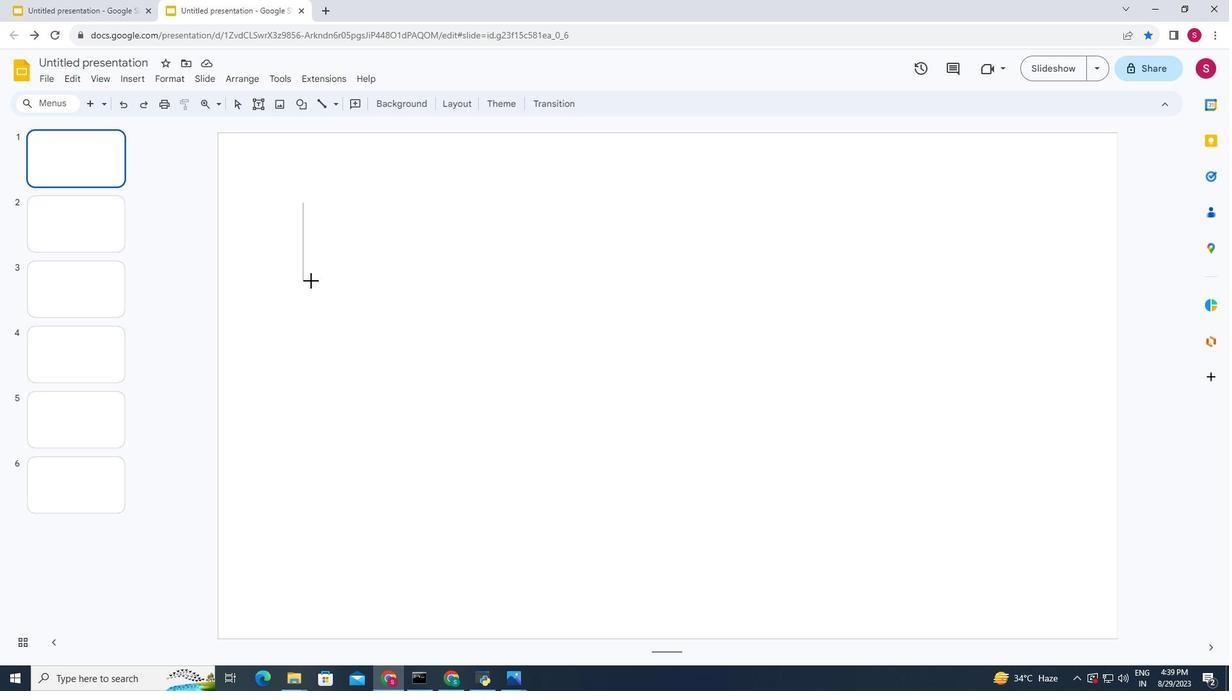 
Action: Key pressed <Key.shift>
Screenshot: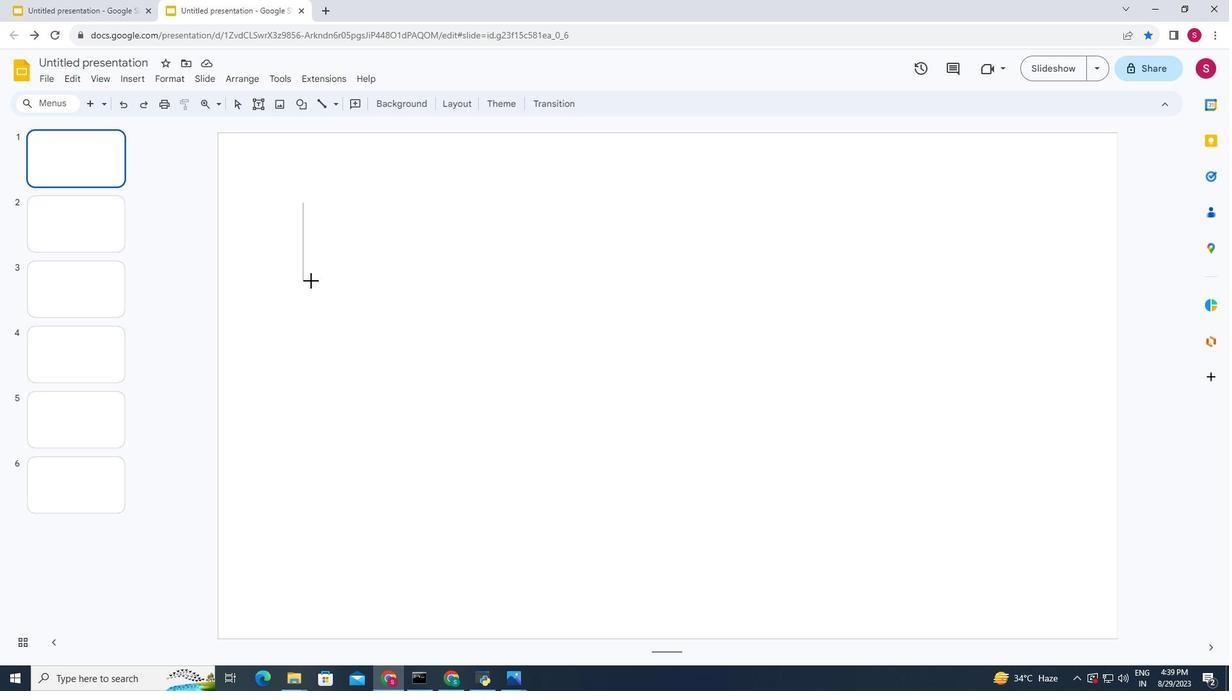 
Action: Mouse moved to (506, 283)
Screenshot: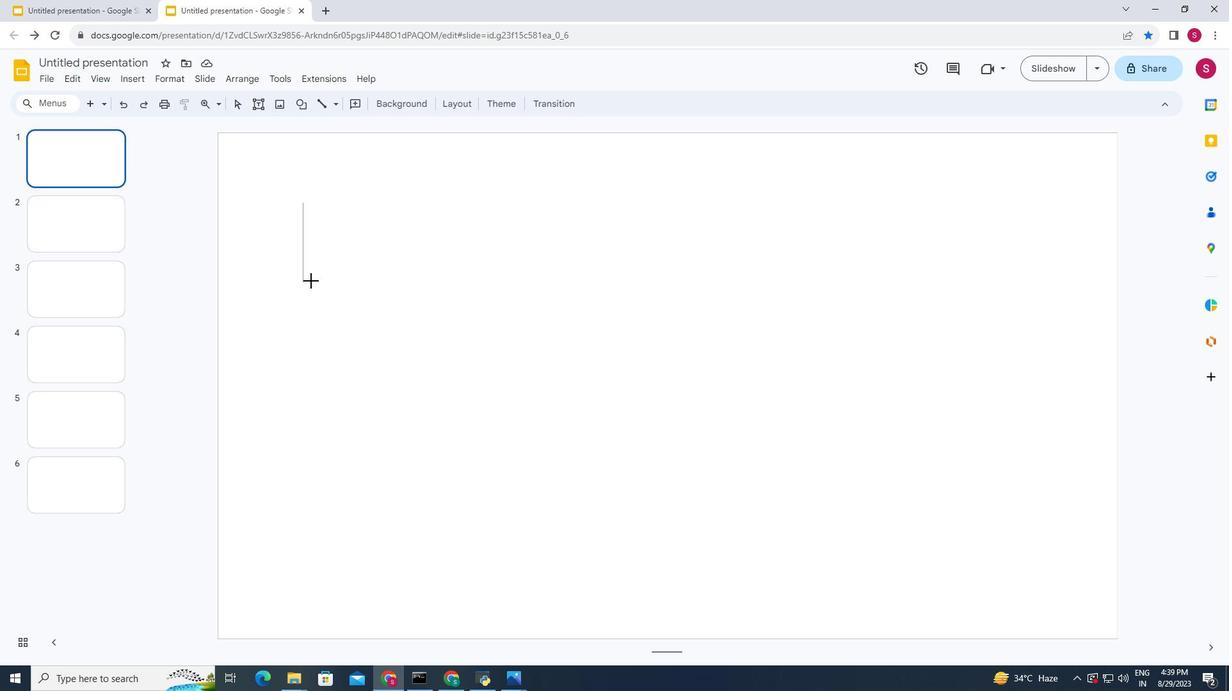 
Action: Key pressed <Key.shift><Key.shift><Key.shift>
Screenshot: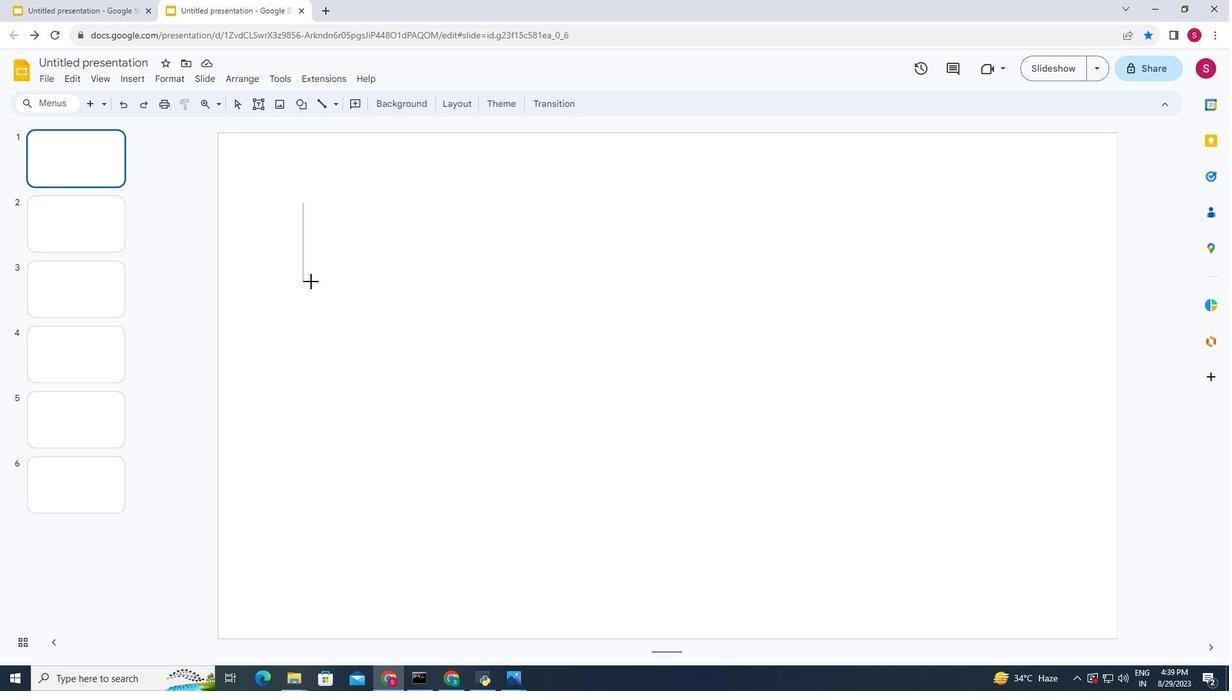 
Action: Mouse moved to (506, 284)
Screenshot: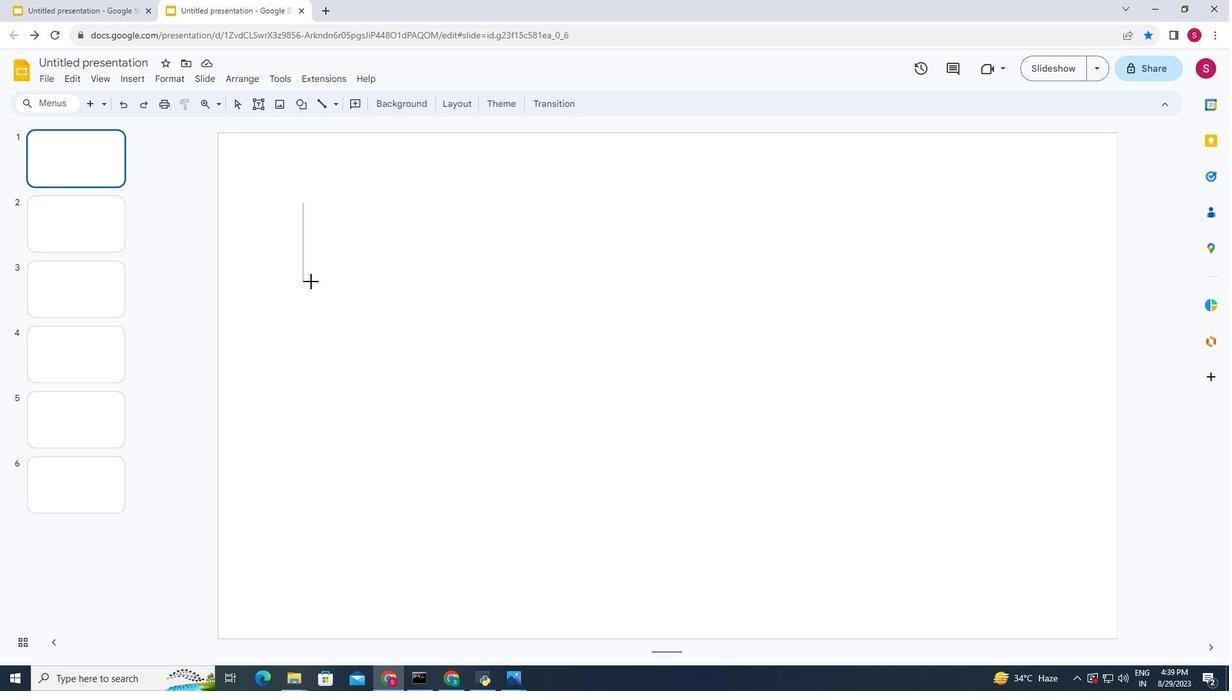 
Action: Key pressed <Key.shift><Key.shift><Key.shift>
Screenshot: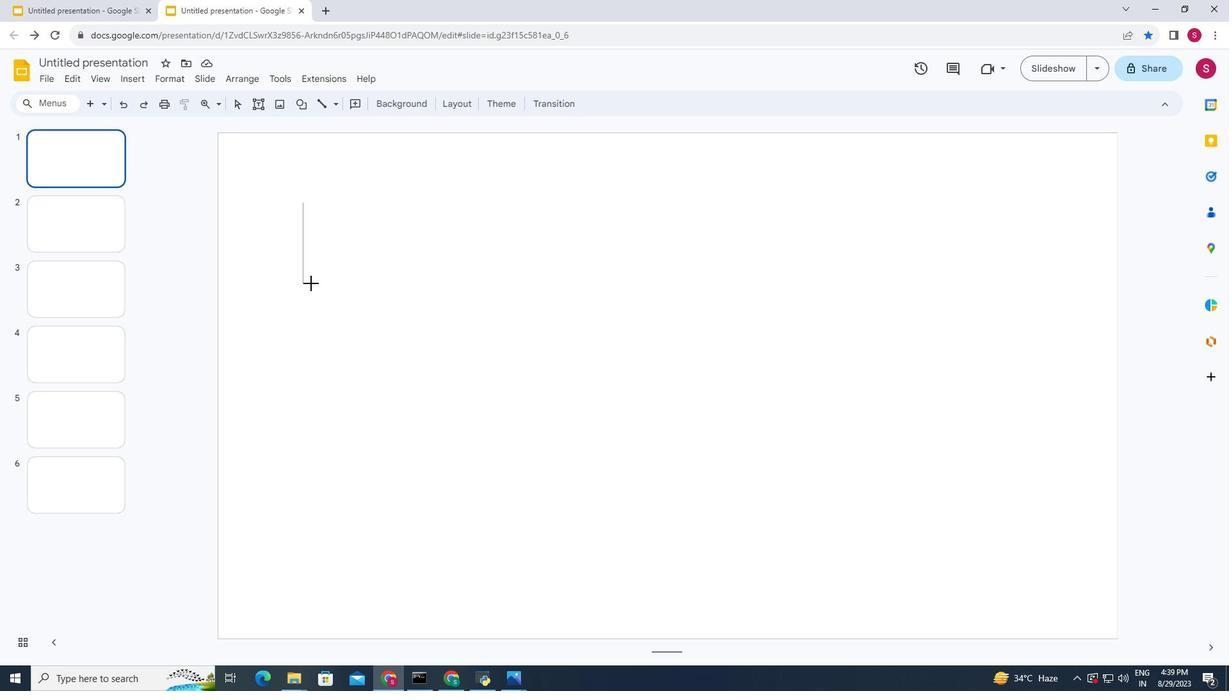 
Action: Mouse moved to (506, 285)
Screenshot: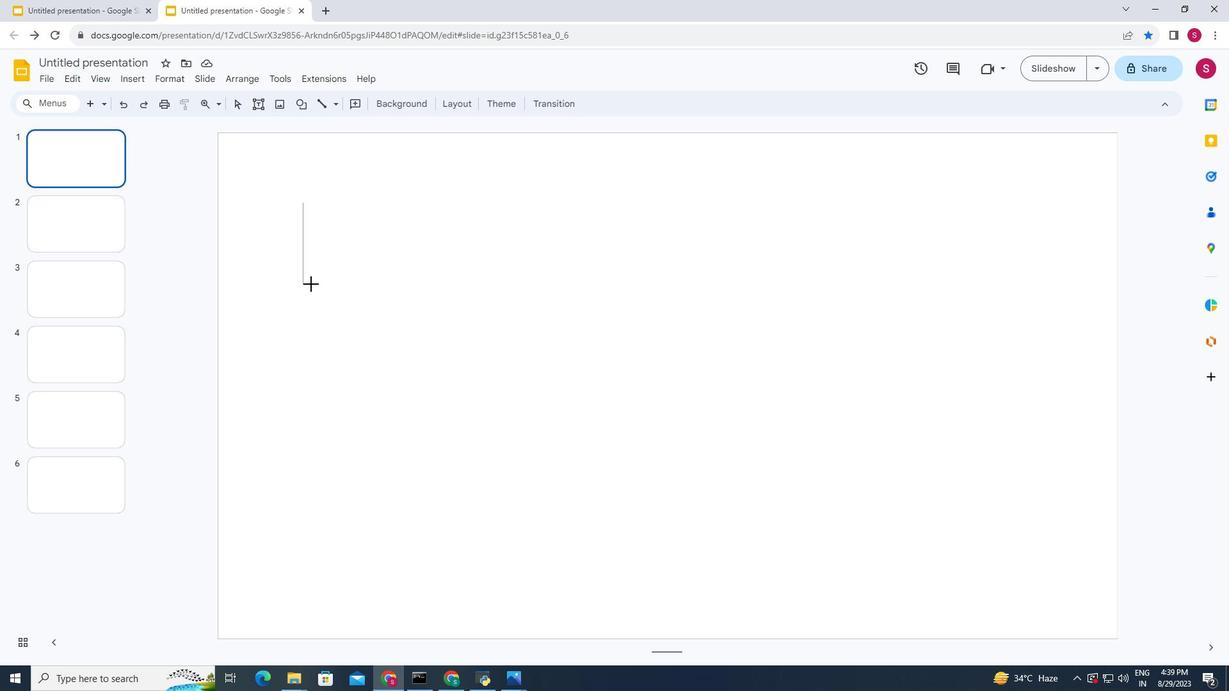 
Action: Key pressed <Key.shift><Key.shift>
Screenshot: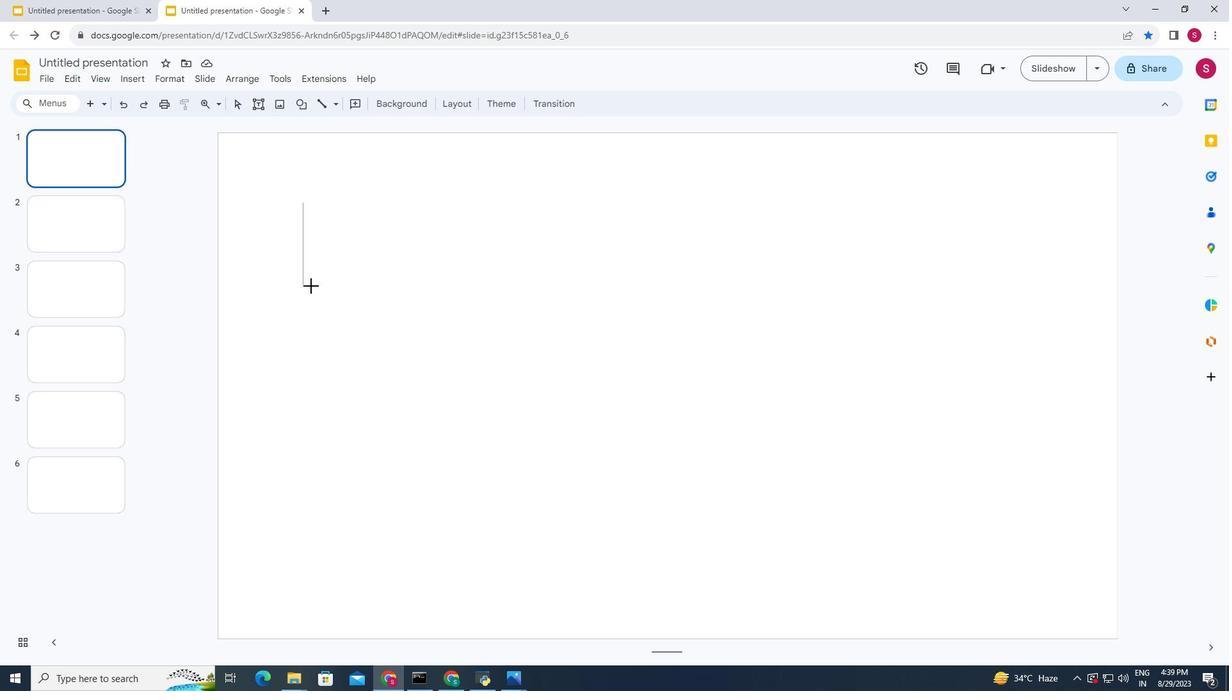 
Action: Mouse moved to (506, 286)
Screenshot: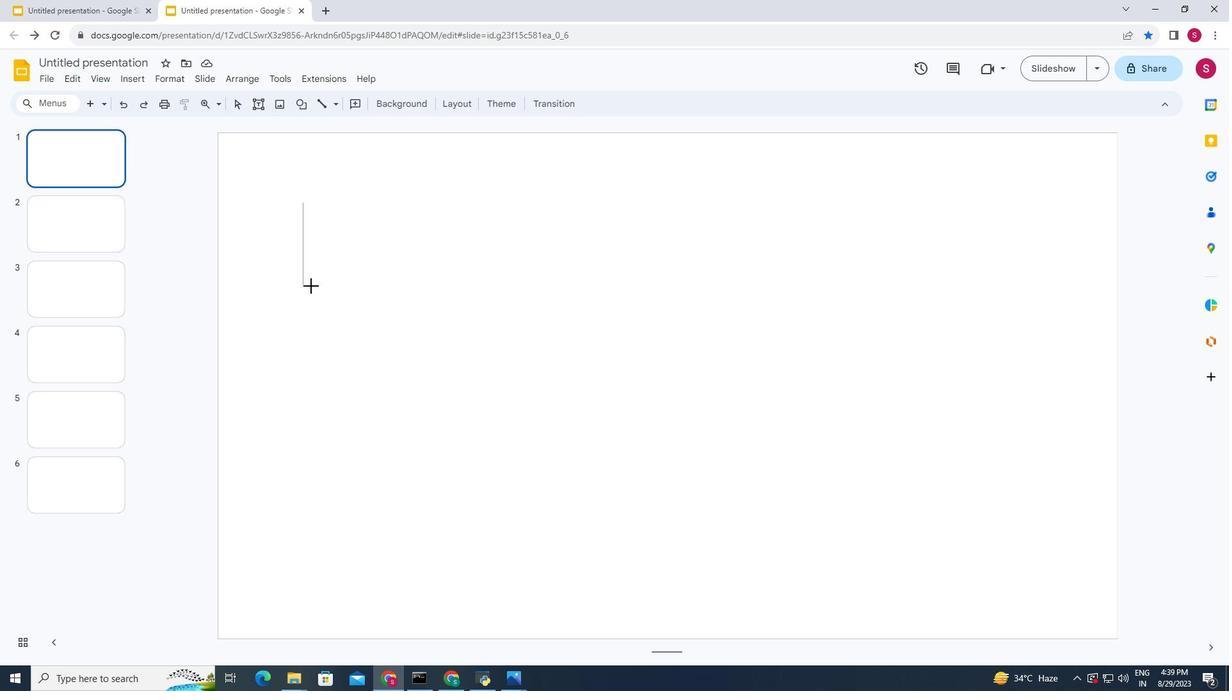 
Action: Key pressed <Key.shift>
Screenshot: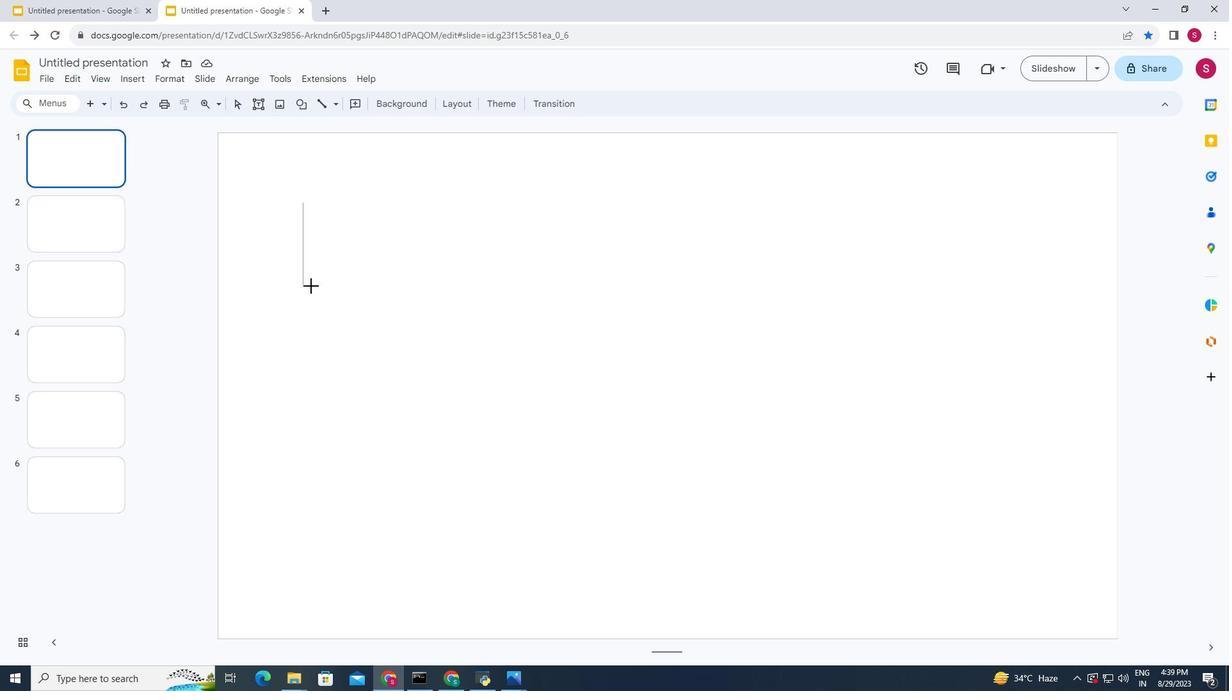 
Action: Mouse moved to (506, 286)
Screenshot: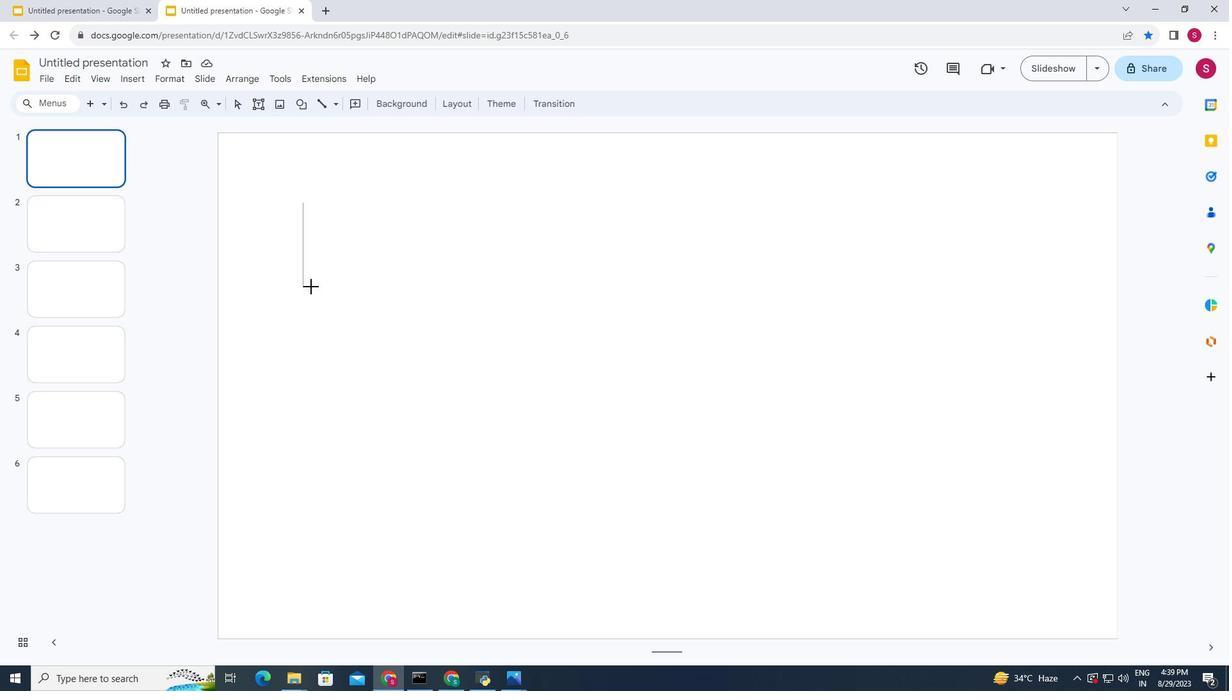 
Action: Key pressed <Key.shift>
Screenshot: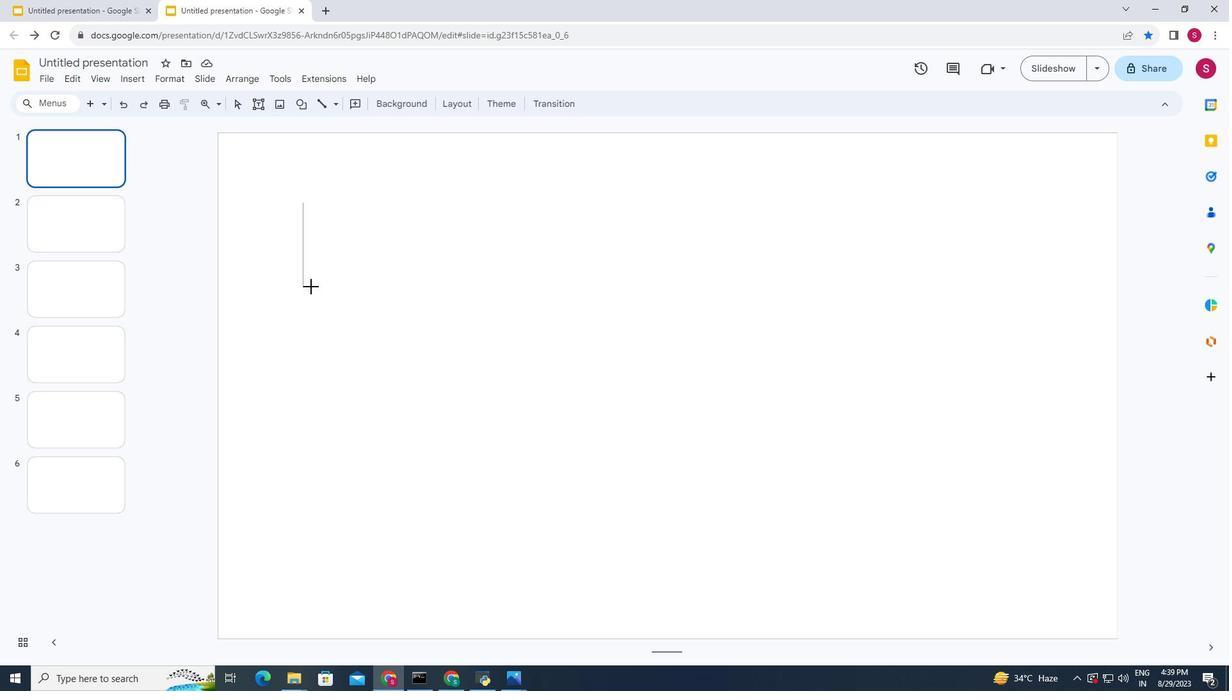 
Action: Mouse moved to (506, 287)
Screenshot: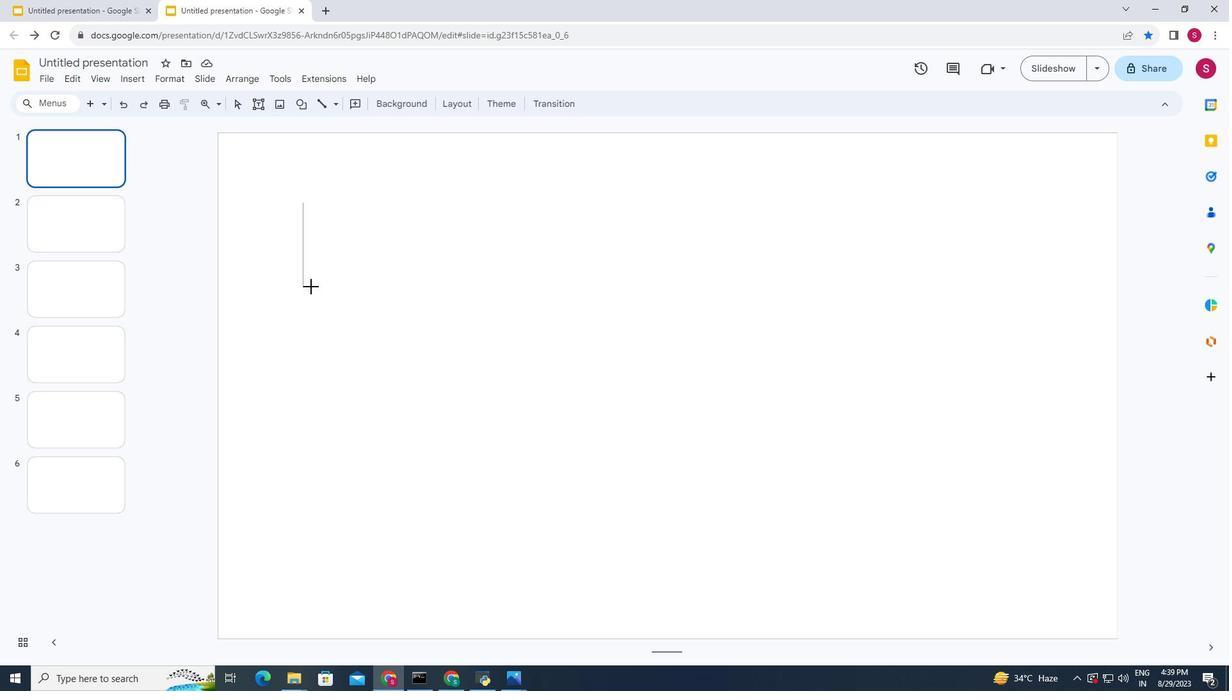 
Action: Key pressed <Key.shift>
Screenshot: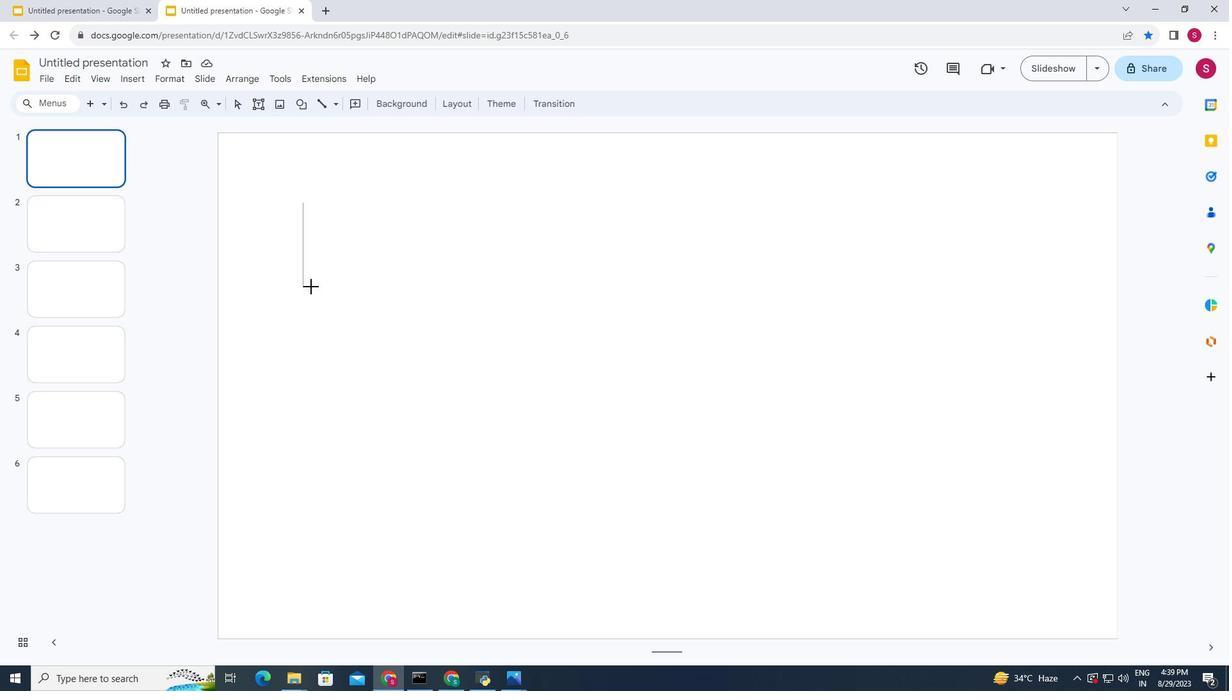 
Action: Mouse moved to (506, 287)
Screenshot: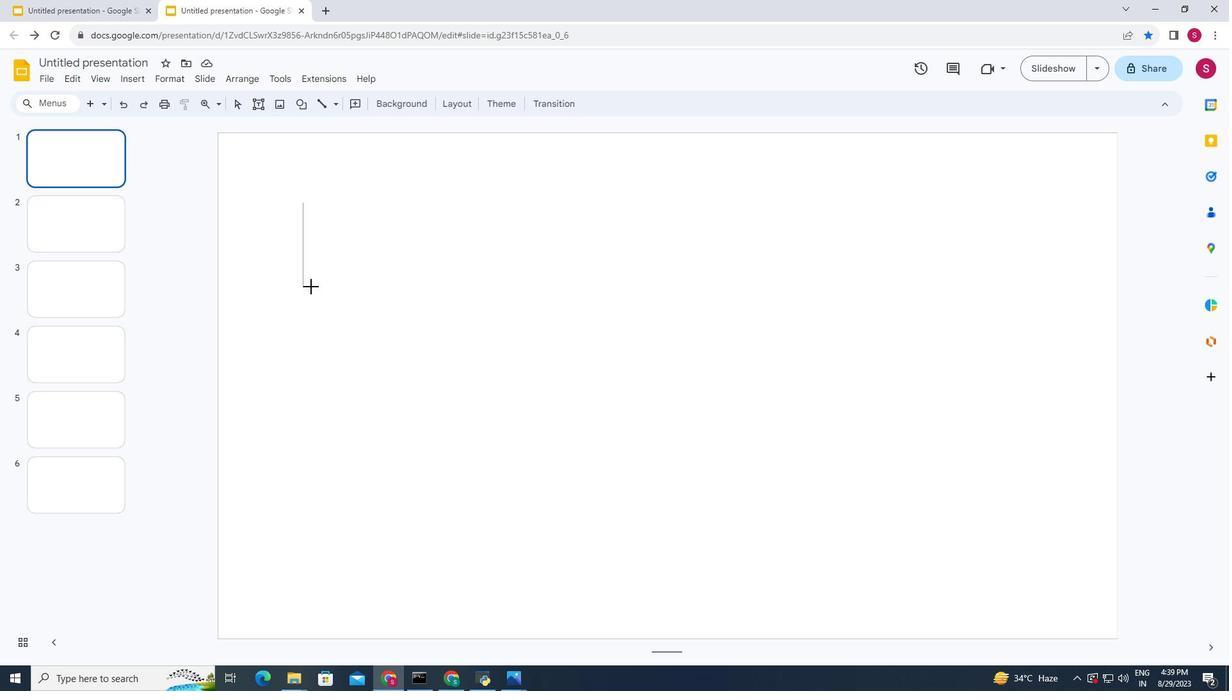 
Action: Key pressed <Key.shift>
Screenshot: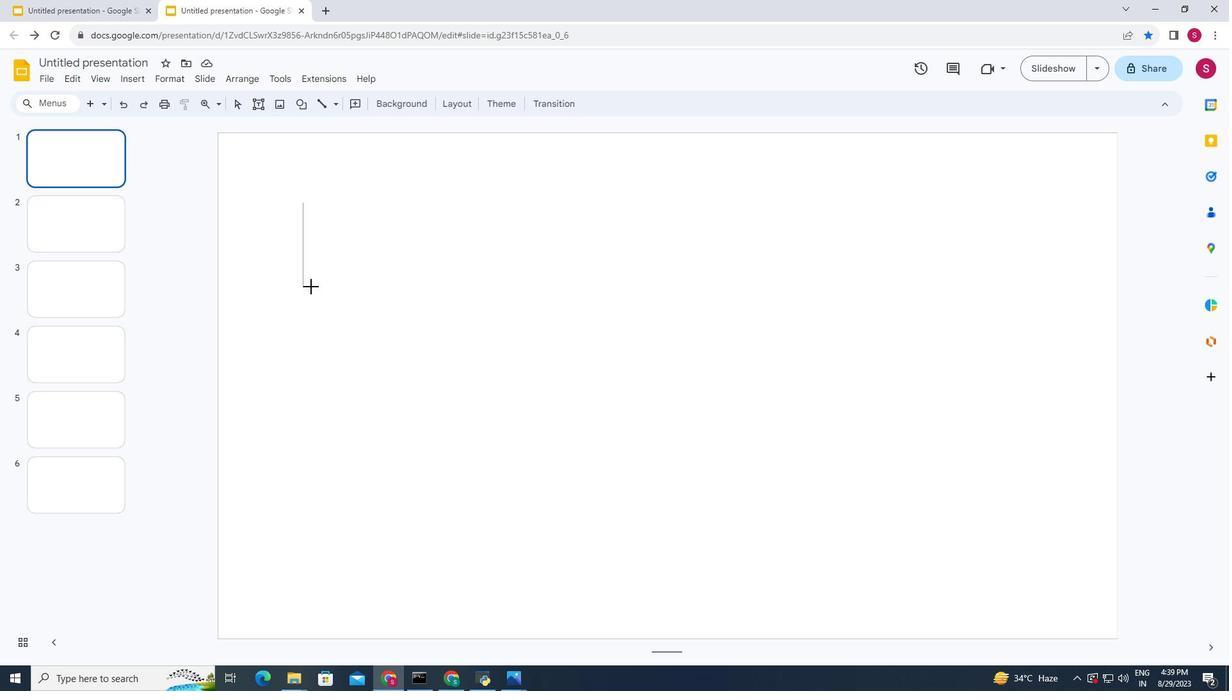 
Action: Mouse moved to (506, 288)
Screenshot: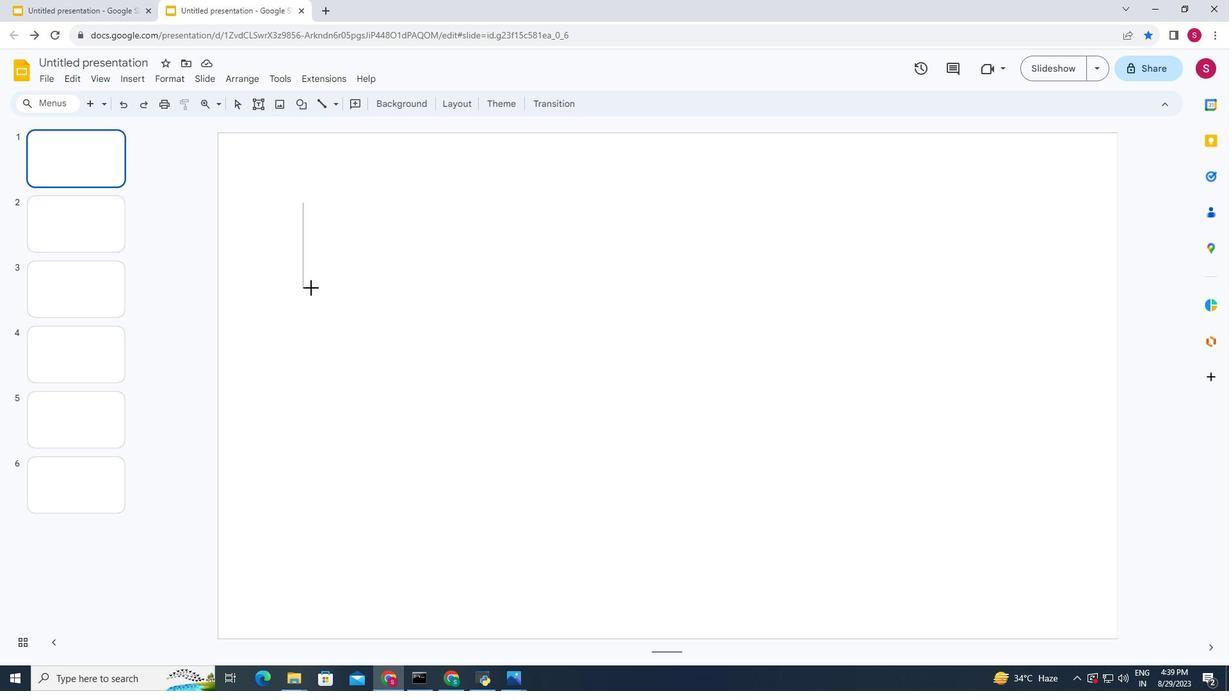 
Action: Key pressed <Key.shift>
Screenshot: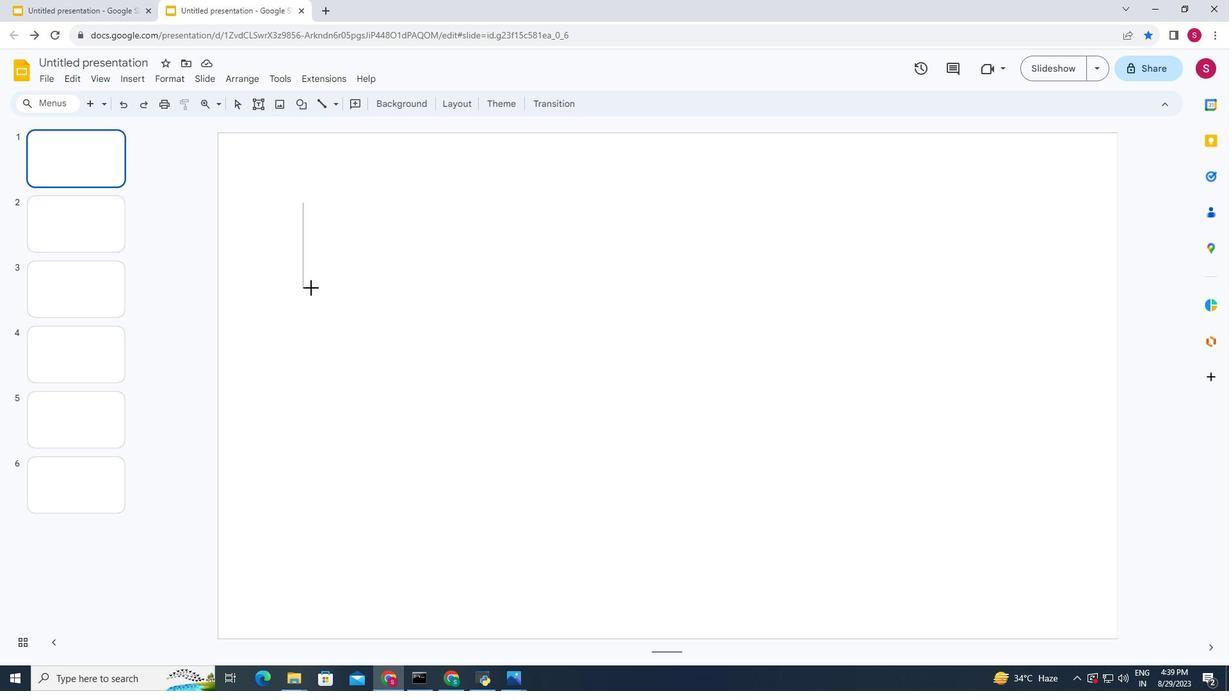 
Action: Mouse moved to (506, 290)
Screenshot: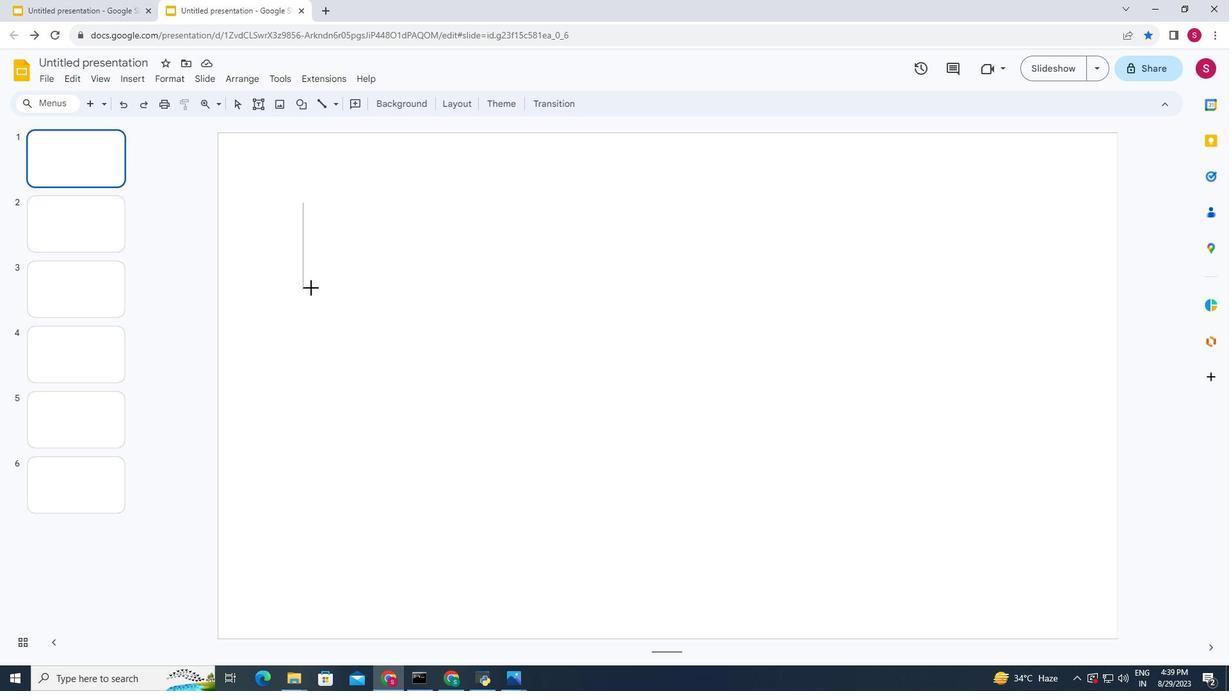 
Action: Key pressed <Key.shift><Key.shift><Key.shift><Key.shift>
Screenshot: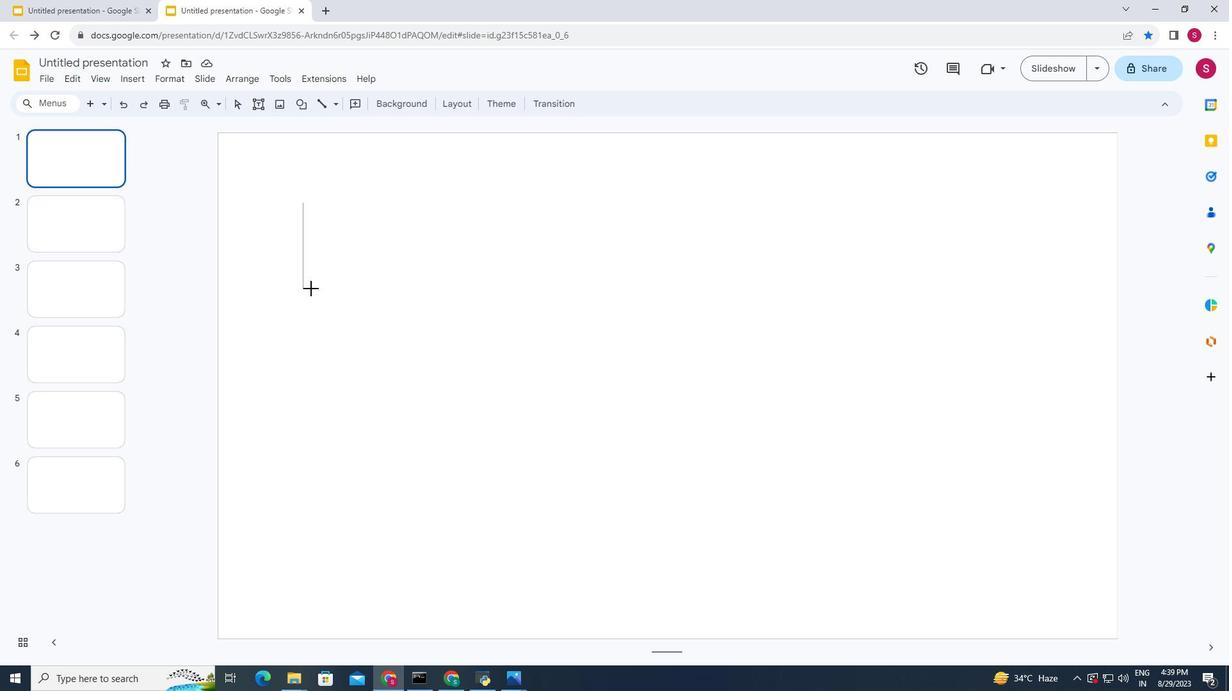 
Action: Mouse moved to (506, 291)
Screenshot: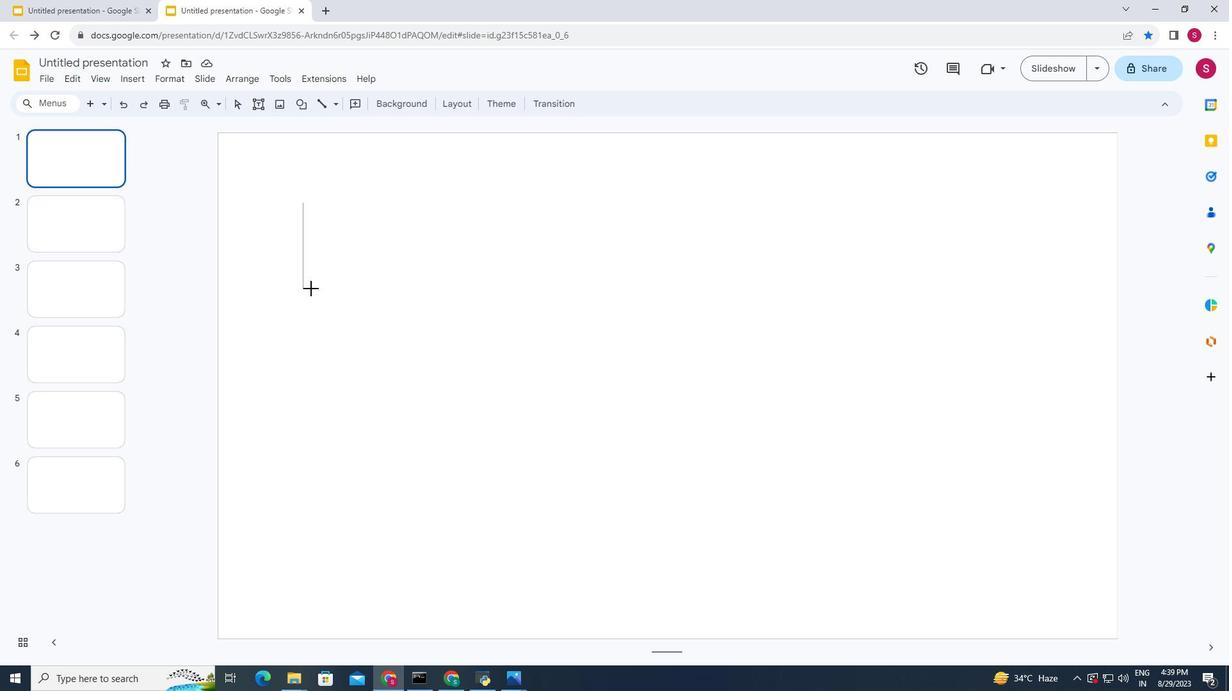 
Action: Key pressed <Key.shift>
Screenshot: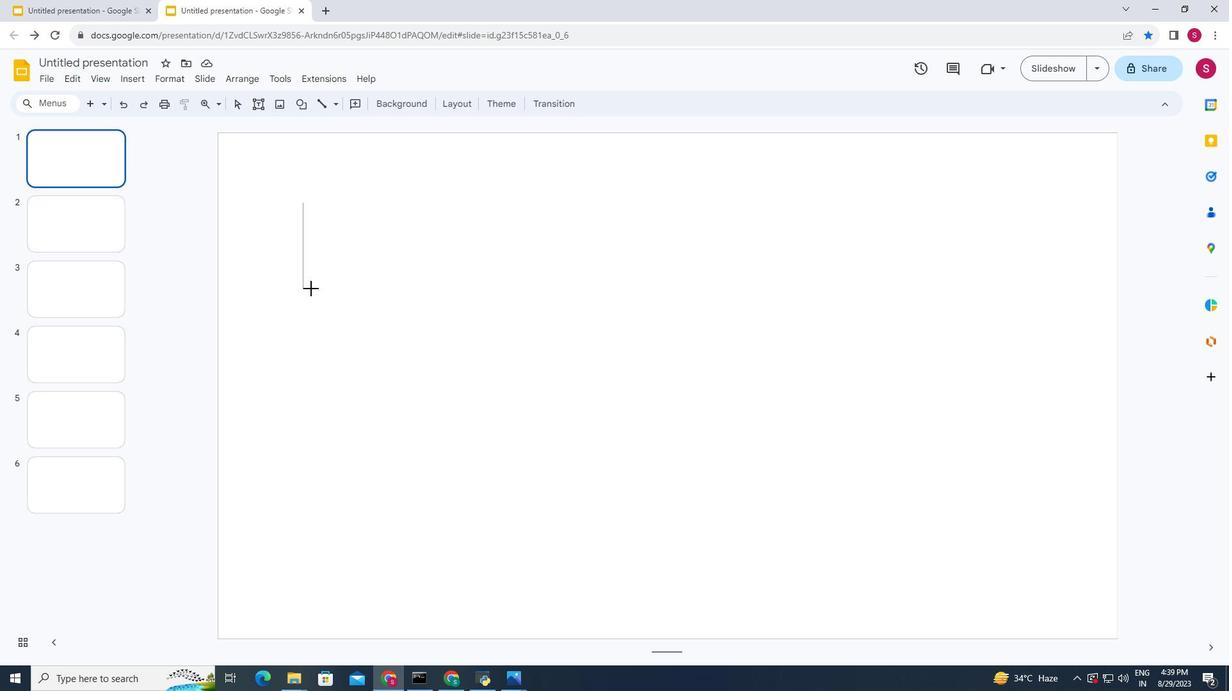 
Action: Mouse moved to (506, 291)
Screenshot: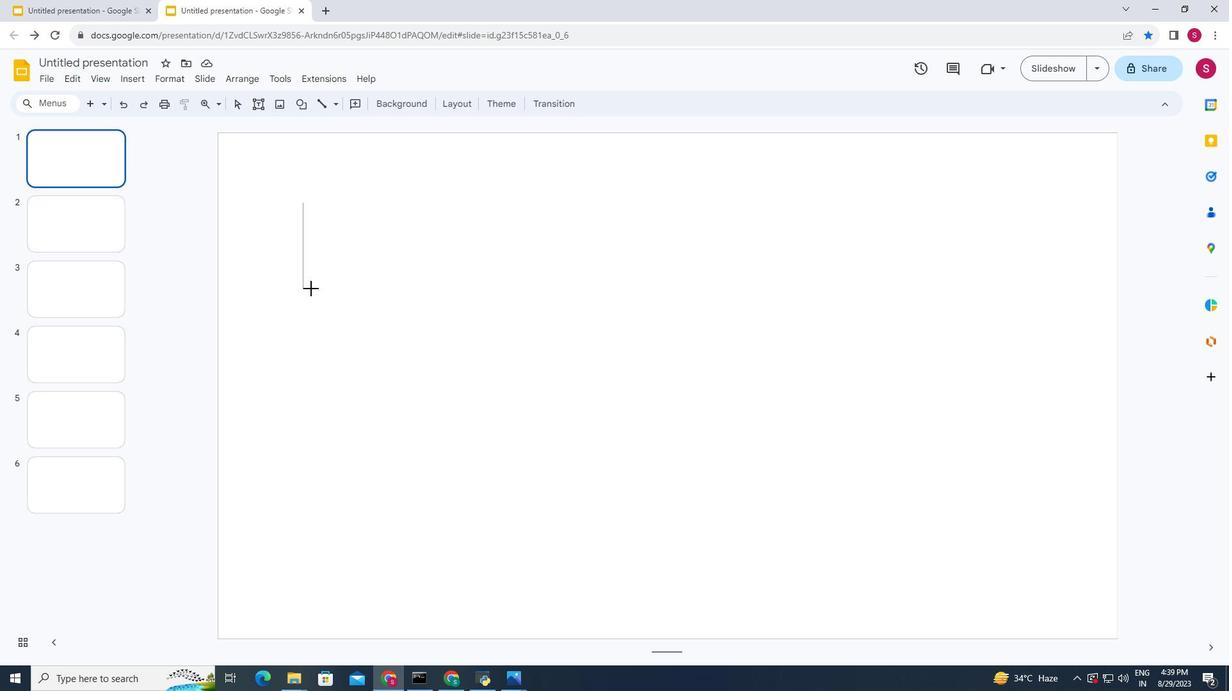 
Action: Key pressed <Key.shift>
Screenshot: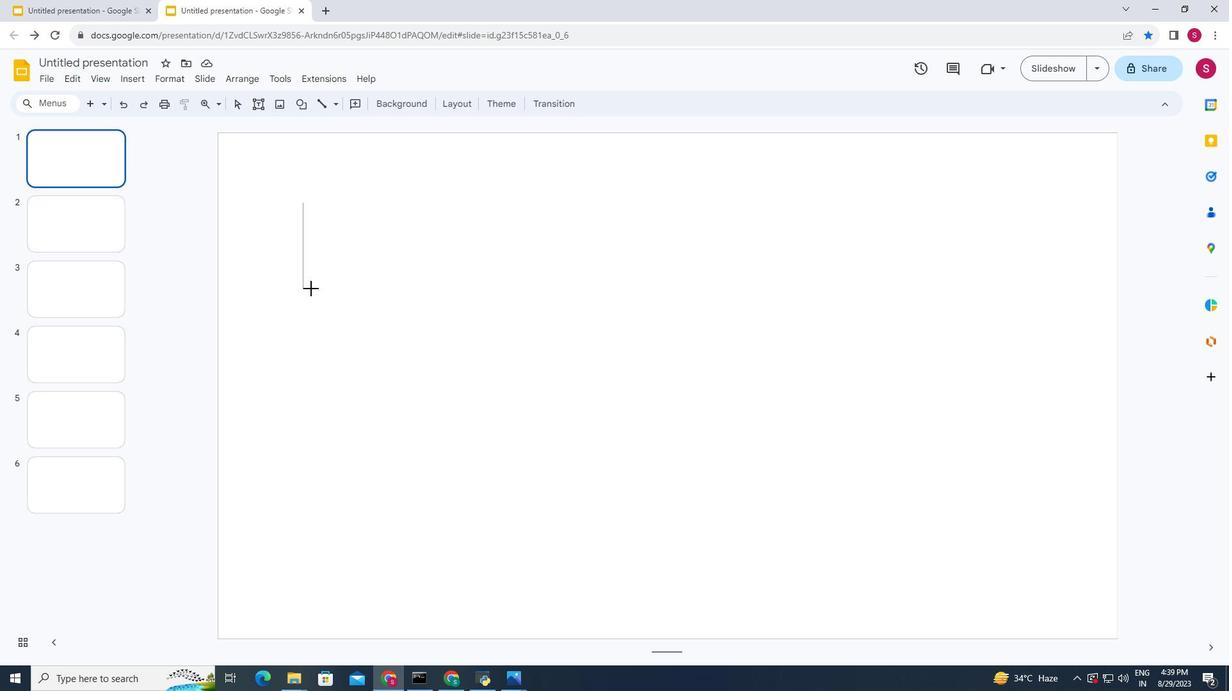 
Action: Mouse moved to (506, 291)
Screenshot: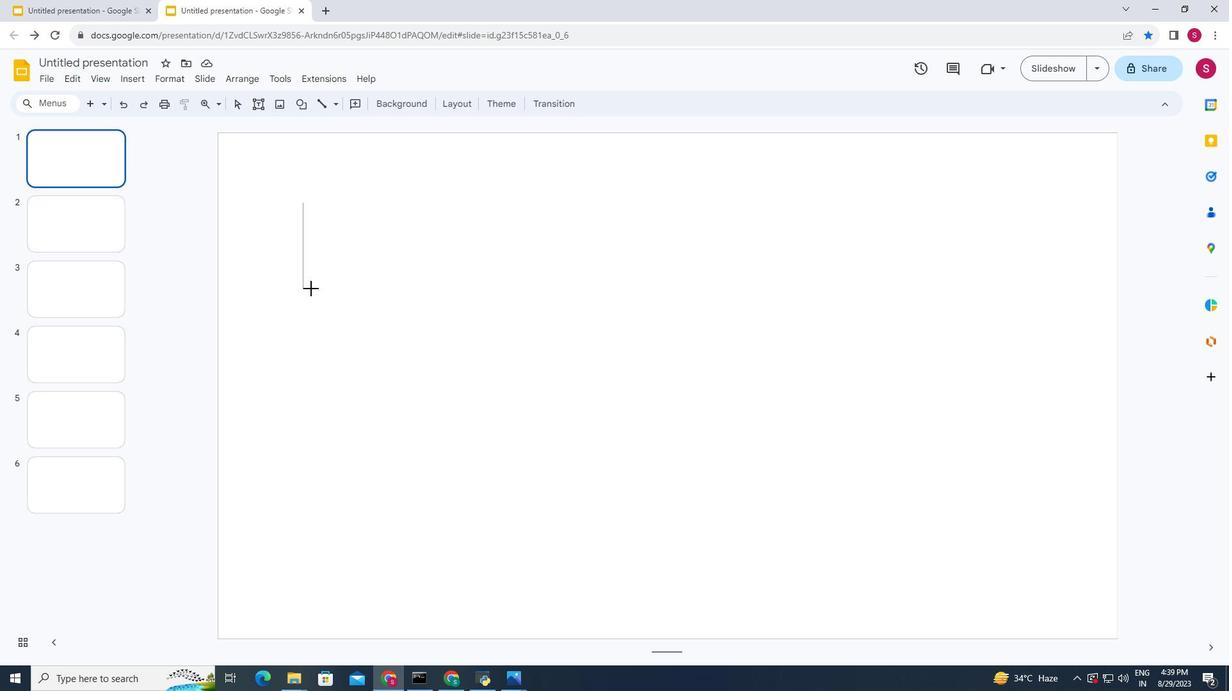 
Action: Key pressed <Key.shift><Key.shift><Key.shift><Key.shift><Key.shift><Key.shift><Key.shift><Key.shift><Key.shift><Key.shift><Key.shift><Key.shift><Key.shift><Key.shift><Key.shift><Key.shift><Key.shift><Key.shift>
Screenshot: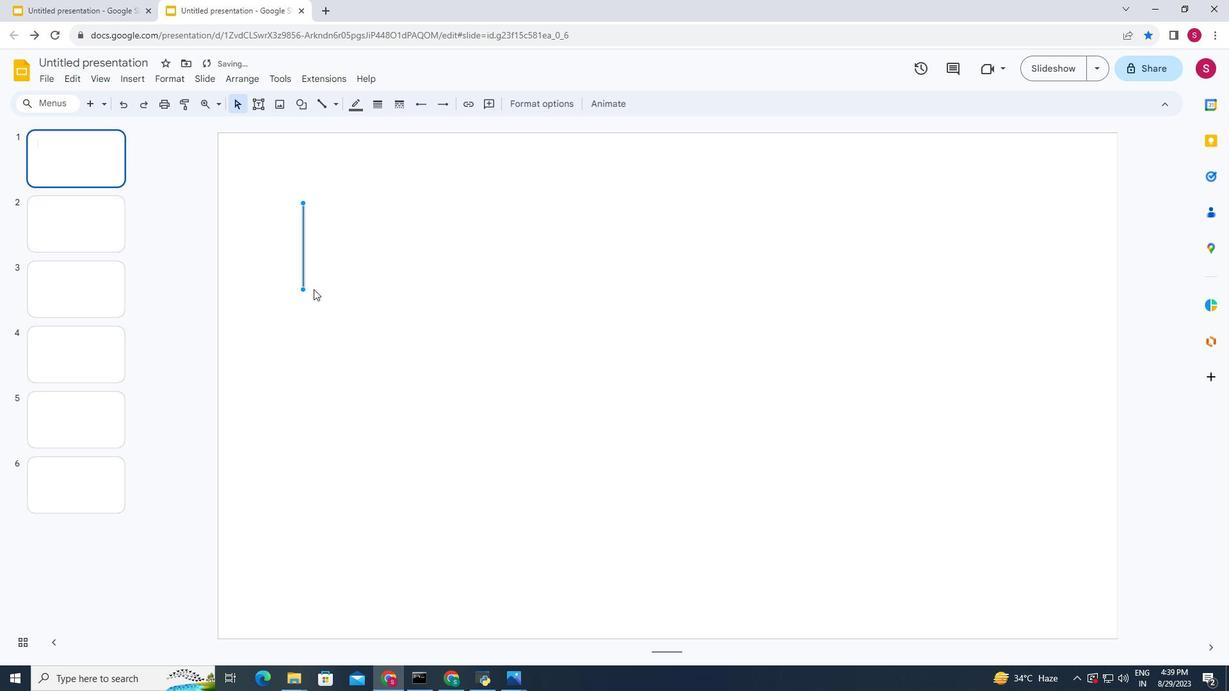 
Action: Mouse moved to (523, 126)
Screenshot: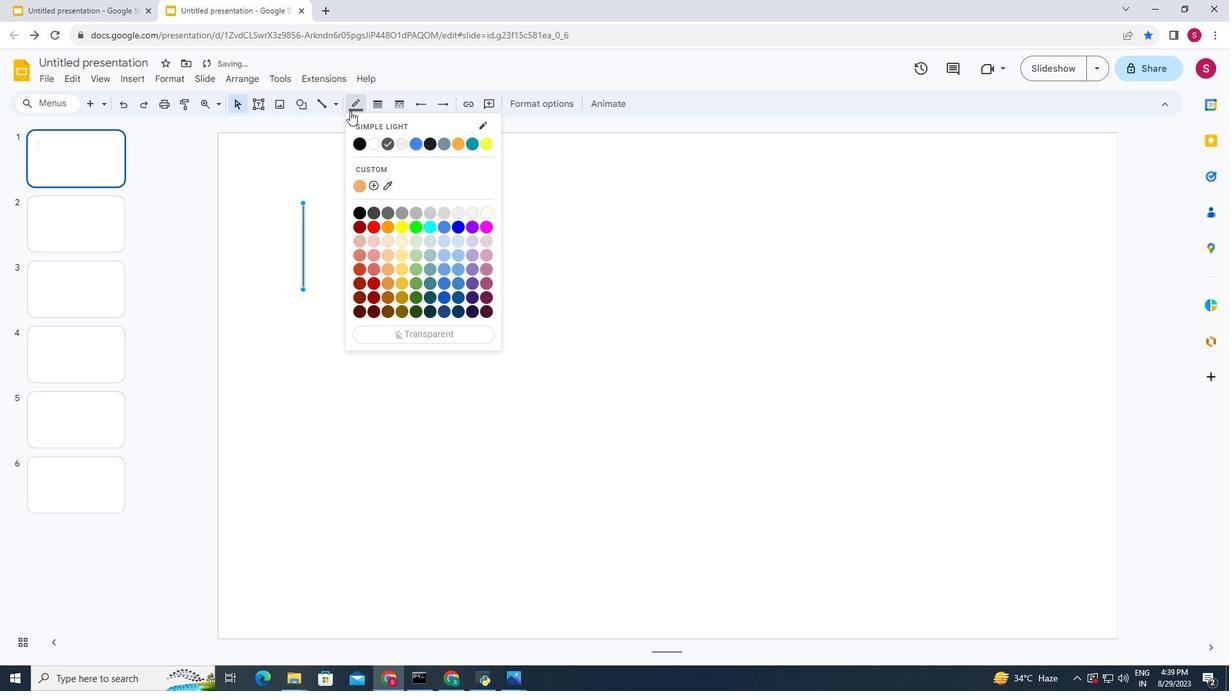 
Action: Mouse pressed left at (523, 126)
Screenshot: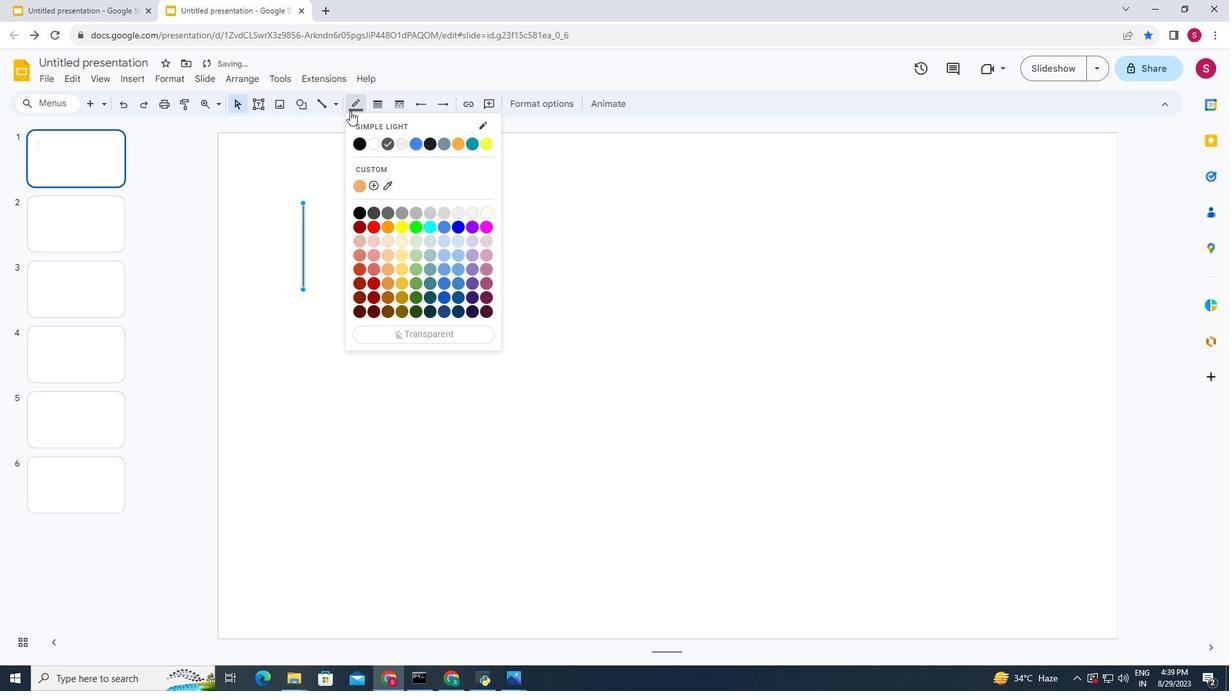 
Action: Mouse moved to (516, 119)
Screenshot: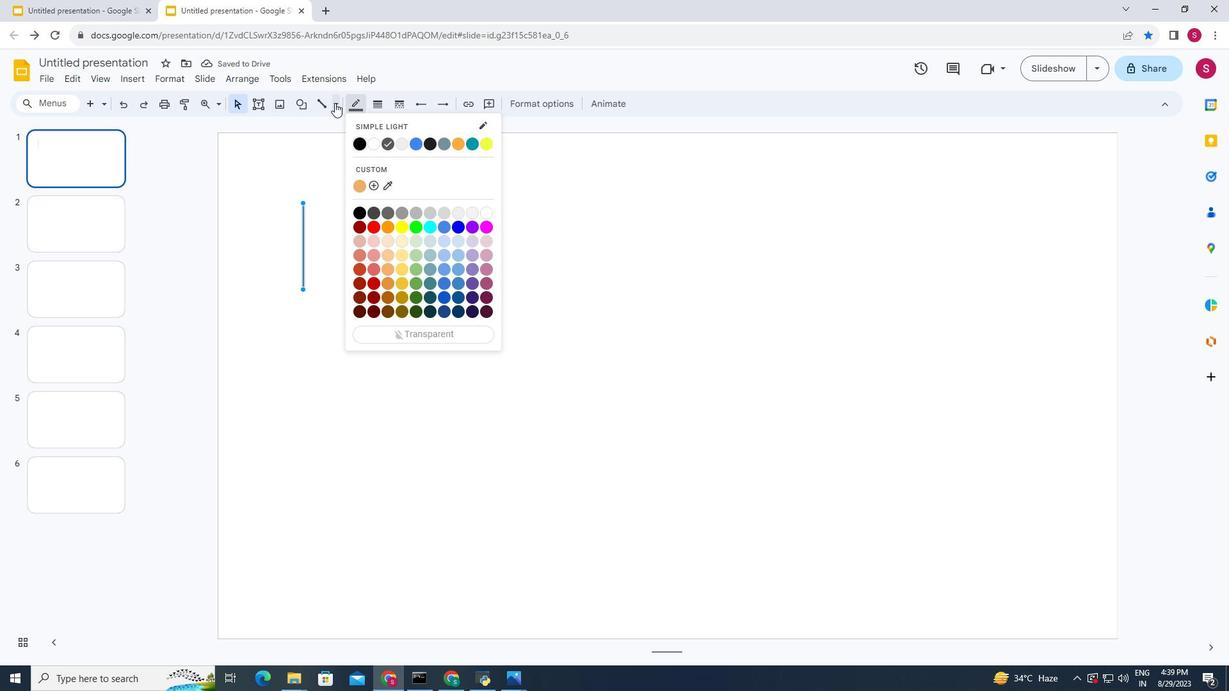 
Action: Mouse pressed left at (516, 119)
Screenshot: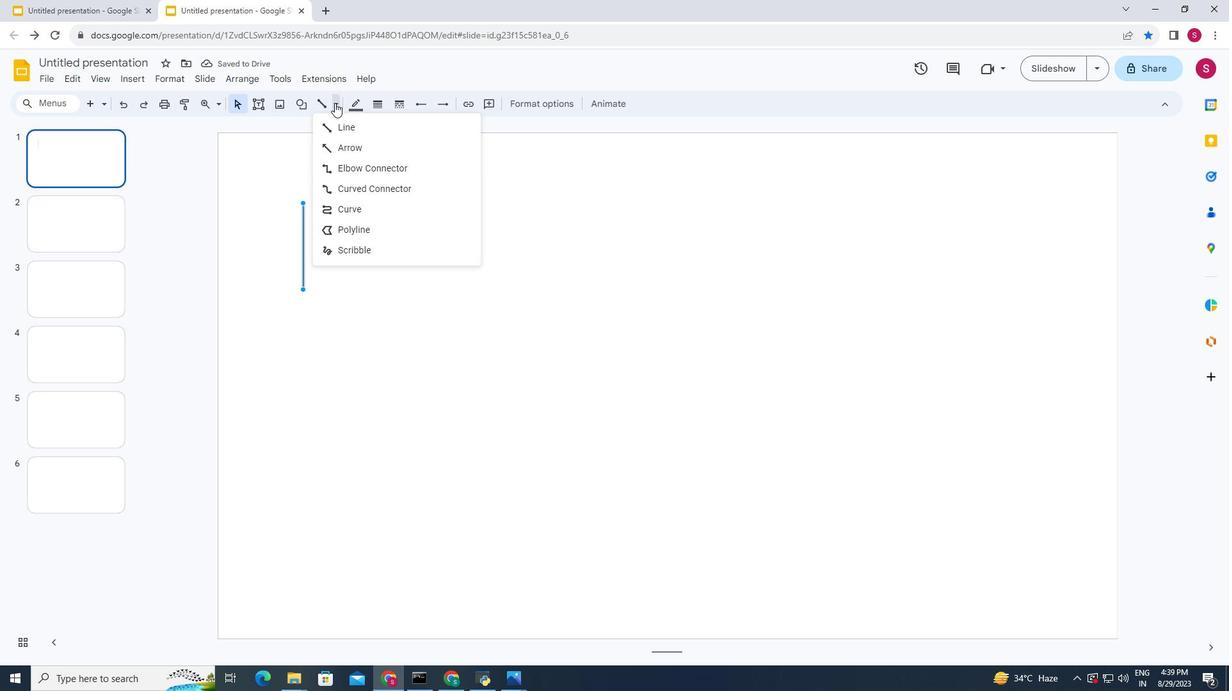 
Action: Mouse pressed left at (516, 119)
Screenshot: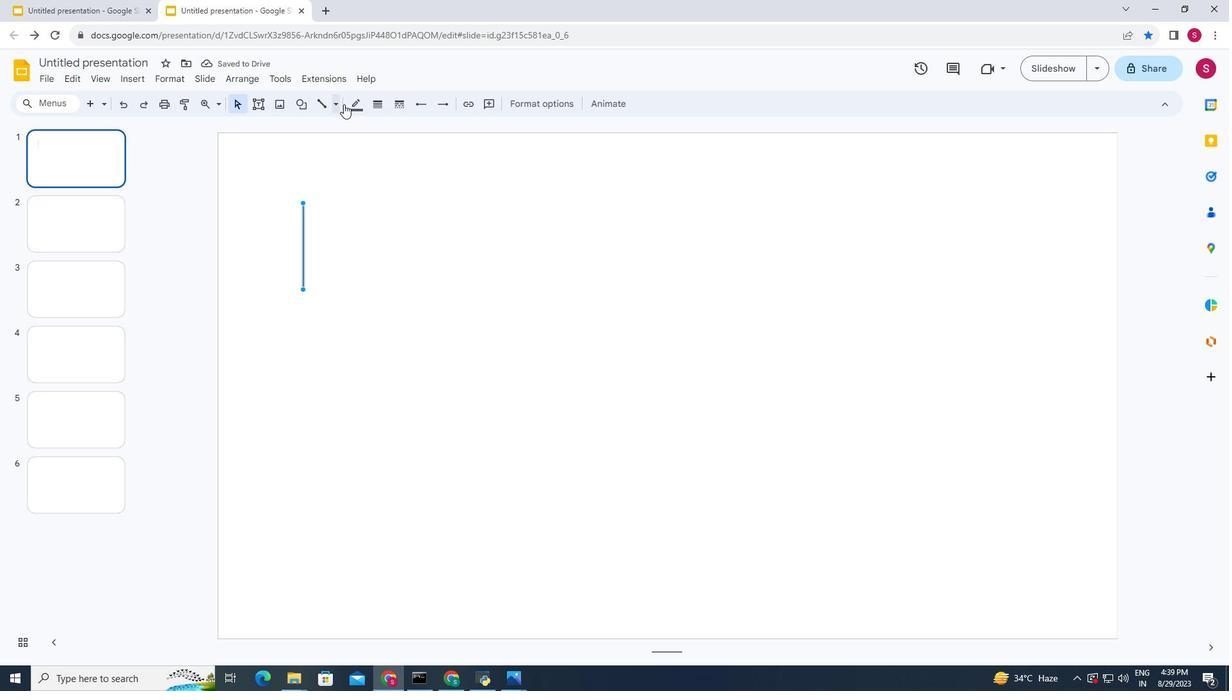 
Action: Mouse moved to (522, 120)
Screenshot: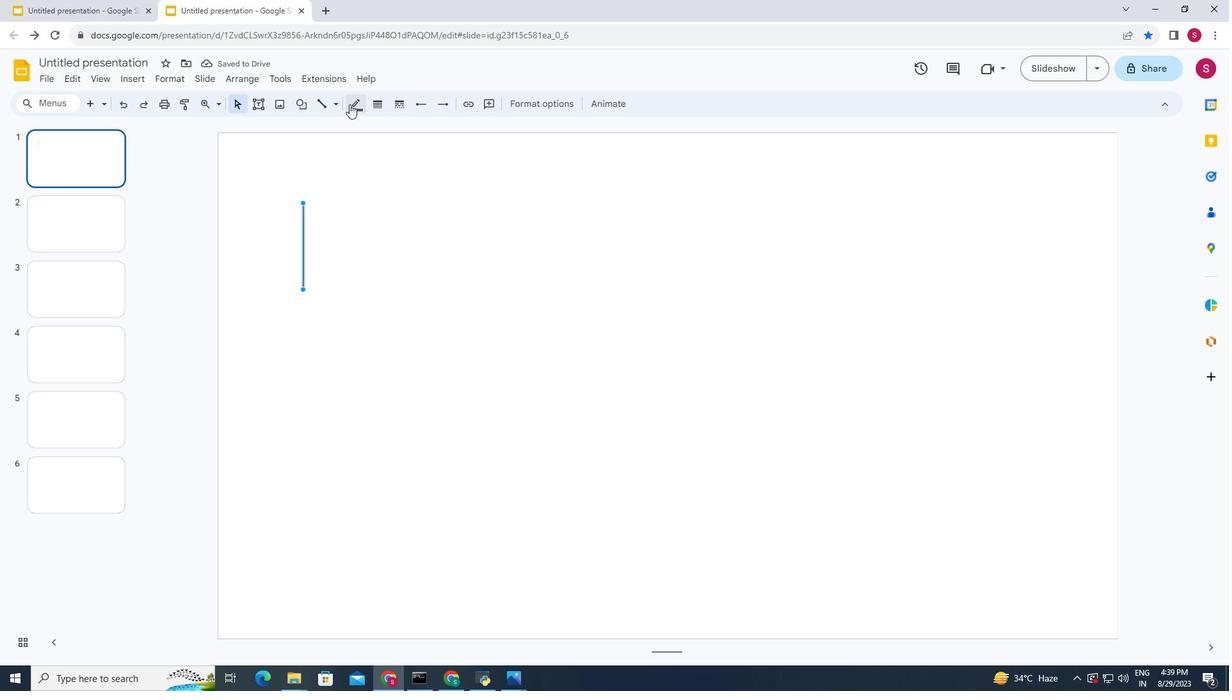 
Action: Mouse pressed left at (522, 120)
Screenshot: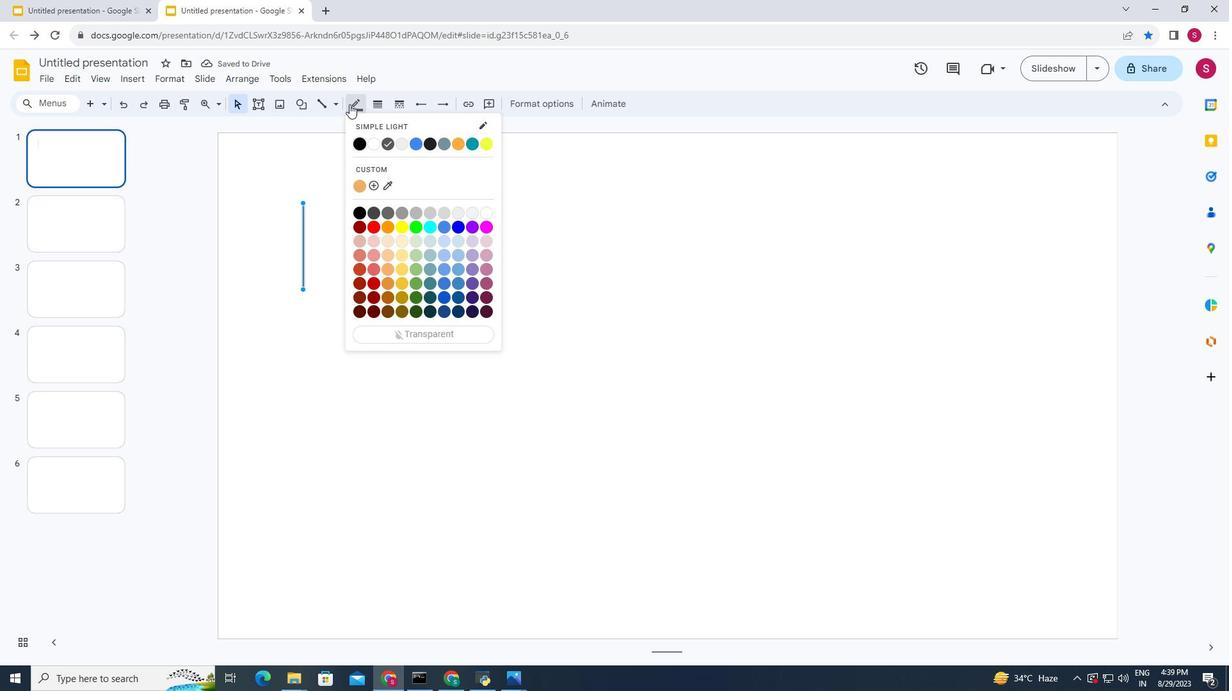 
Action: Mouse moved to (536, 121)
Screenshot: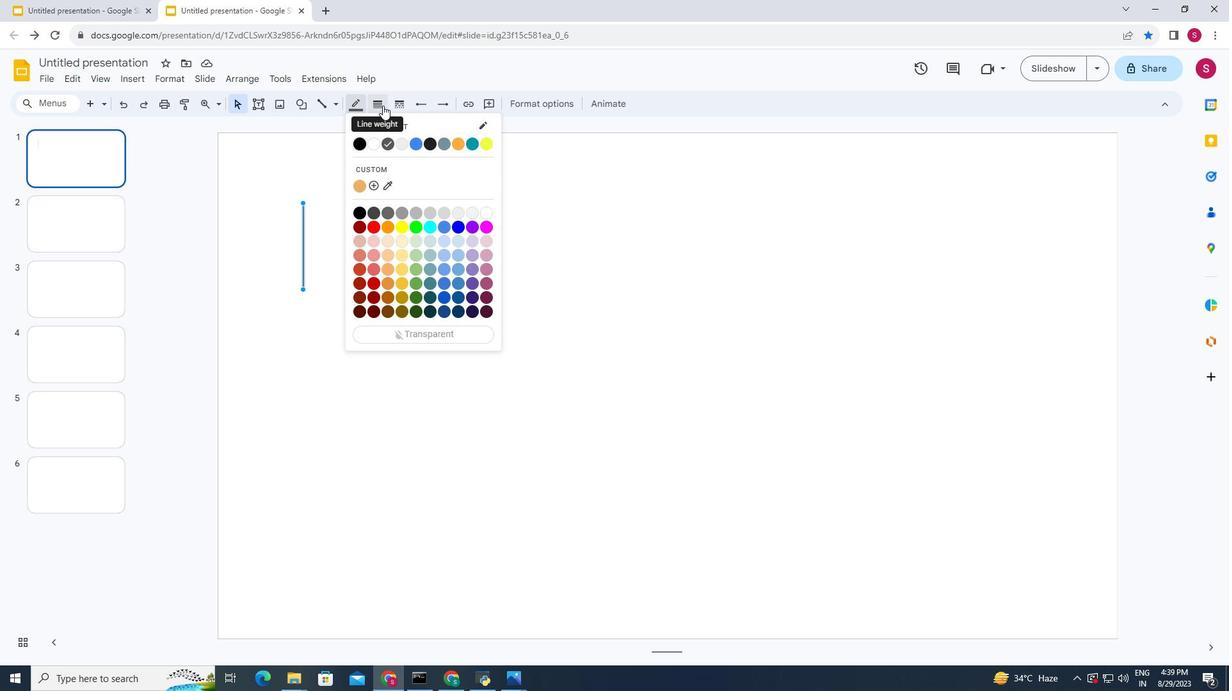 
Action: Mouse pressed left at (536, 121)
Screenshot: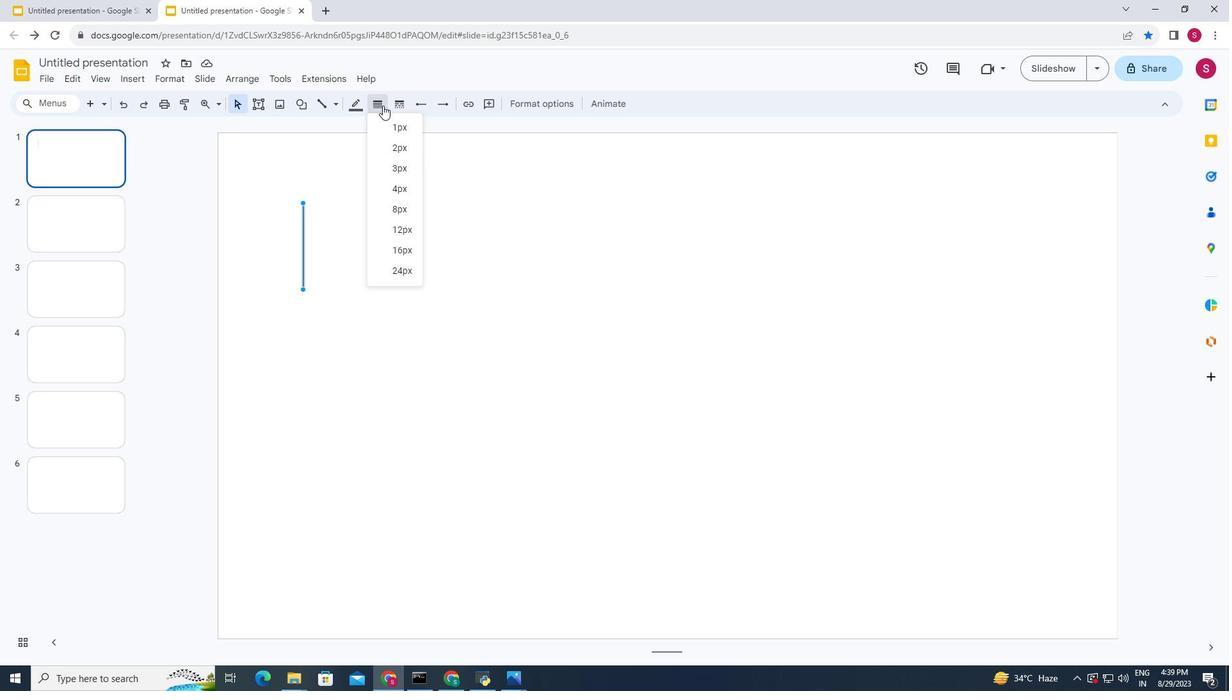 
Action: Mouse moved to (544, 236)
Screenshot: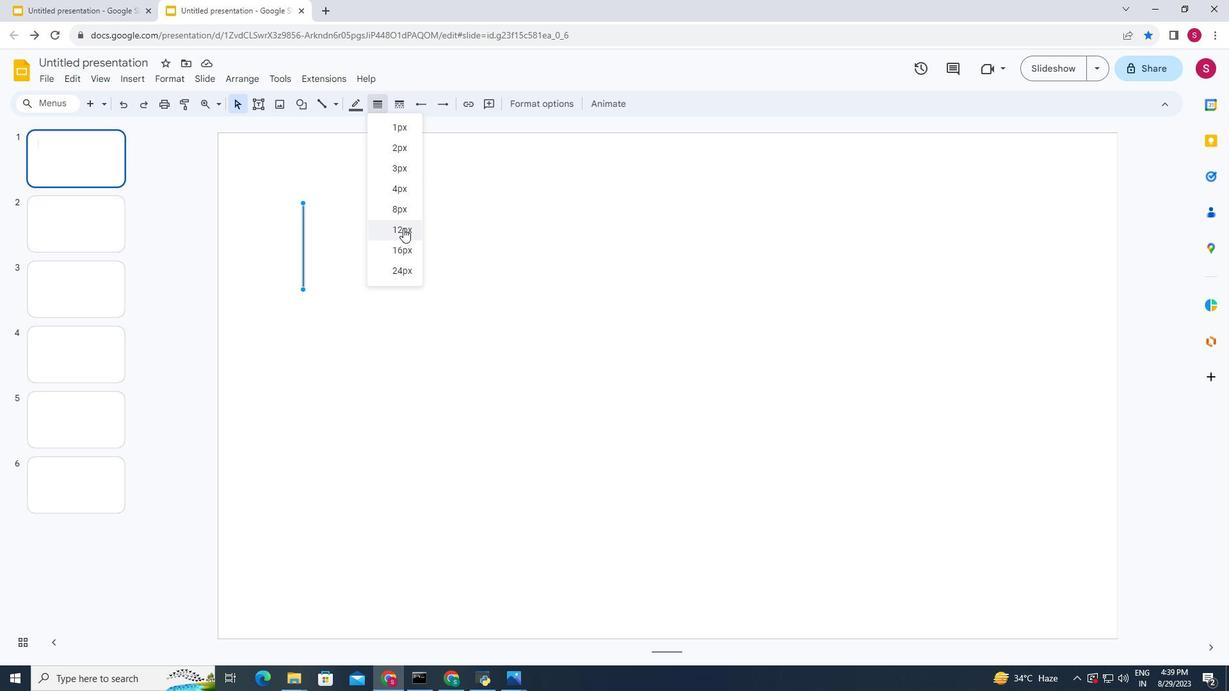 
Action: Mouse pressed left at (544, 236)
Screenshot: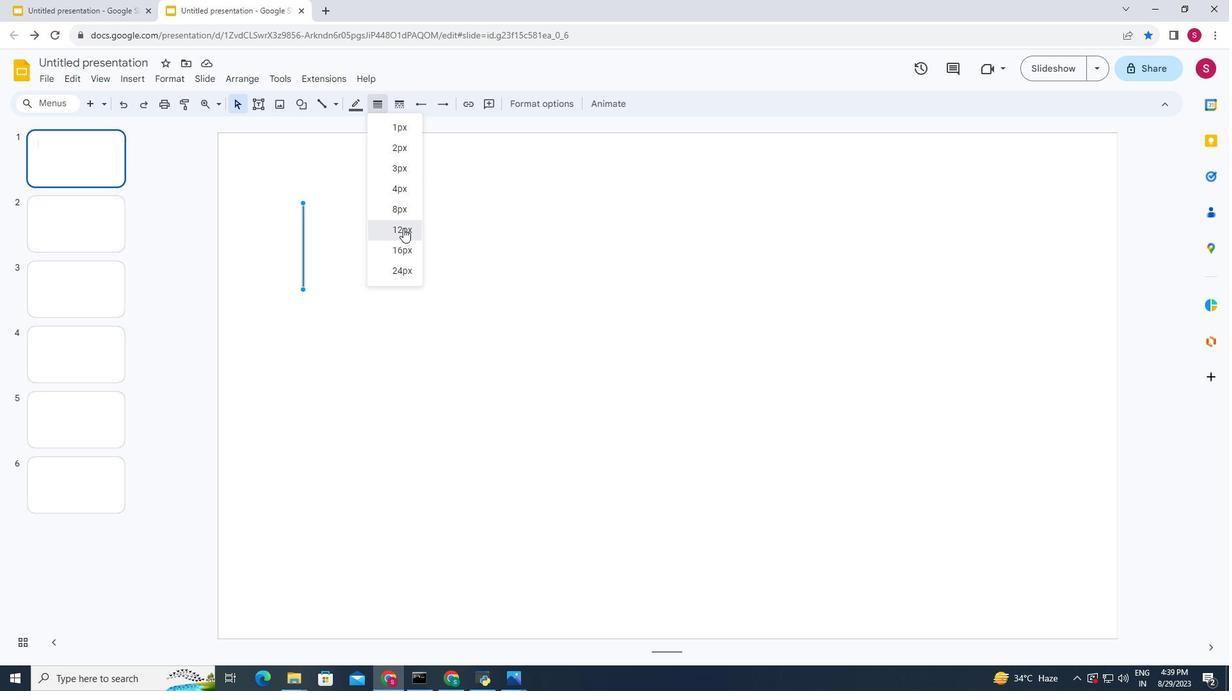 
Action: Mouse moved to (521, 124)
Screenshot: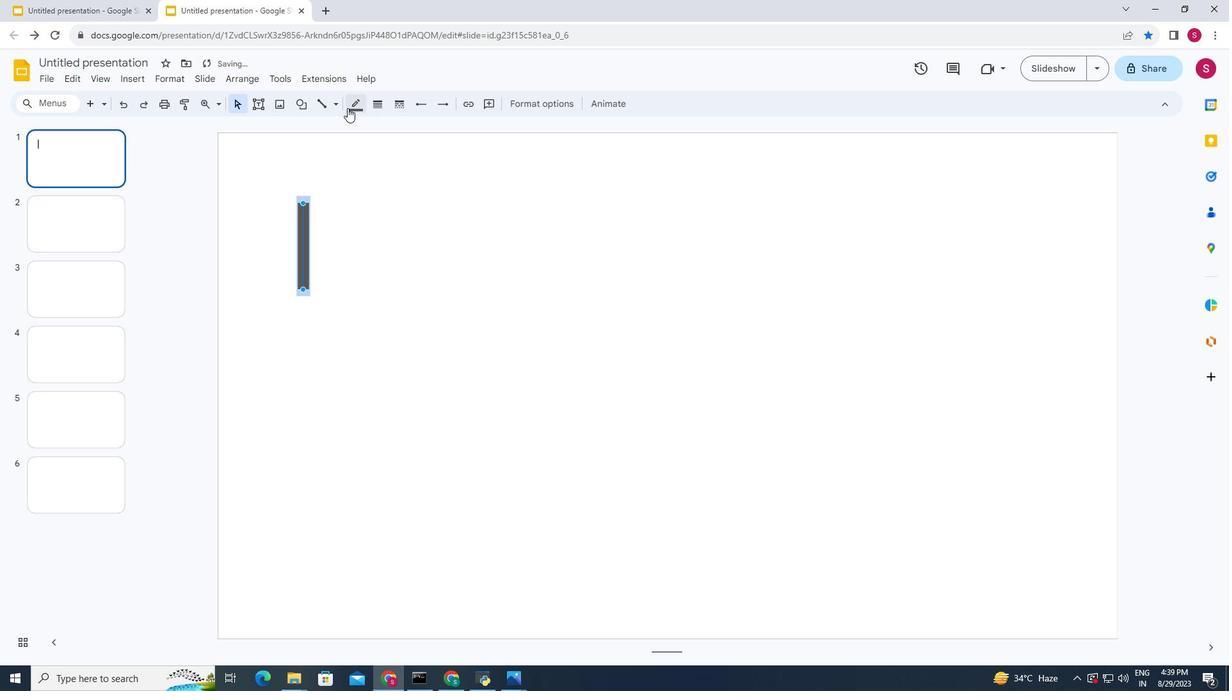
Action: Mouse pressed left at (521, 124)
Screenshot: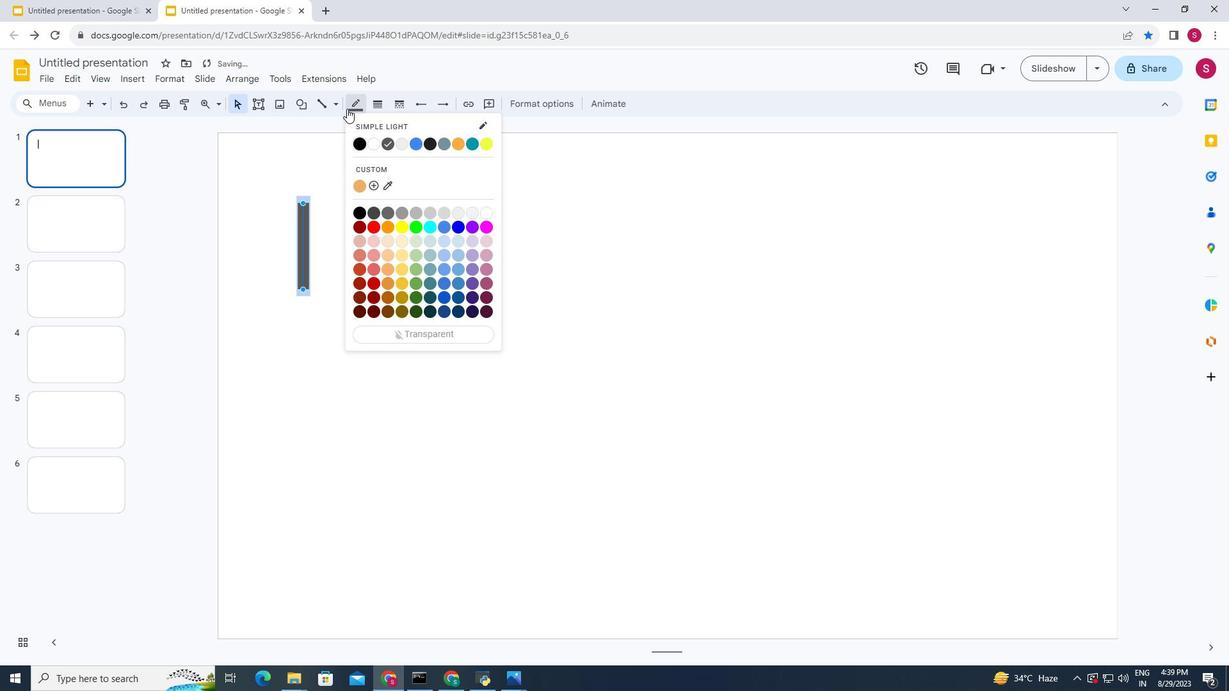 
Action: Mouse moved to (526, 117)
Screenshot: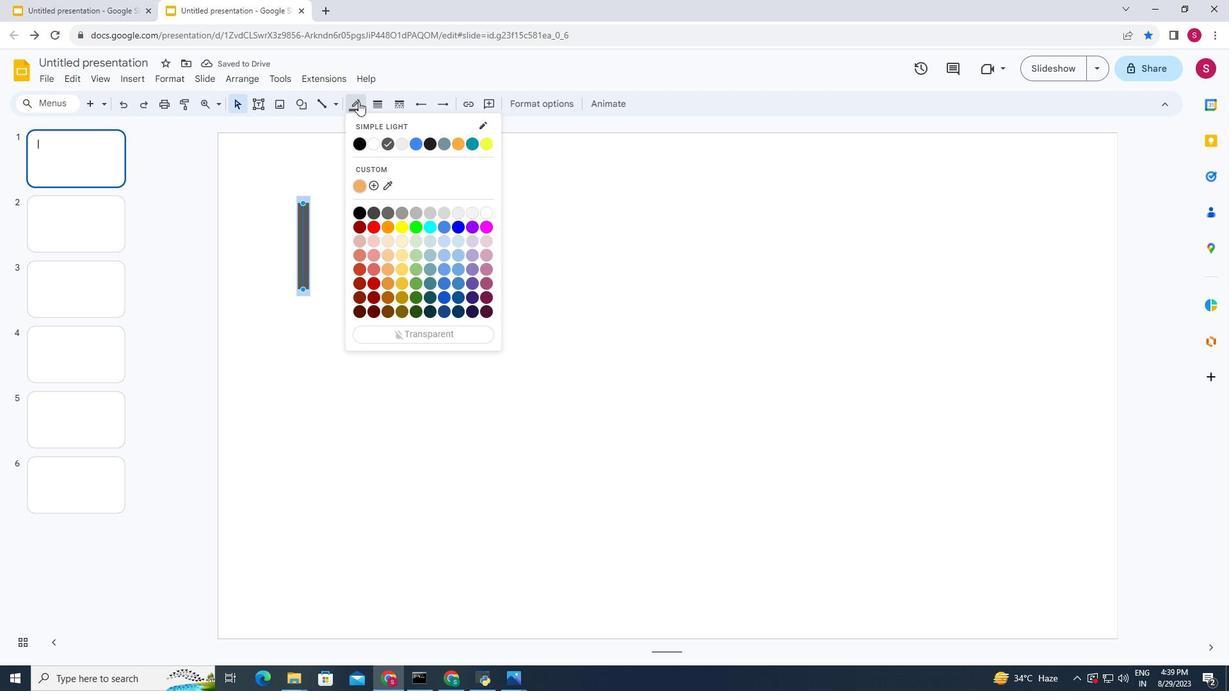 
Action: Mouse pressed left at (526, 117)
Screenshot: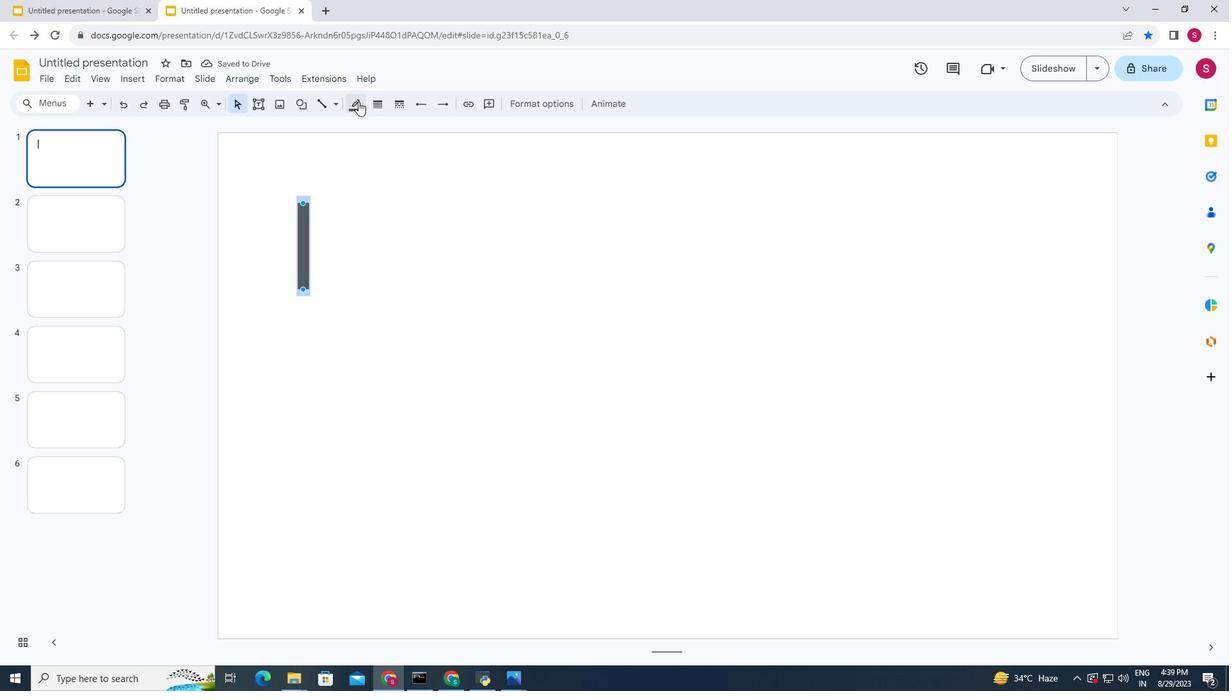 
Action: Mouse moved to (531, 121)
Screenshot: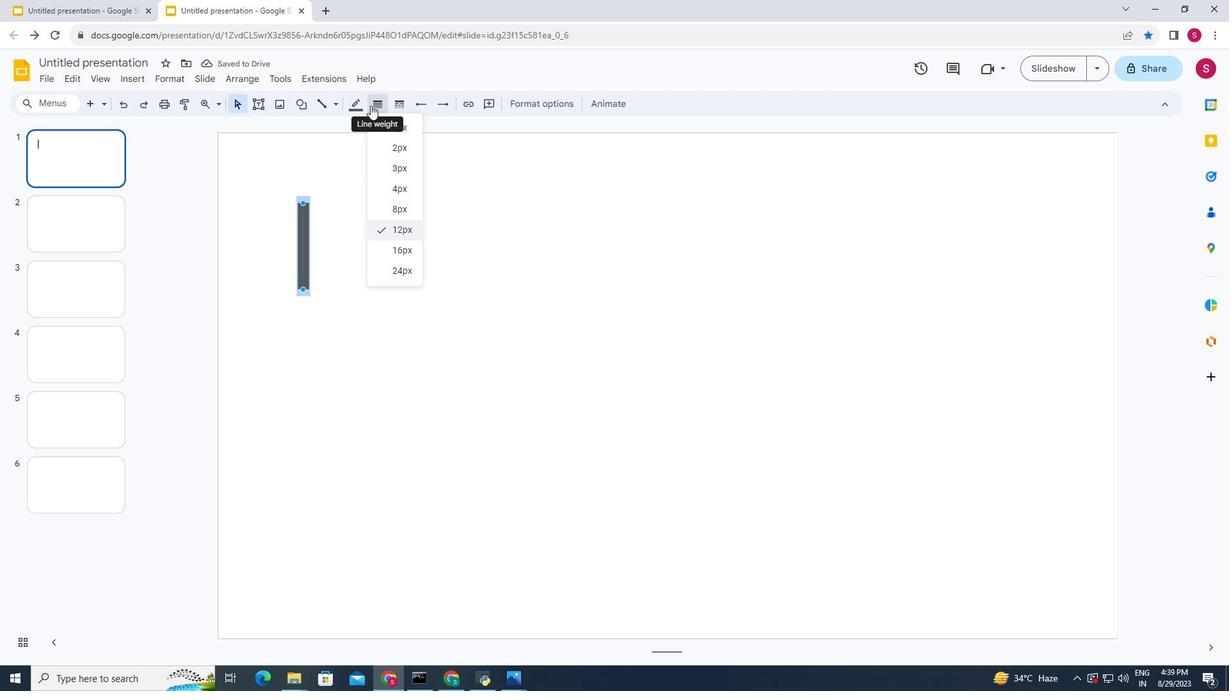 
Action: Mouse pressed left at (531, 121)
Screenshot: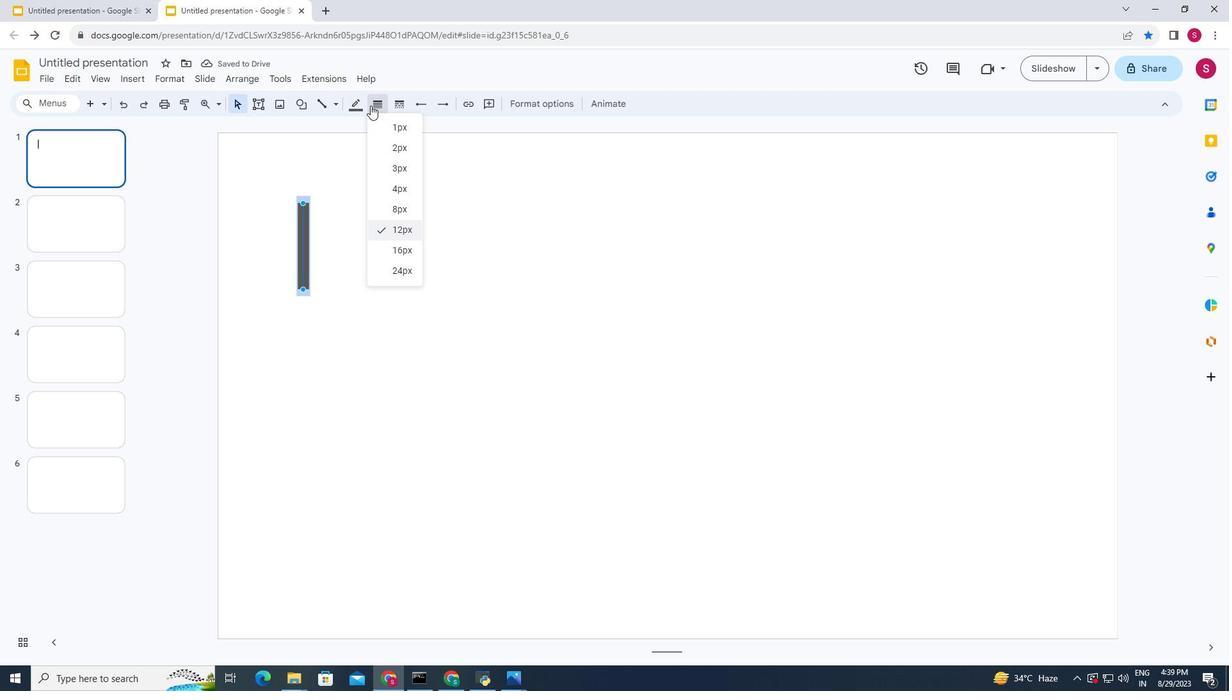 
Action: Mouse moved to (544, 178)
Screenshot: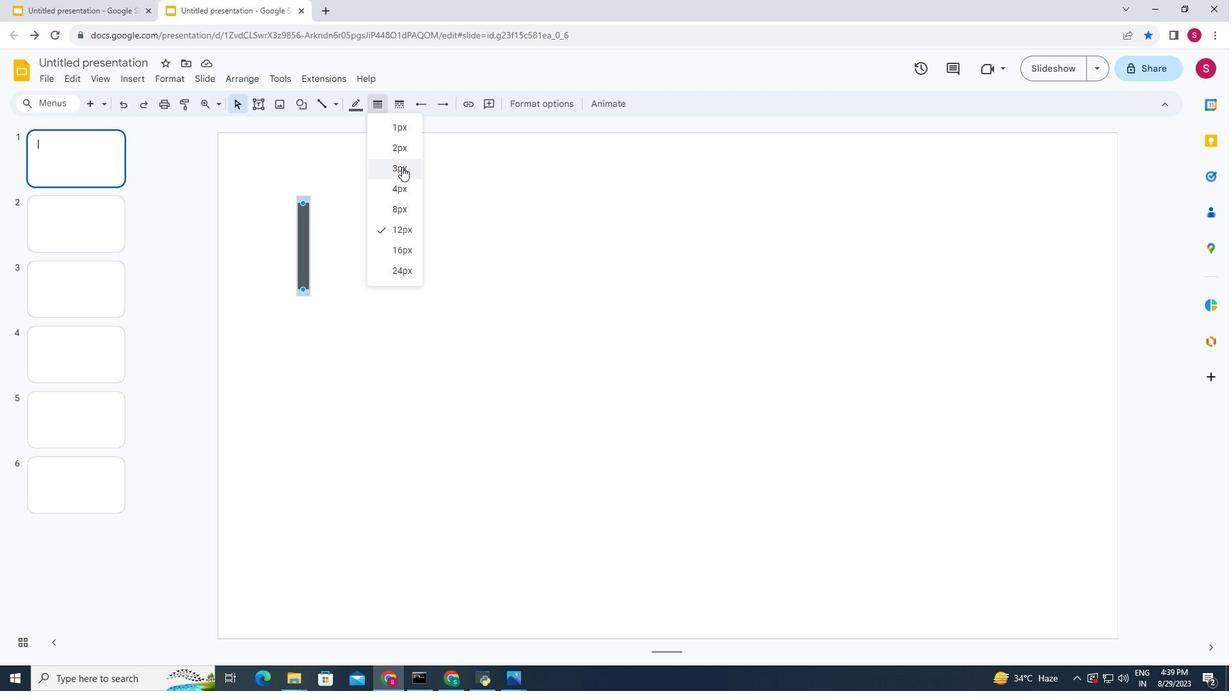 
Action: Mouse pressed left at (544, 178)
Screenshot: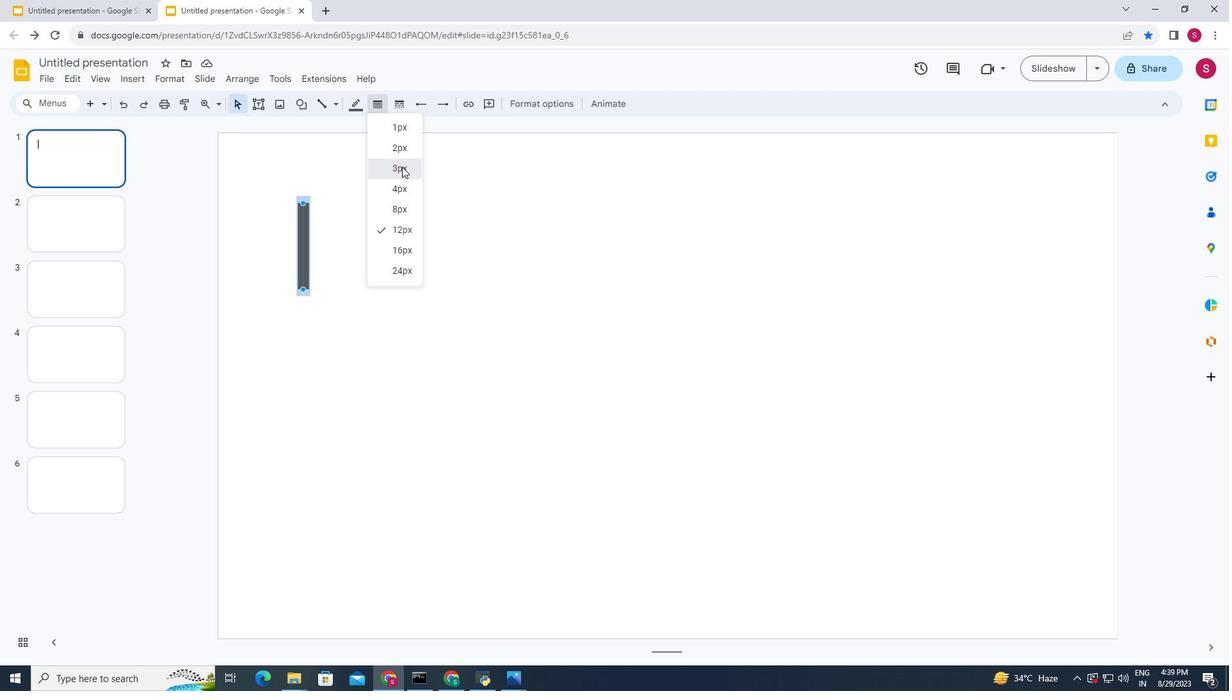 
Action: Mouse moved to (532, 249)
Screenshot: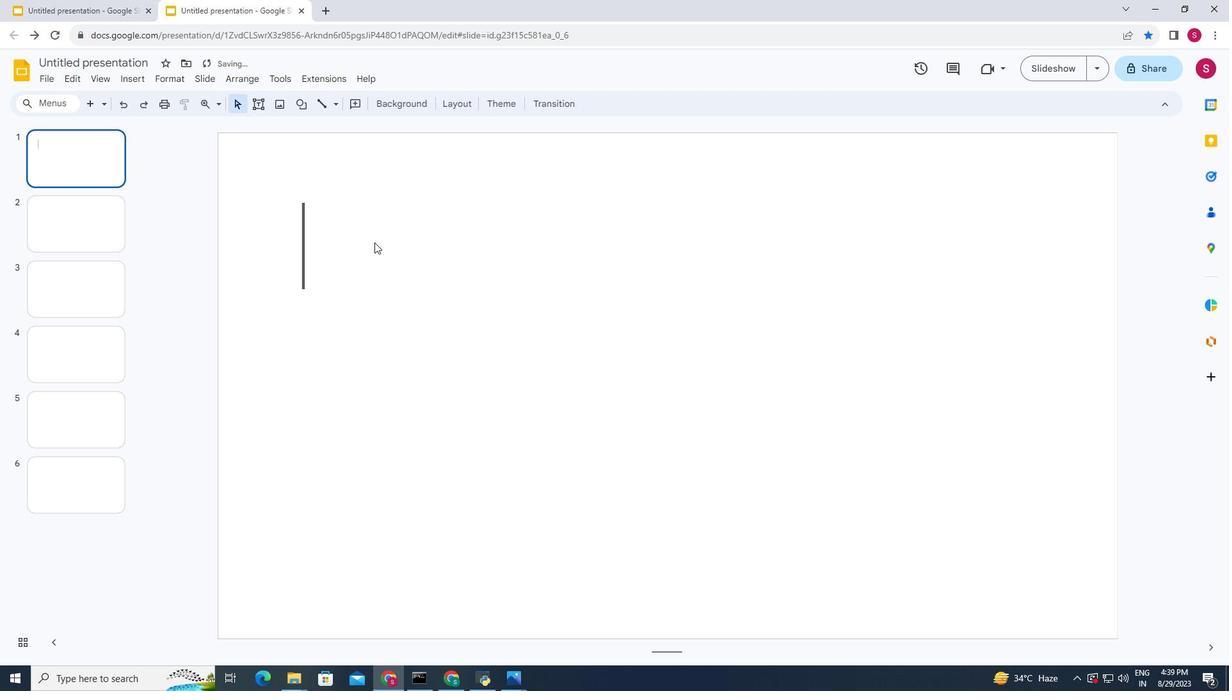 
Action: Mouse pressed left at (532, 249)
Screenshot: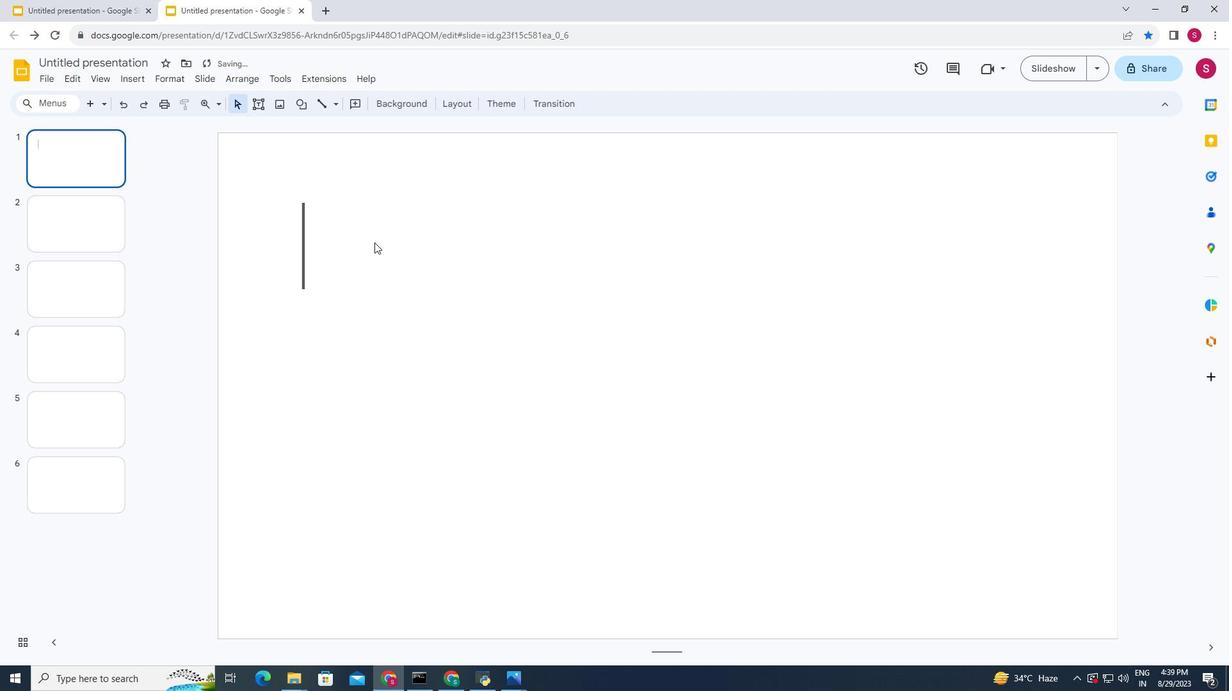 
Action: Mouse moved to (534, 231)
Screenshot: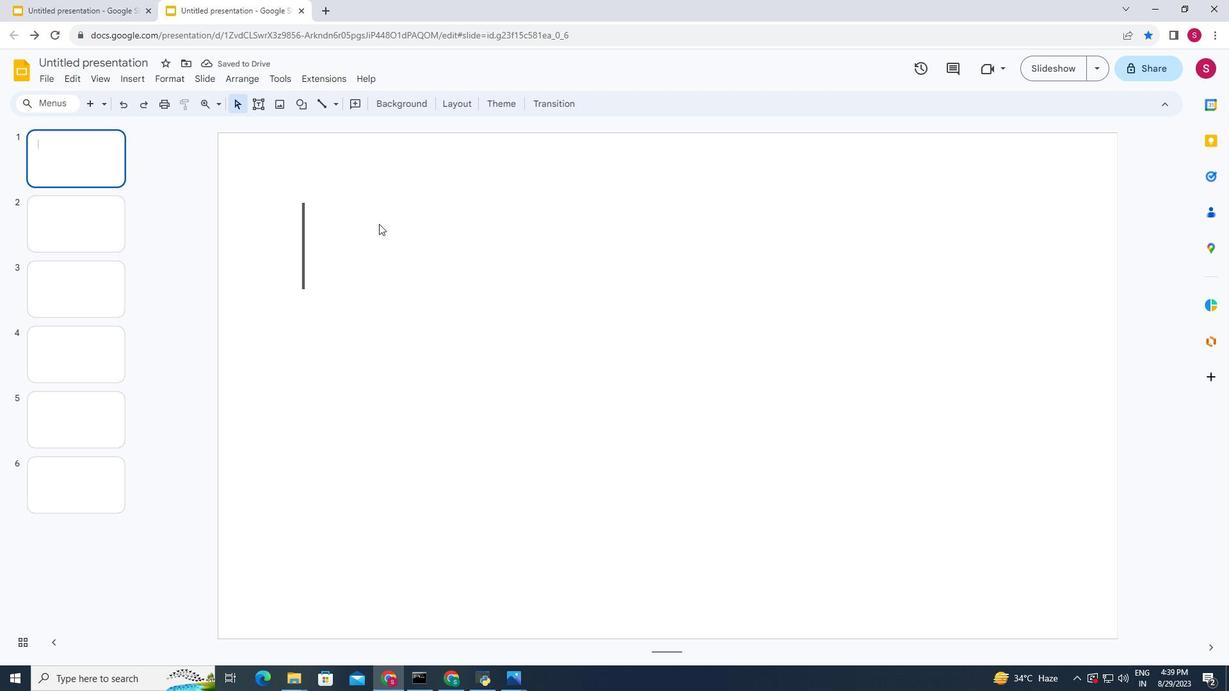 
Action: Mouse pressed left at (534, 231)
Screenshot: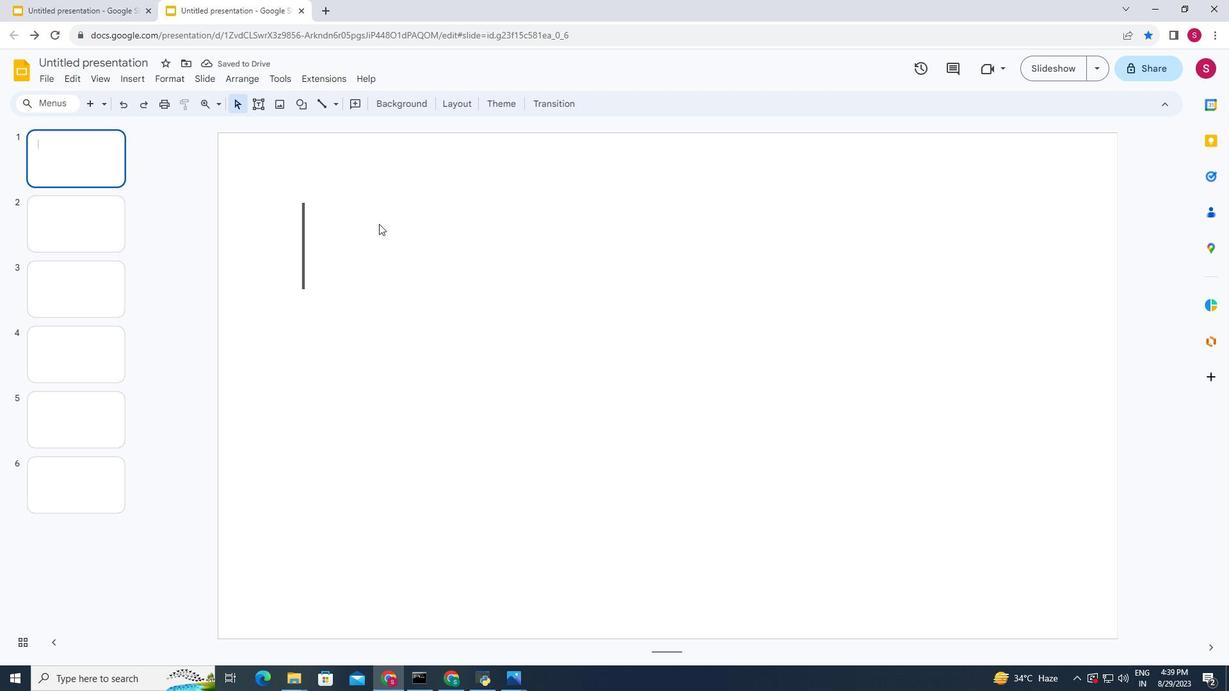 
Action: Mouse pressed left at (534, 231)
Screenshot: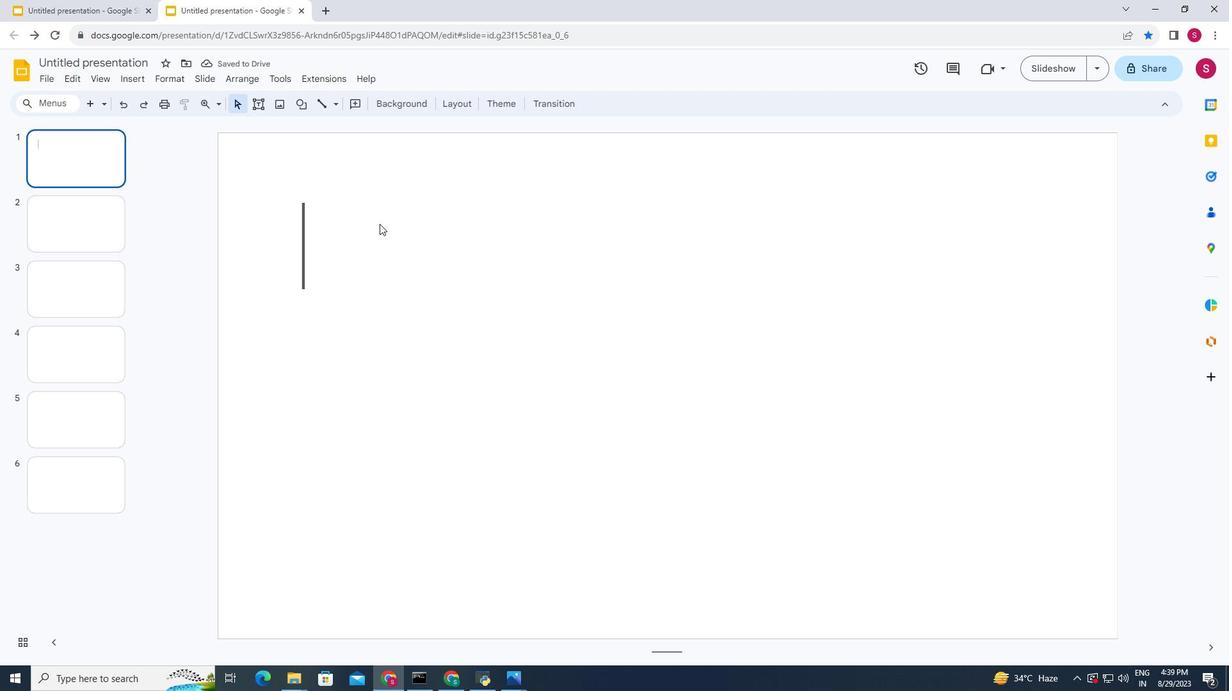 
Action: Mouse moved to (484, 126)
Screenshot: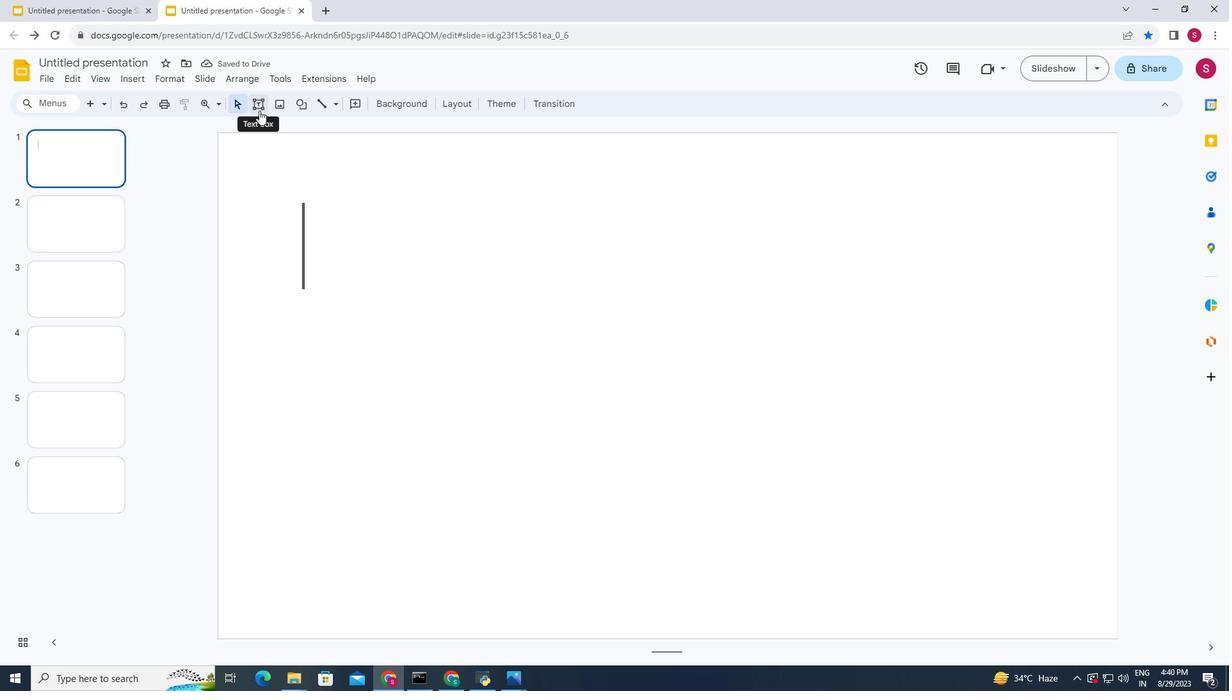 
Action: Mouse pressed left at (484, 126)
Screenshot: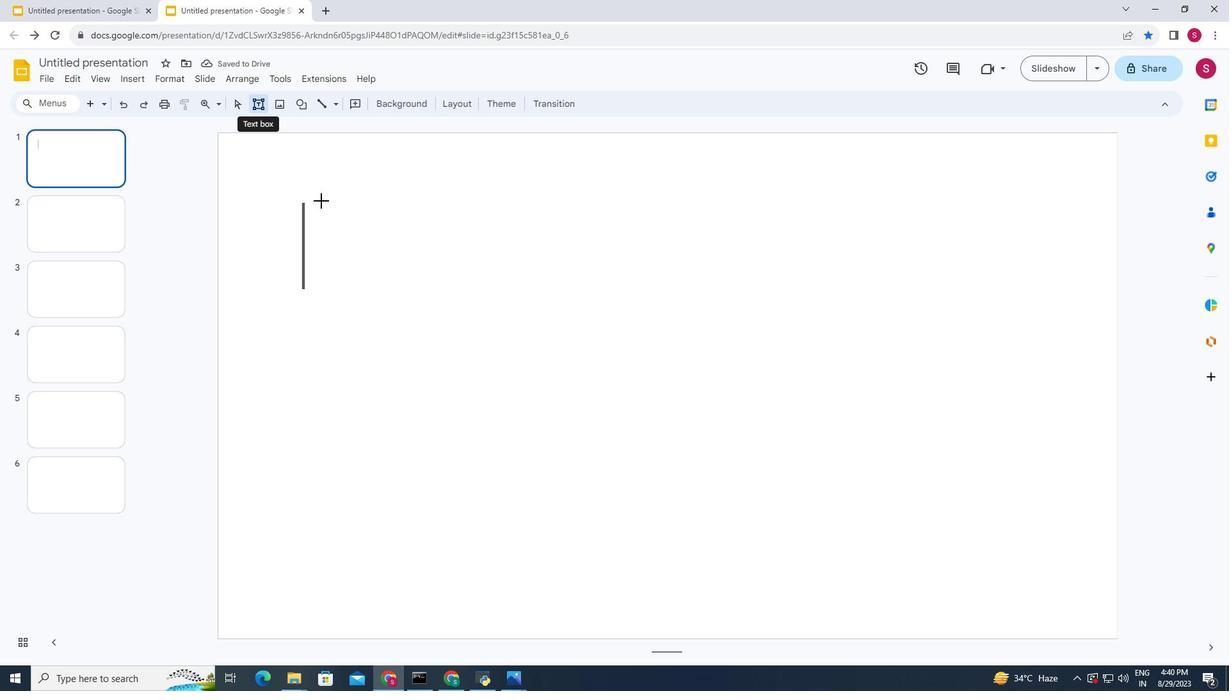 
Action: Mouse moved to (507, 213)
Screenshot: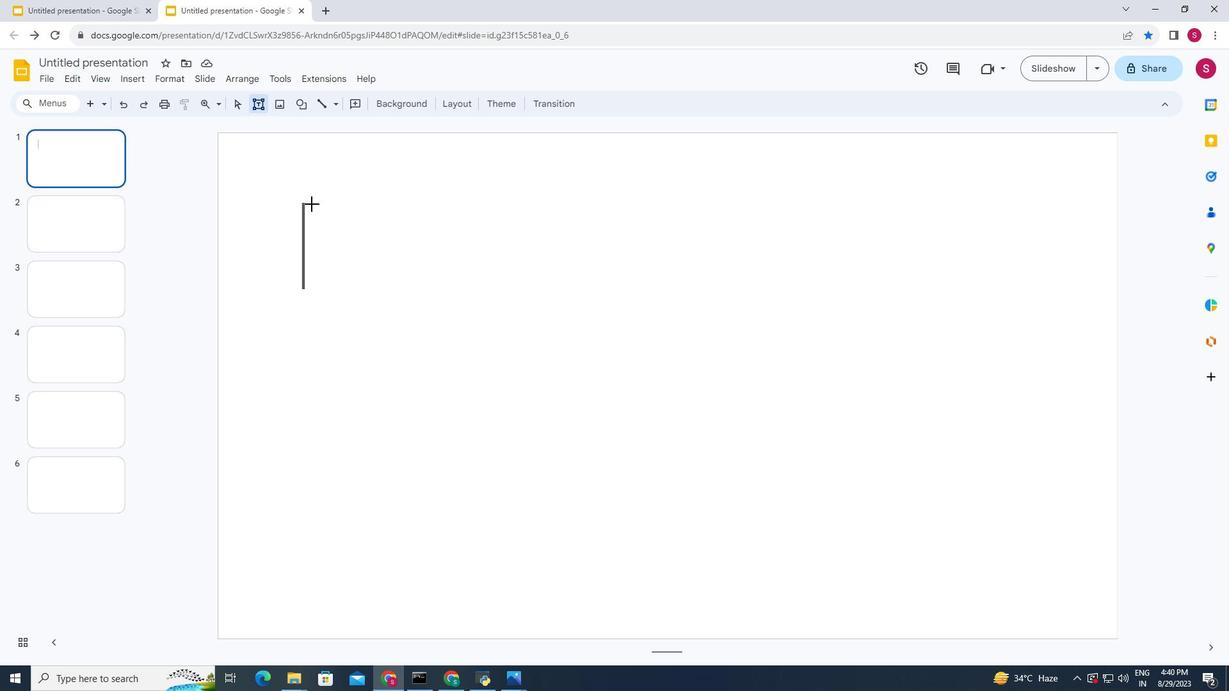 
Action: Mouse pressed left at (507, 213)
Screenshot: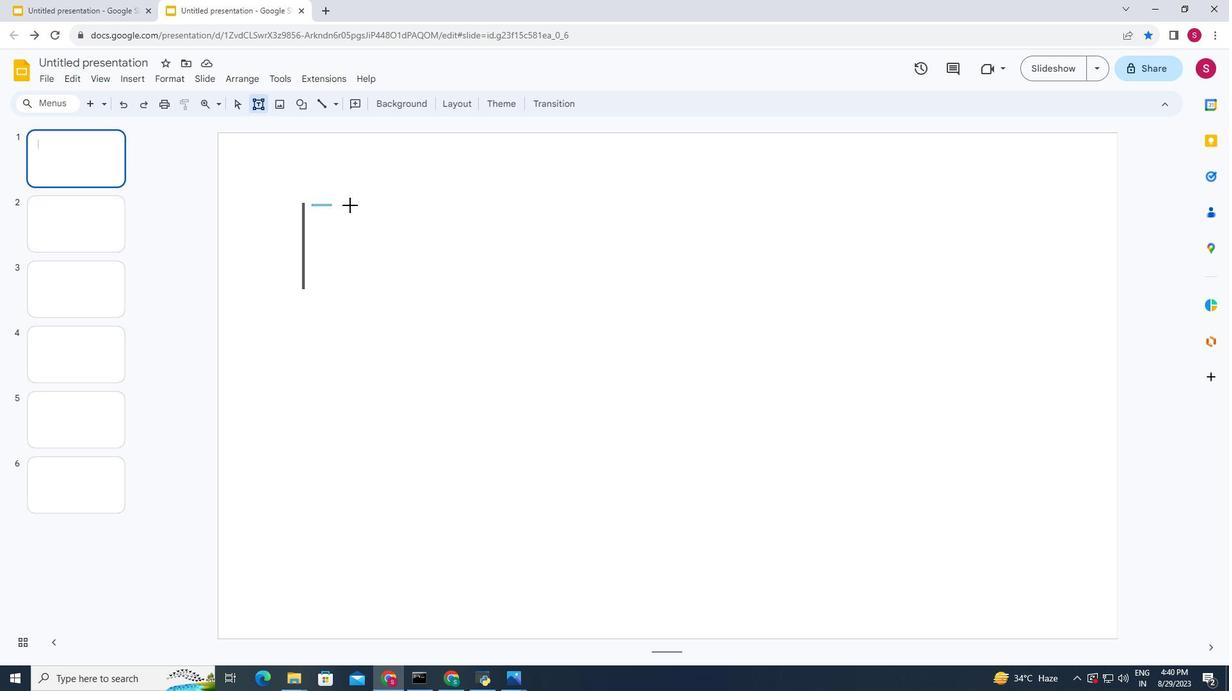 
Action: Mouse moved to (558, 162)
Screenshot: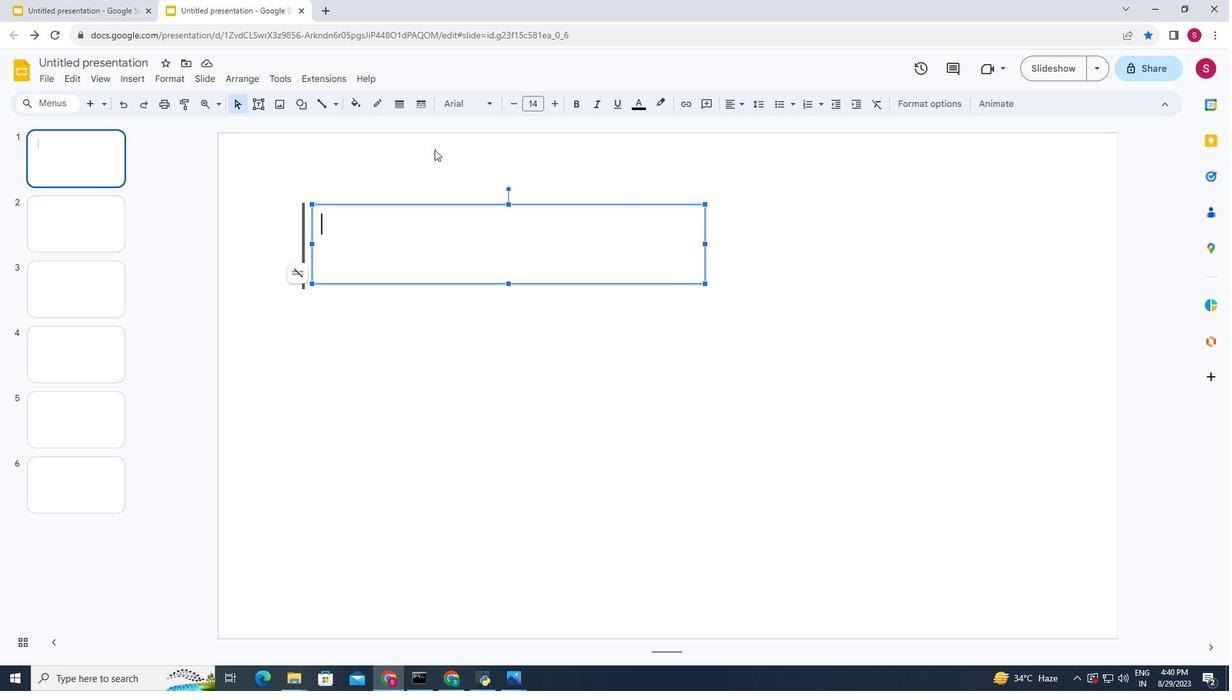 
Action: Mouse pressed left at (558, 162)
Screenshot: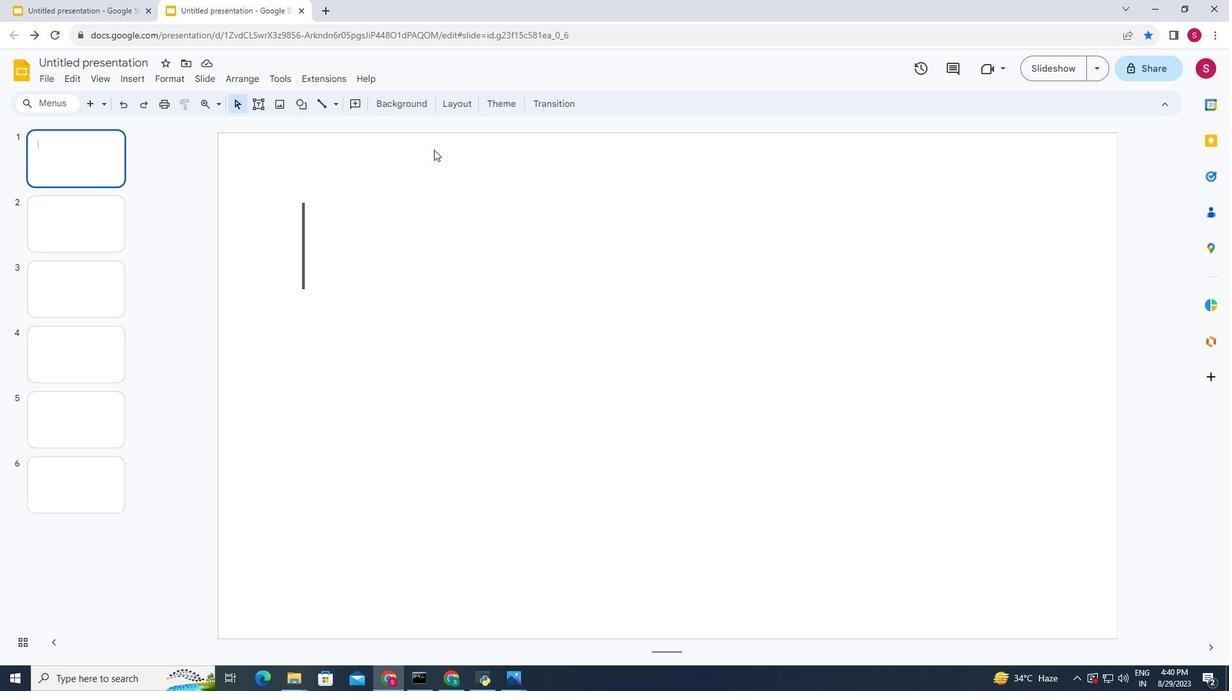 
Action: Mouse moved to (538, 118)
Screenshot: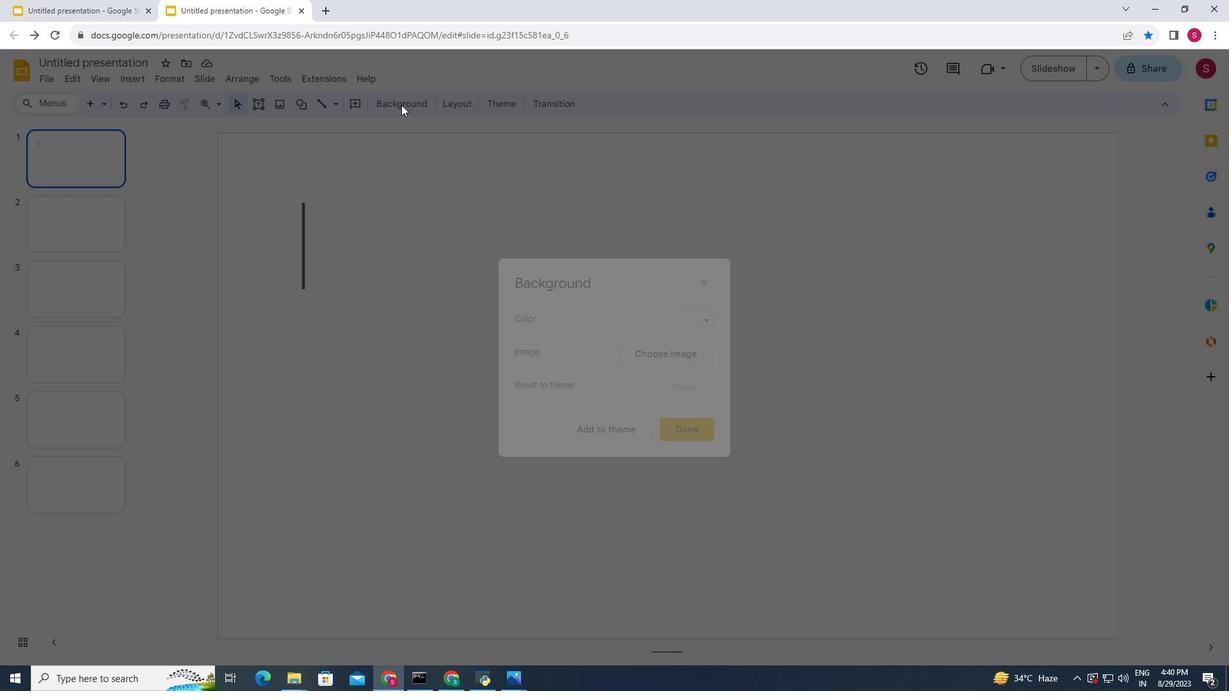 
Action: Mouse pressed left at (538, 118)
Screenshot: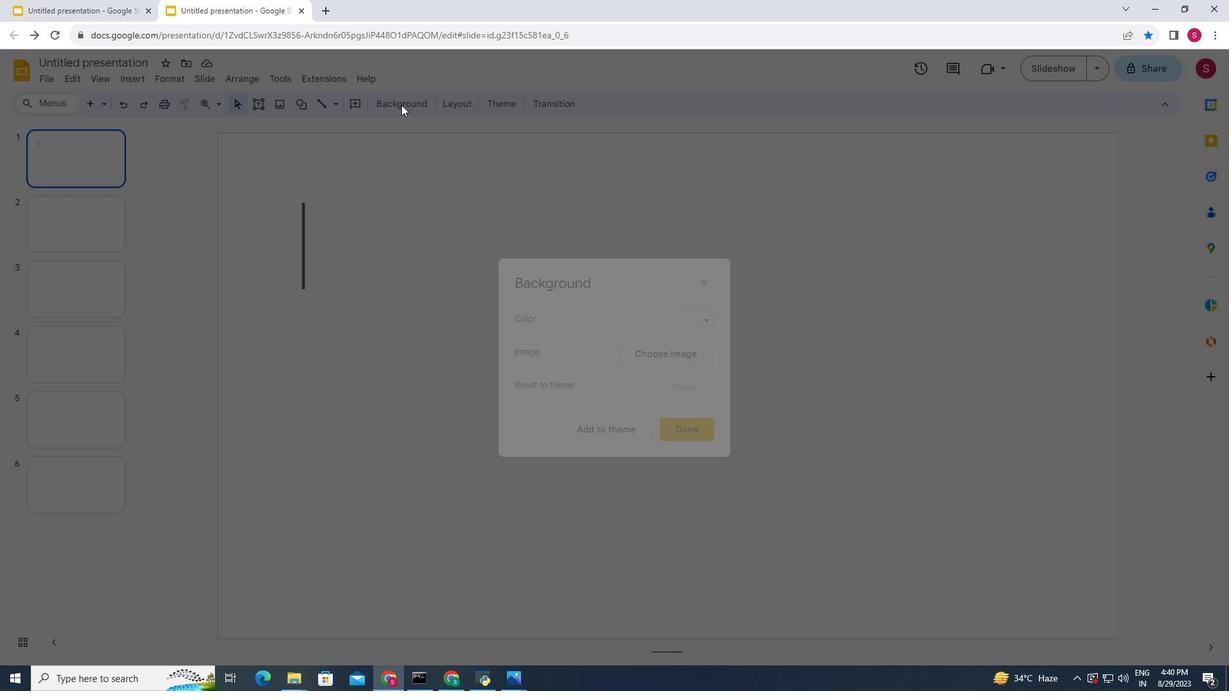 
Action: Mouse moved to (672, 321)
Screenshot: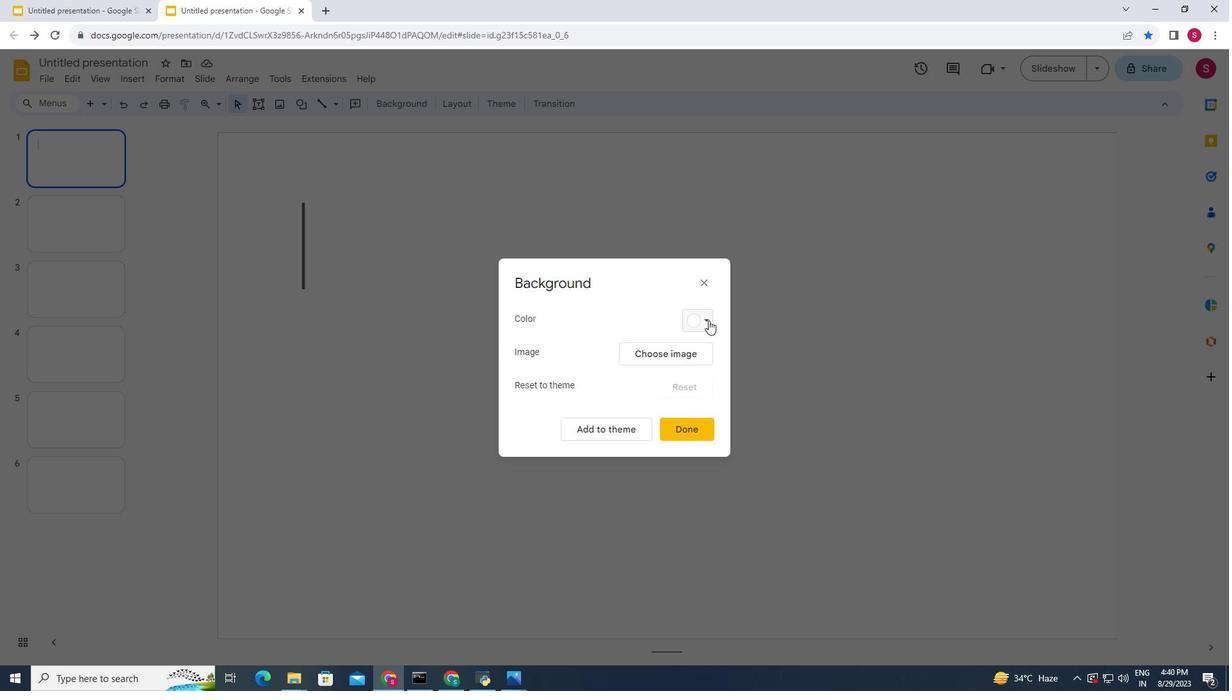 
Action: Mouse pressed left at (672, 321)
Screenshot: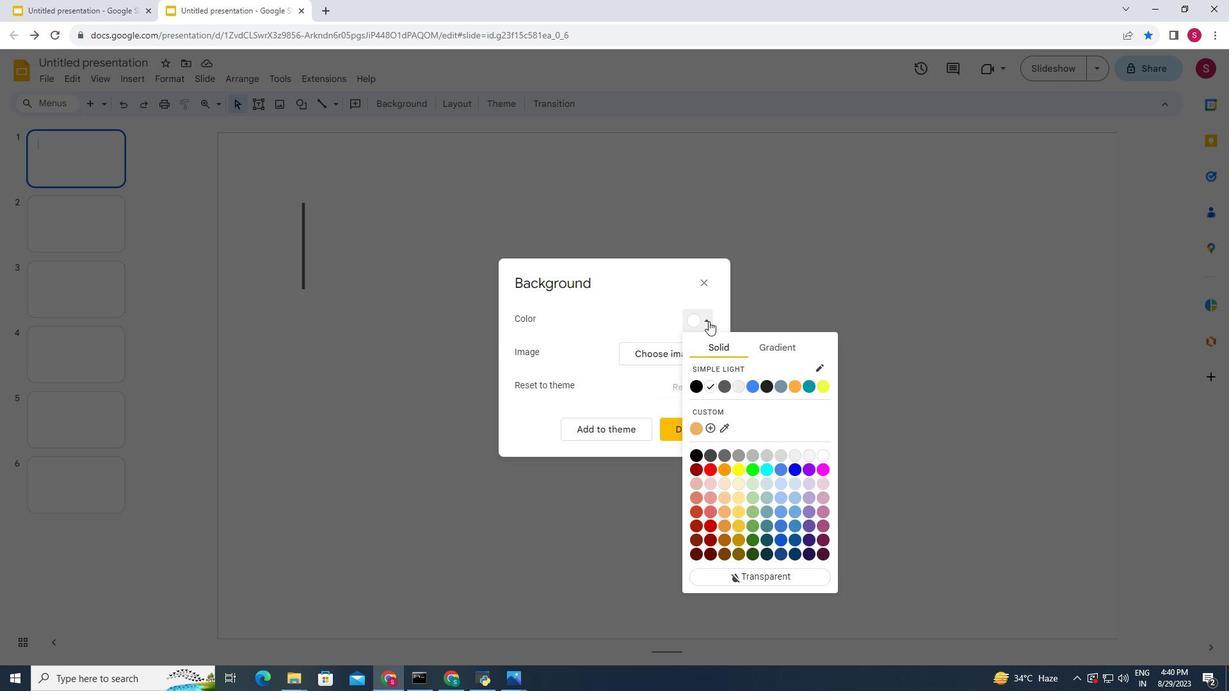 
Action: Mouse moved to (701, 344)
Screenshot: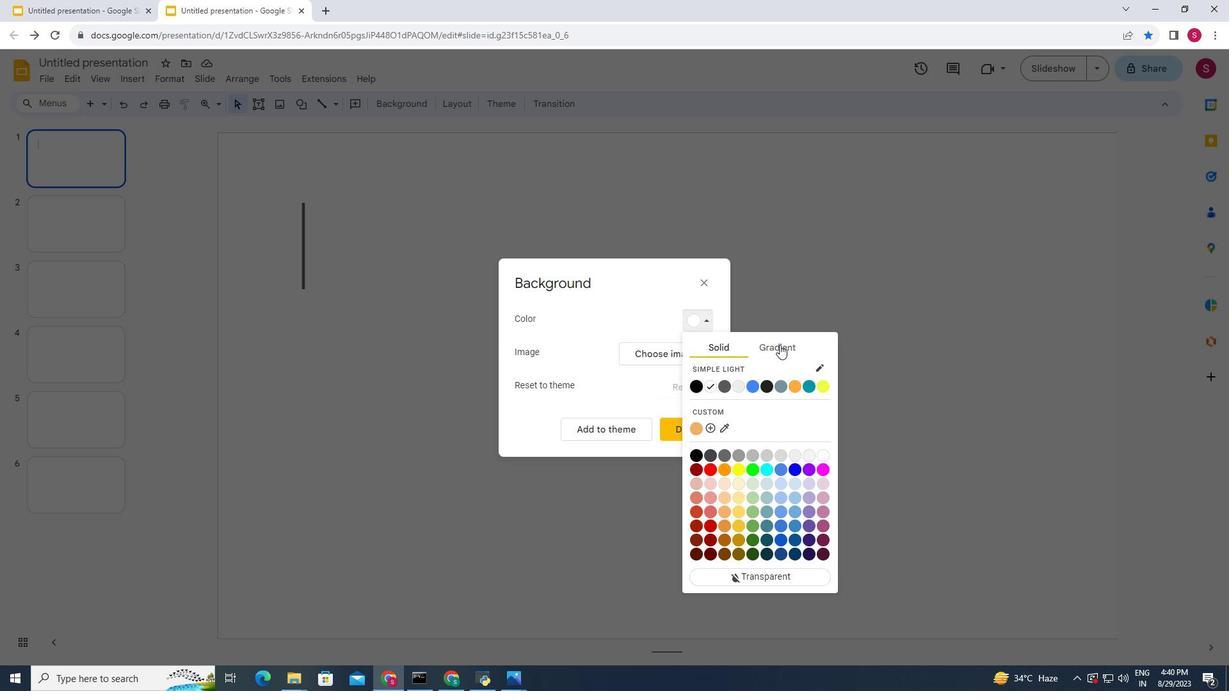 
Action: Mouse pressed left at (701, 344)
Screenshot: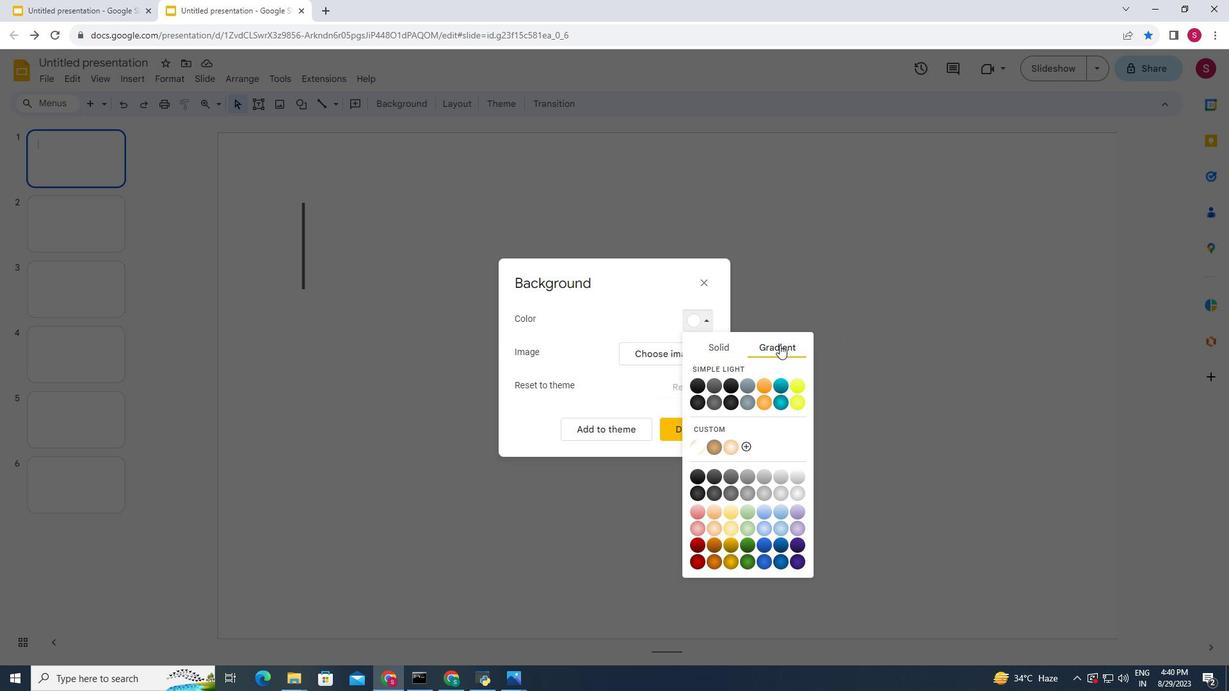 
Action: Mouse moved to (688, 440)
Screenshot: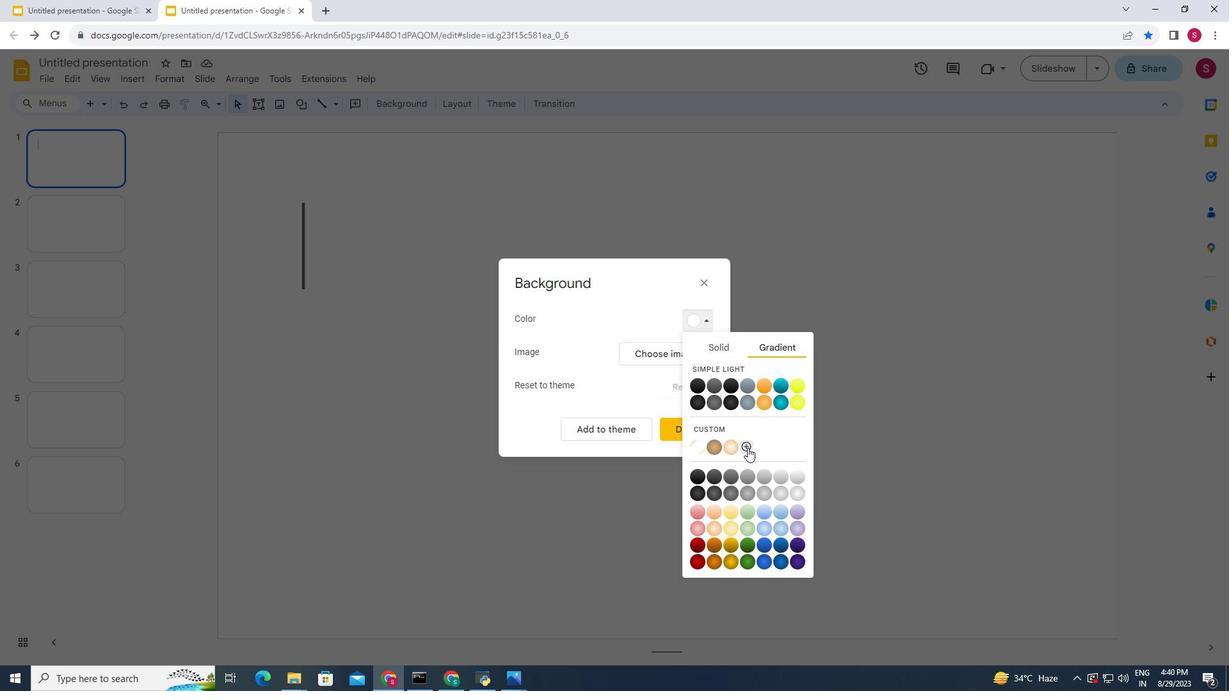
Action: Mouse pressed left at (688, 440)
Screenshot: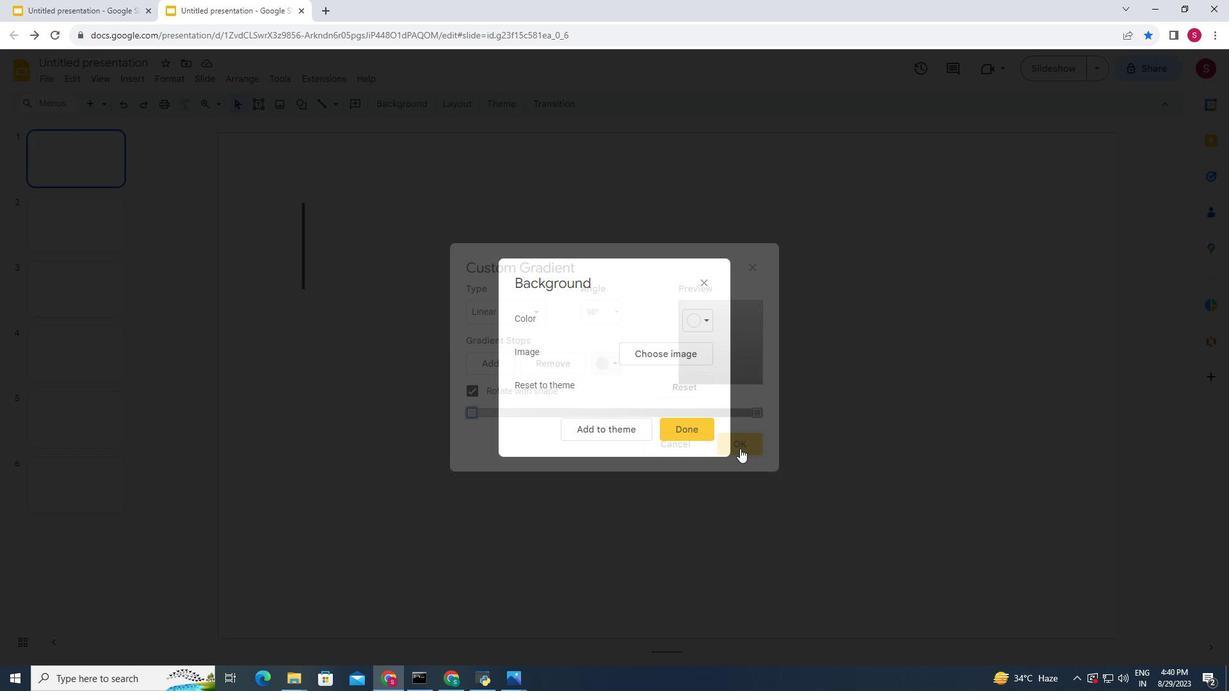 
Action: Mouse moved to (634, 359)
Screenshot: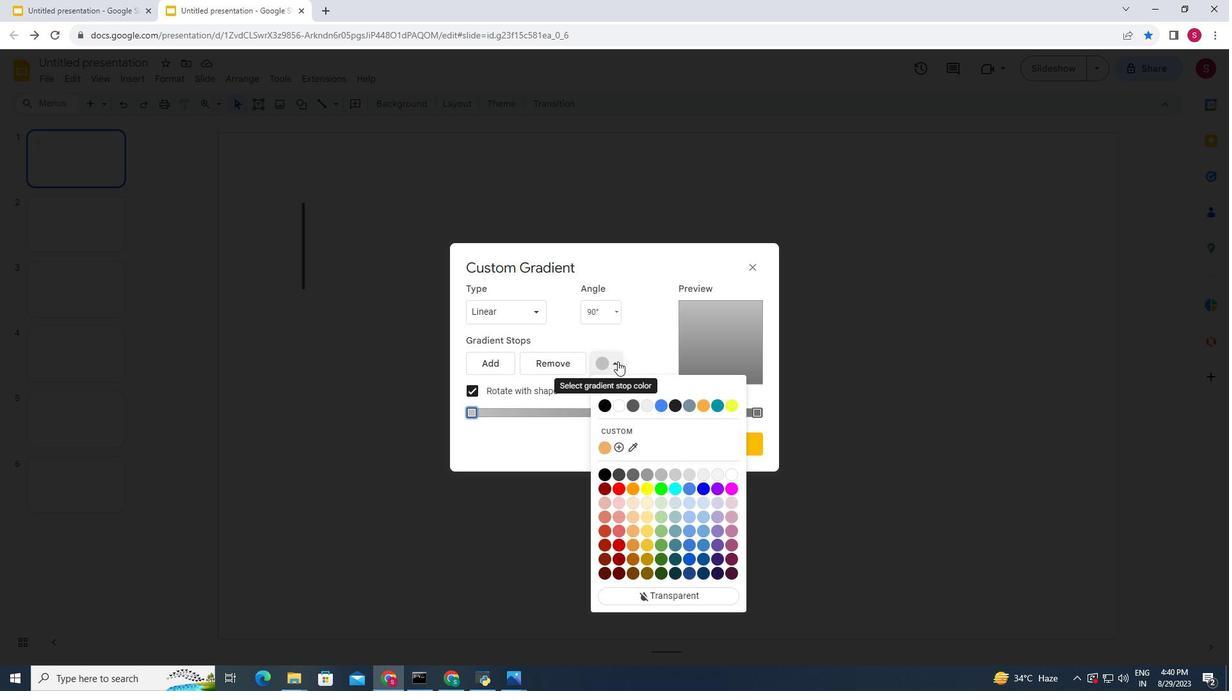 
Action: Mouse pressed left at (634, 359)
Screenshot: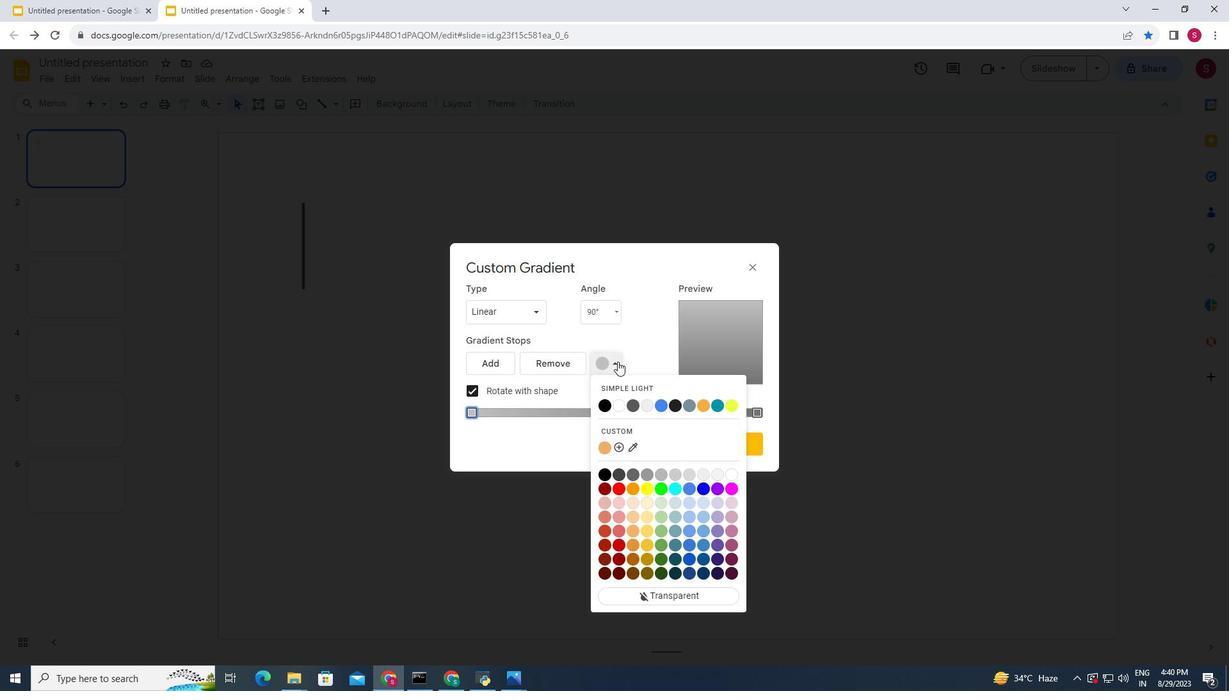 
Action: Mouse moved to (674, 464)
Screenshot: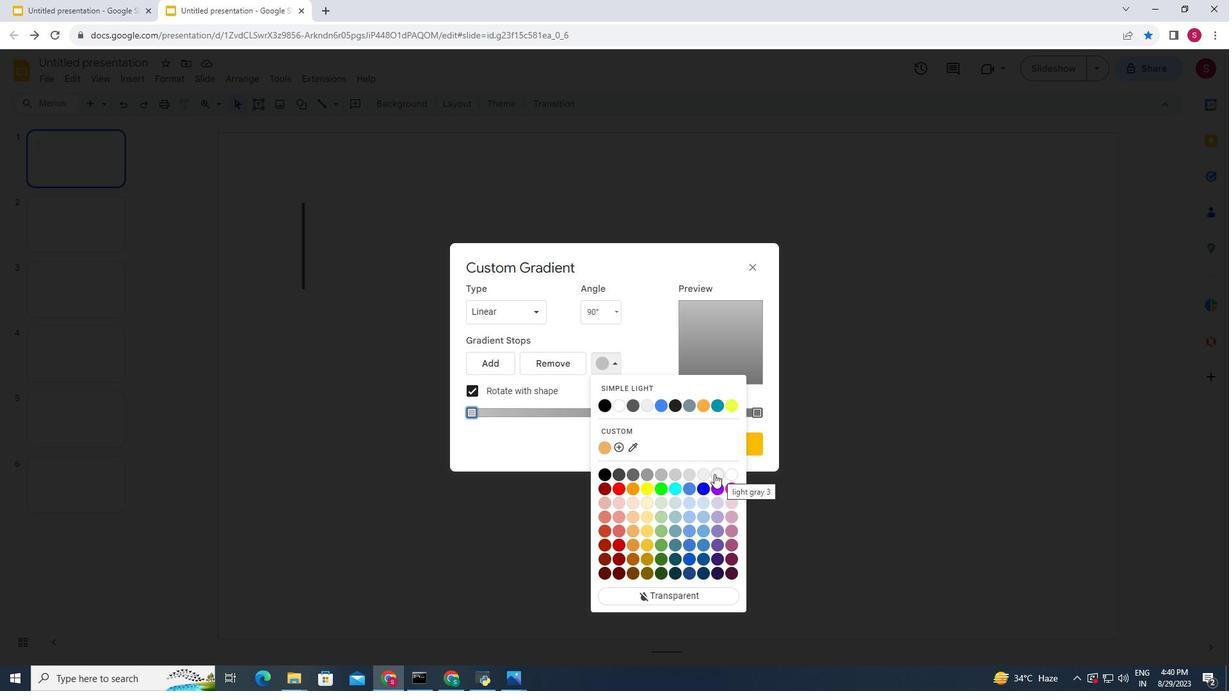 
Action: Mouse pressed left at (674, 464)
Screenshot: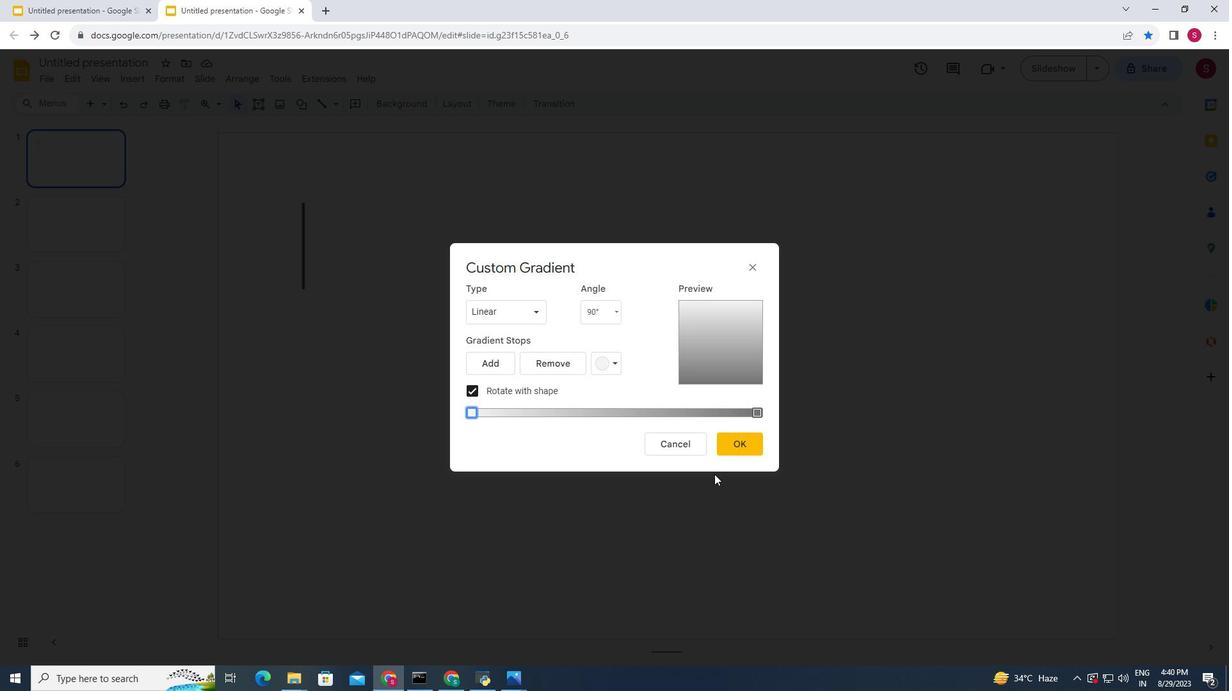 
Action: Mouse moved to (574, 406)
Screenshot: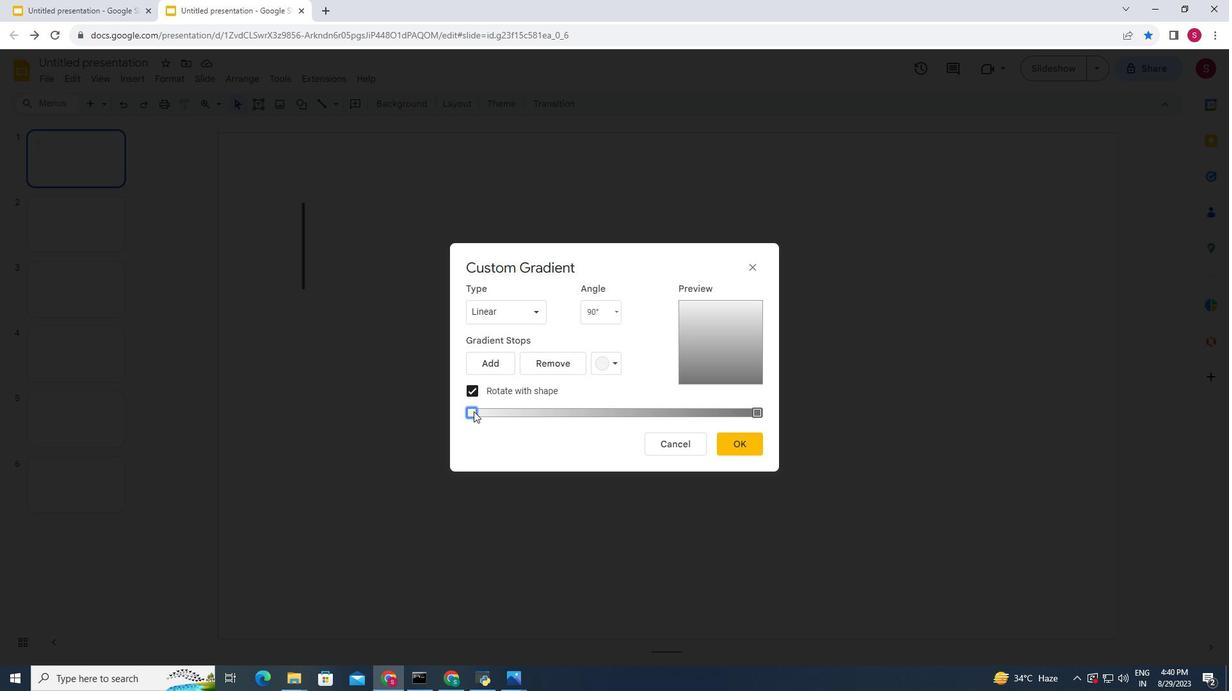 
Action: Mouse pressed left at (574, 406)
Screenshot: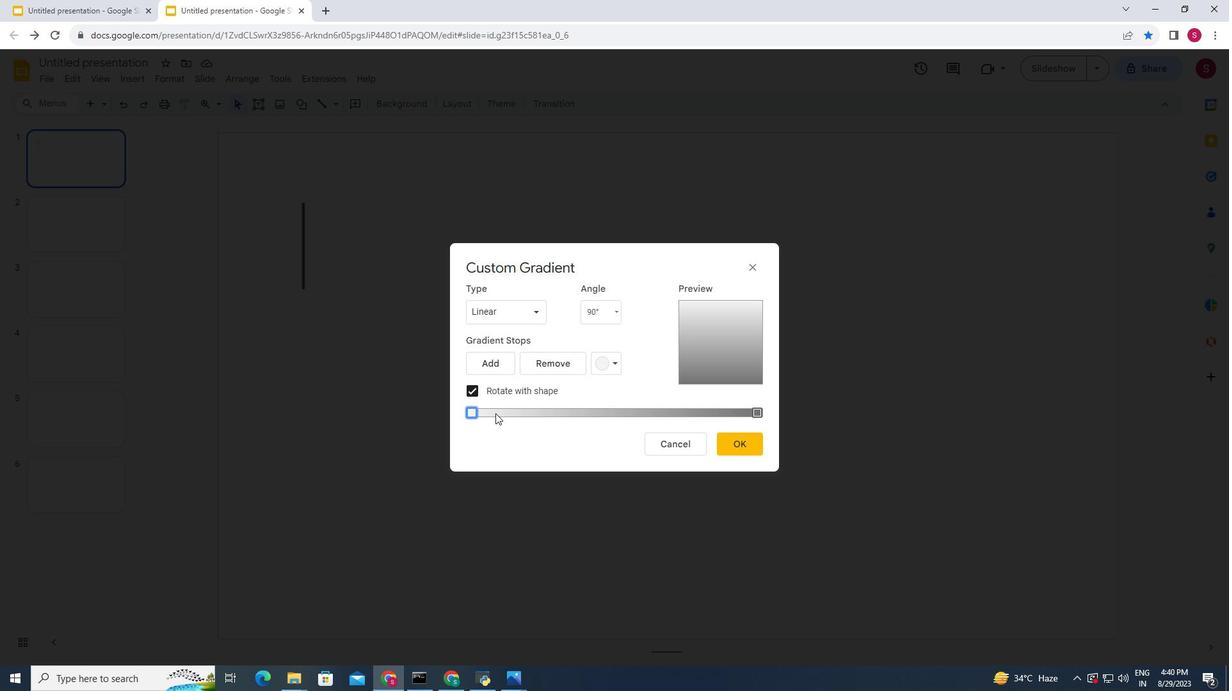 
Action: Mouse moved to (574, 406)
Screenshot: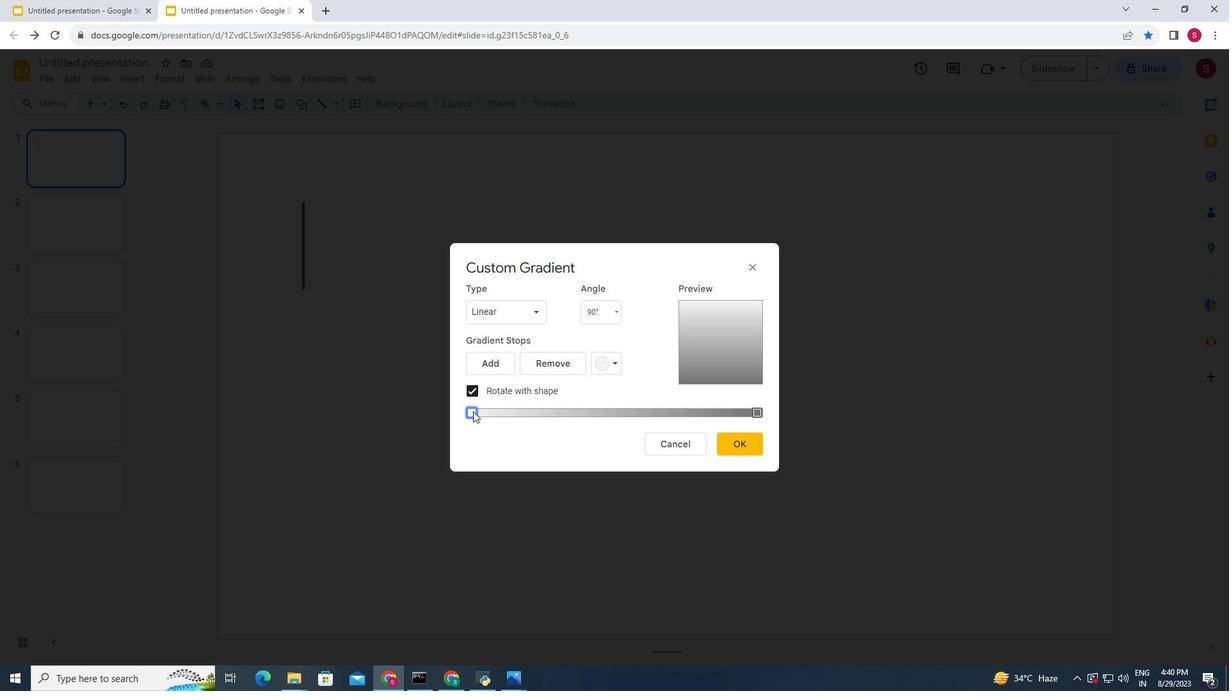 
Action: Mouse pressed left at (574, 406)
Screenshot: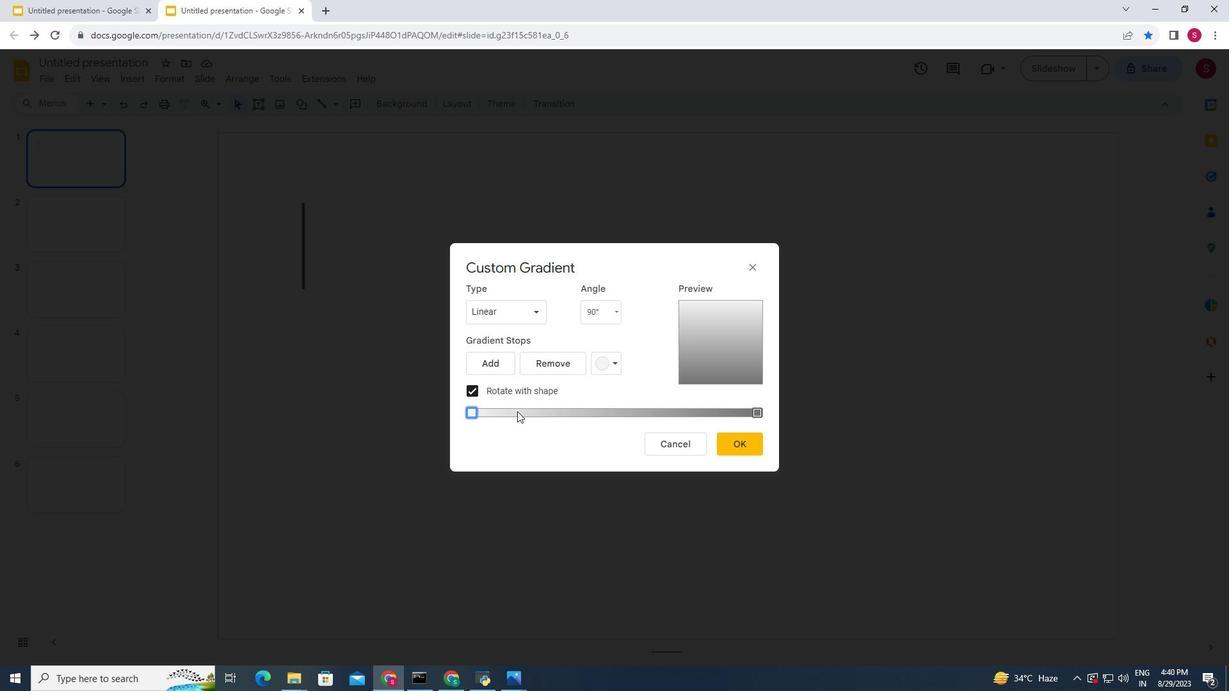 
Action: Mouse moved to (583, 361)
Screenshot: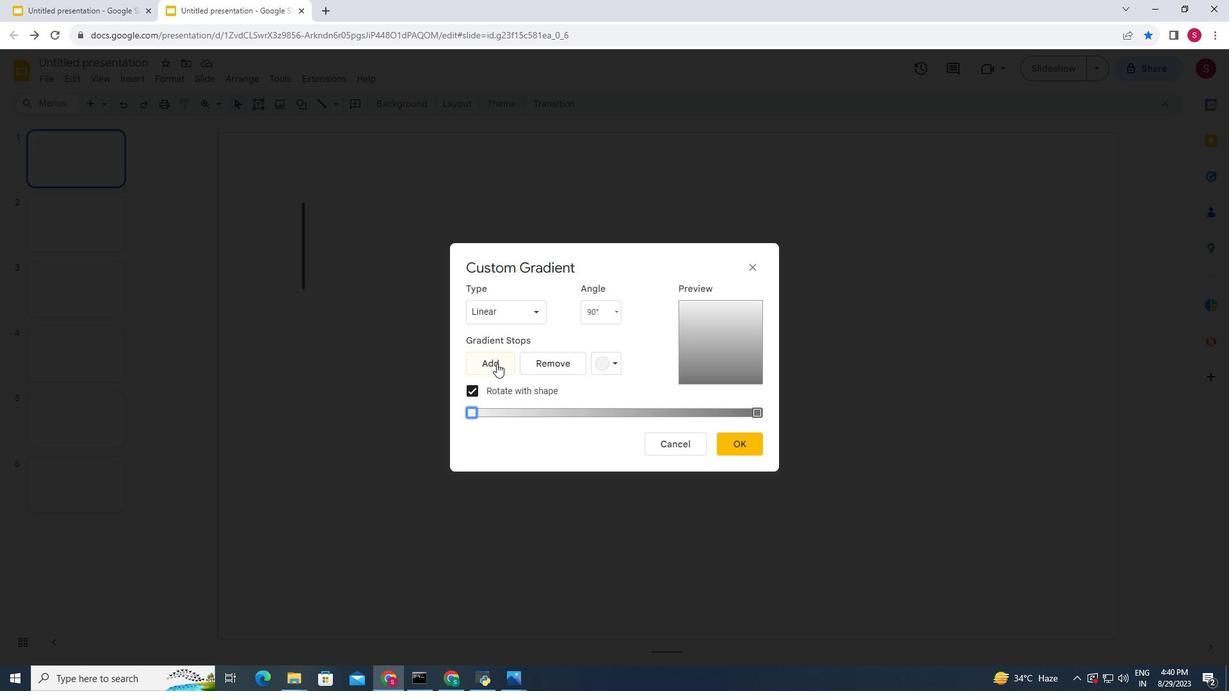 
Action: Mouse pressed left at (583, 361)
Screenshot: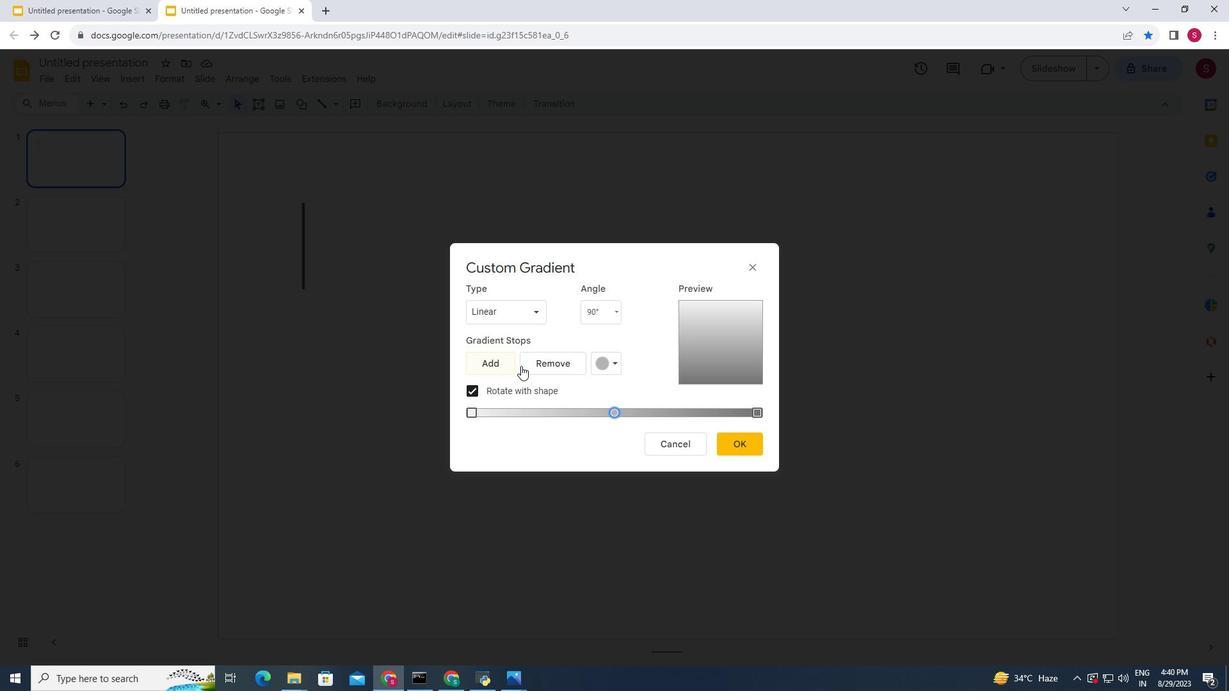
Action: Mouse moved to (632, 367)
Screenshot: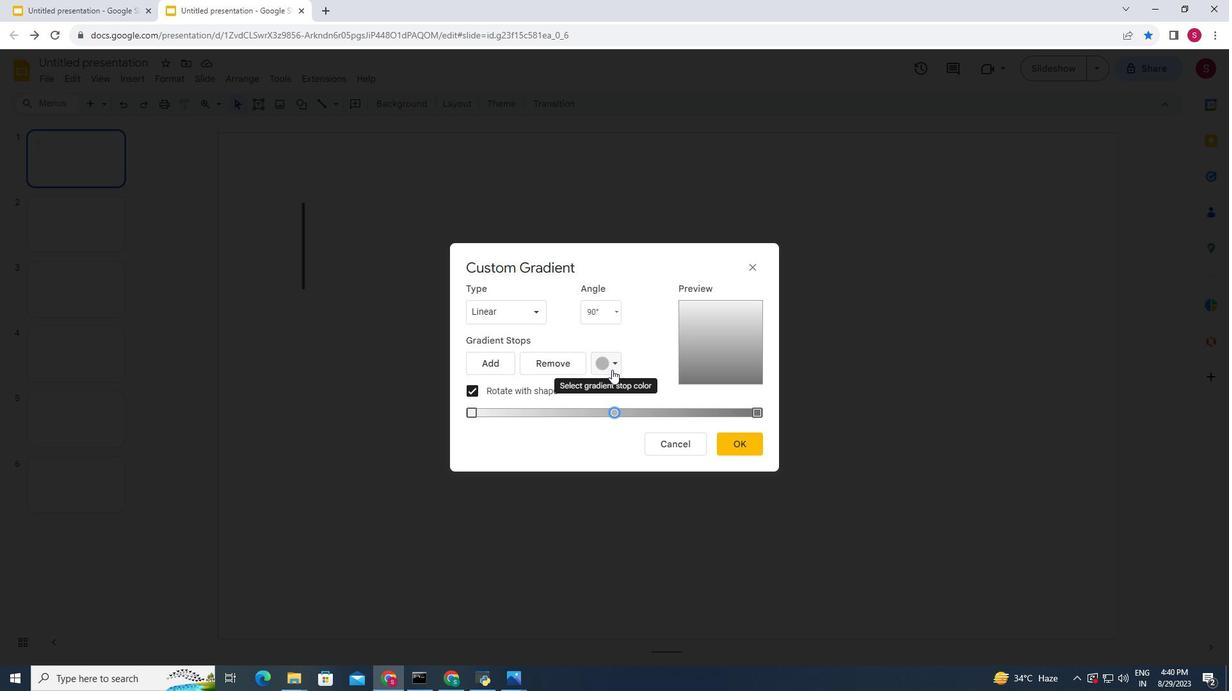 
Action: Mouse pressed left at (632, 367)
Screenshot: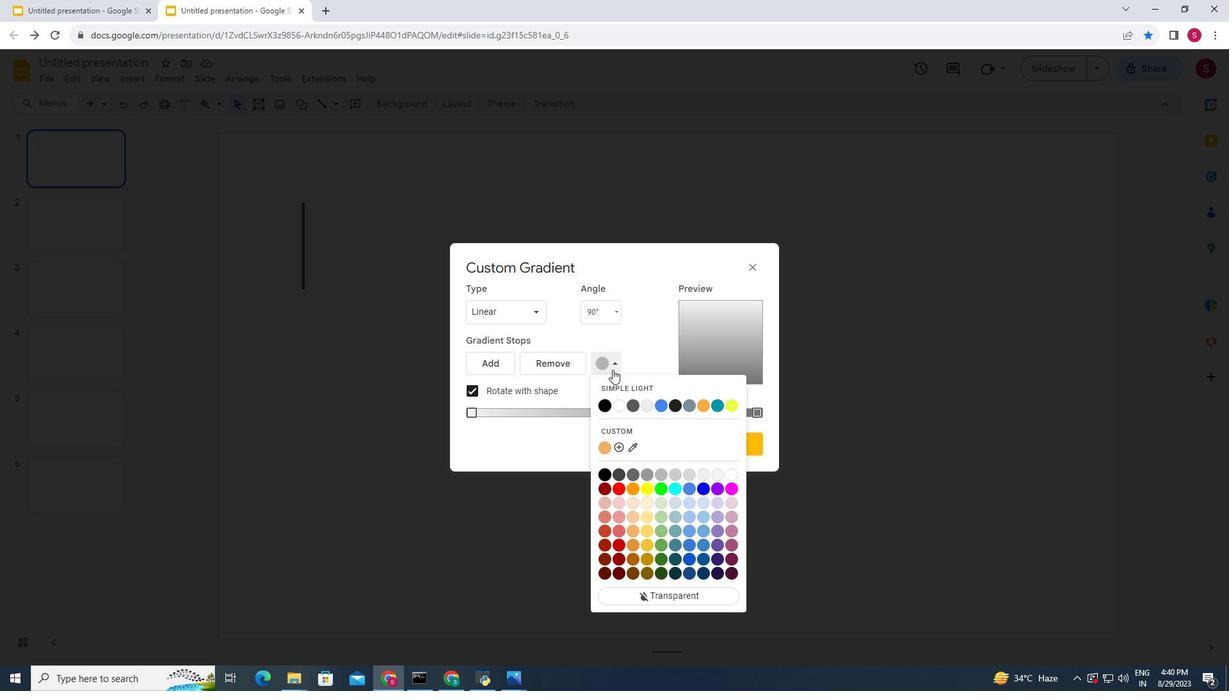 
Action: Mouse moved to (641, 436)
Screenshot: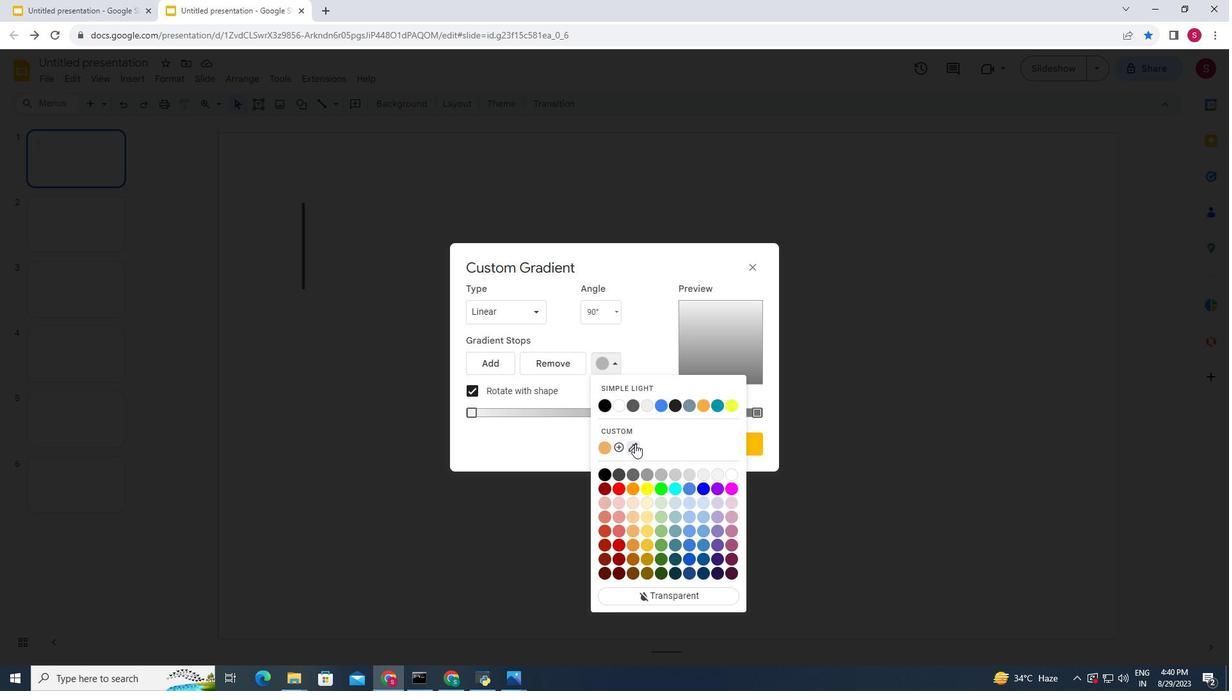 
Action: Mouse pressed left at (641, 436)
Screenshot: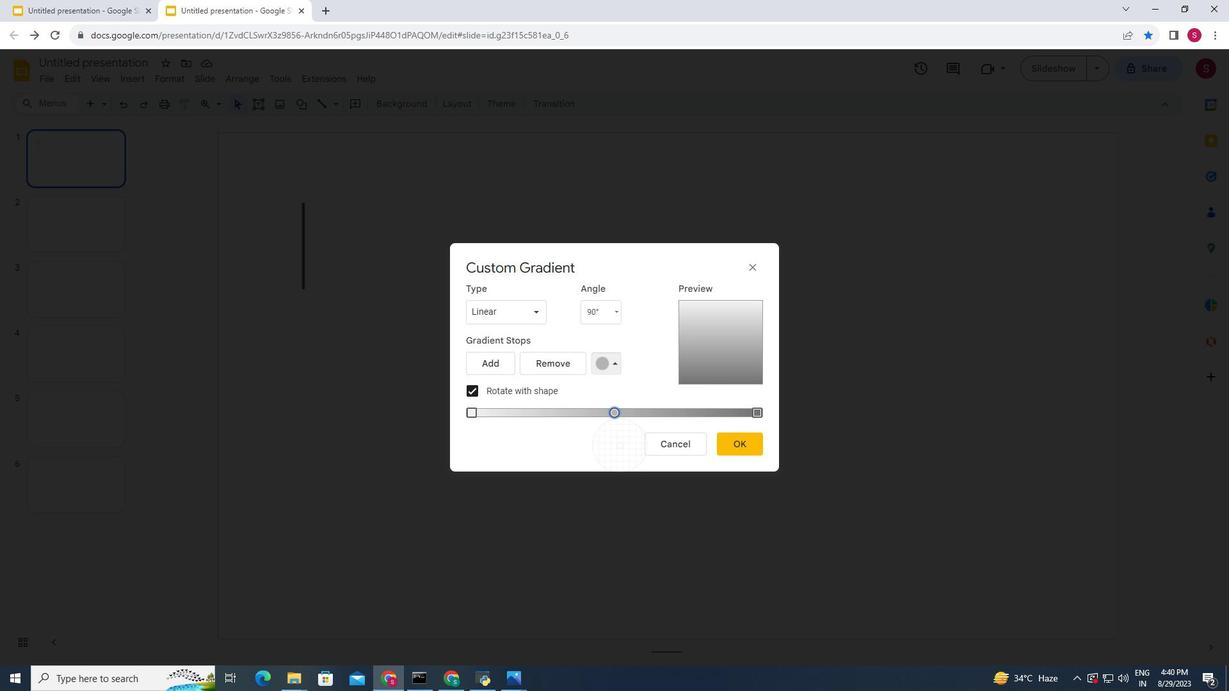 
Action: Mouse moved to (201, 170)
Screenshot: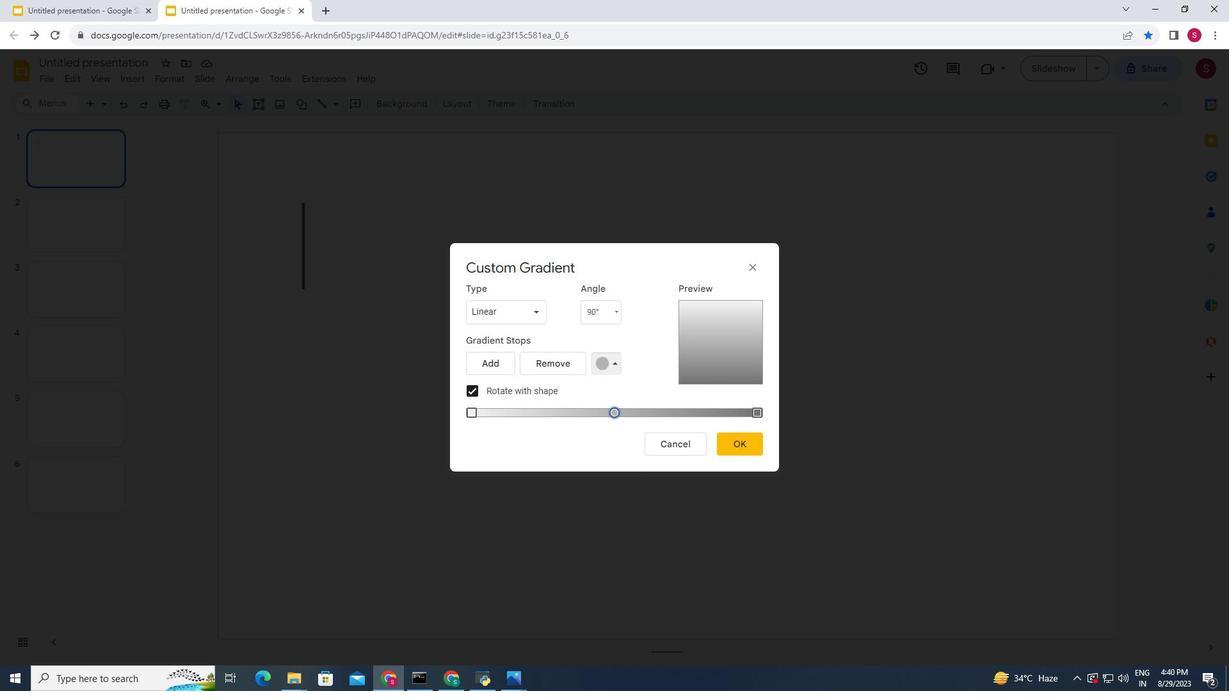 
Action: Mouse pressed left at (201, 170)
Screenshot: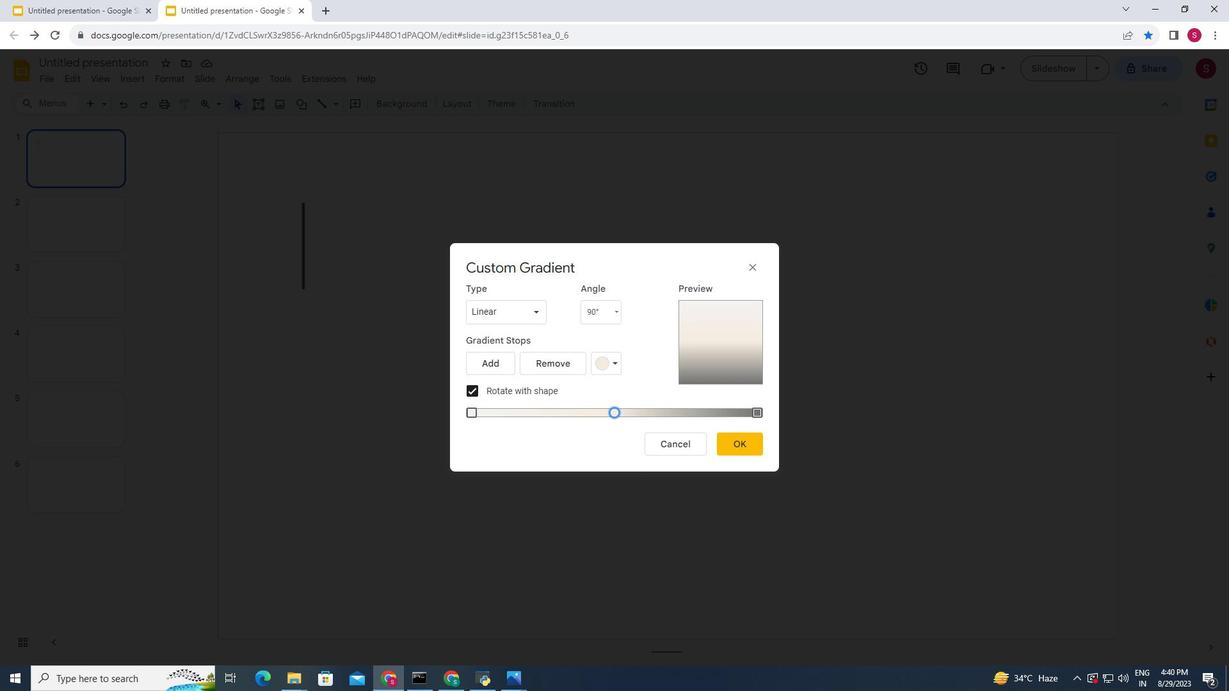 
Action: Mouse moved to (632, 406)
Screenshot: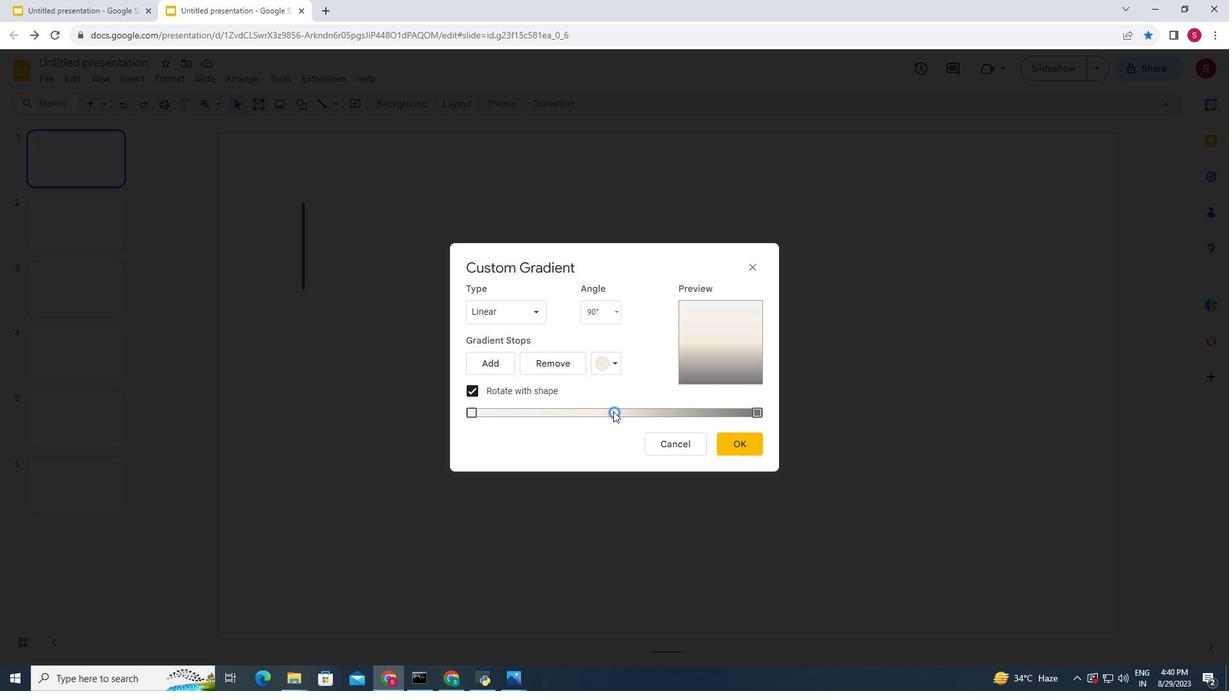 
Action: Mouse pressed left at (632, 406)
Screenshot: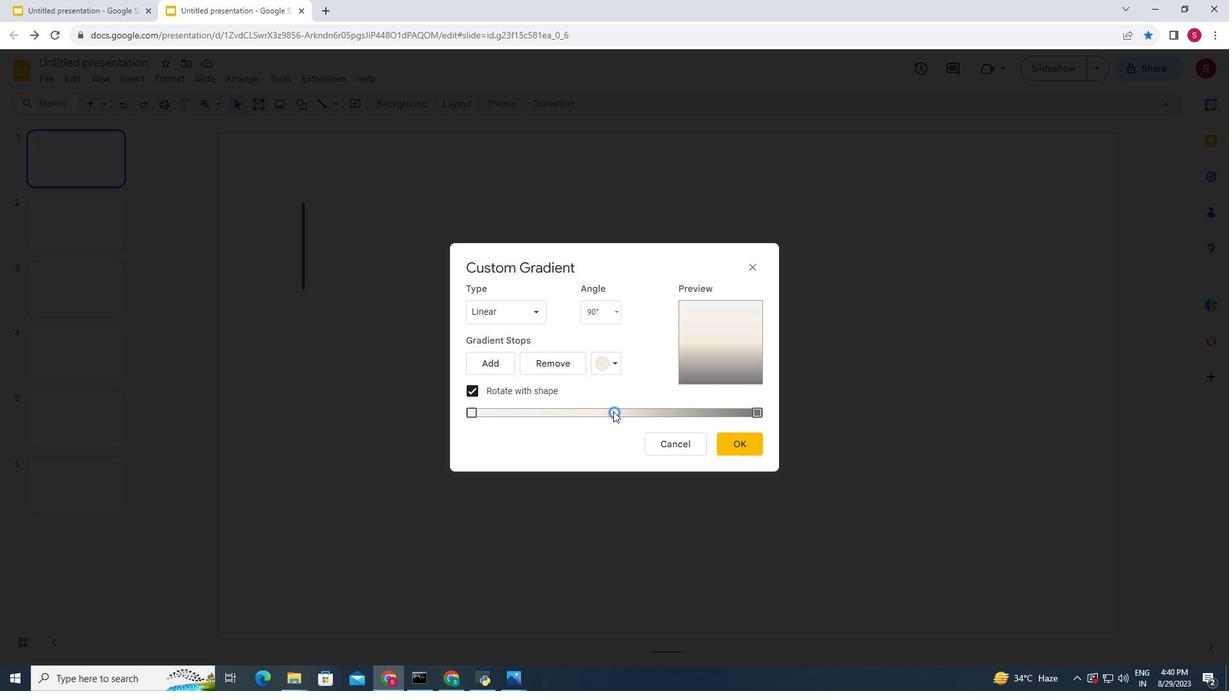 
Action: Mouse moved to (633, 319)
Screenshot: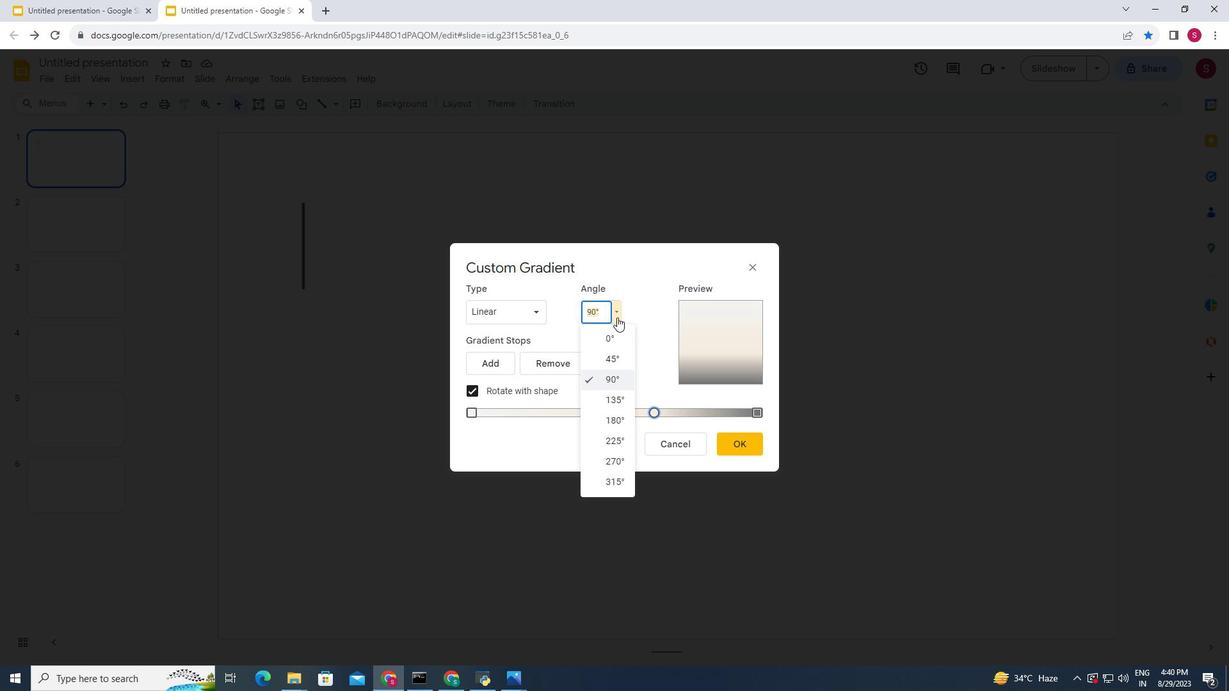 
Action: Mouse pressed left at (633, 319)
Screenshot: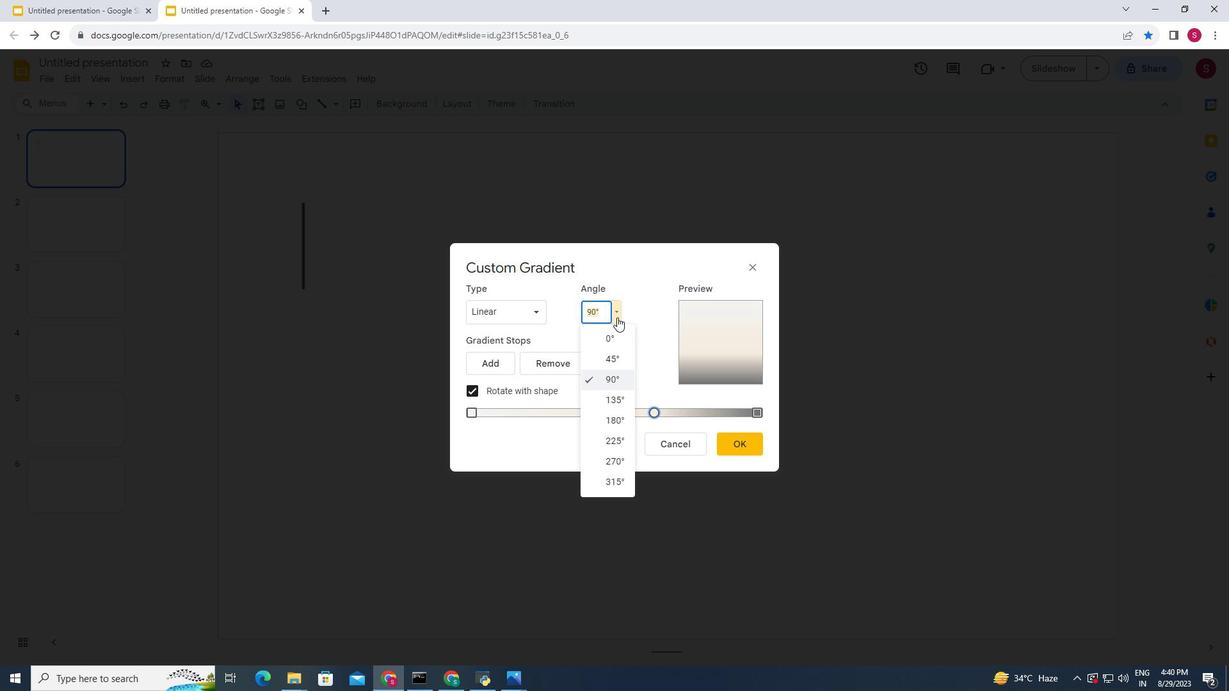 
Action: Mouse moved to (634, 415)
Screenshot: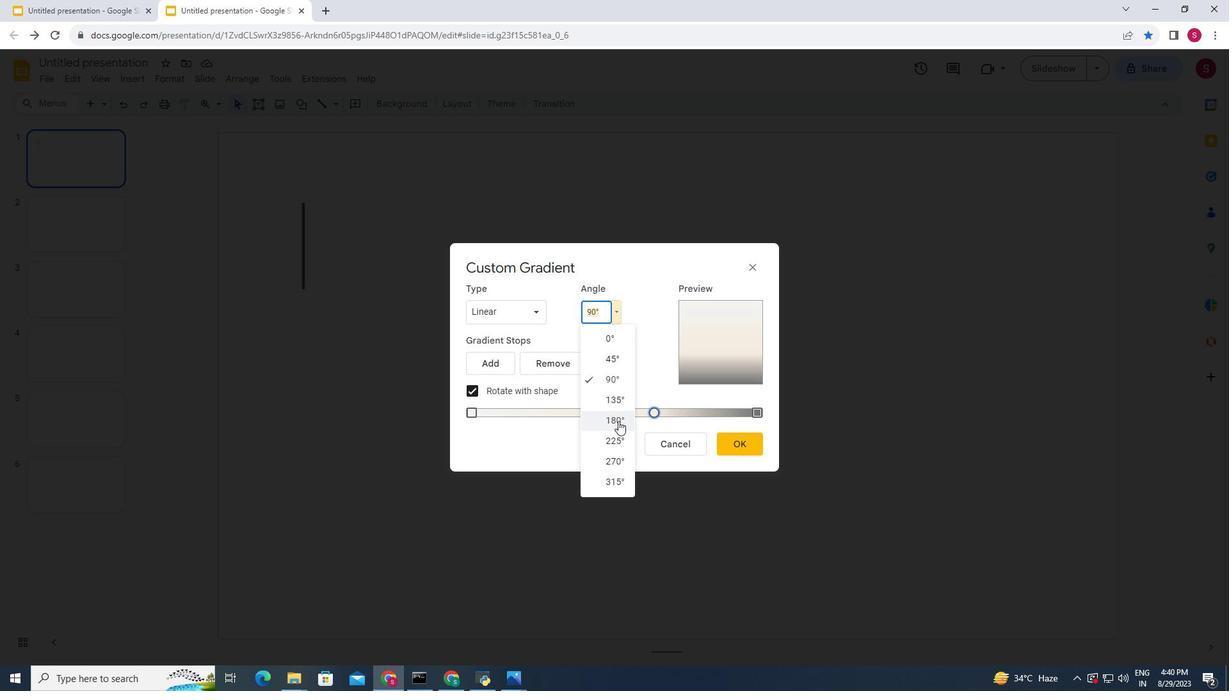 
Action: Mouse pressed left at (634, 415)
Screenshot: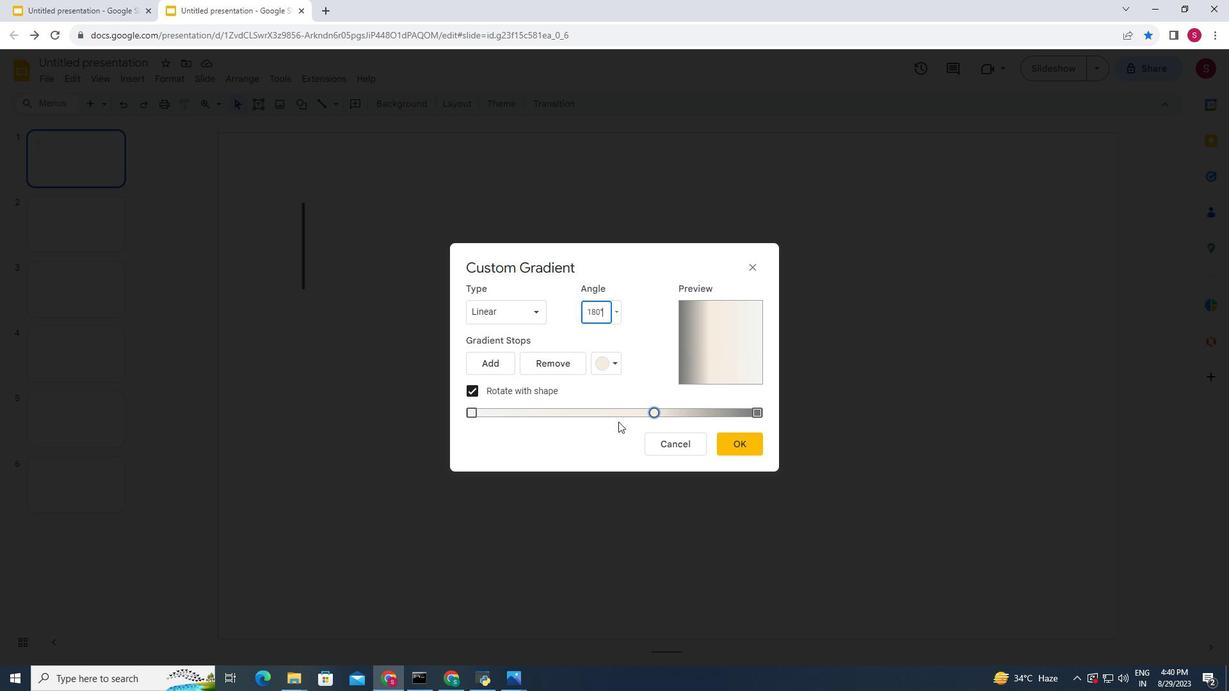 
Action: Mouse moved to (635, 321)
